 Task: Search for 'household essentials' on Amazon and add various items to the cart.
Action: Mouse moved to (371, 617)
Screenshot: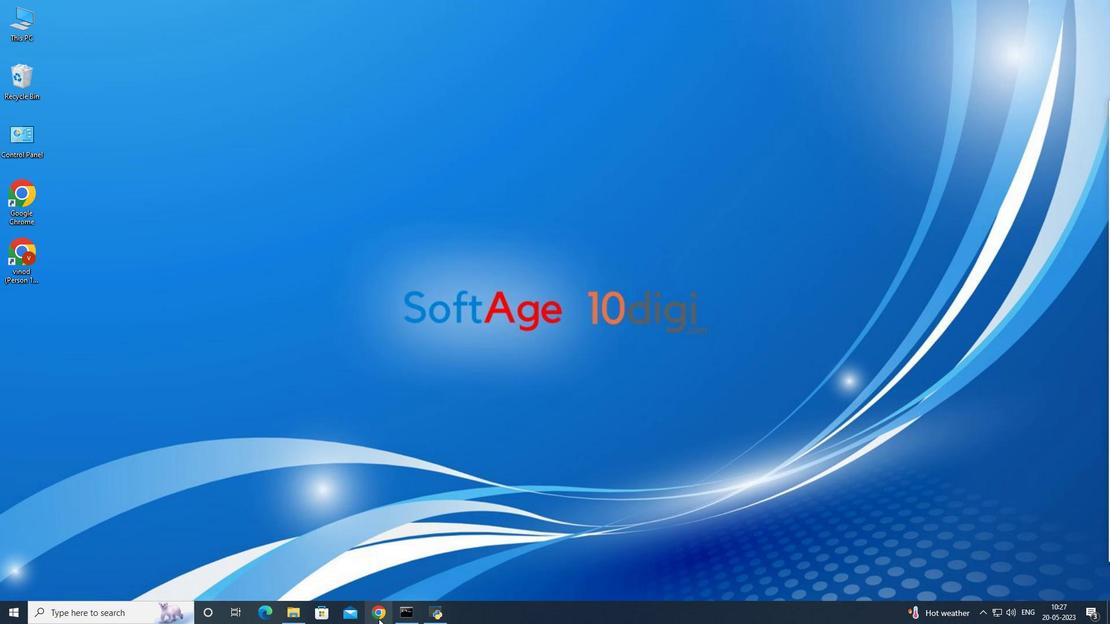 
Action: Mouse pressed left at (371, 617)
Screenshot: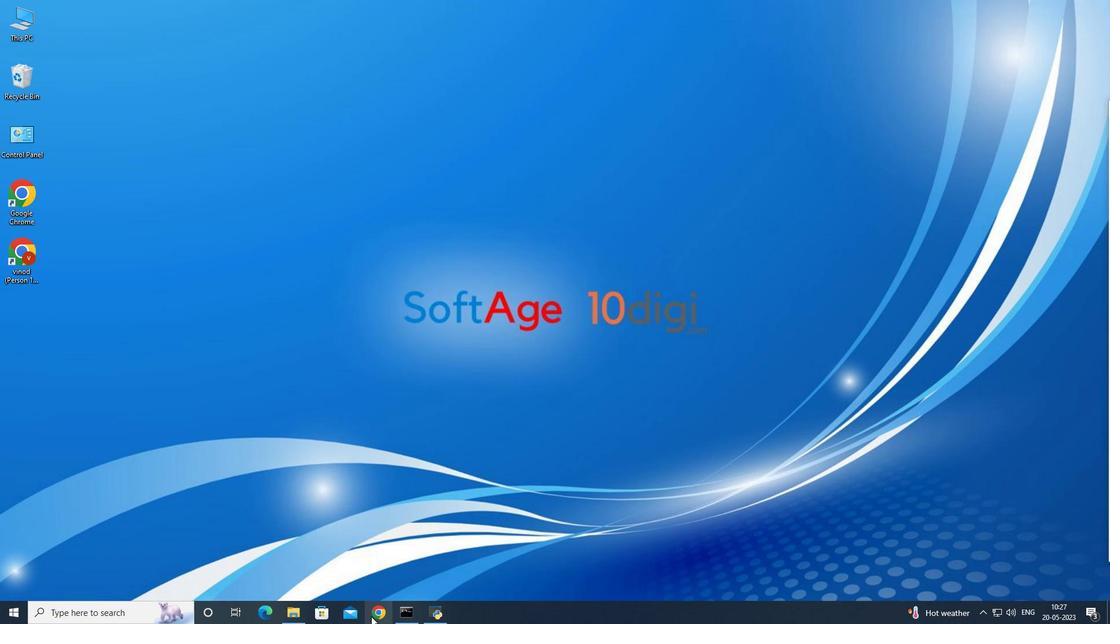 
Action: Mouse moved to (476, 378)
Screenshot: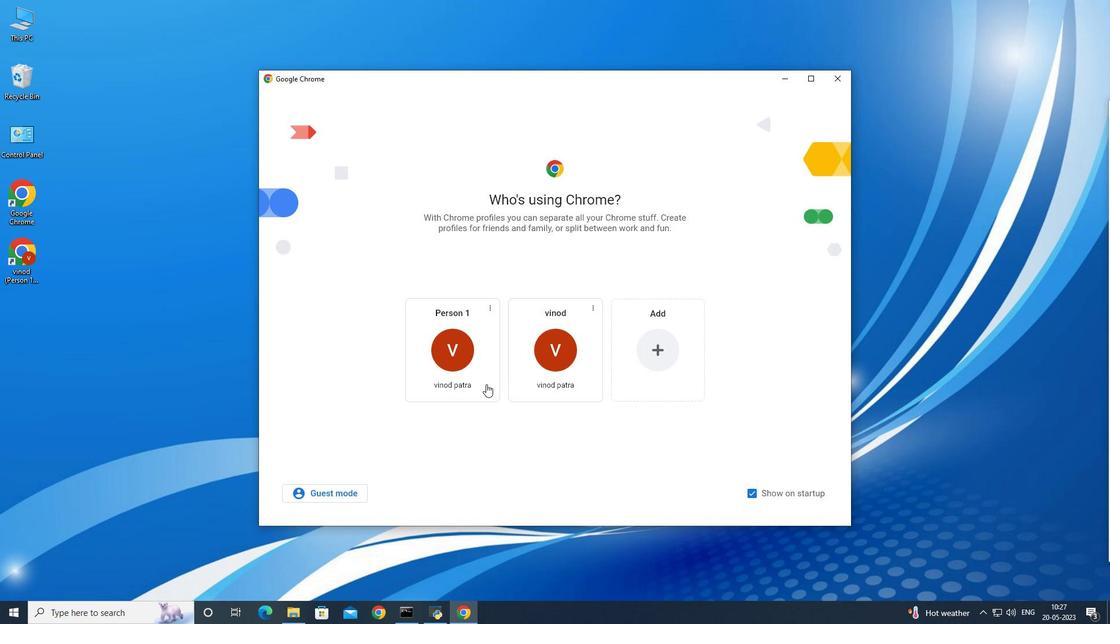 
Action: Mouse pressed left at (476, 378)
Screenshot: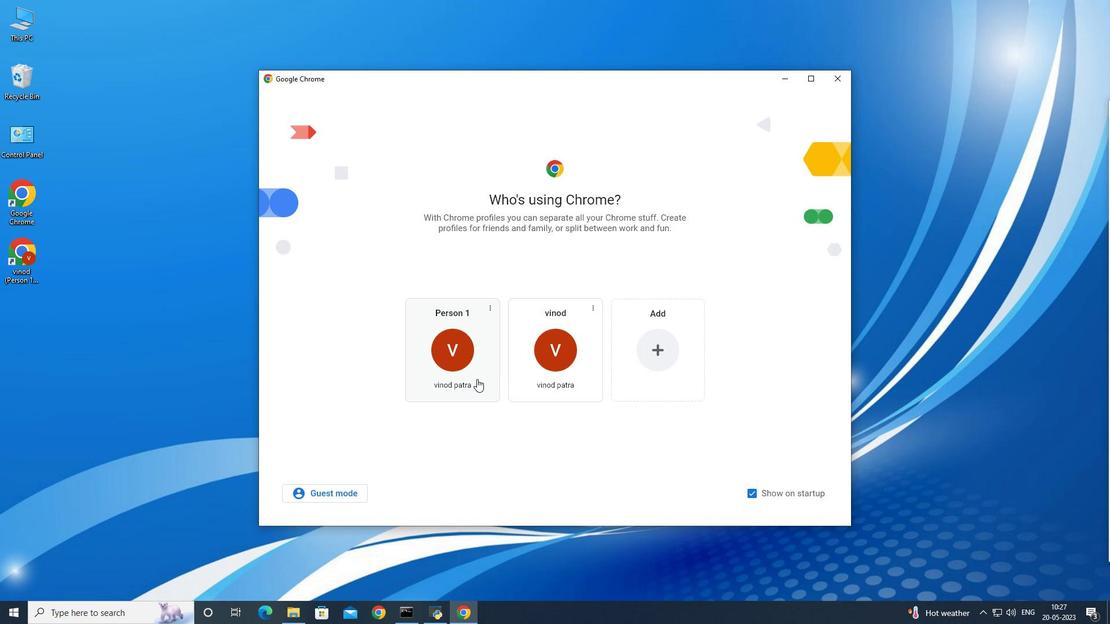 
Action: Mouse moved to (528, 249)
Screenshot: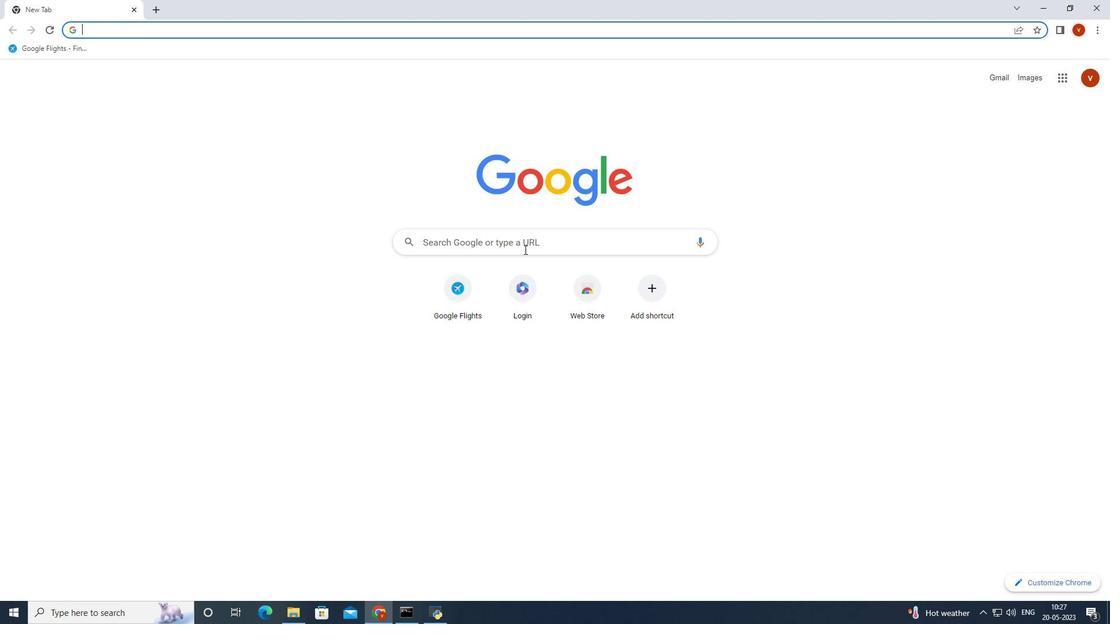
Action: Mouse pressed left at (528, 249)
Screenshot: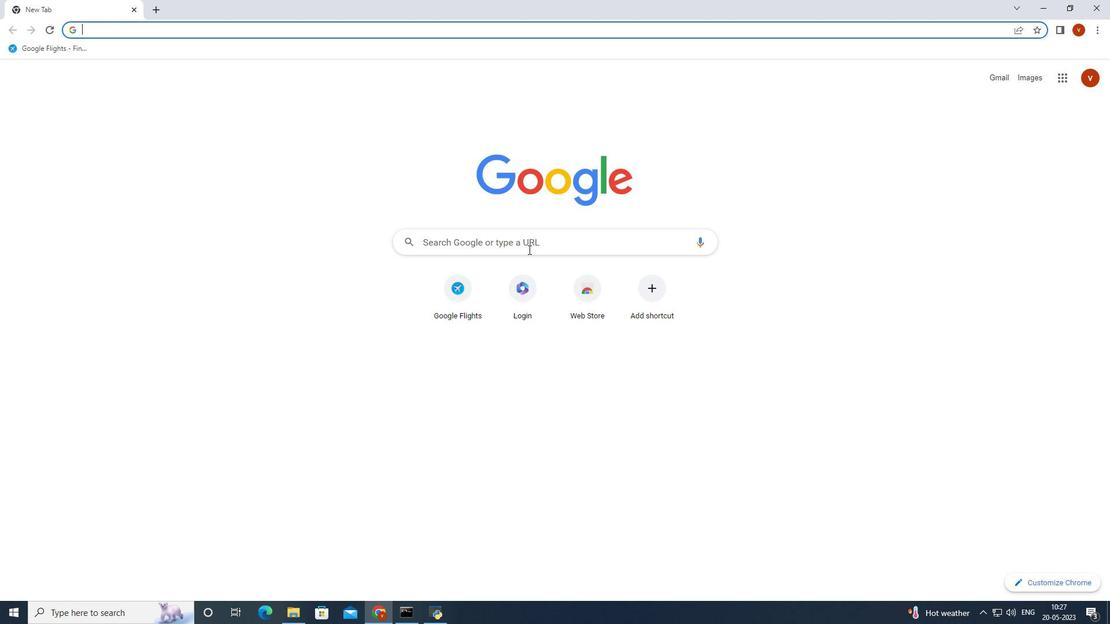 
Action: Mouse moved to (429, 266)
Screenshot: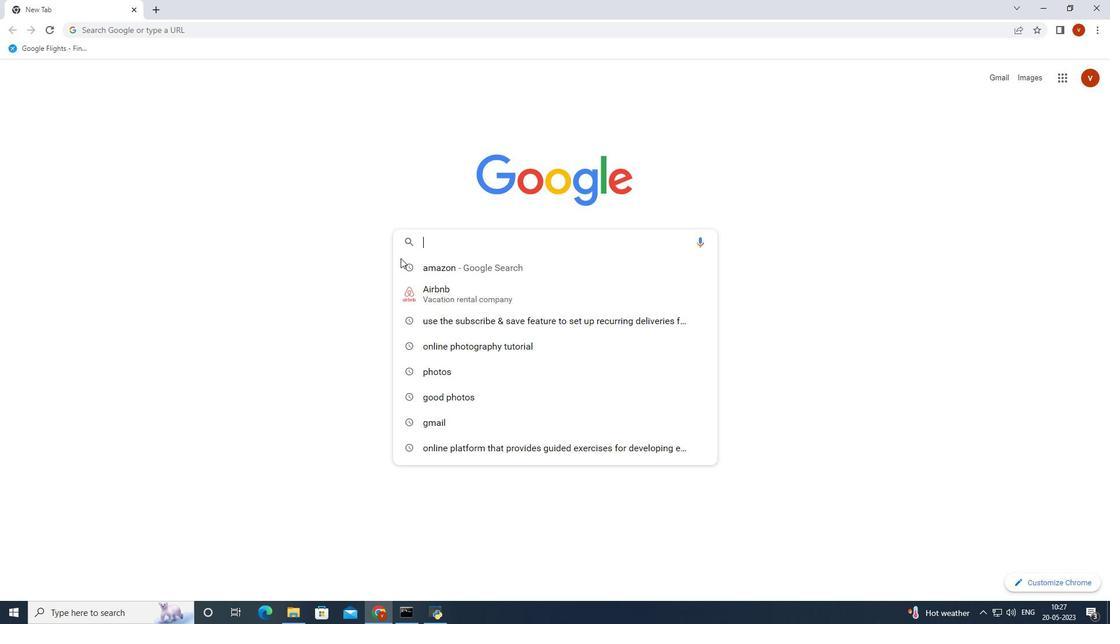 
Action: Mouse pressed left at (429, 266)
Screenshot: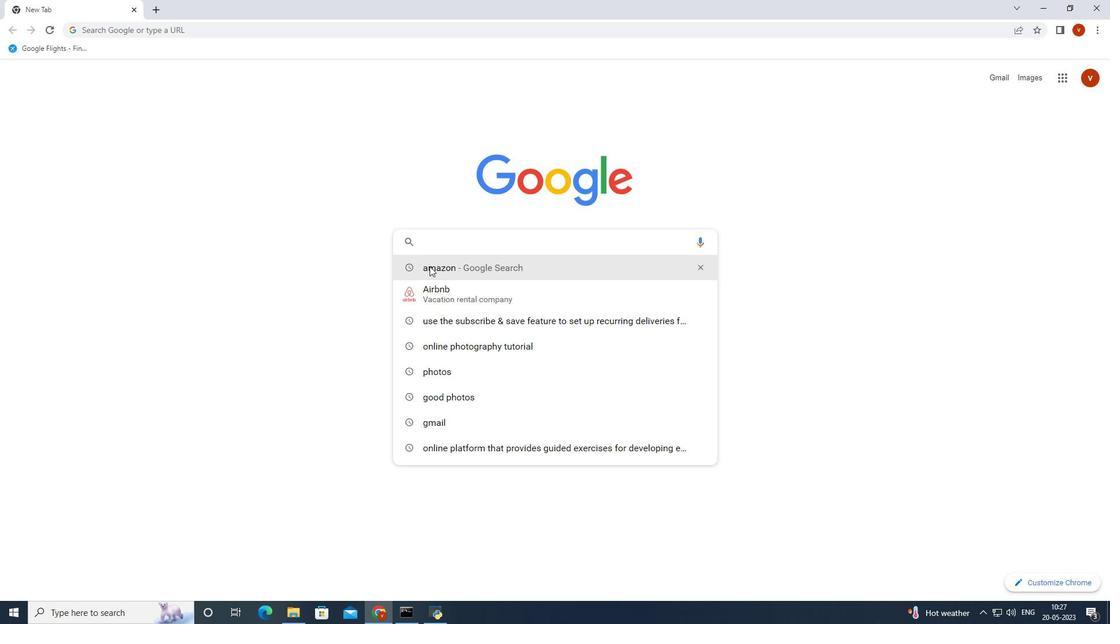 
Action: Mouse moved to (202, 192)
Screenshot: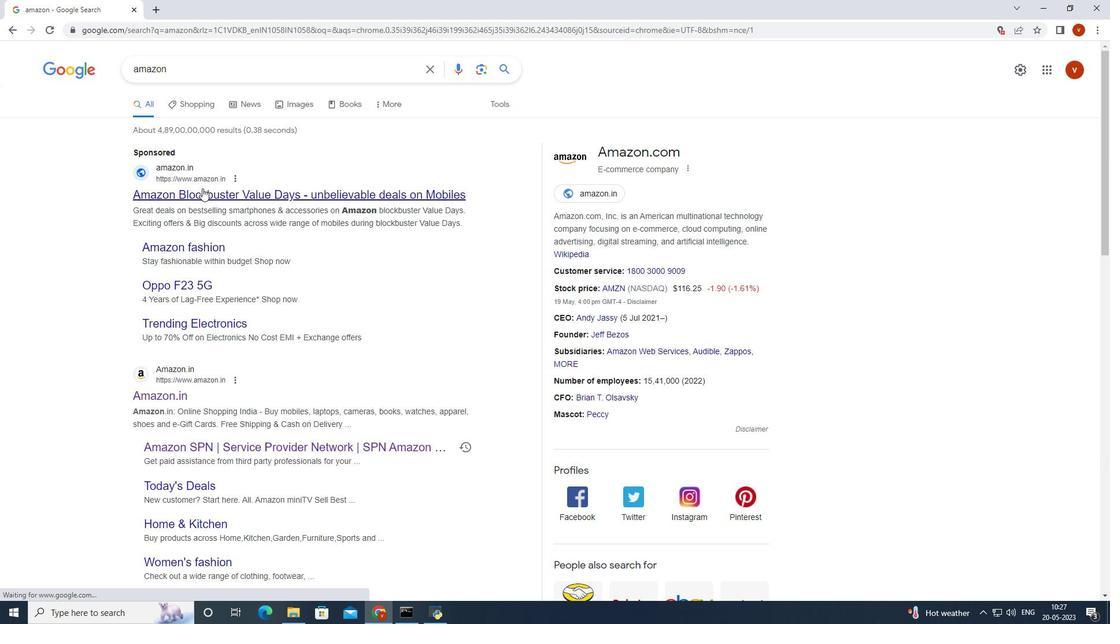 
Action: Mouse pressed left at (202, 192)
Screenshot: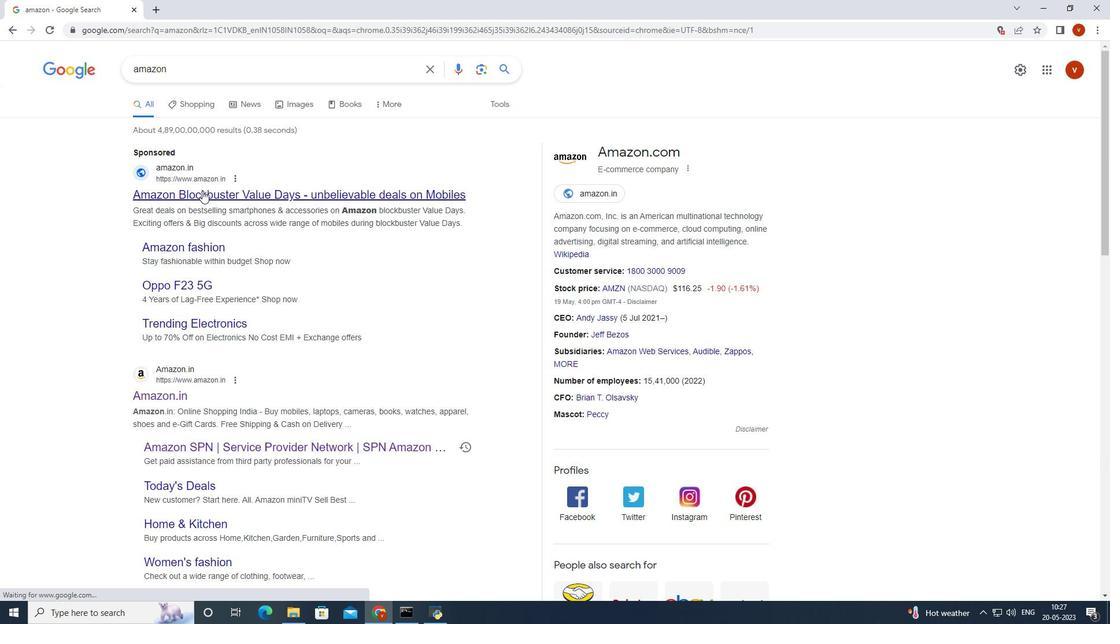 
Action: Mouse pressed left at (202, 192)
Screenshot: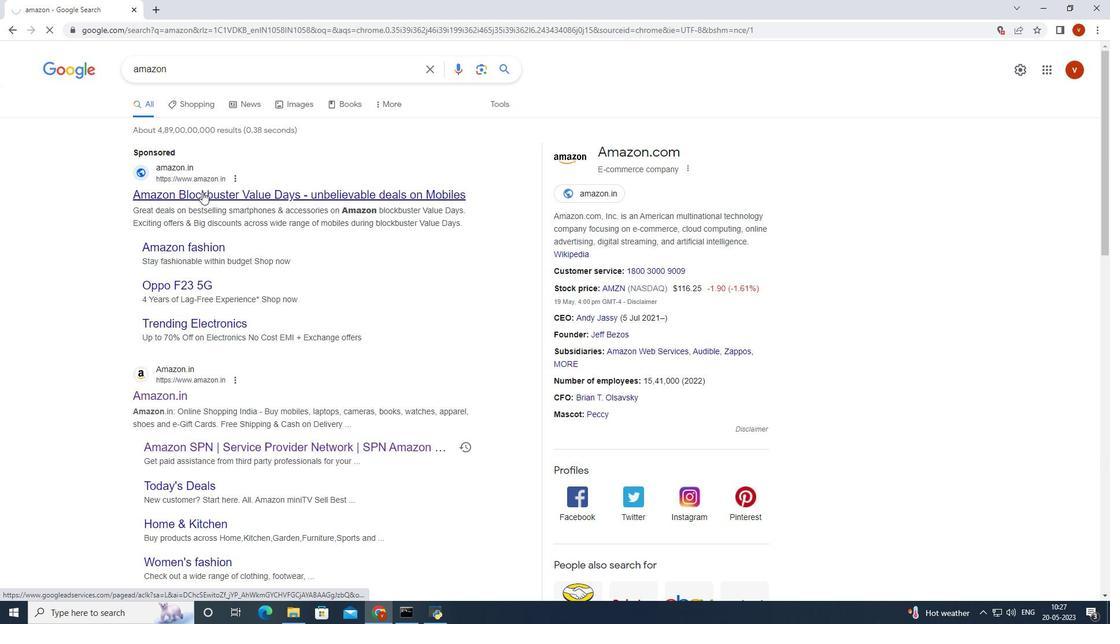 
Action: Mouse moved to (365, 63)
Screenshot: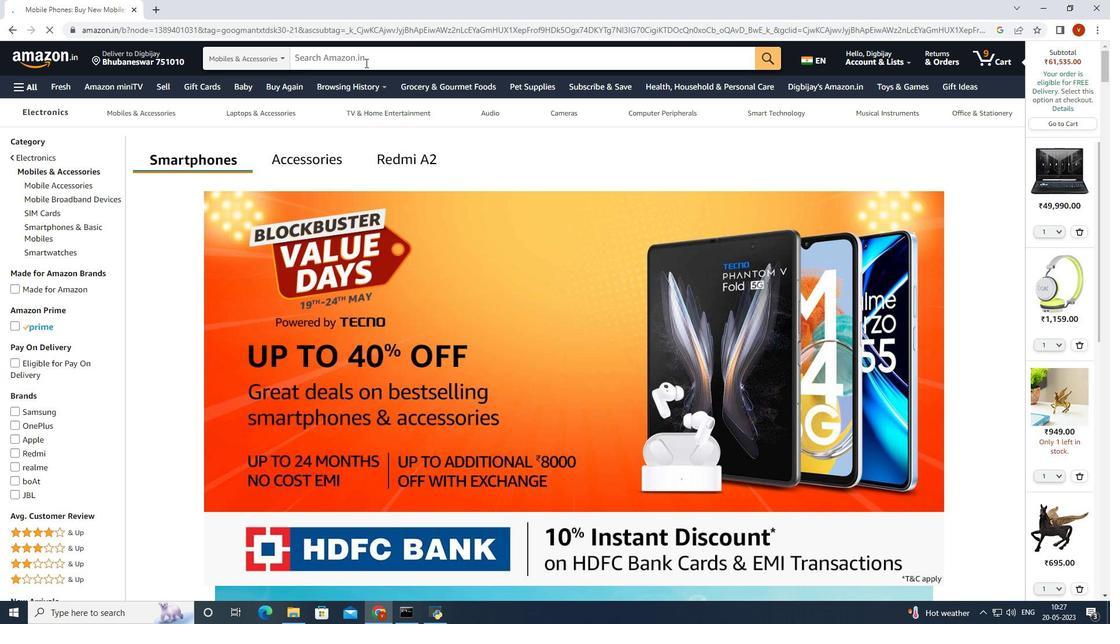 
Action: Mouse pressed left at (365, 63)
Screenshot: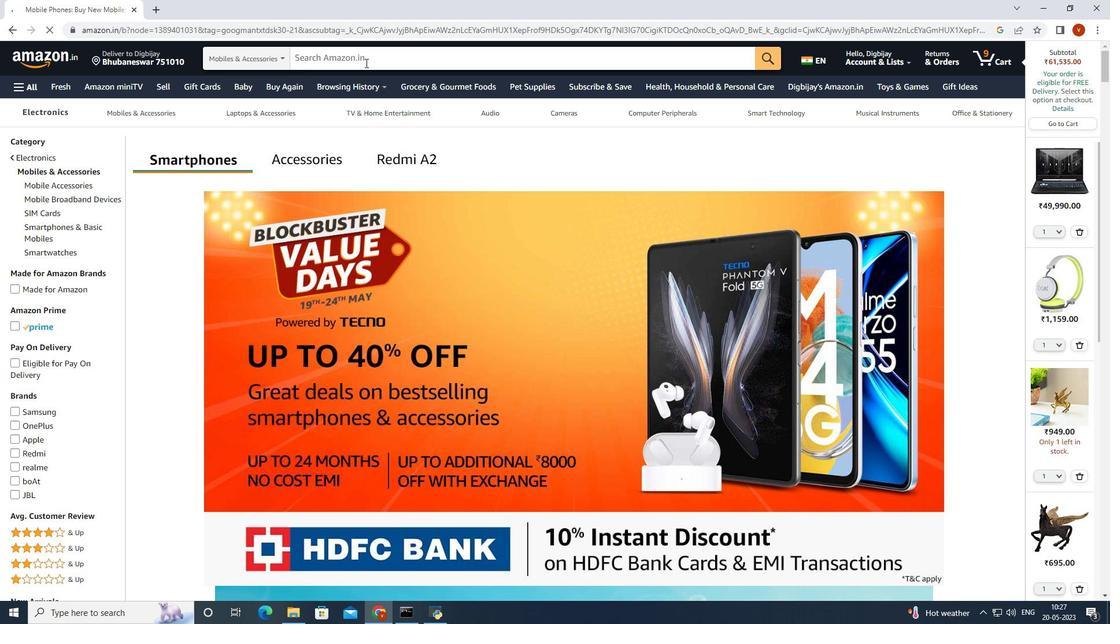 
Action: Mouse moved to (378, 81)
Screenshot: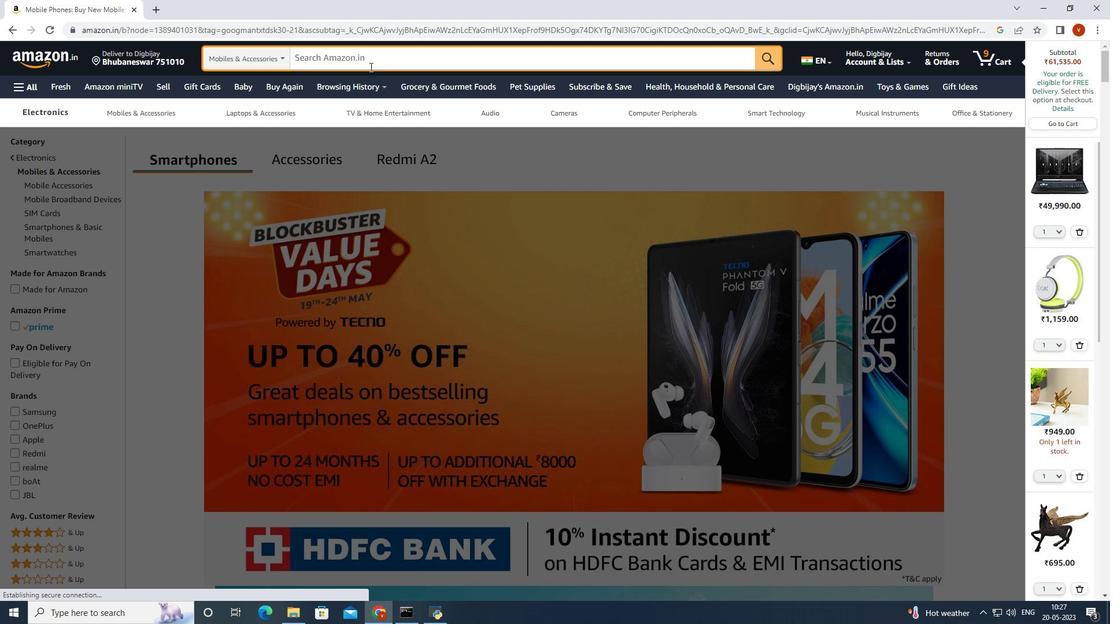 
Action: Key pressed house<Key.space>hold<Key.space>essentials<Key.enter>
Screenshot: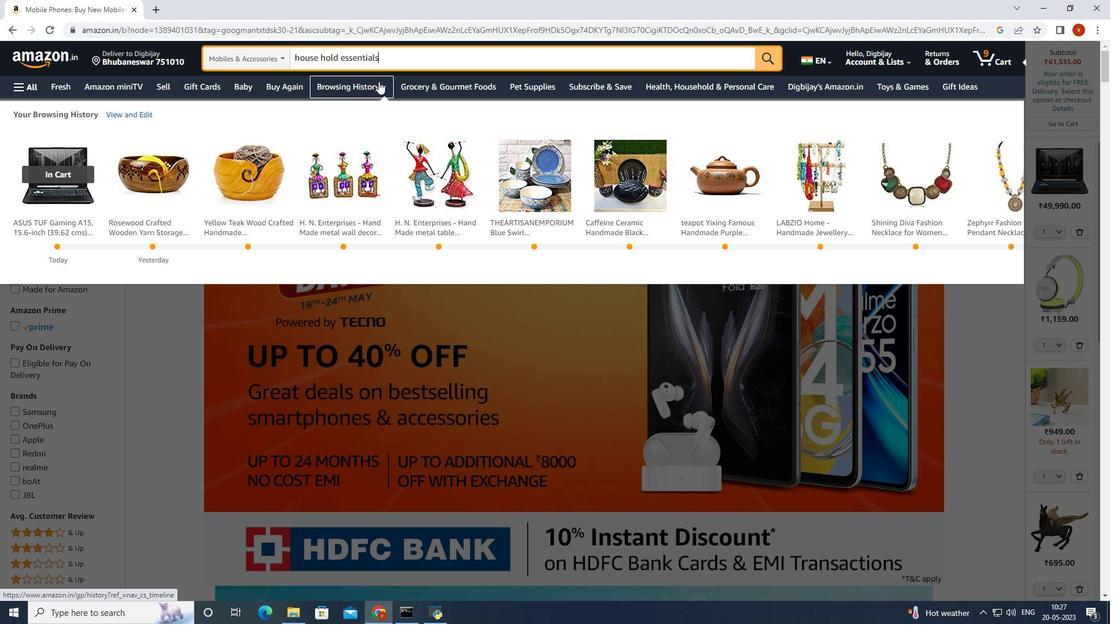 
Action: Mouse moved to (349, 63)
Screenshot: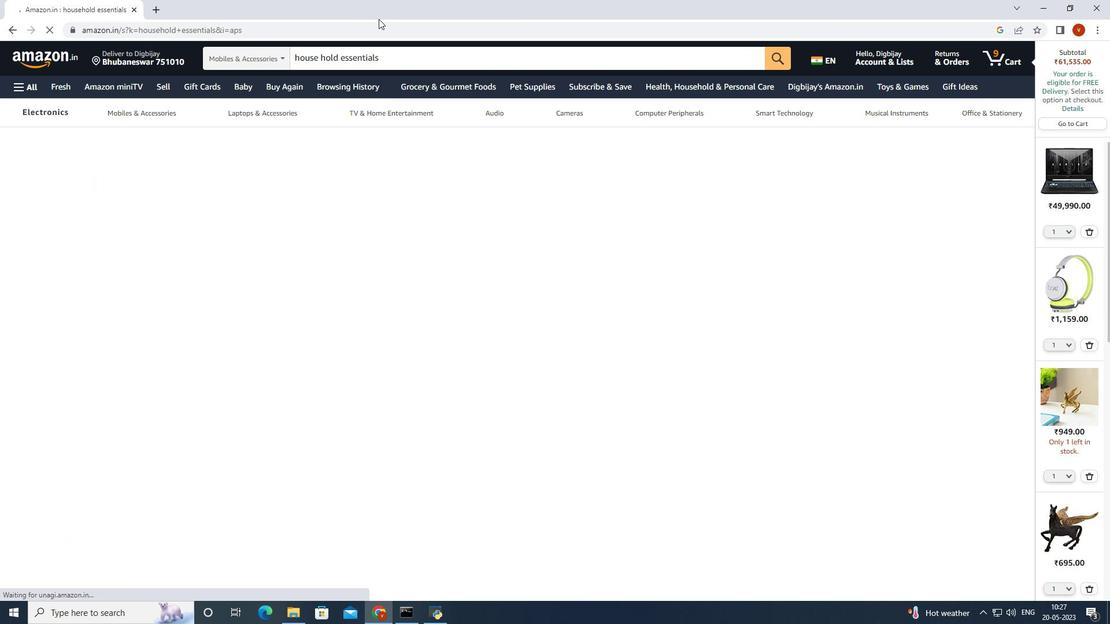 
Action: Mouse scrolled (349, 63) with delta (0, 0)
Screenshot: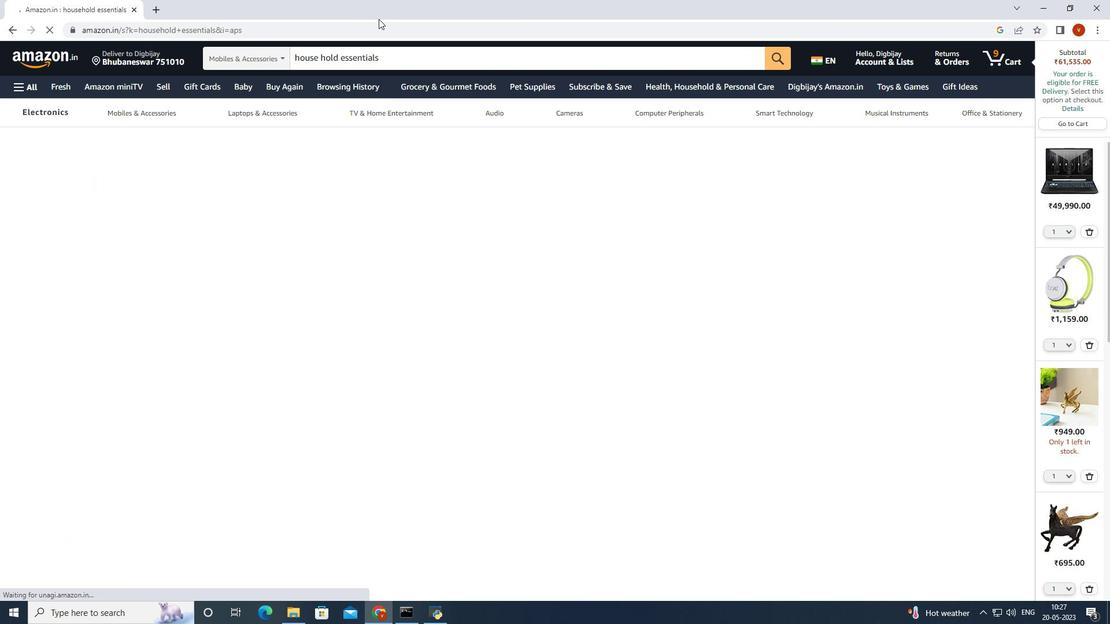 
Action: Mouse moved to (442, 235)
Screenshot: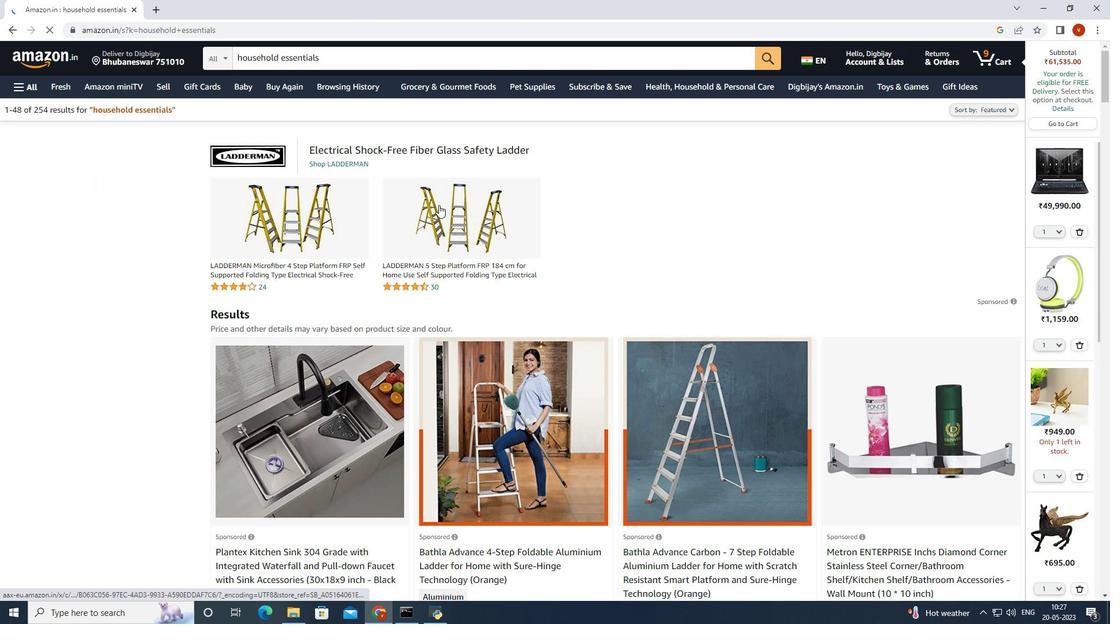 
Action: Mouse scrolled (442, 234) with delta (0, 0)
Screenshot: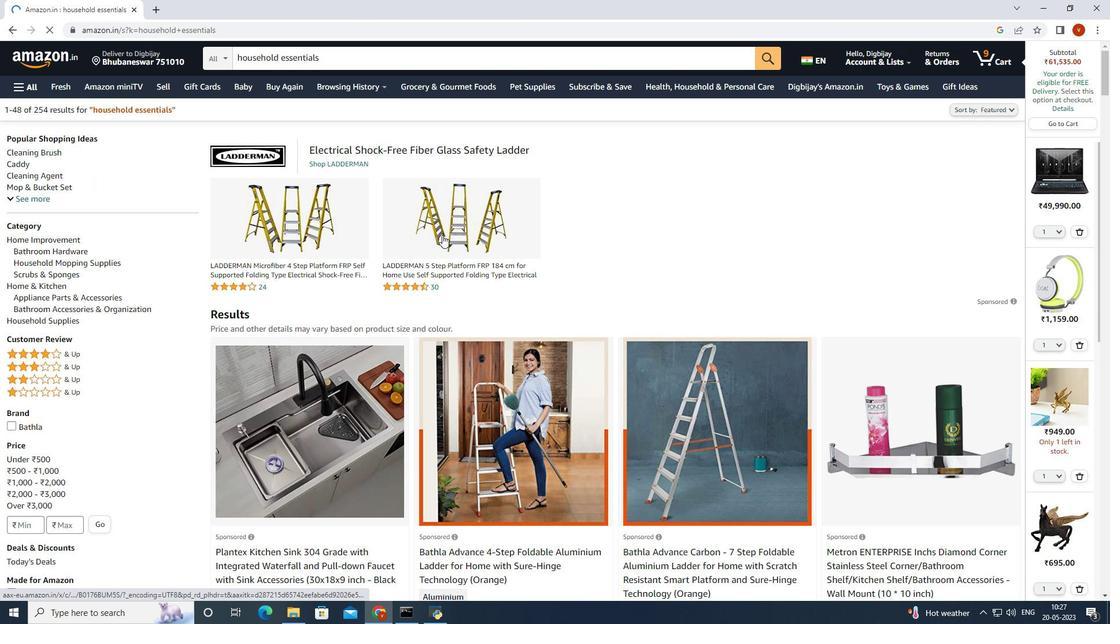 
Action: Mouse scrolled (442, 234) with delta (0, 0)
Screenshot: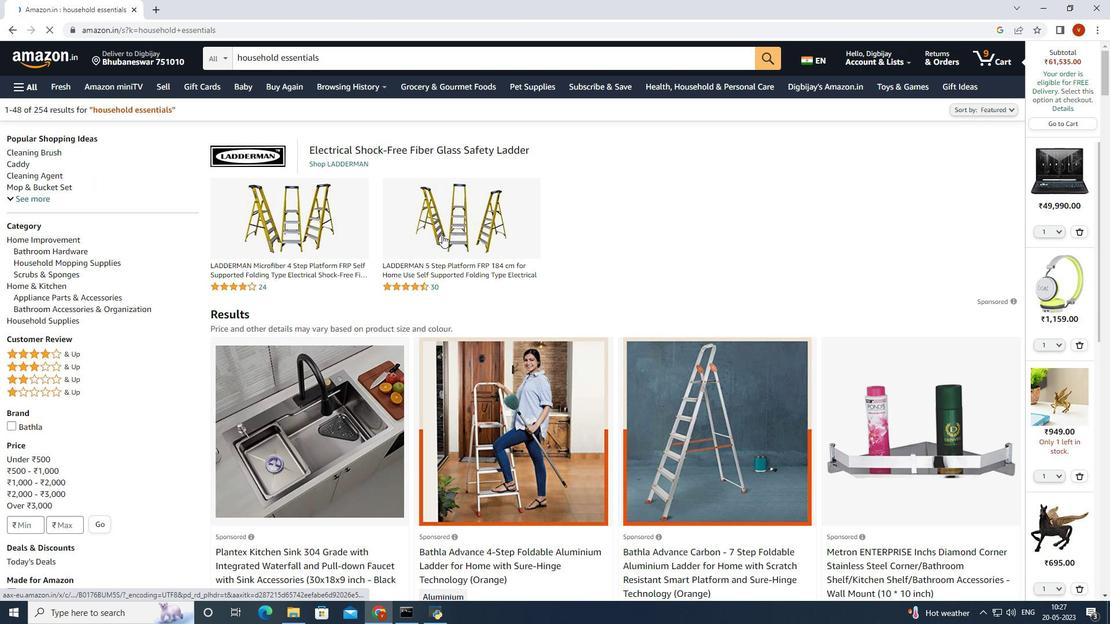 
Action: Mouse scrolled (442, 234) with delta (0, 0)
Screenshot: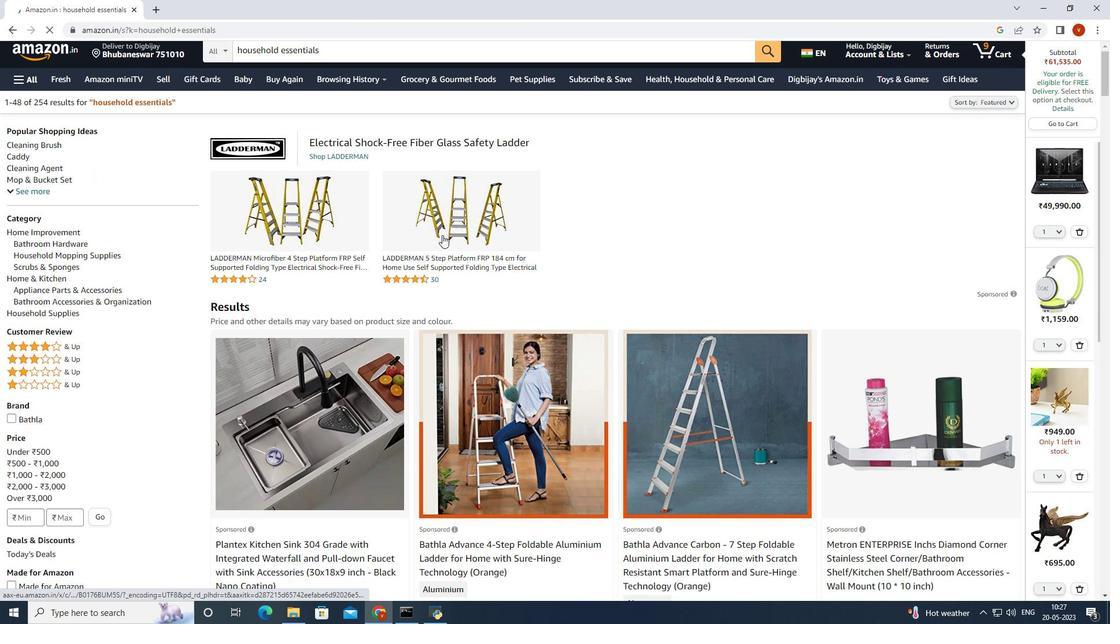 
Action: Mouse moved to (451, 268)
Screenshot: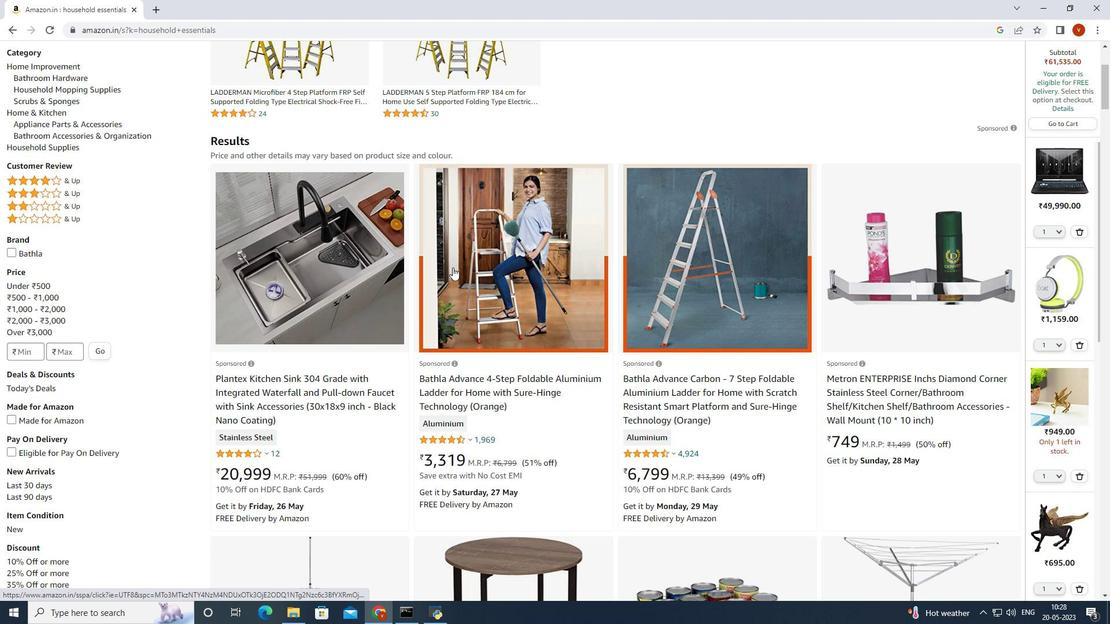 
Action: Mouse scrolled (451, 267) with delta (0, 0)
Screenshot: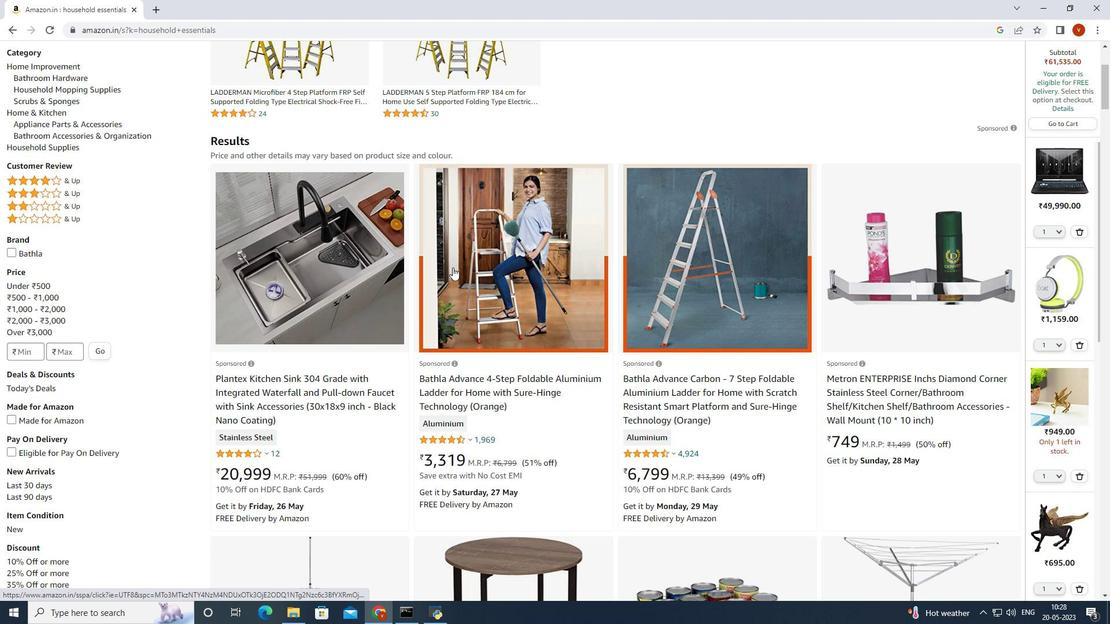 
Action: Mouse moved to (451, 268)
Screenshot: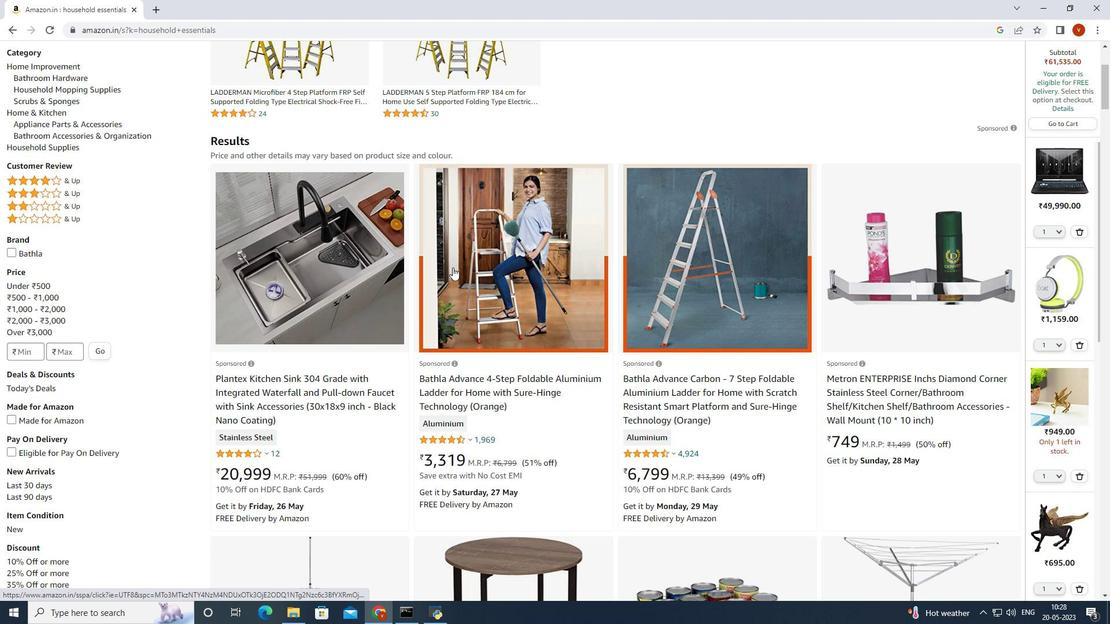 
Action: Mouse scrolled (451, 267) with delta (0, 0)
Screenshot: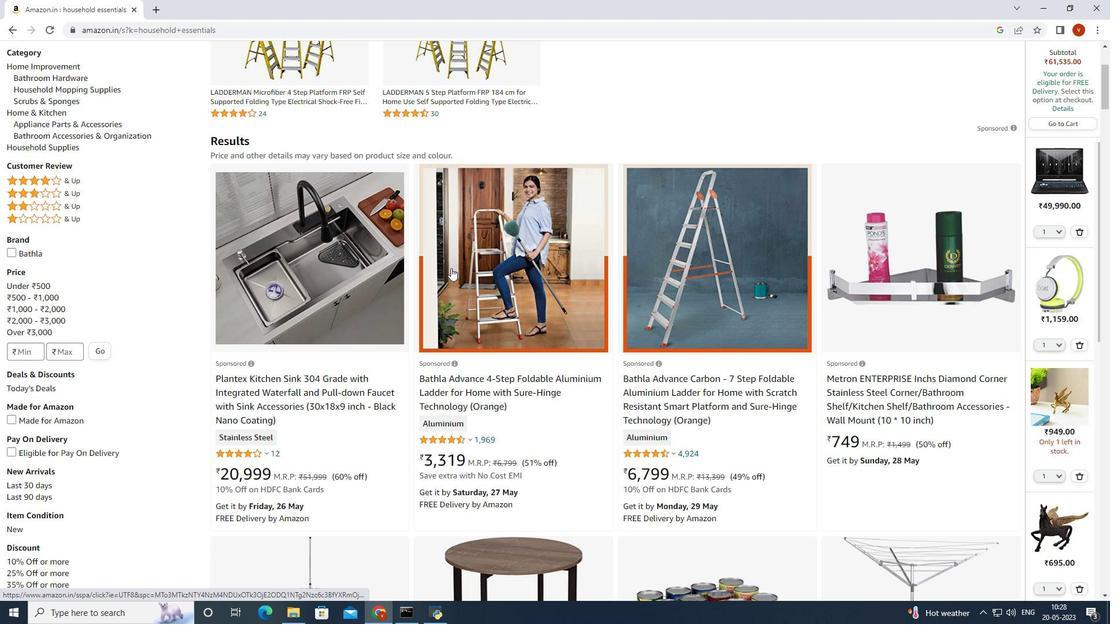 
Action: Mouse scrolled (451, 267) with delta (0, 0)
Screenshot: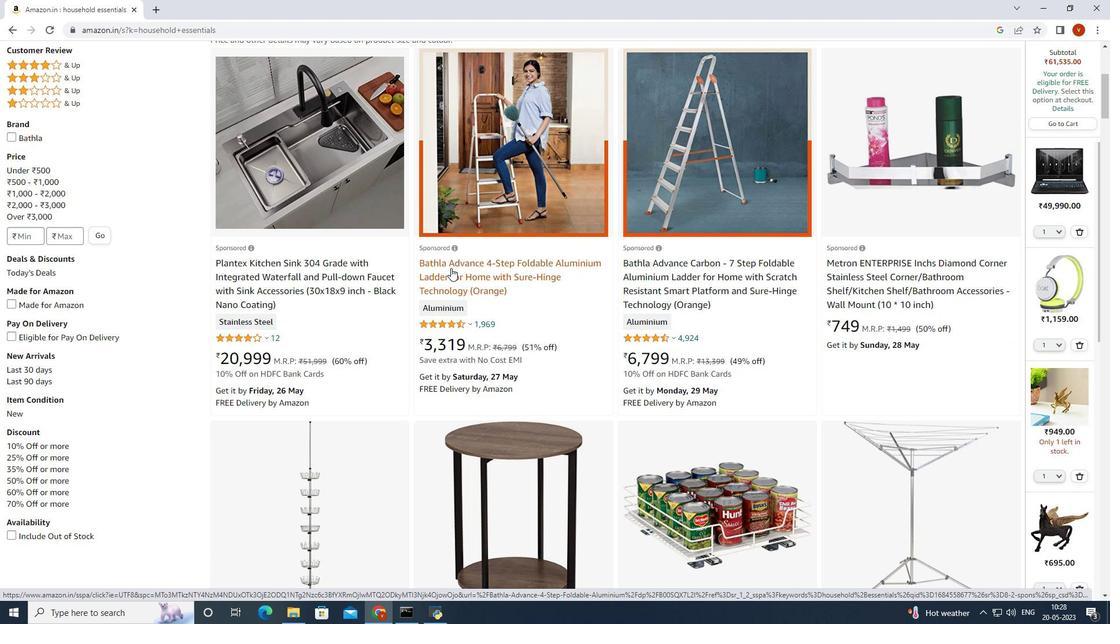 
Action: Mouse scrolled (451, 267) with delta (0, 0)
Screenshot: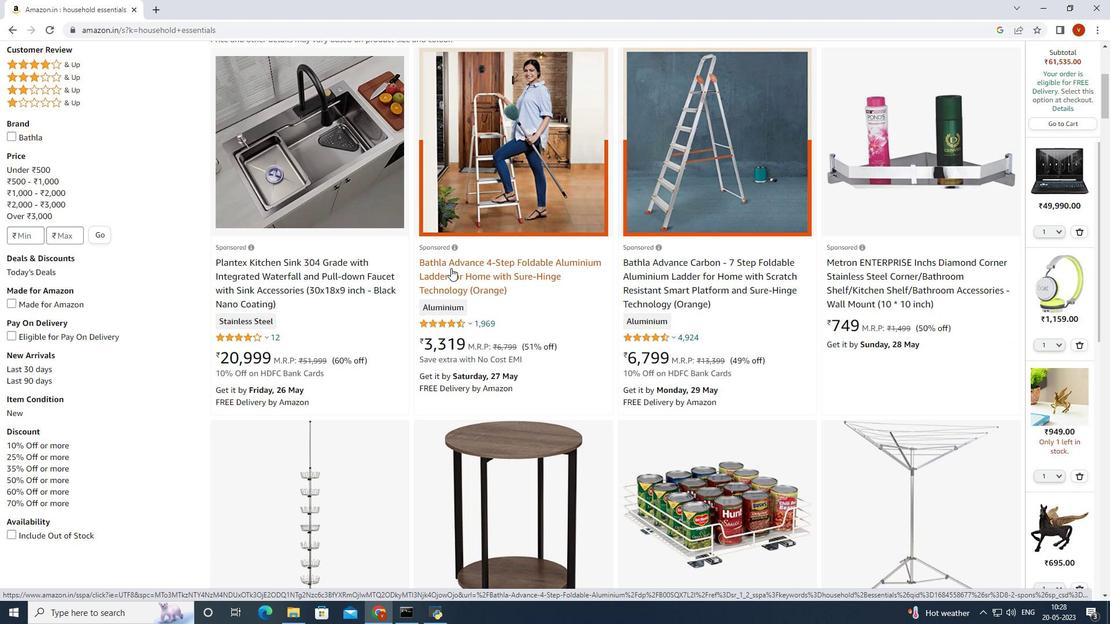 
Action: Mouse scrolled (451, 268) with delta (0, 0)
Screenshot: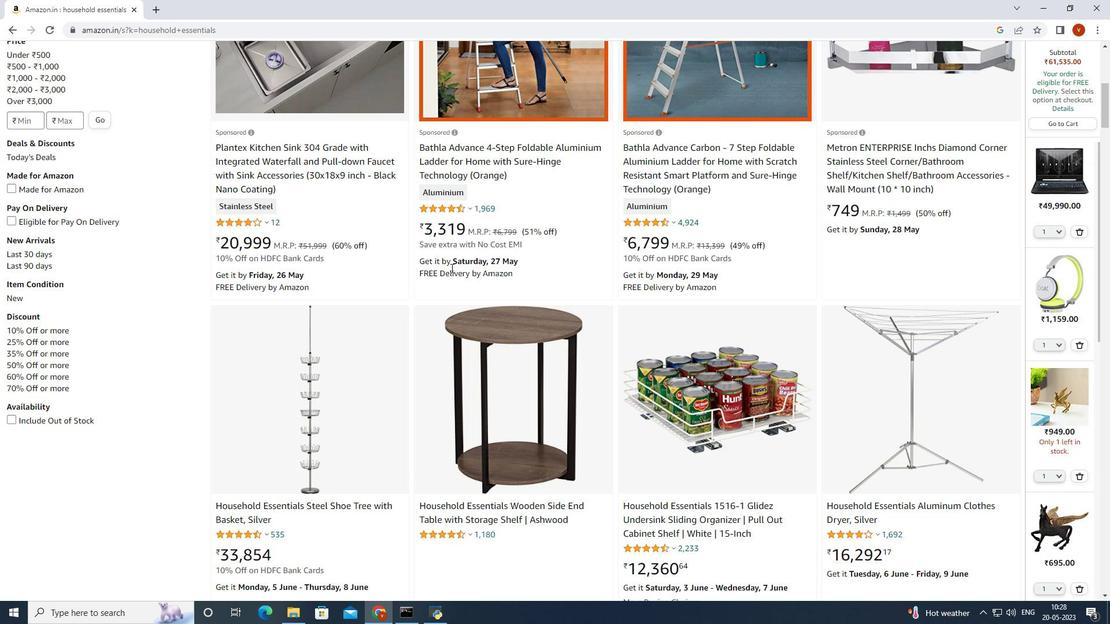 
Action: Mouse scrolled (451, 268) with delta (0, 0)
Screenshot: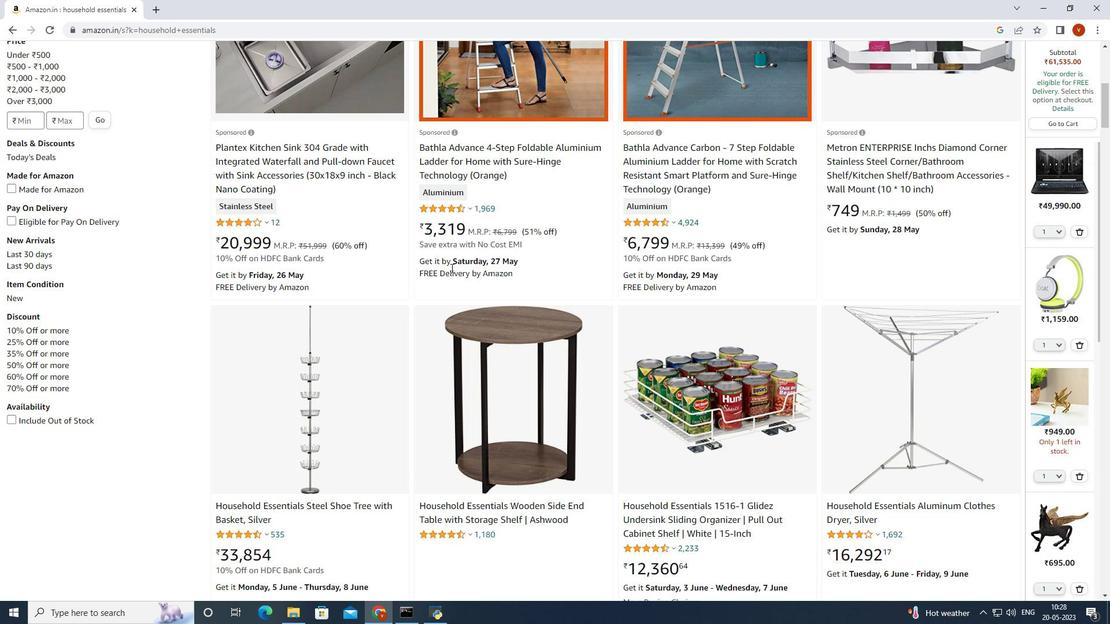 
Action: Mouse scrolled (451, 267) with delta (0, 0)
Screenshot: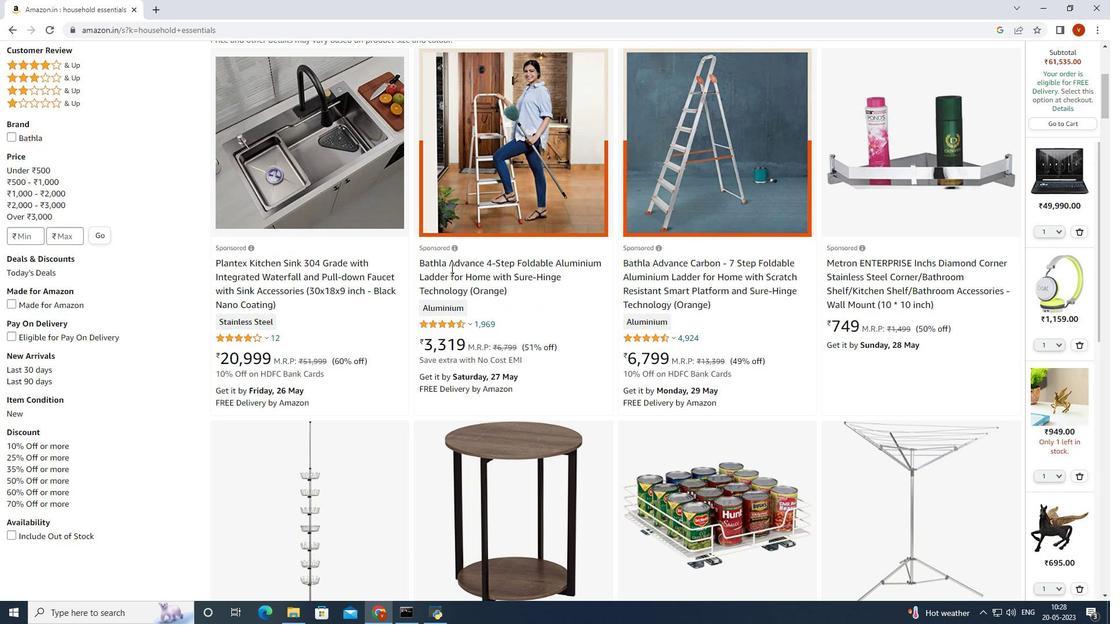 
Action: Mouse scrolled (451, 267) with delta (0, 0)
Screenshot: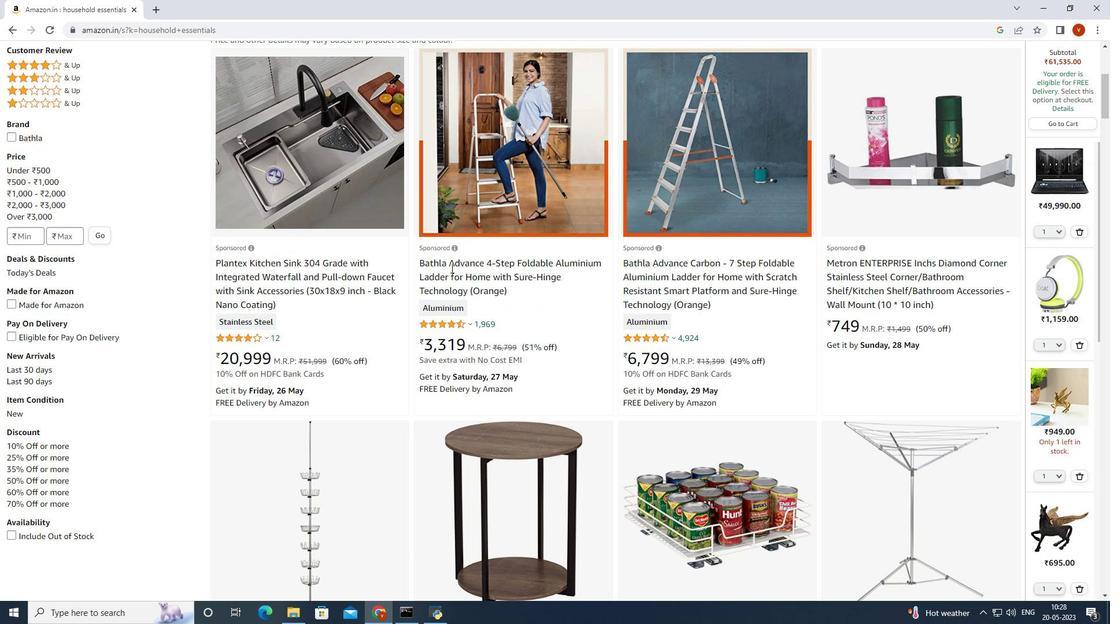 
Action: Mouse scrolled (451, 267) with delta (0, 0)
Screenshot: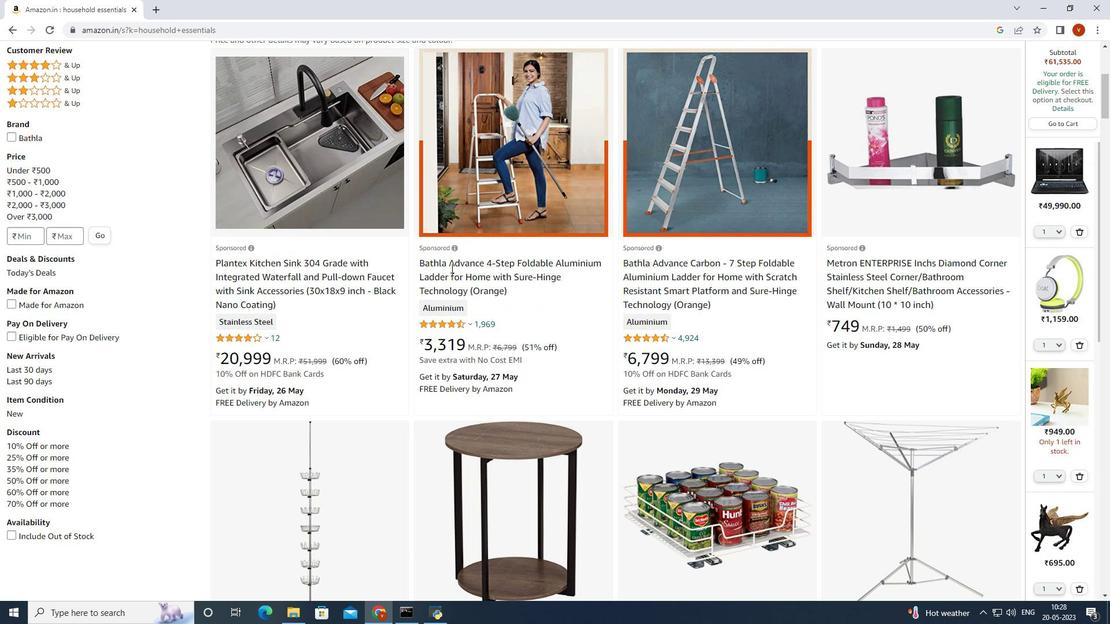 
Action: Mouse scrolled (451, 267) with delta (0, 0)
Screenshot: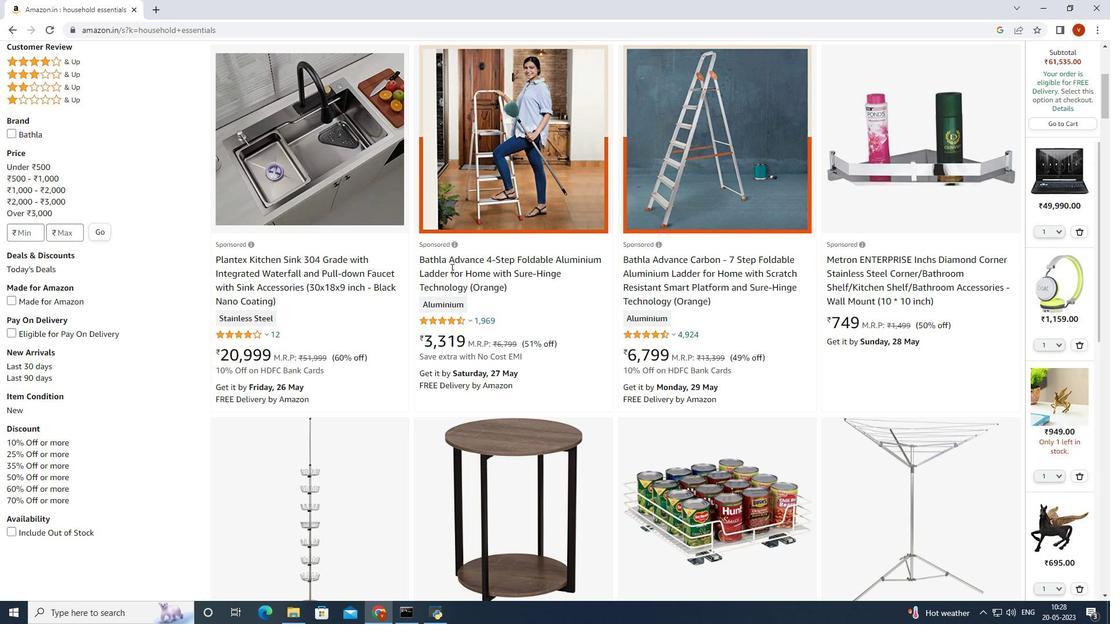 
Action: Mouse scrolled (451, 268) with delta (0, 0)
Screenshot: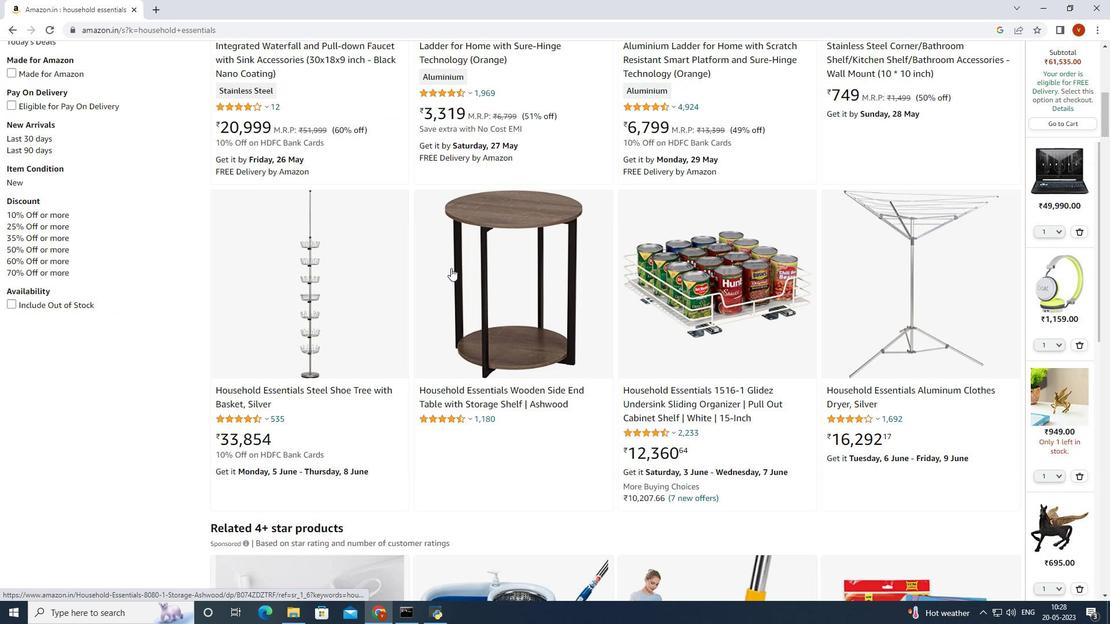 
Action: Mouse scrolled (451, 268) with delta (0, 0)
Screenshot: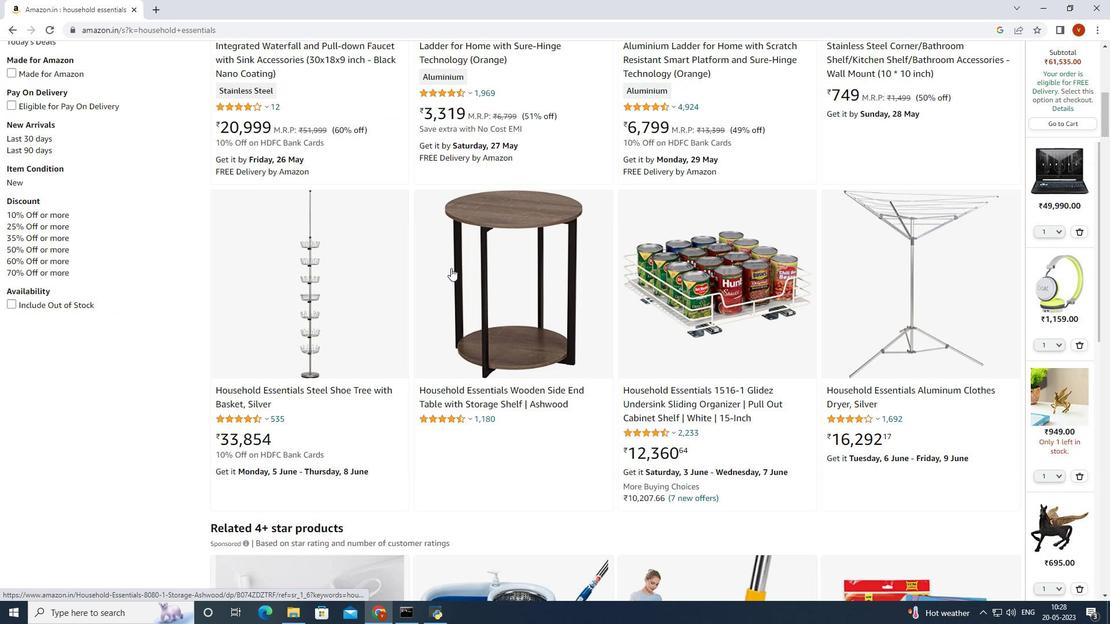 
Action: Mouse scrolled (451, 268) with delta (0, 0)
Screenshot: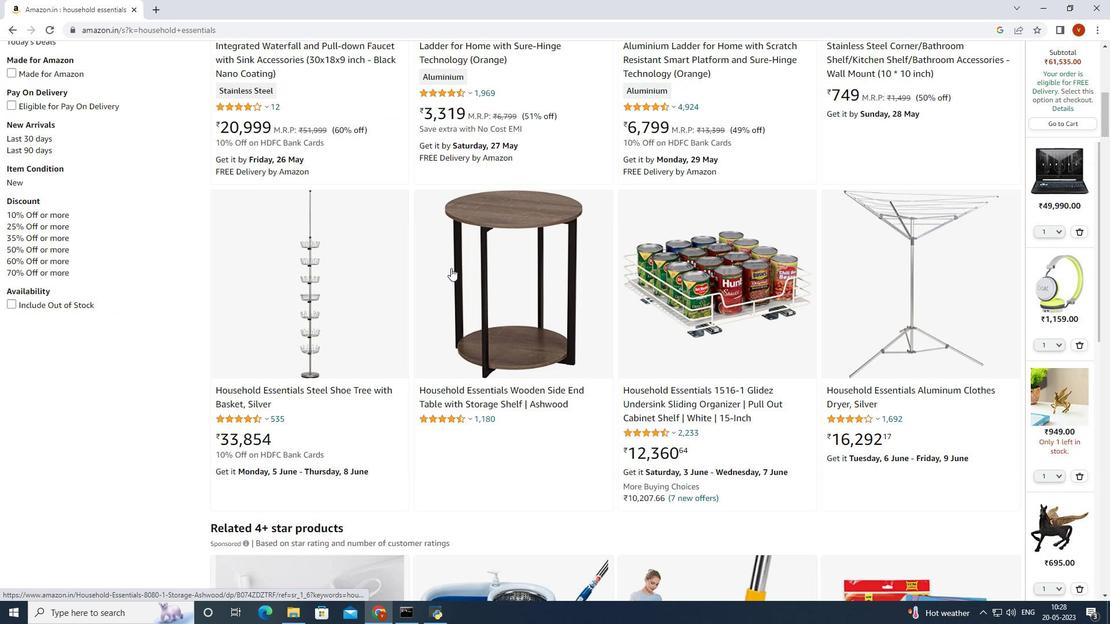 
Action: Mouse scrolled (451, 268) with delta (0, 0)
Screenshot: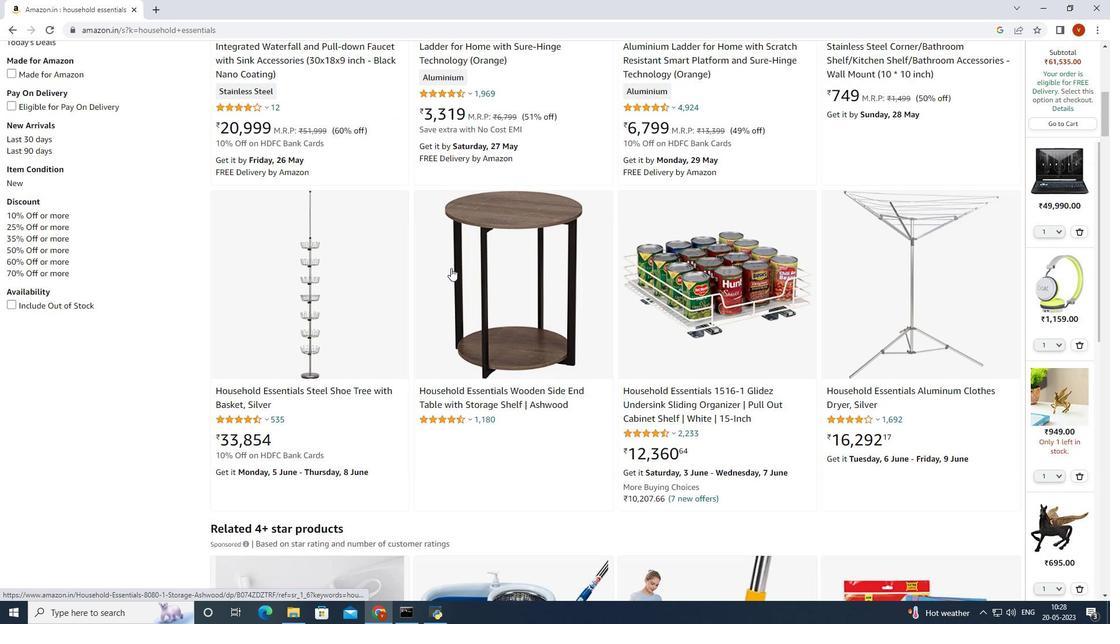 
Action: Mouse scrolled (451, 268) with delta (0, 0)
Screenshot: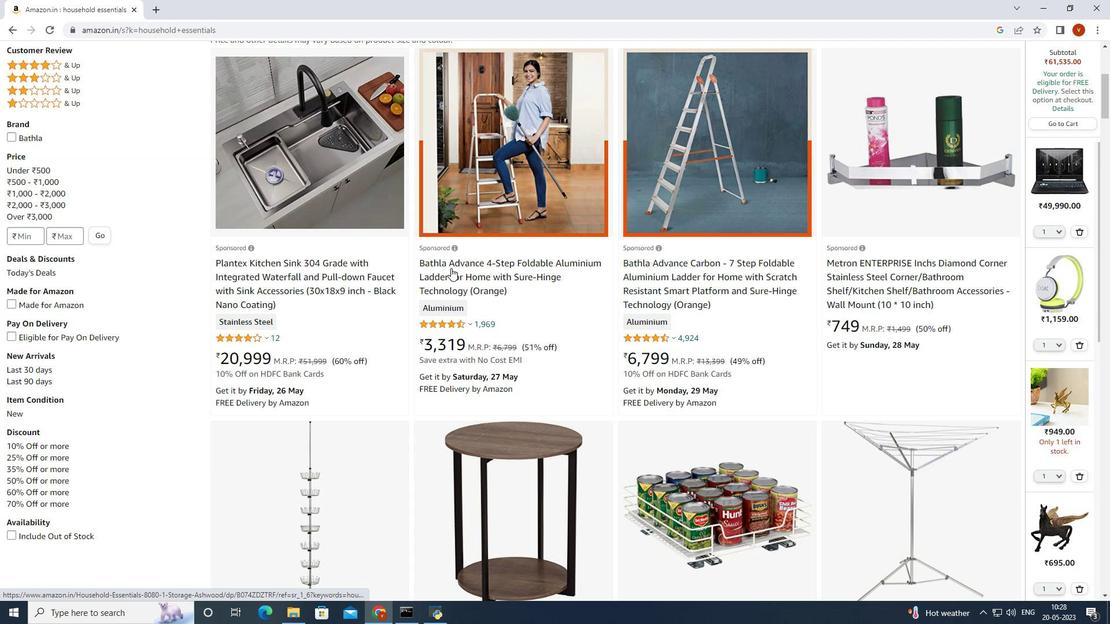 
Action: Mouse scrolled (451, 268) with delta (0, 0)
Screenshot: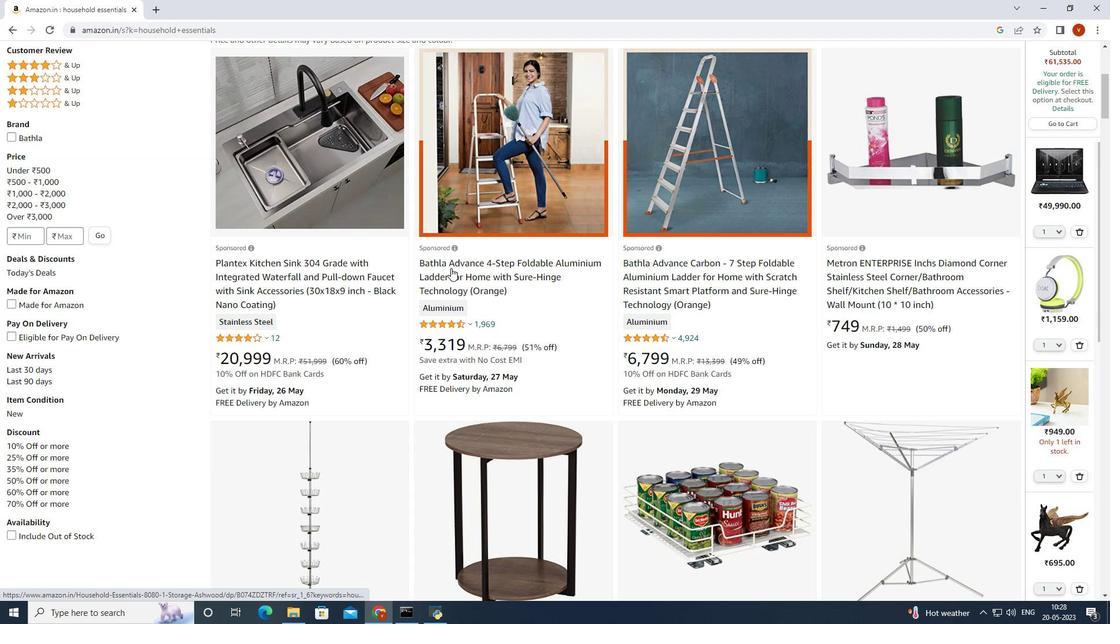 
Action: Mouse scrolled (451, 268) with delta (0, 0)
Screenshot: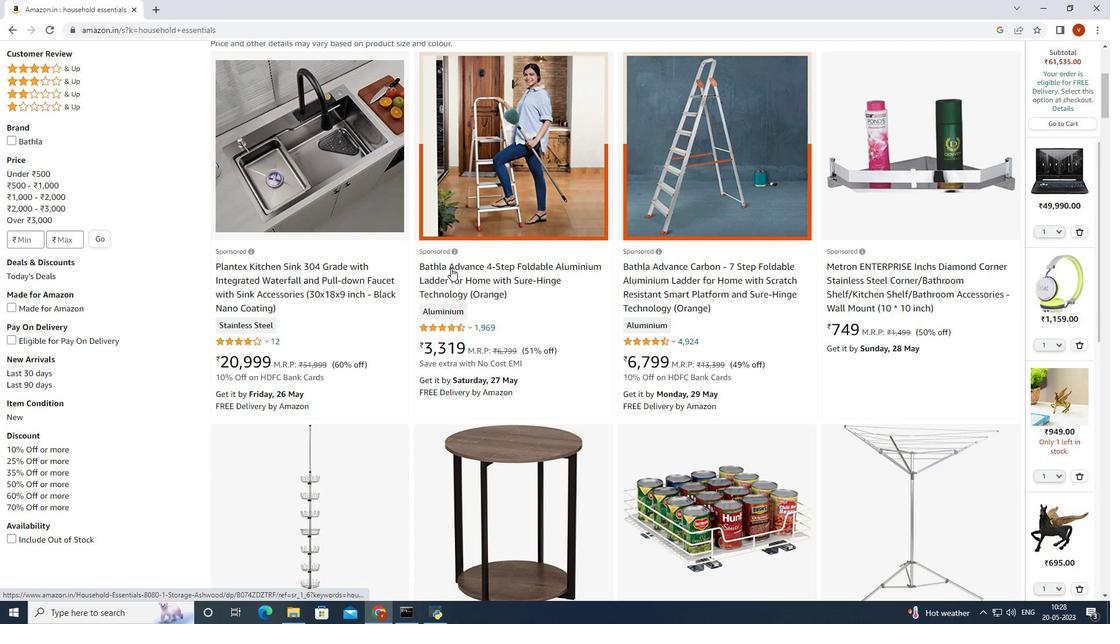 
Action: Mouse scrolled (451, 268) with delta (0, 0)
Screenshot: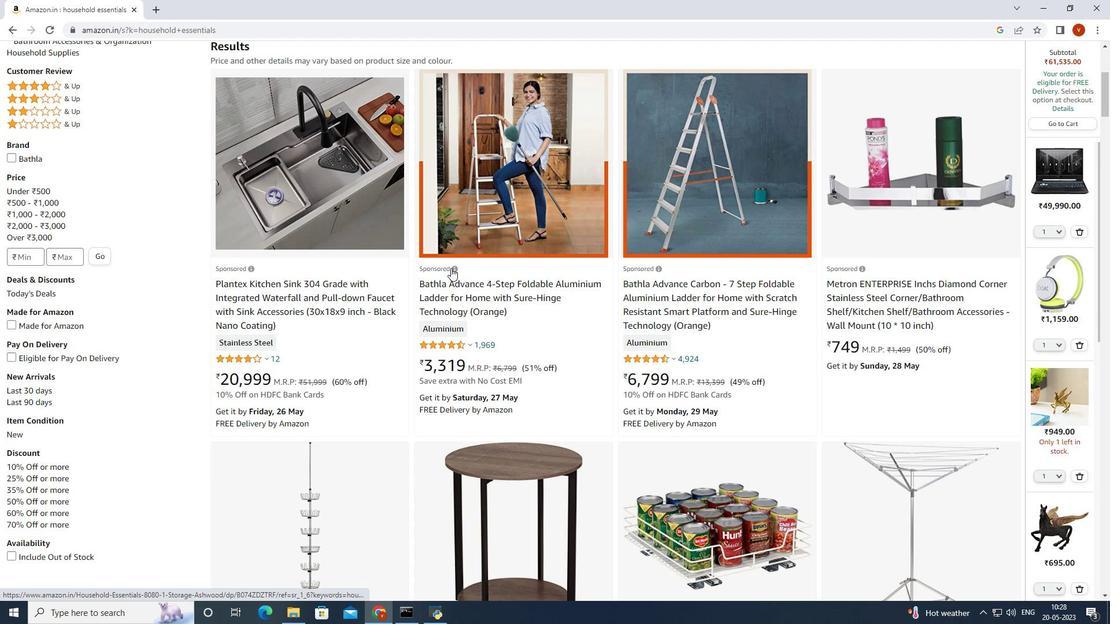 
Action: Mouse scrolled (451, 268) with delta (0, 0)
Screenshot: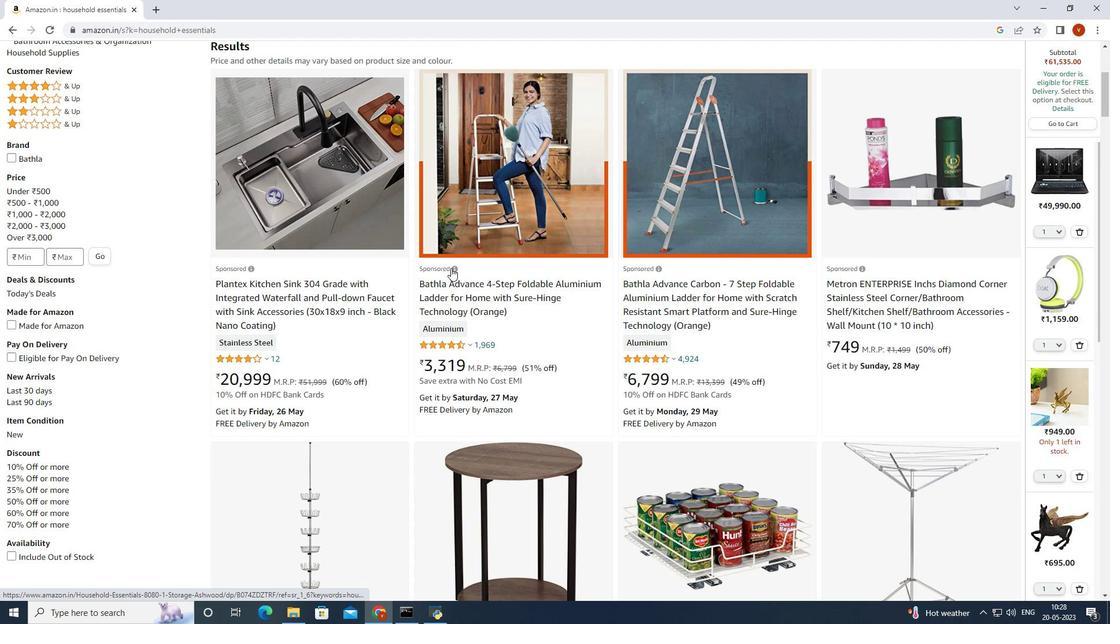 
Action: Mouse moved to (378, 411)
Screenshot: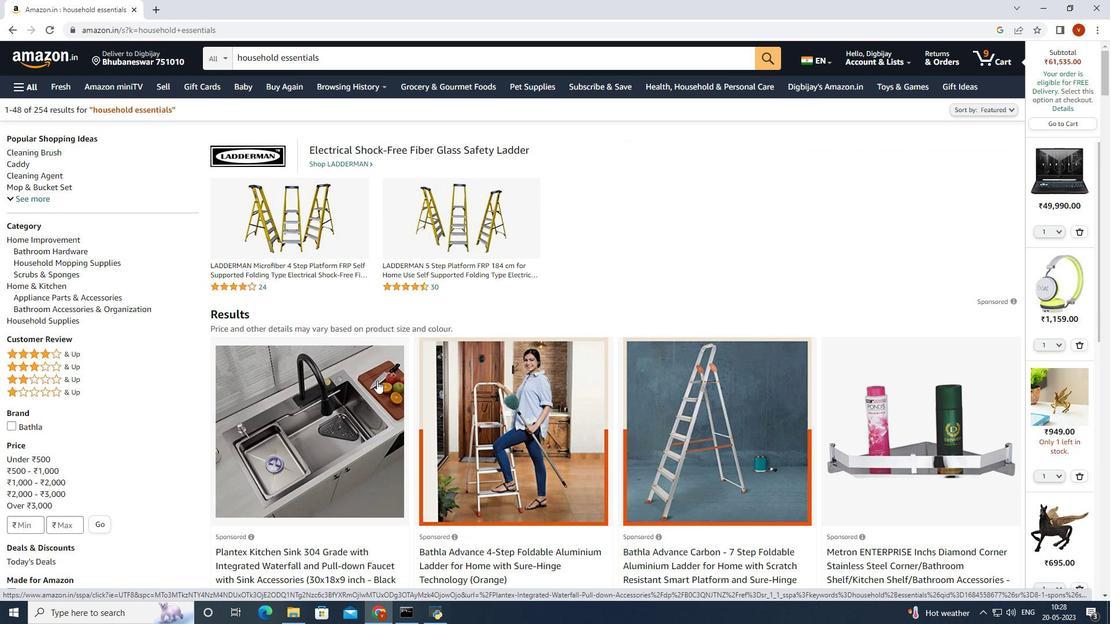 
Action: Mouse scrolled (378, 410) with delta (0, 0)
Screenshot: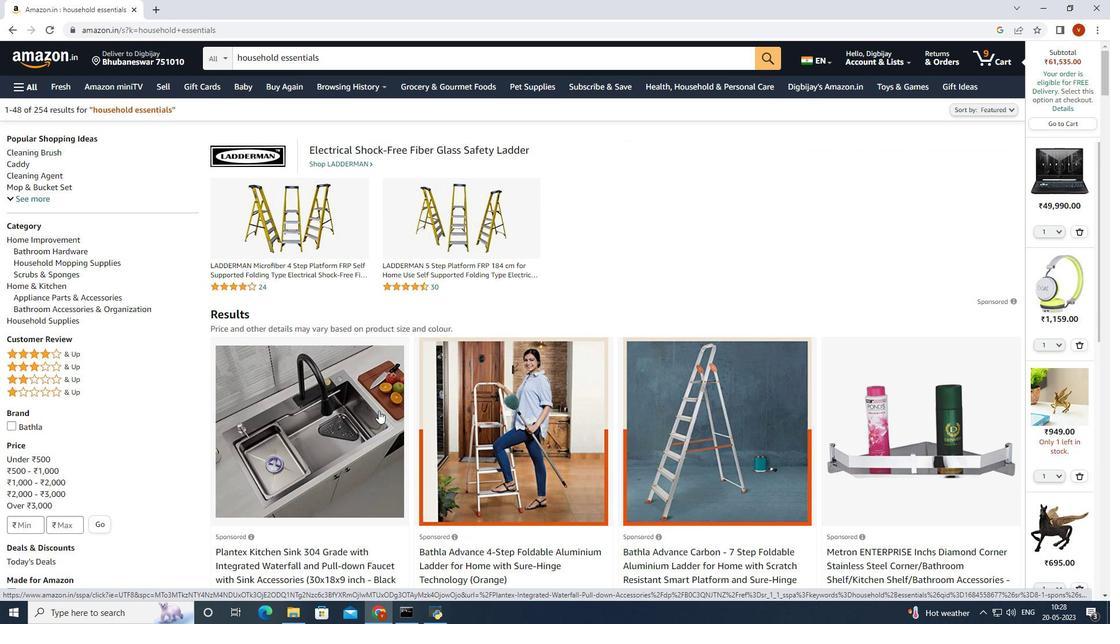 
Action: Mouse scrolled (378, 410) with delta (0, 0)
Screenshot: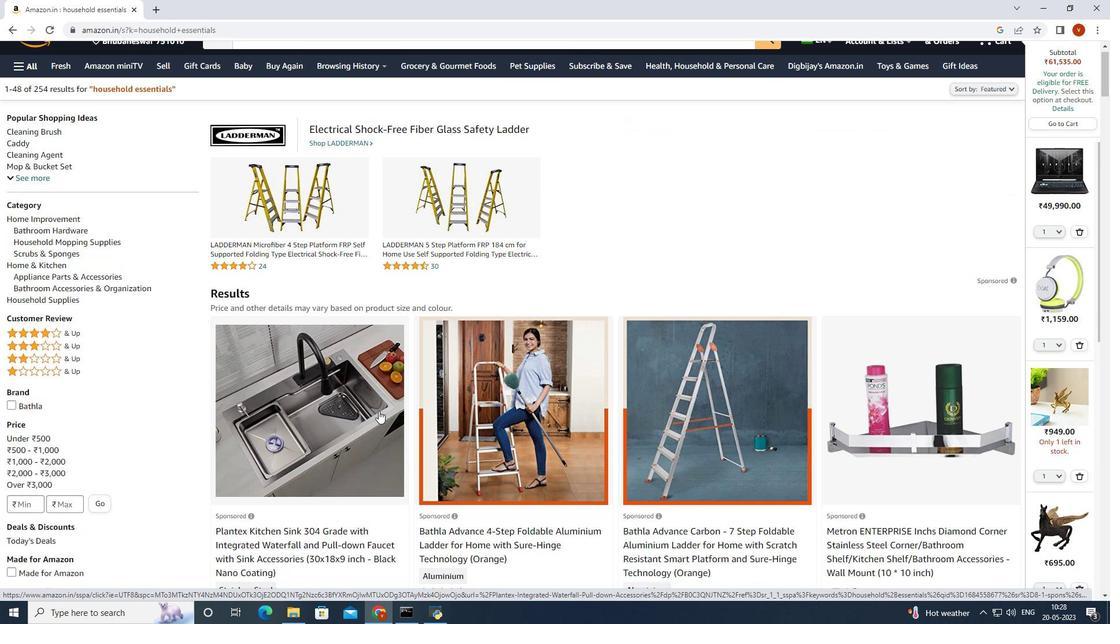 
Action: Mouse moved to (378, 410)
Screenshot: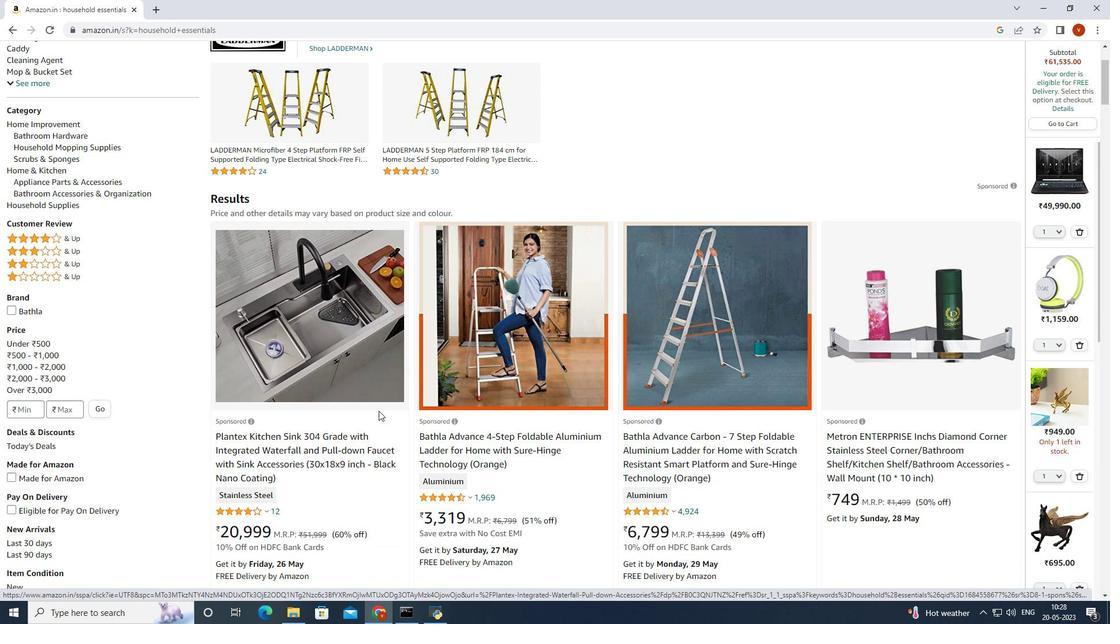 
Action: Mouse scrolled (378, 409) with delta (0, 0)
Screenshot: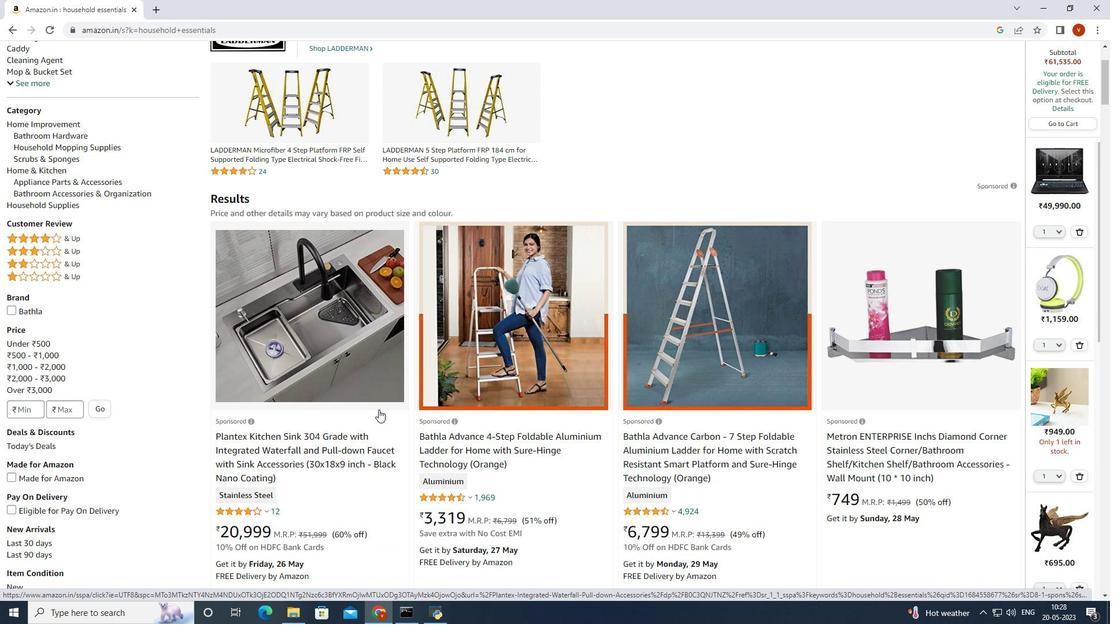 
Action: Mouse scrolled (378, 409) with delta (0, 0)
Screenshot: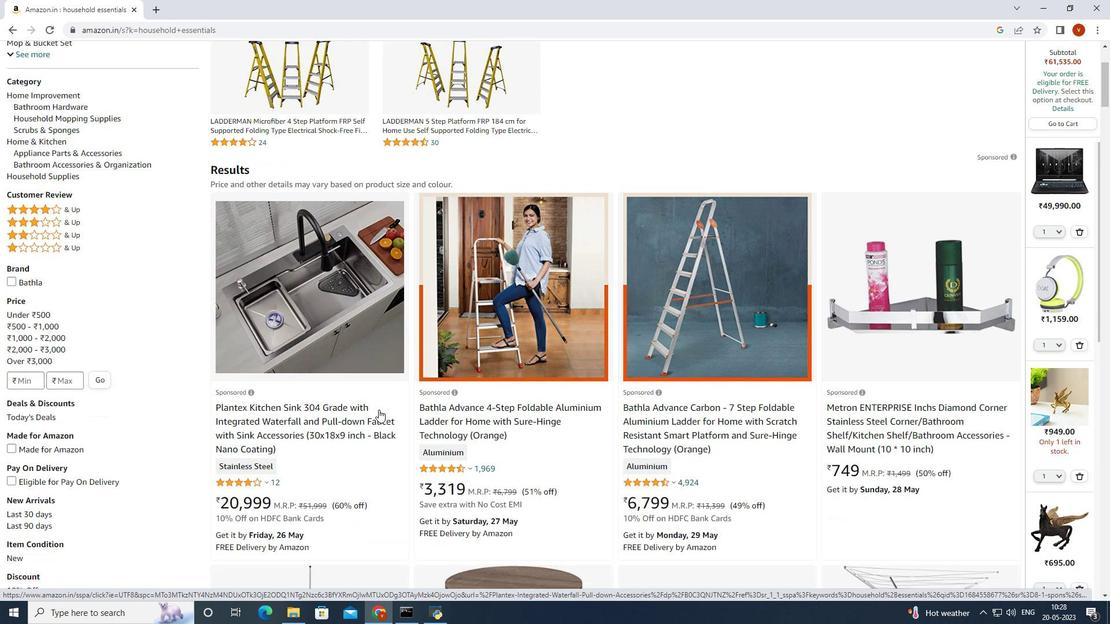
Action: Mouse scrolled (378, 409) with delta (0, 0)
Screenshot: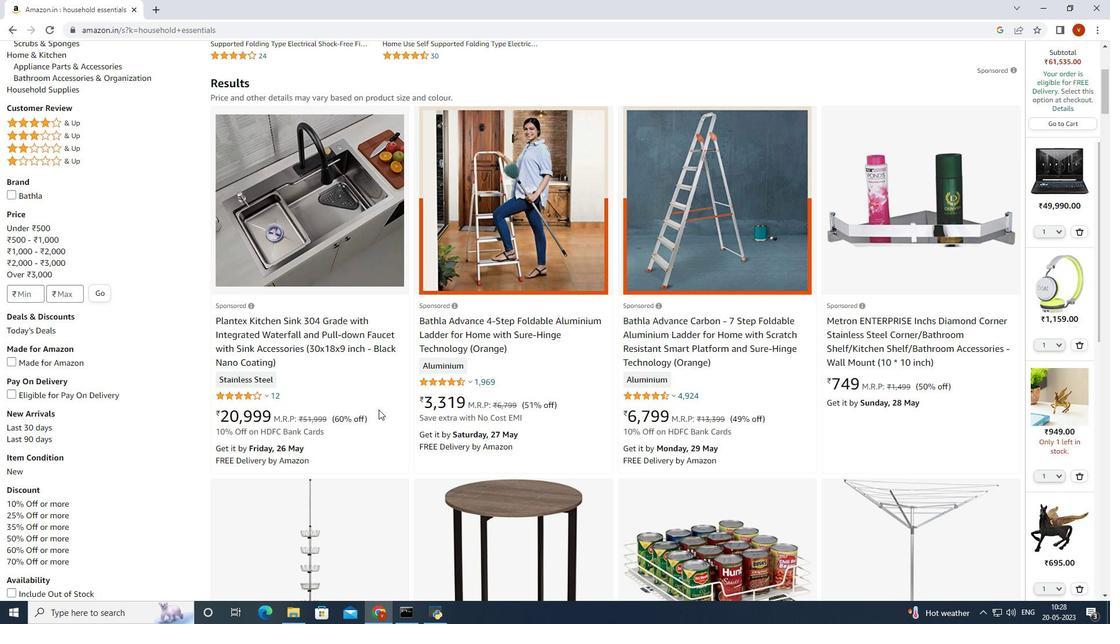 
Action: Mouse scrolled (378, 409) with delta (0, 0)
Screenshot: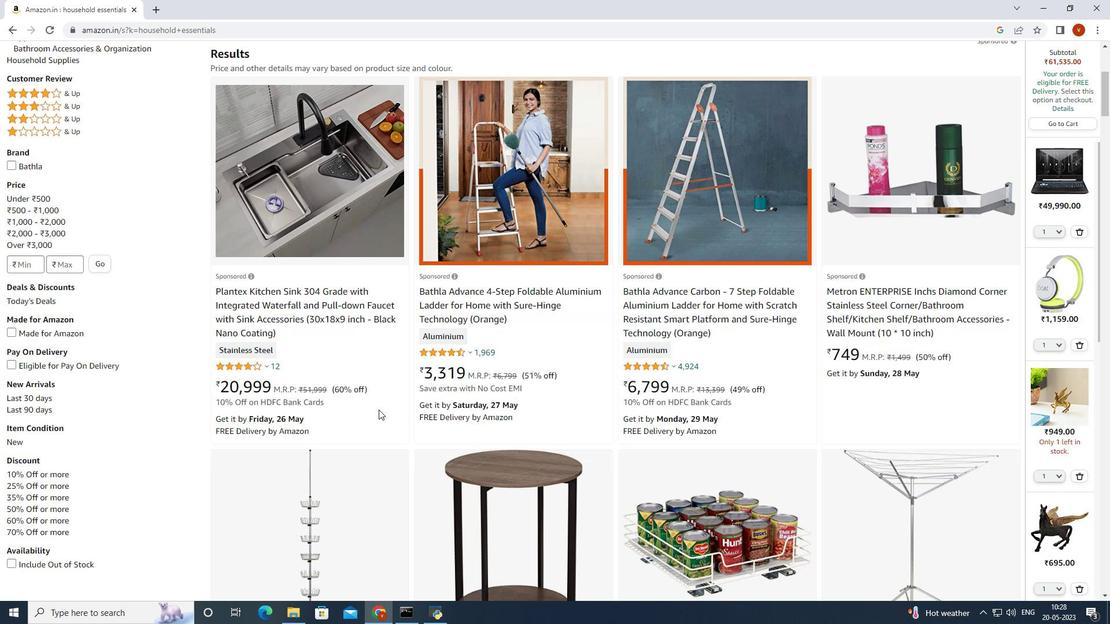 
Action: Mouse scrolled (378, 410) with delta (0, 0)
Screenshot: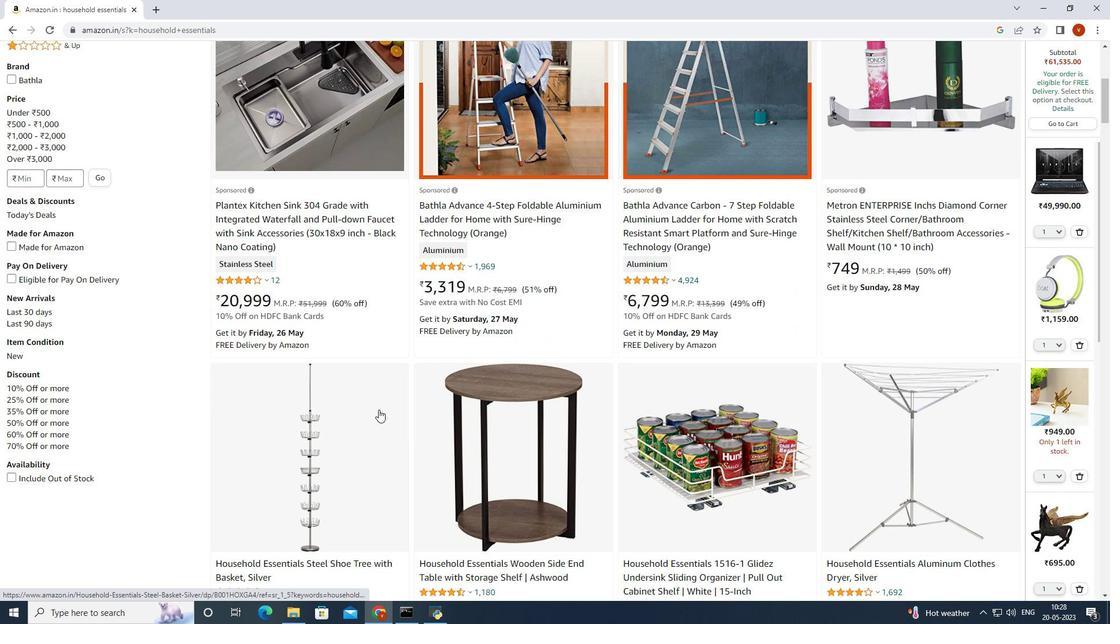 
Action: Mouse scrolled (378, 410) with delta (0, 0)
Screenshot: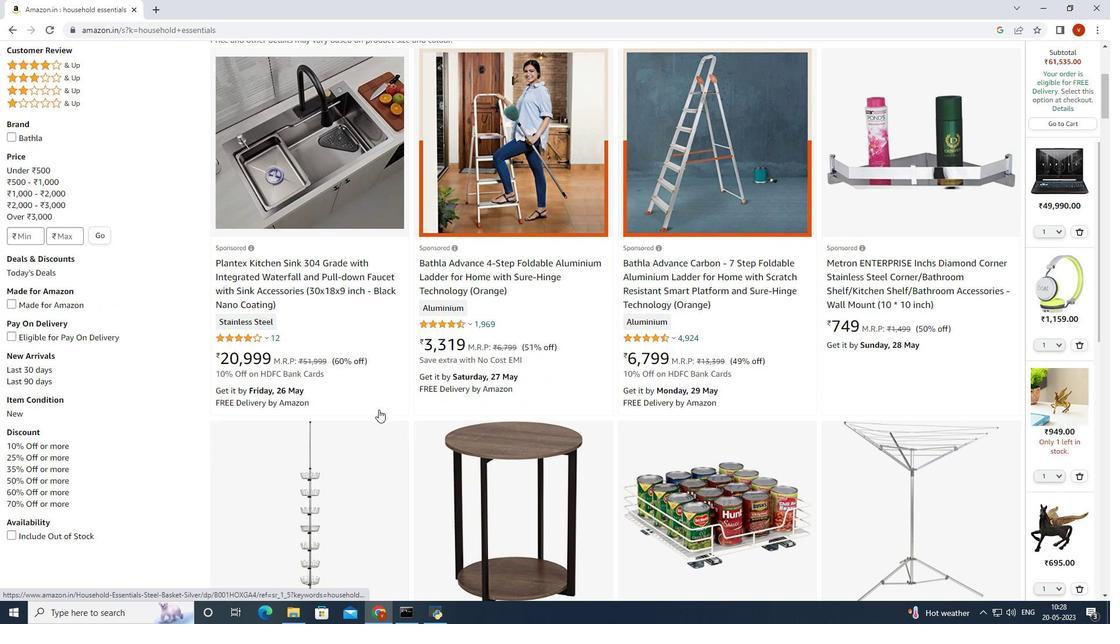 
Action: Mouse moved to (326, 292)
Screenshot: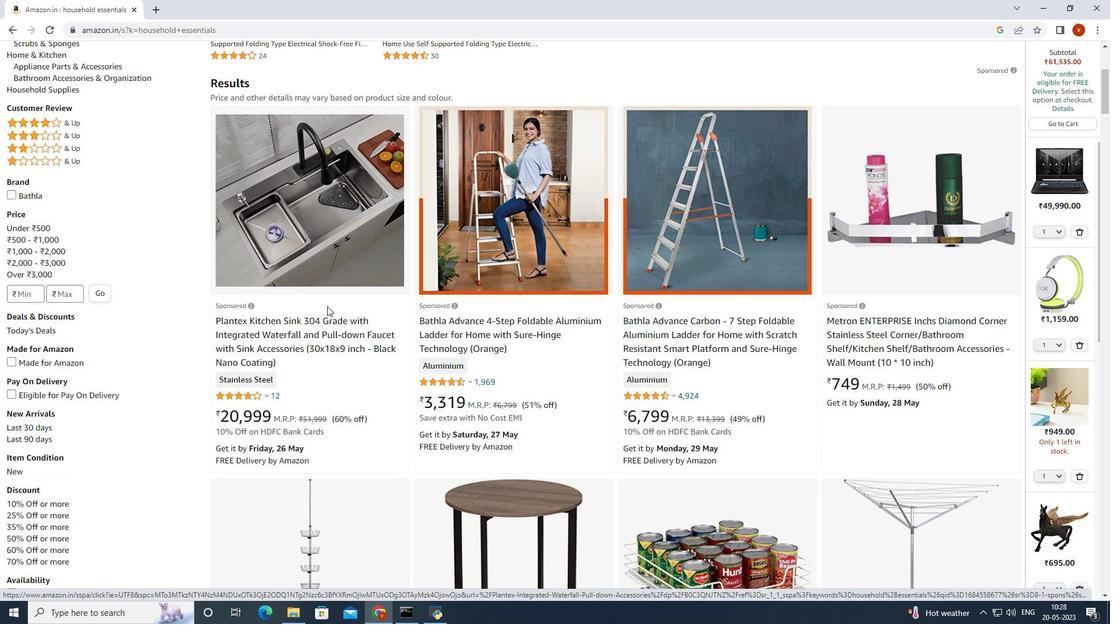 
Action: Mouse pressed left at (326, 292)
Screenshot: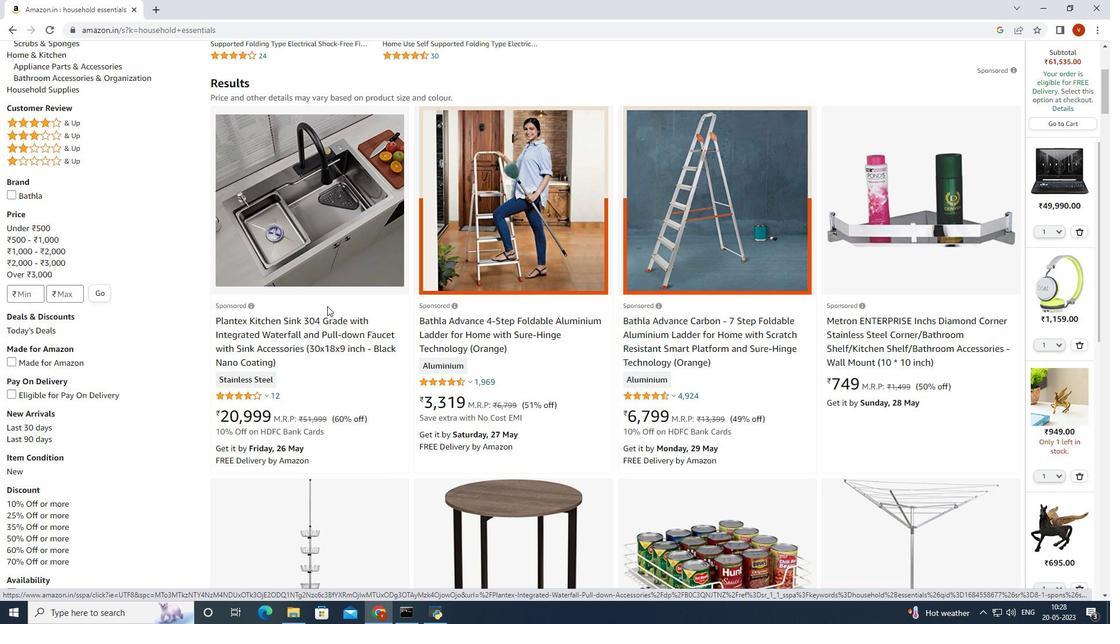 
Action: Mouse moved to (714, 410)
Screenshot: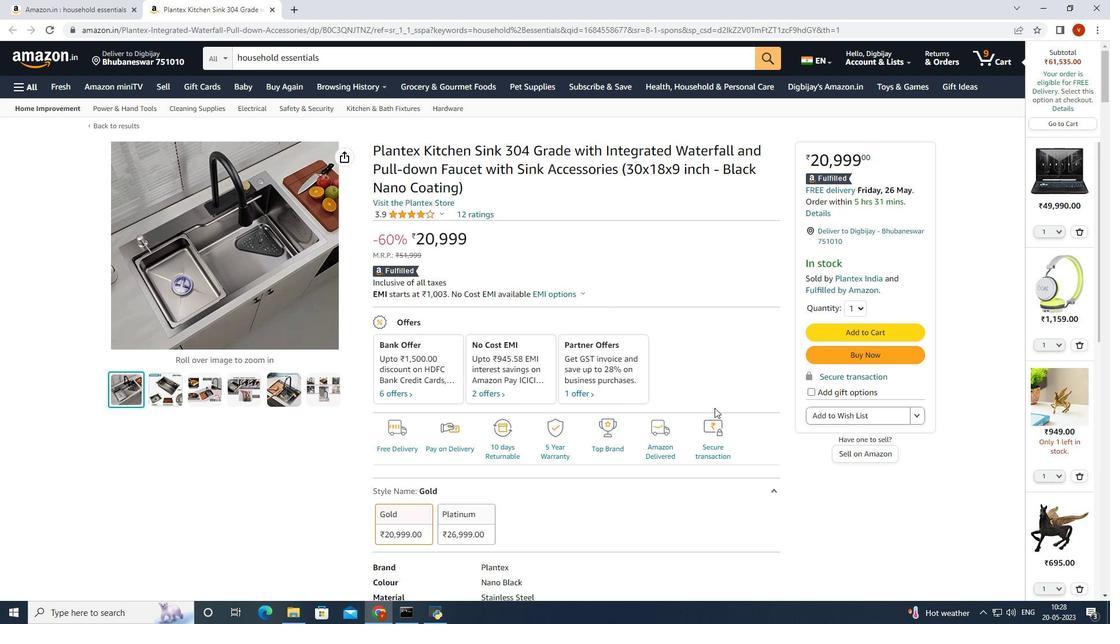 
Action: Mouse scrolled (714, 410) with delta (0, 0)
Screenshot: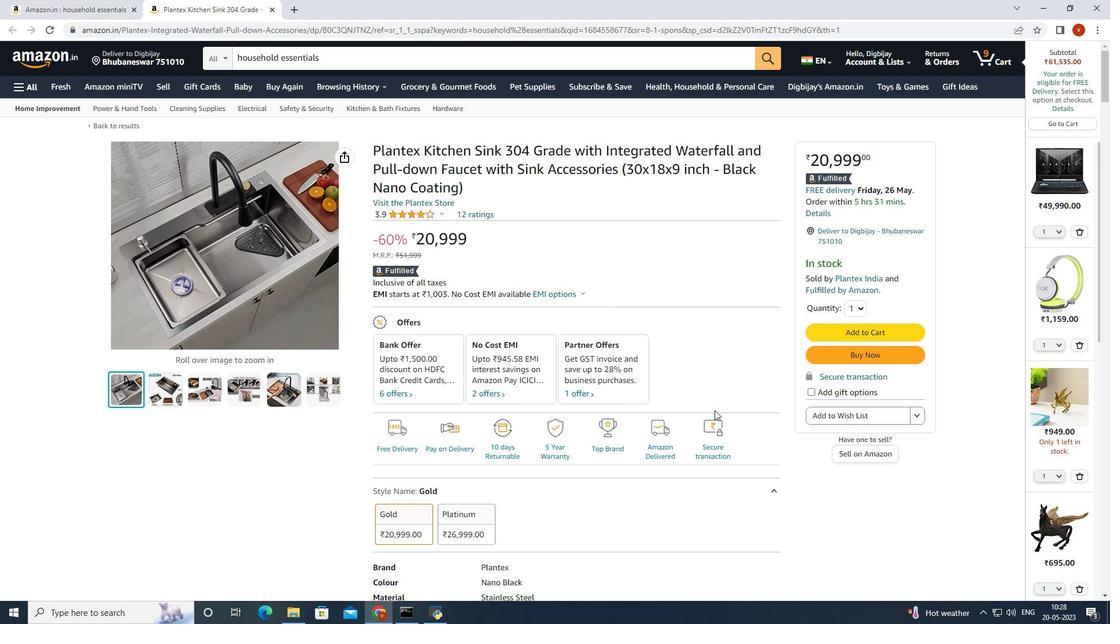 
Action: Mouse scrolled (714, 410) with delta (0, 0)
Screenshot: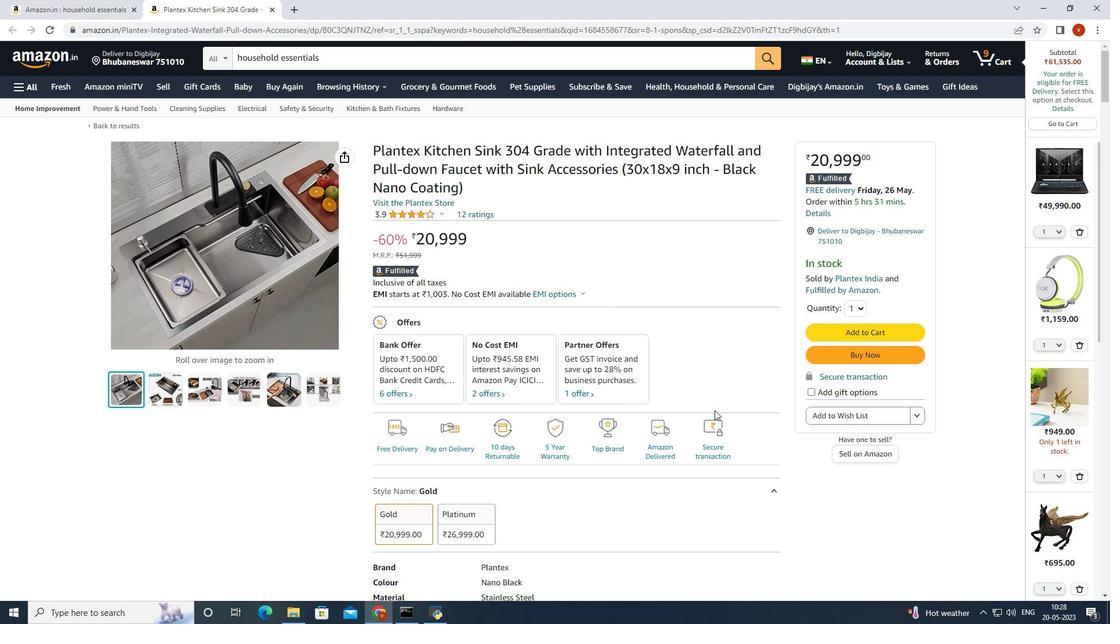 
Action: Mouse scrolled (714, 410) with delta (0, 0)
Screenshot: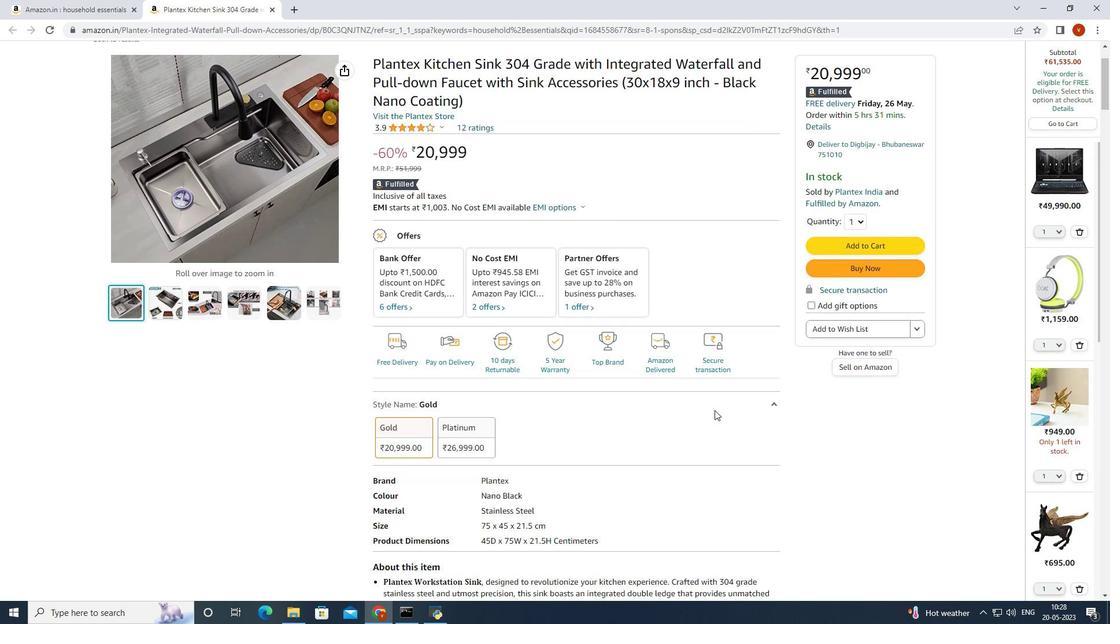 
Action: Mouse scrolled (714, 410) with delta (0, 0)
Screenshot: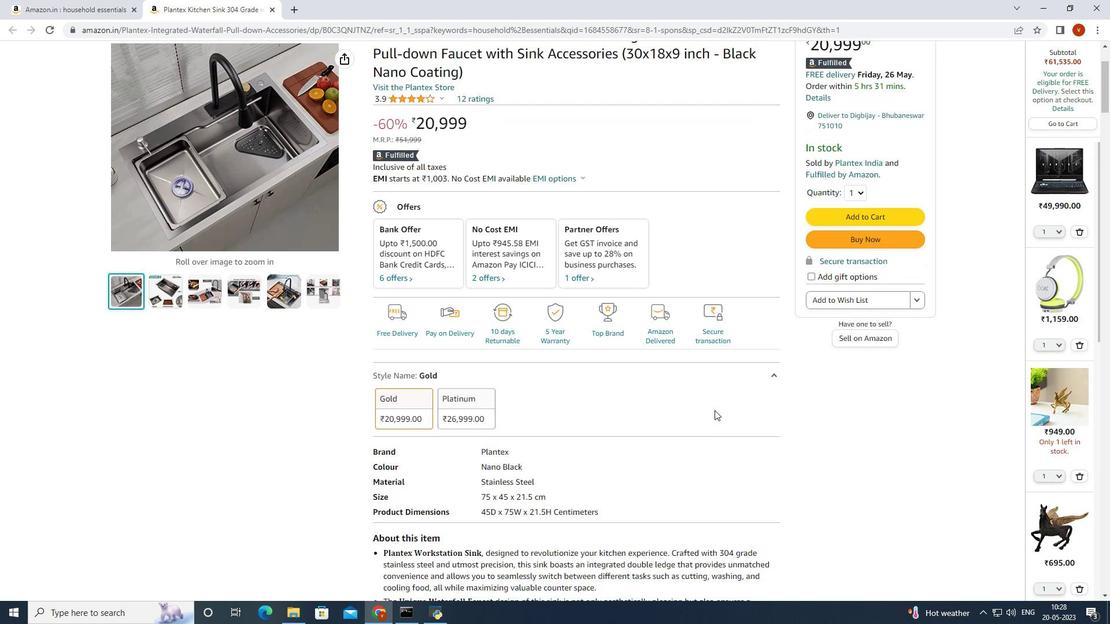 
Action: Mouse scrolled (714, 410) with delta (0, 0)
Screenshot: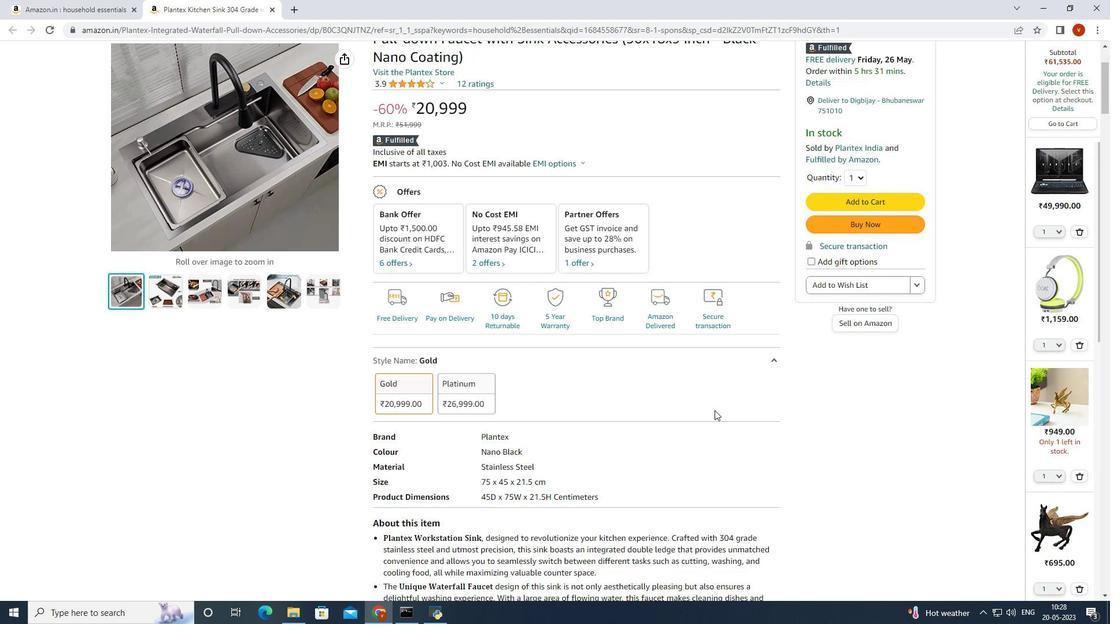 
Action: Mouse scrolled (714, 410) with delta (0, 0)
Screenshot: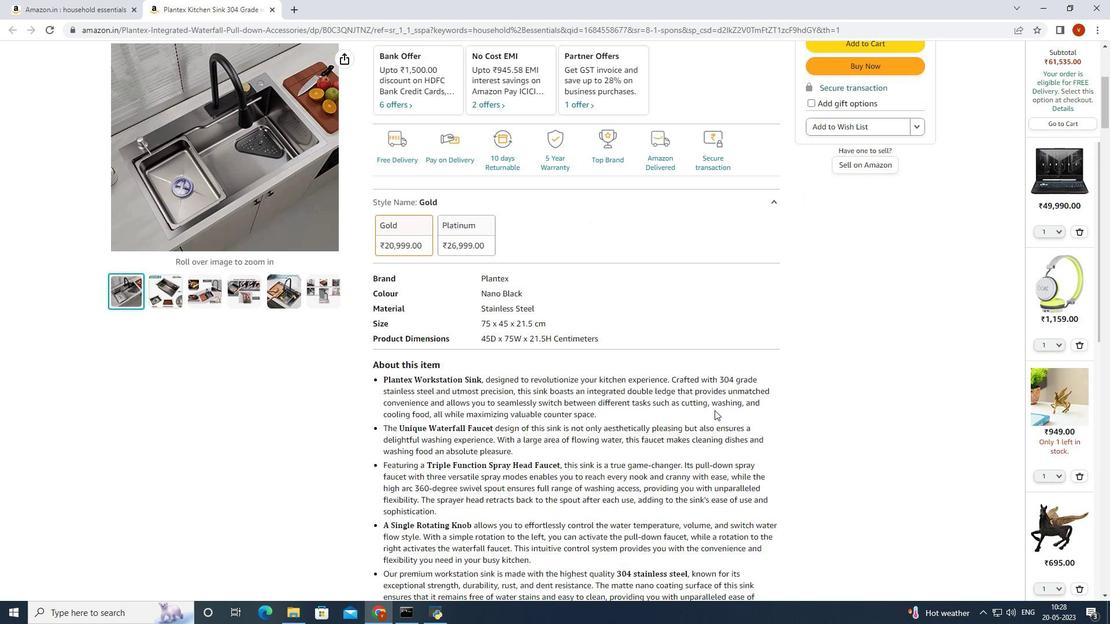 
Action: Mouse scrolled (714, 410) with delta (0, 0)
Screenshot: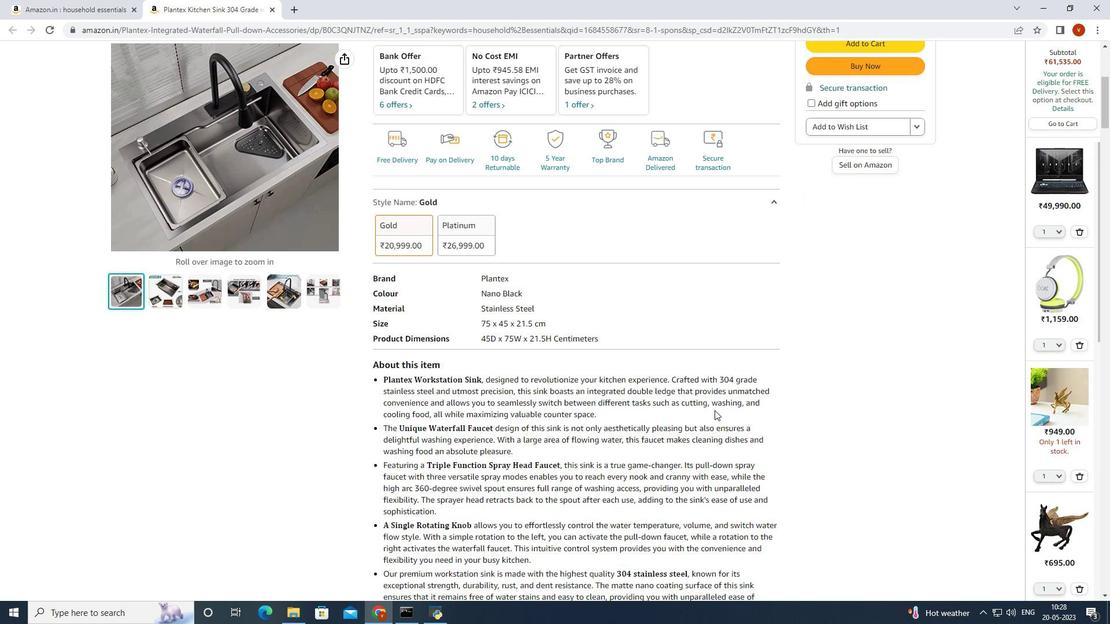 
Action: Mouse scrolled (714, 410) with delta (0, 0)
Screenshot: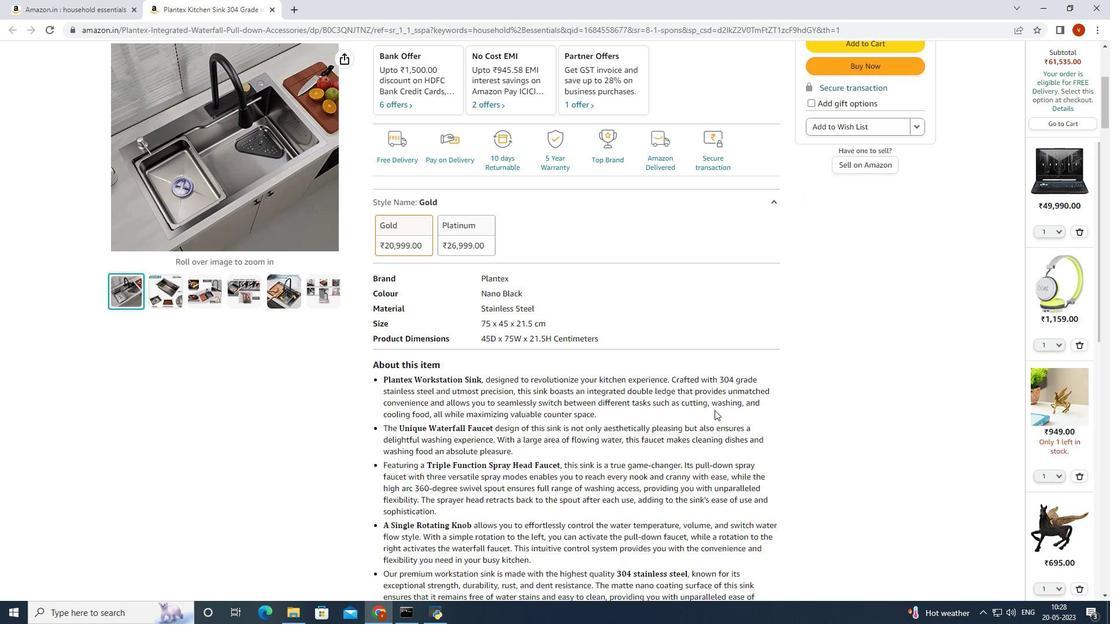 
Action: Mouse scrolled (714, 410) with delta (0, 0)
Screenshot: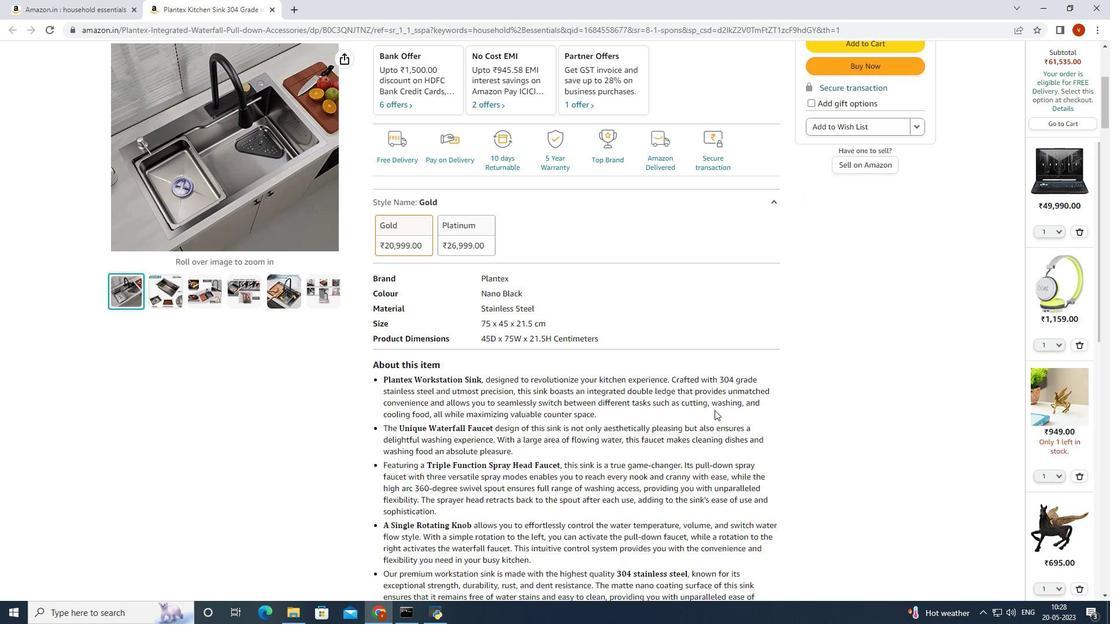 
Action: Mouse scrolled (714, 410) with delta (0, 0)
Screenshot: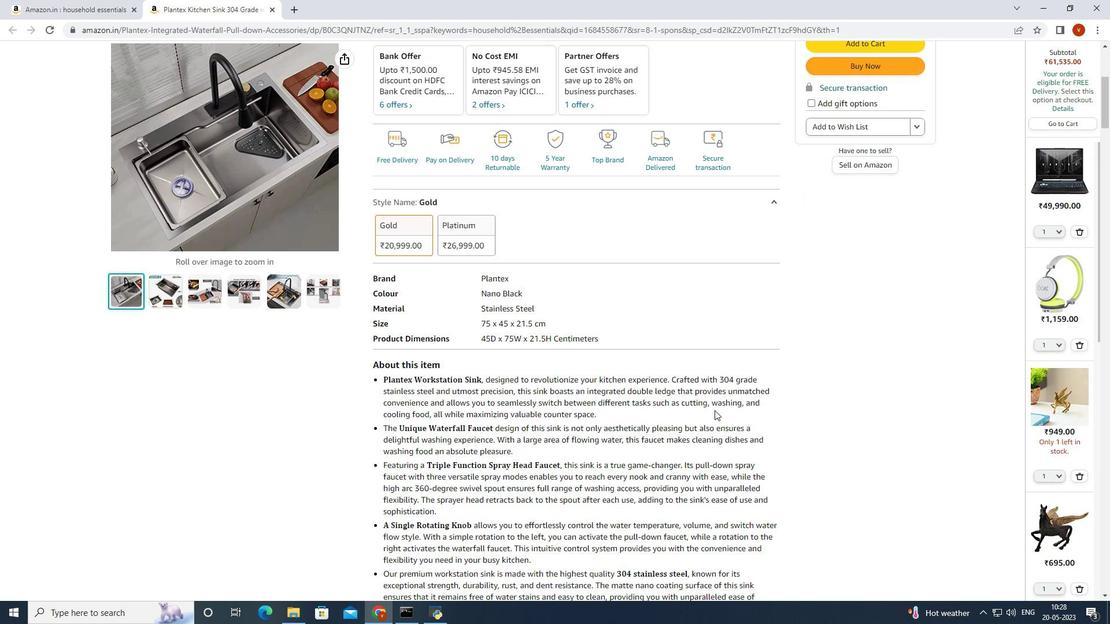 
Action: Mouse scrolled (714, 410) with delta (0, 0)
Screenshot: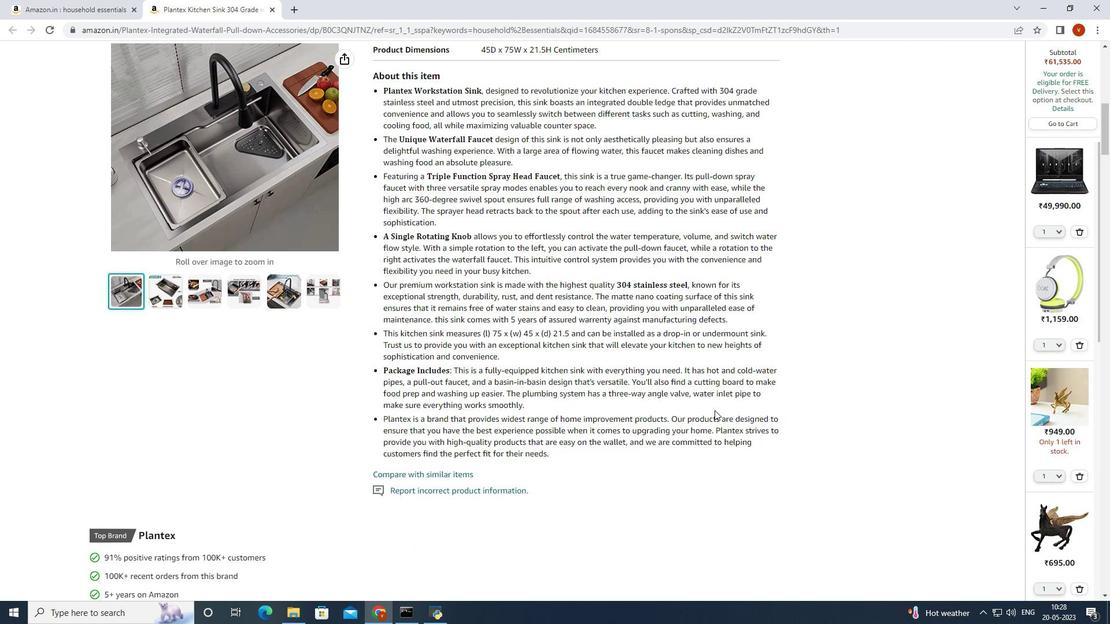 
Action: Mouse scrolled (714, 410) with delta (0, 0)
Screenshot: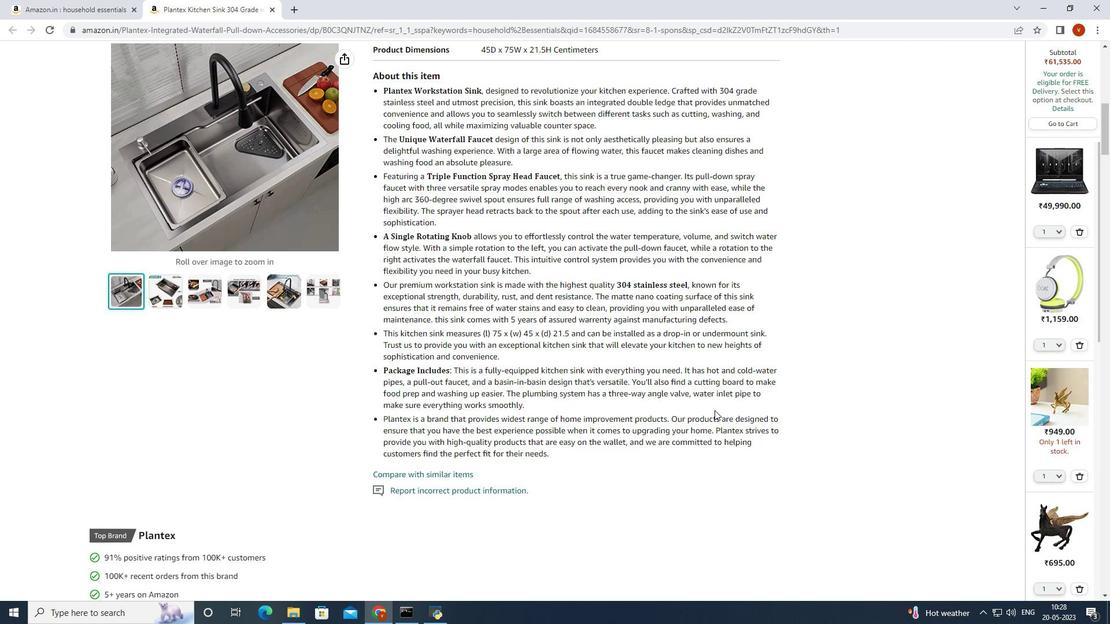 
Action: Mouse scrolled (714, 410) with delta (0, 0)
Screenshot: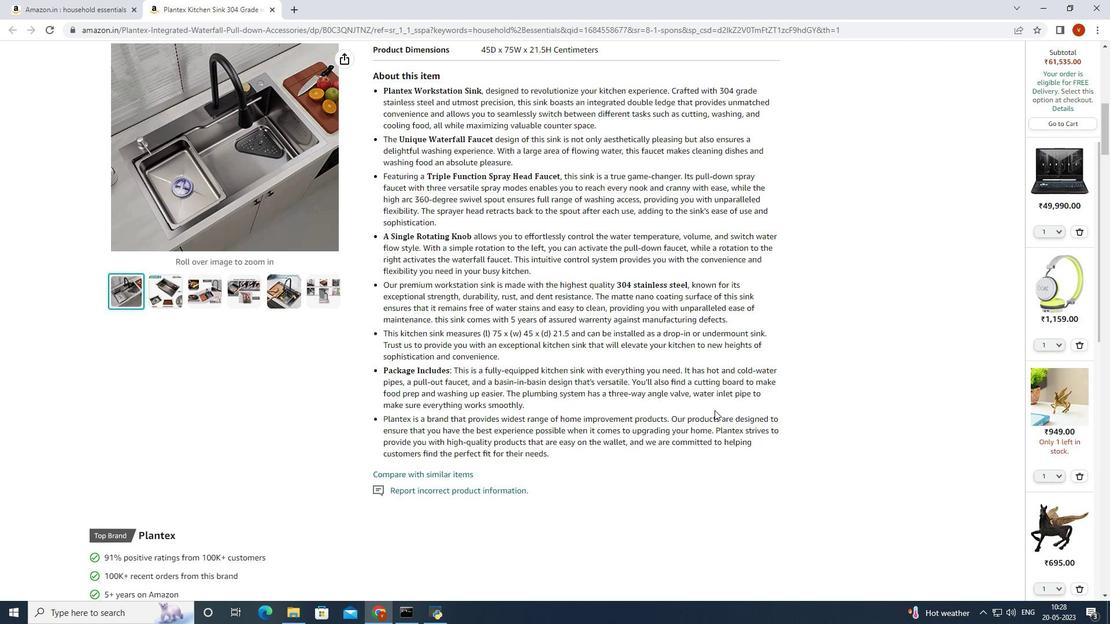 
Action: Mouse scrolled (714, 410) with delta (0, 0)
Screenshot: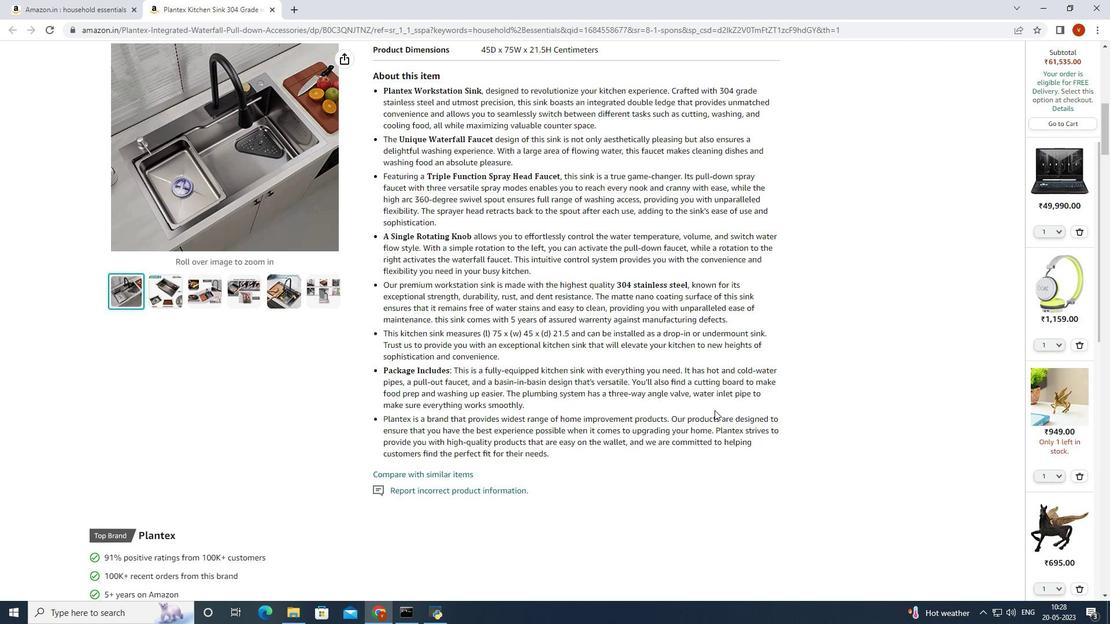 
Action: Mouse scrolled (714, 410) with delta (0, 0)
Screenshot: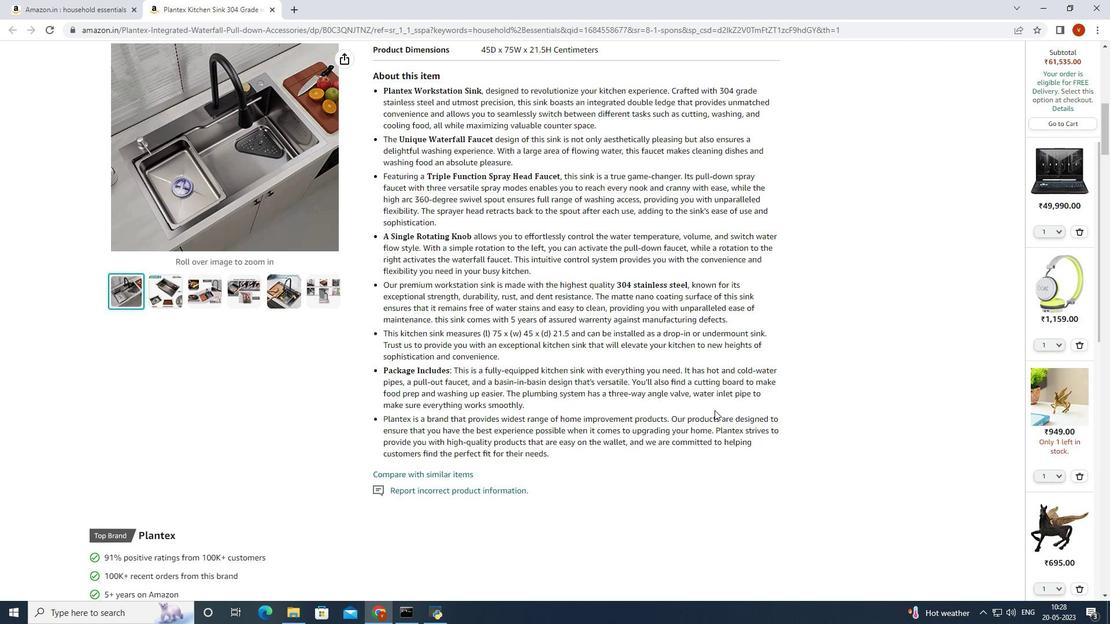 
Action: Mouse scrolled (714, 410) with delta (0, 0)
Screenshot: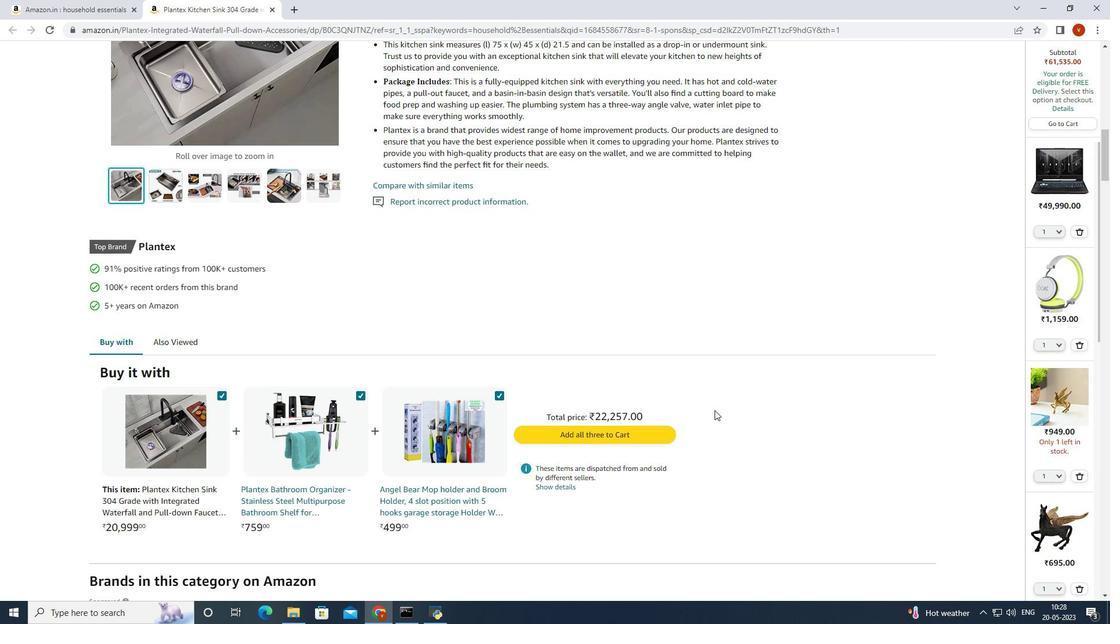
Action: Mouse scrolled (714, 410) with delta (0, 0)
Screenshot: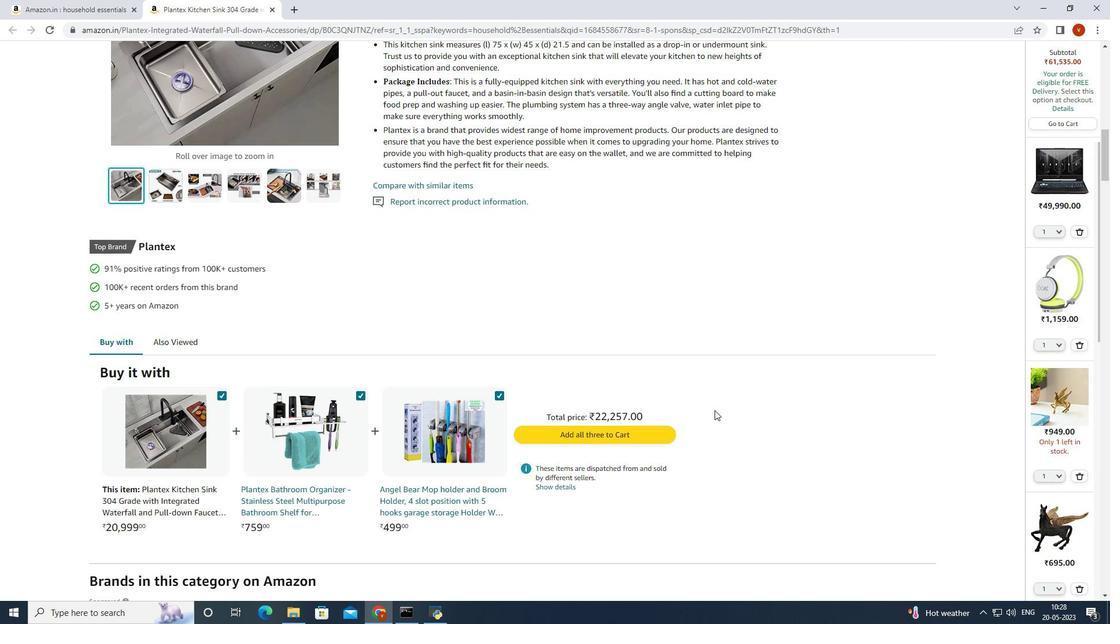 
Action: Mouse scrolled (714, 410) with delta (0, 0)
Screenshot: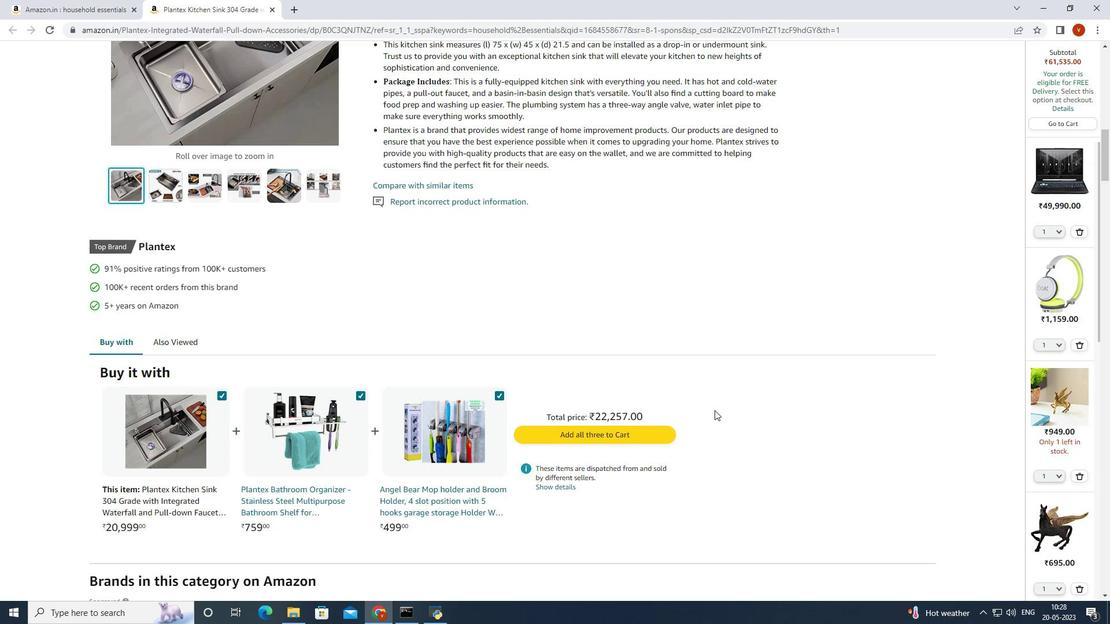 
Action: Mouse scrolled (714, 410) with delta (0, 0)
Screenshot: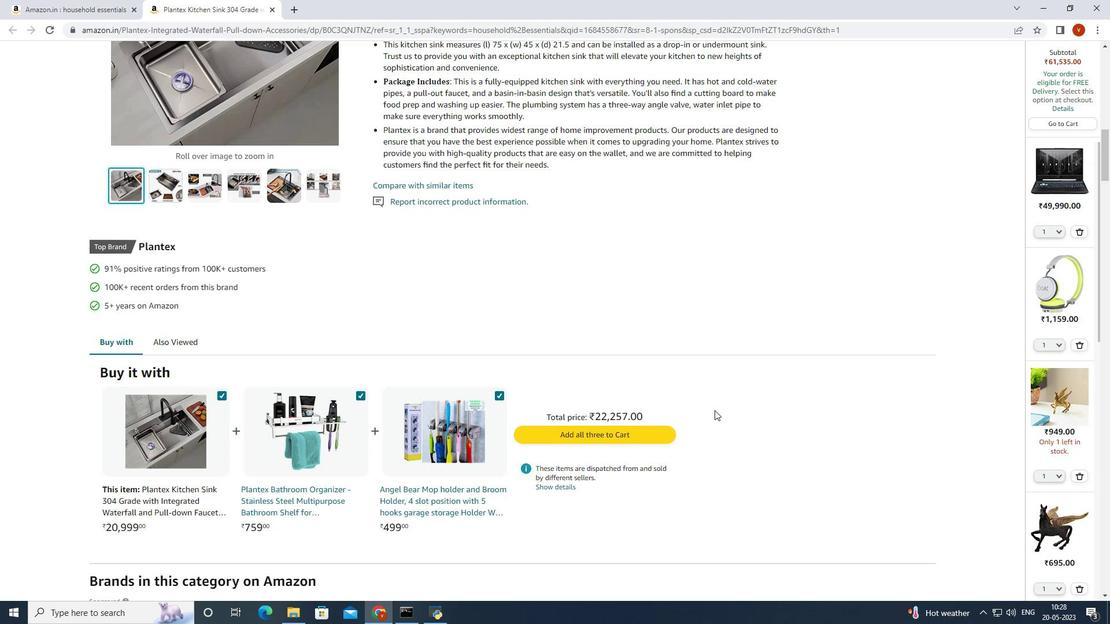 
Action: Mouse scrolled (714, 410) with delta (0, 0)
Screenshot: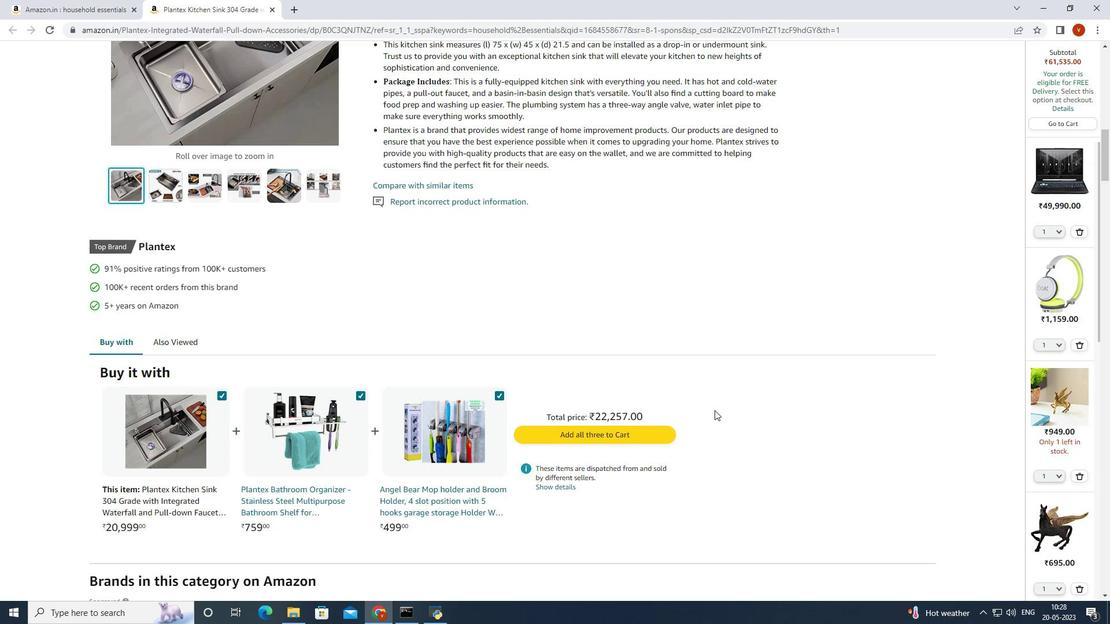 
Action: Mouse scrolled (714, 410) with delta (0, 0)
Screenshot: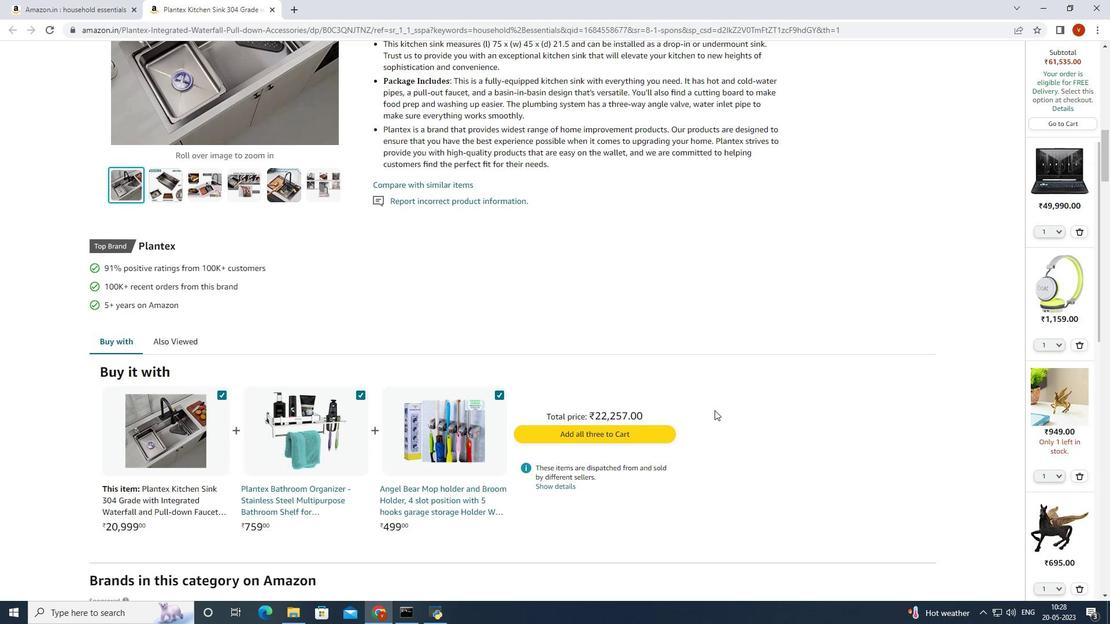 
Action: Mouse scrolled (714, 411) with delta (0, 0)
Screenshot: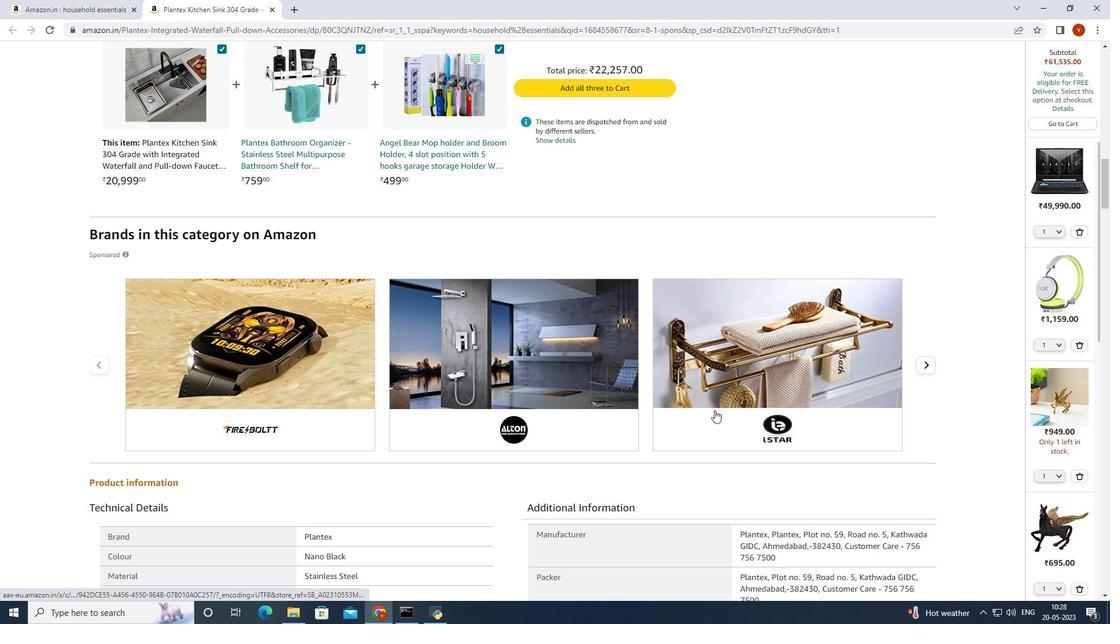 
Action: Mouse scrolled (714, 411) with delta (0, 0)
Screenshot: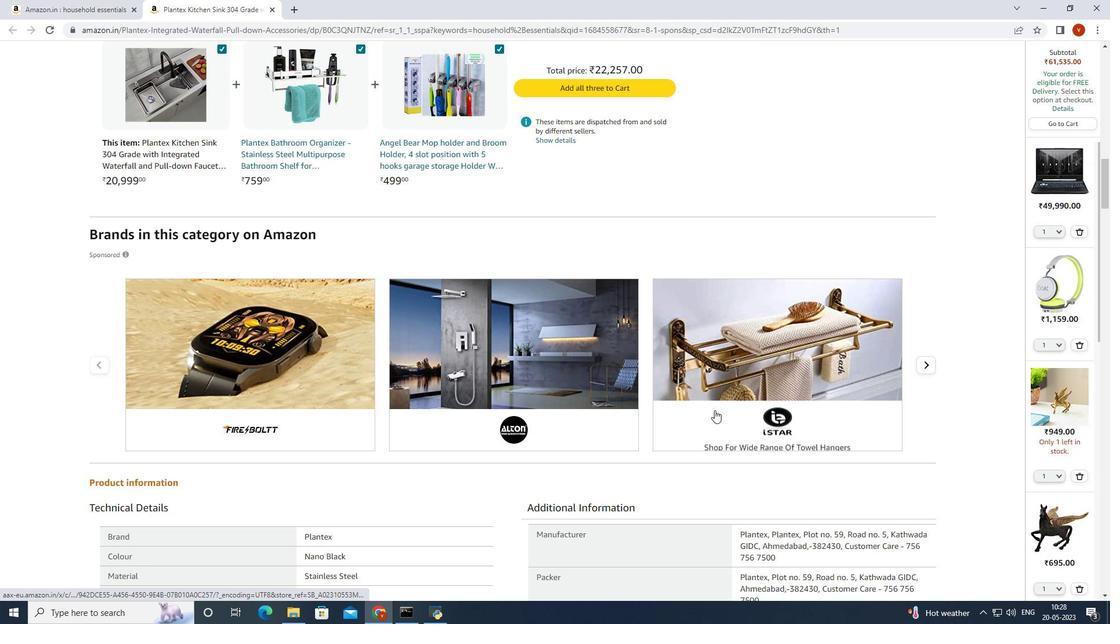 
Action: Mouse scrolled (714, 411) with delta (0, 0)
Screenshot: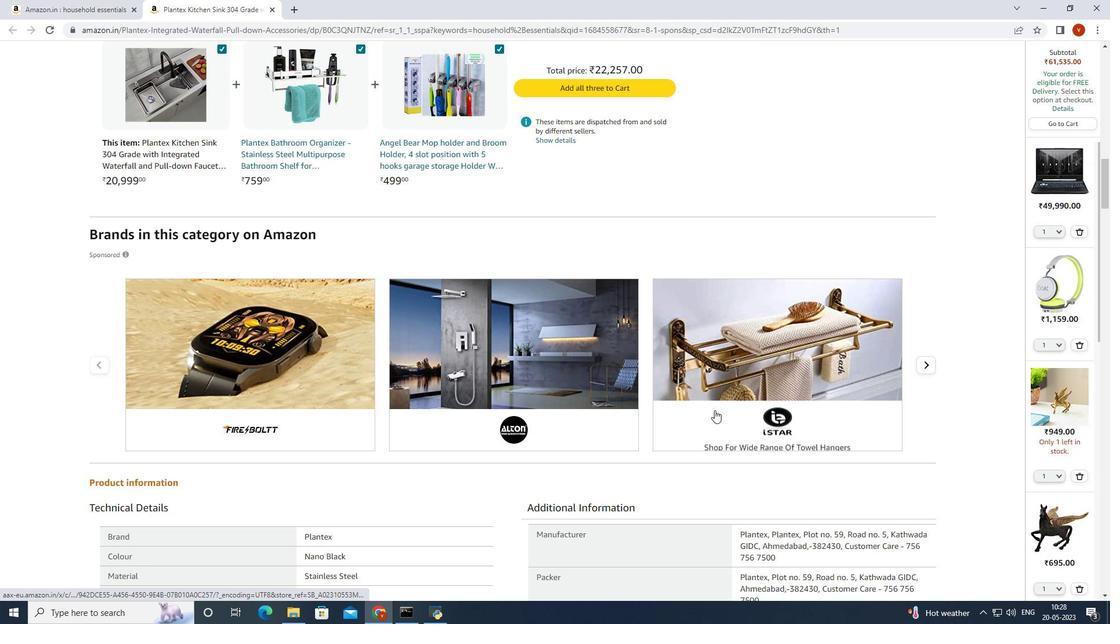 
Action: Mouse scrolled (714, 411) with delta (0, 0)
Screenshot: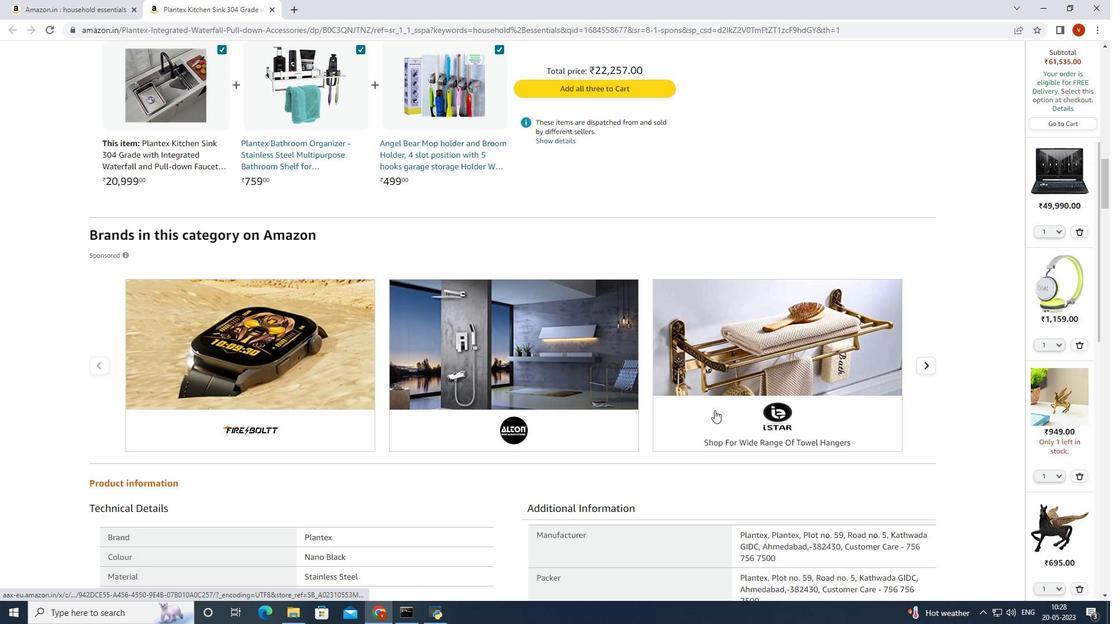 
Action: Mouse scrolled (714, 411) with delta (0, 0)
Screenshot: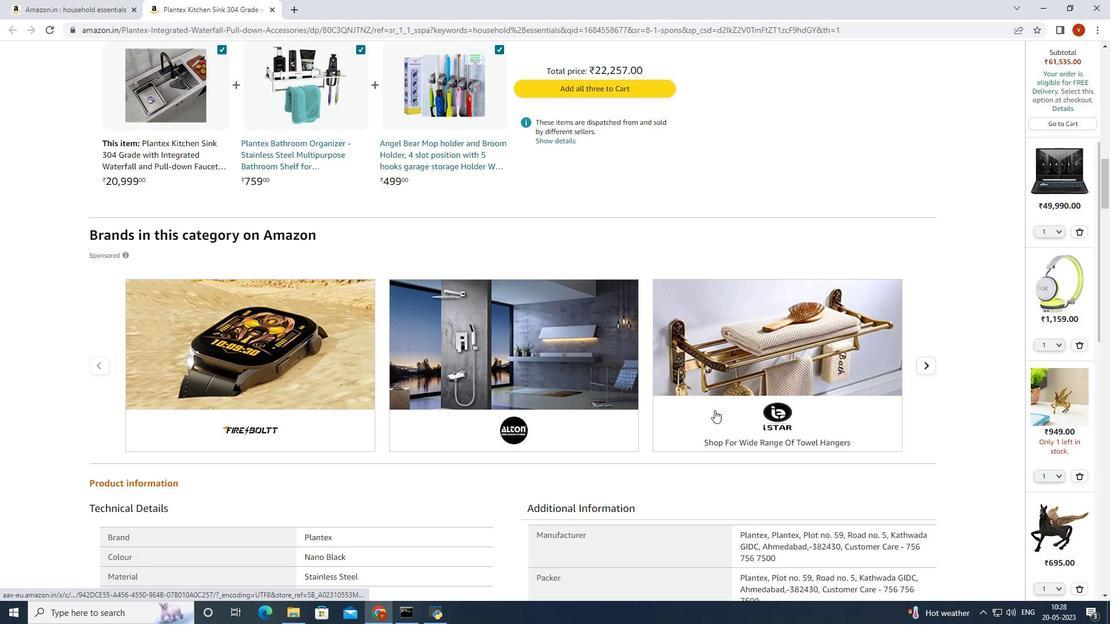 
Action: Mouse scrolled (714, 411) with delta (0, 0)
Screenshot: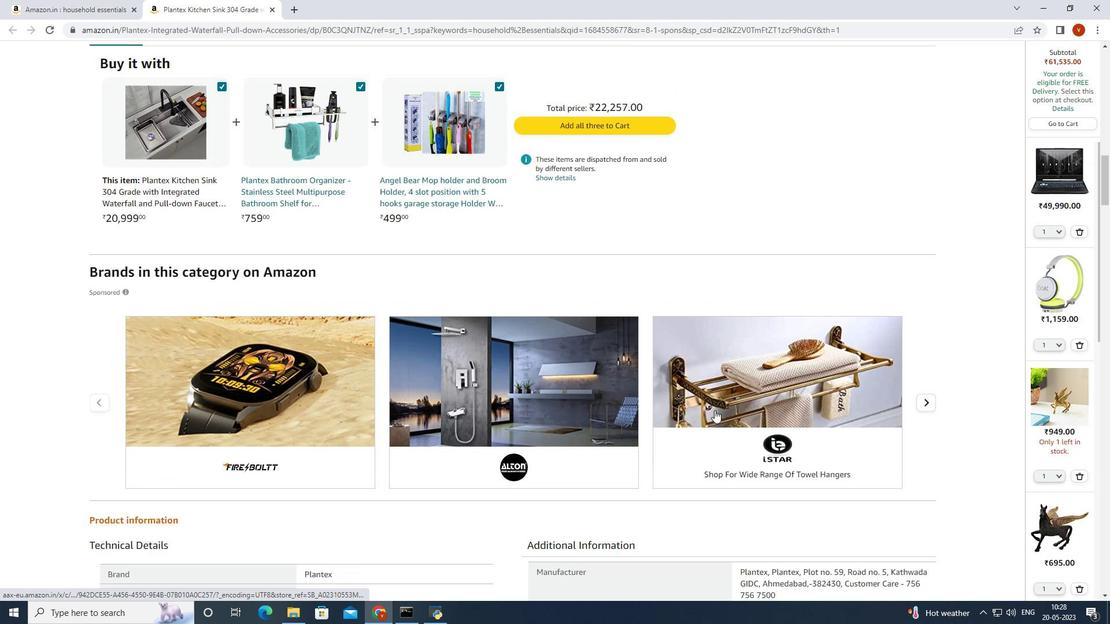 
Action: Mouse scrolled (714, 411) with delta (0, 0)
Screenshot: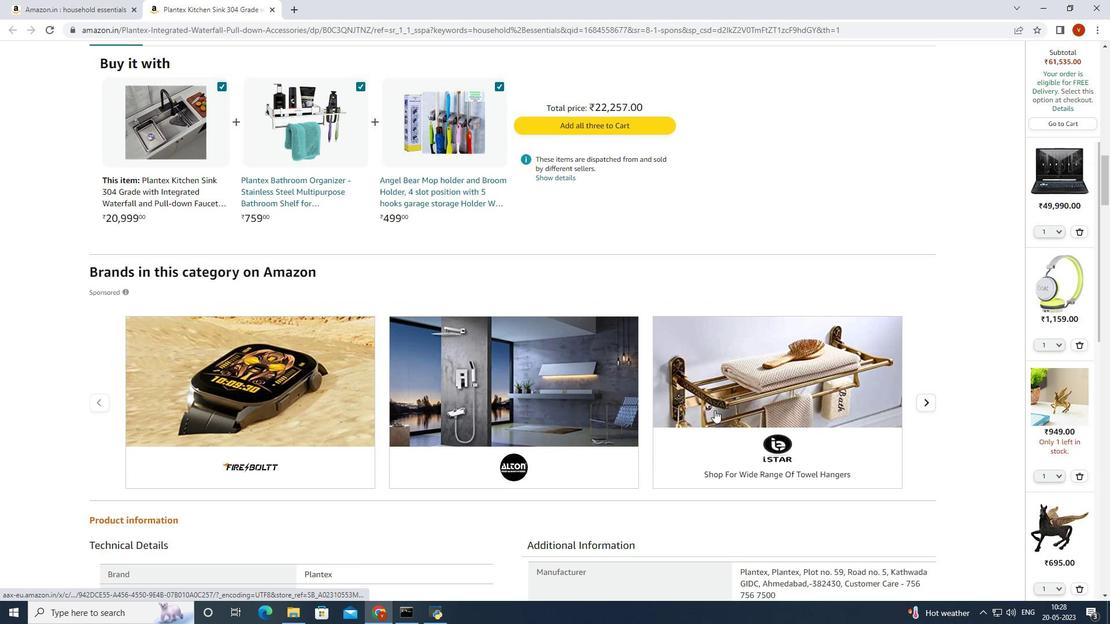 
Action: Mouse scrolled (714, 411) with delta (0, 0)
Screenshot: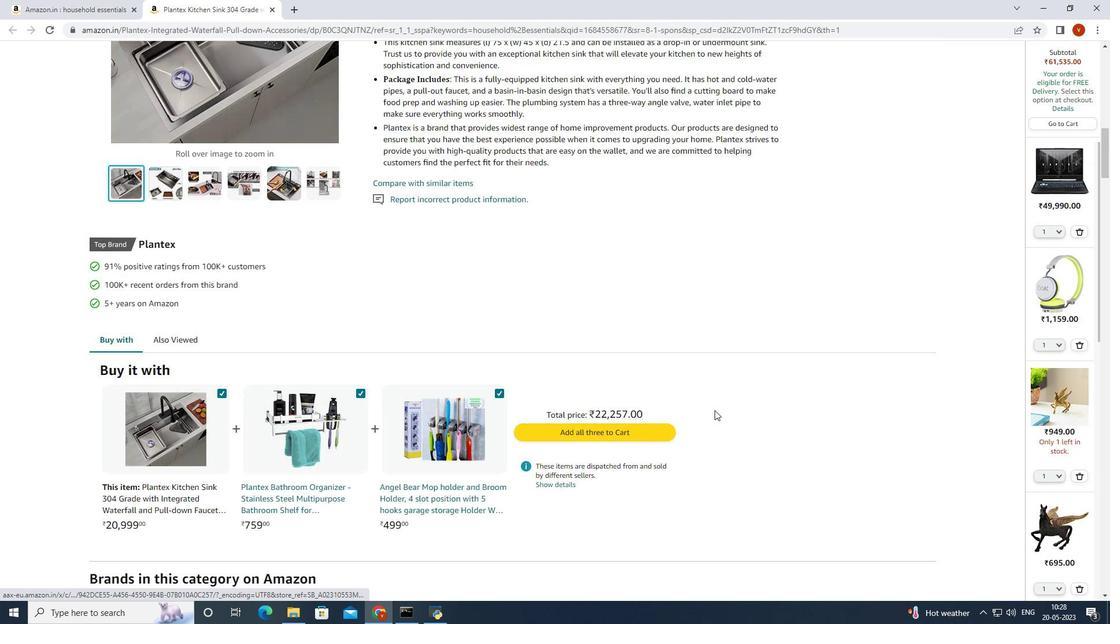 
Action: Mouse scrolled (714, 411) with delta (0, 0)
Screenshot: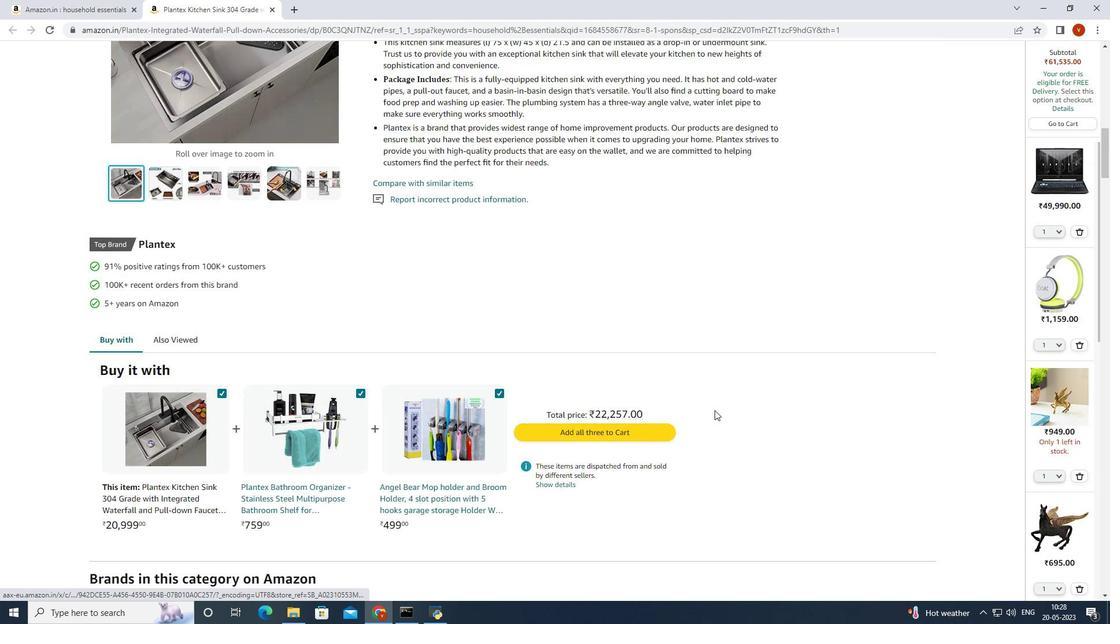 
Action: Mouse scrolled (714, 411) with delta (0, 0)
Screenshot: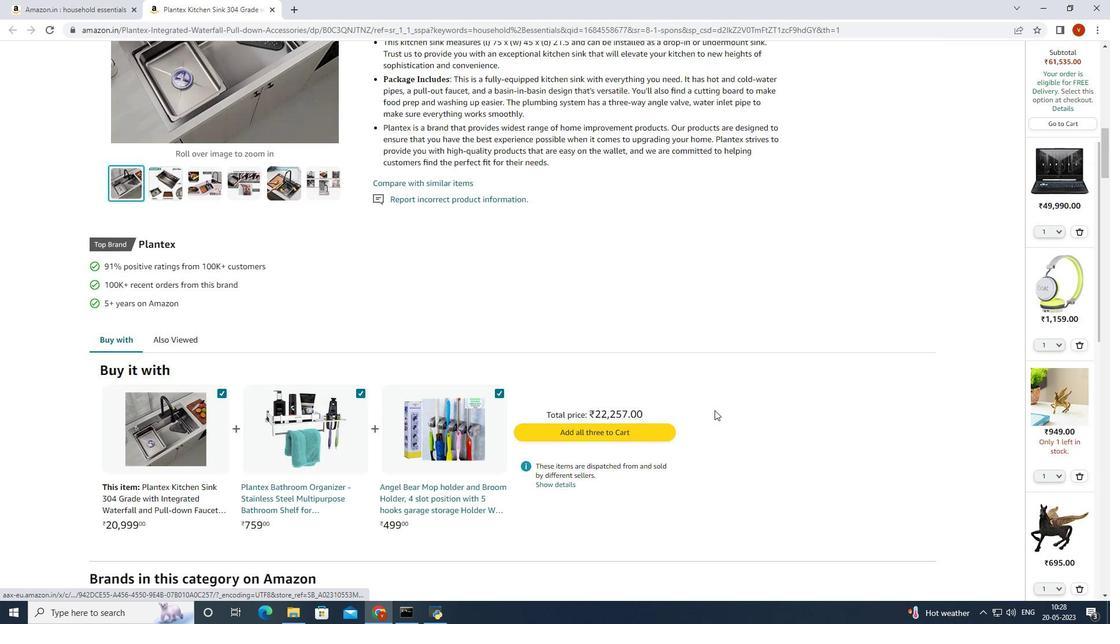 
Action: Mouse scrolled (714, 411) with delta (0, 0)
Screenshot: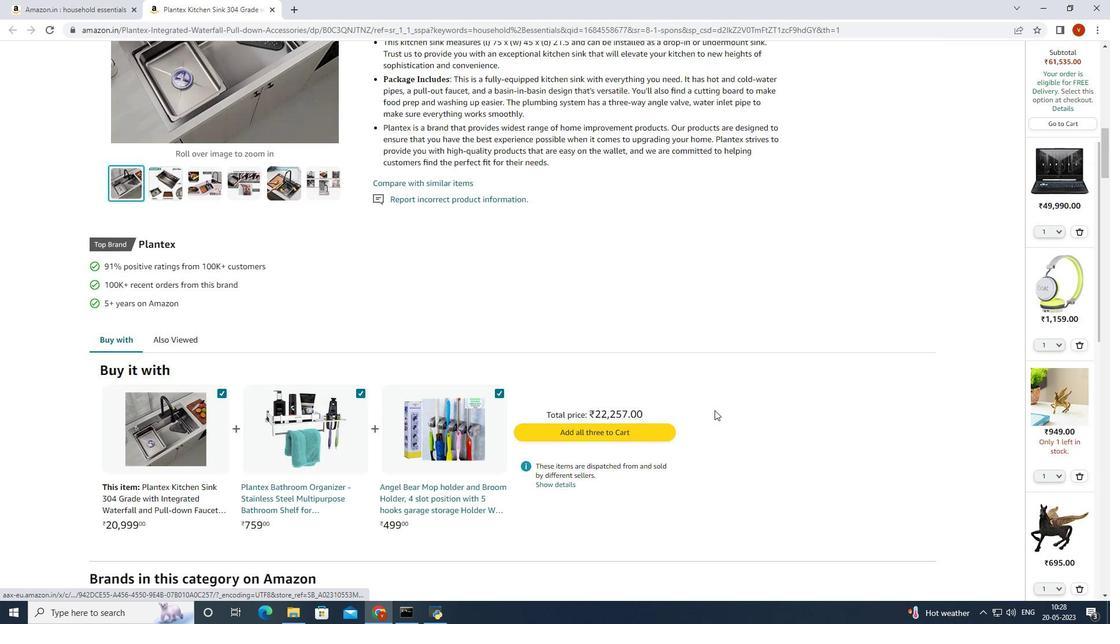 
Action: Mouse scrolled (714, 411) with delta (0, 0)
Screenshot: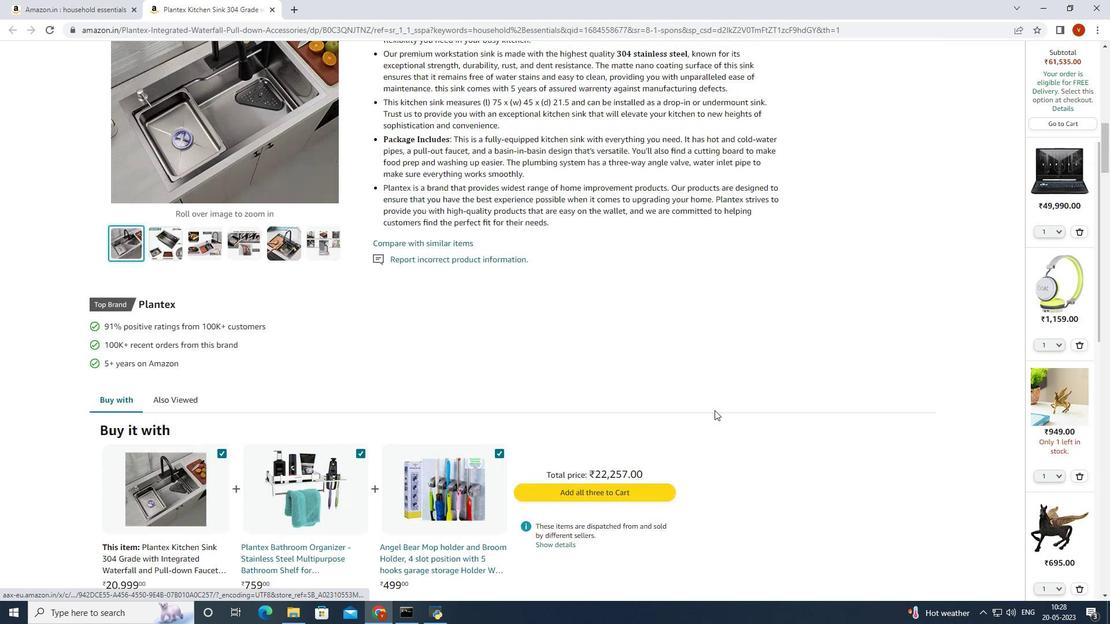 
Action: Mouse scrolled (714, 411) with delta (0, 0)
Screenshot: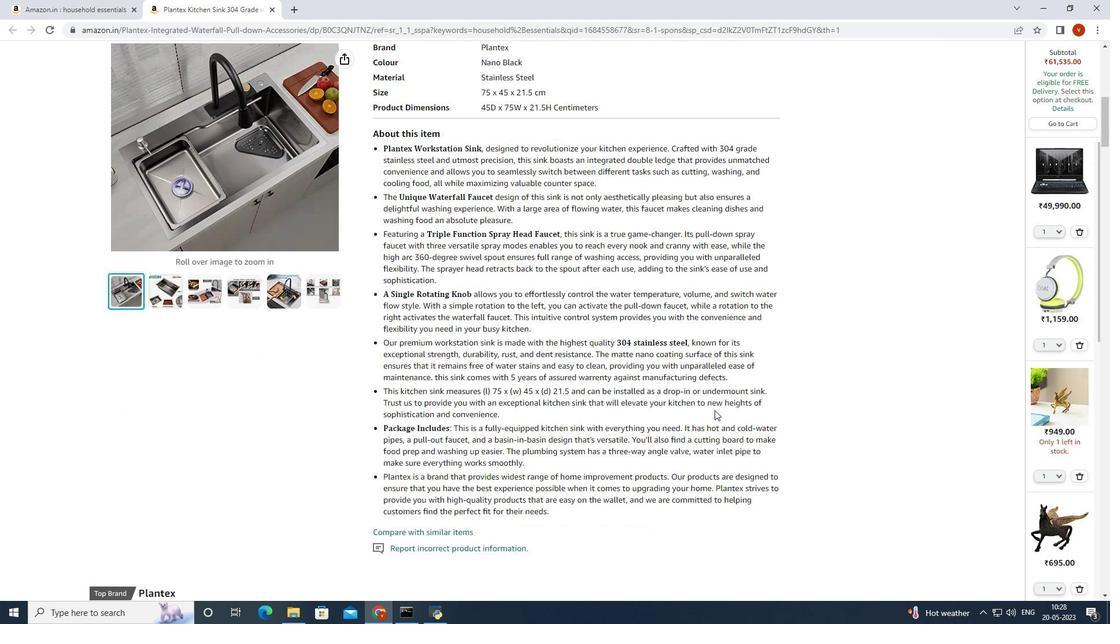 
Action: Mouse scrolled (714, 411) with delta (0, 0)
Screenshot: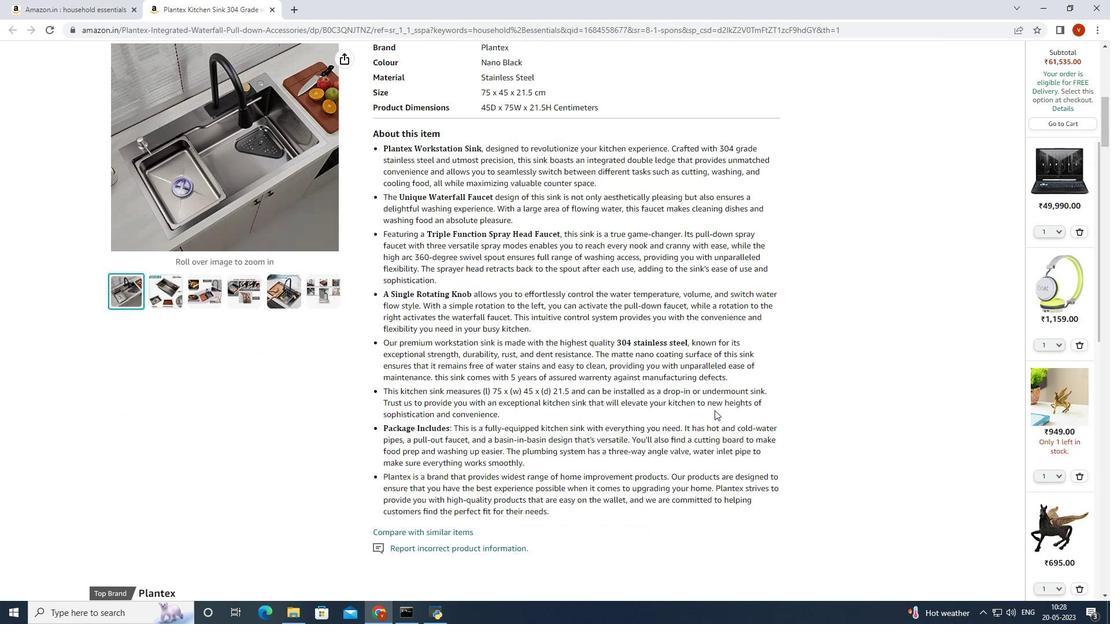 
Action: Mouse scrolled (714, 411) with delta (0, 0)
Screenshot: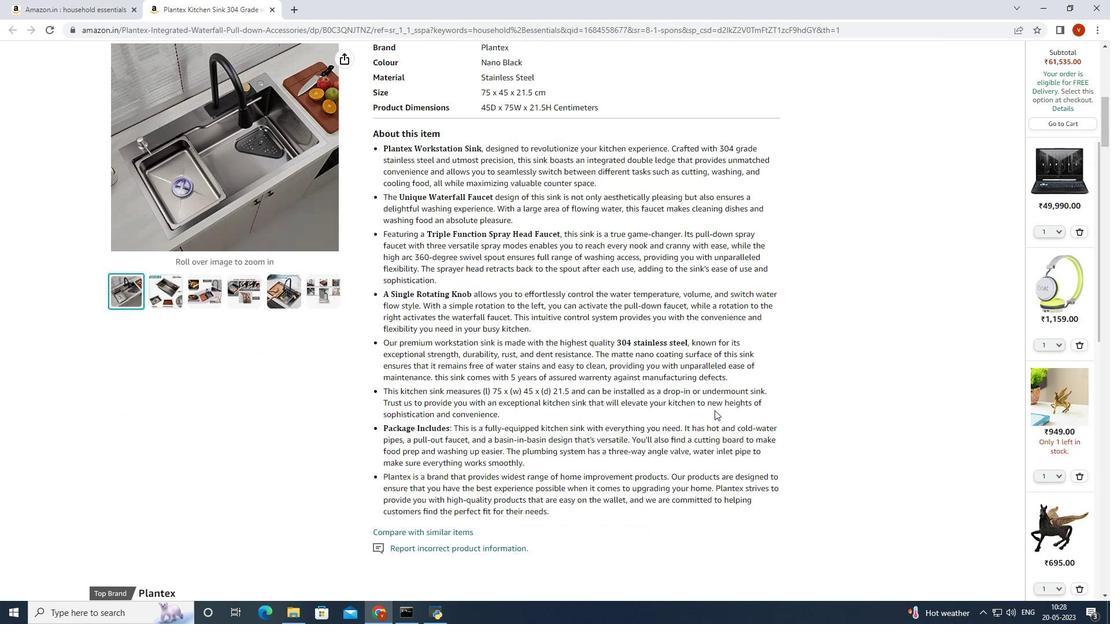 
Action: Mouse scrolled (714, 411) with delta (0, 0)
Screenshot: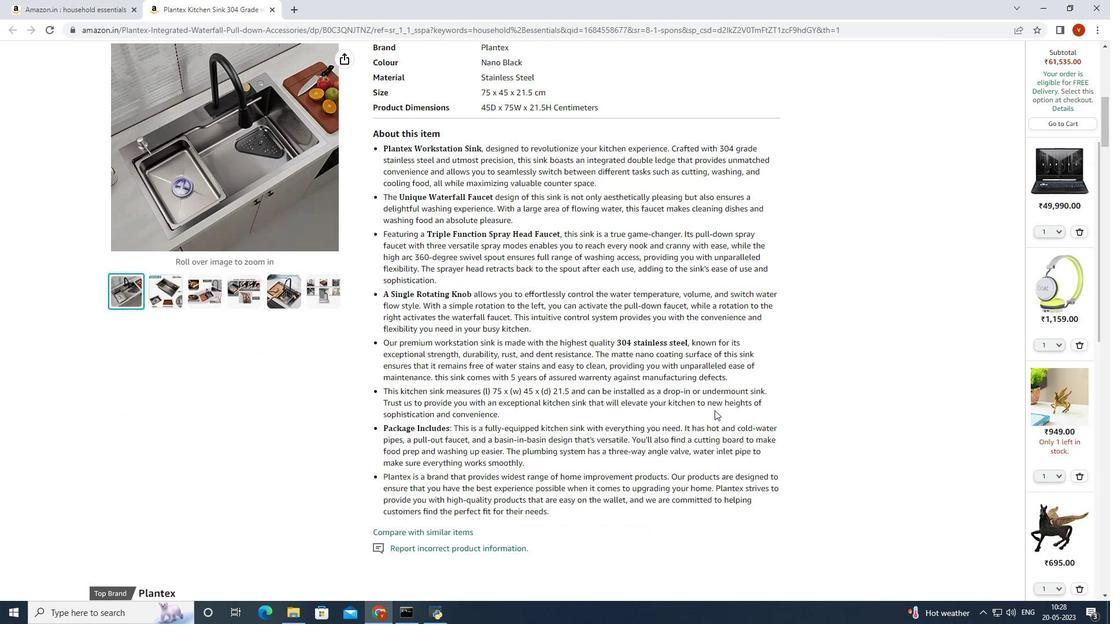 
Action: Mouse scrolled (714, 411) with delta (0, 0)
Screenshot: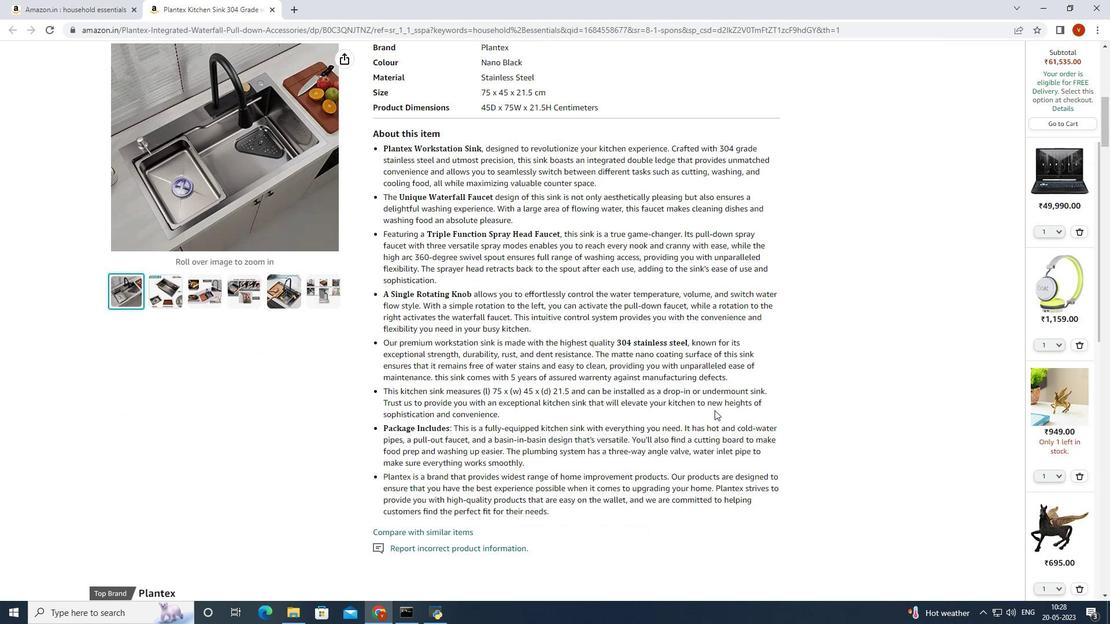 
Action: Mouse scrolled (714, 411) with delta (0, 0)
Screenshot: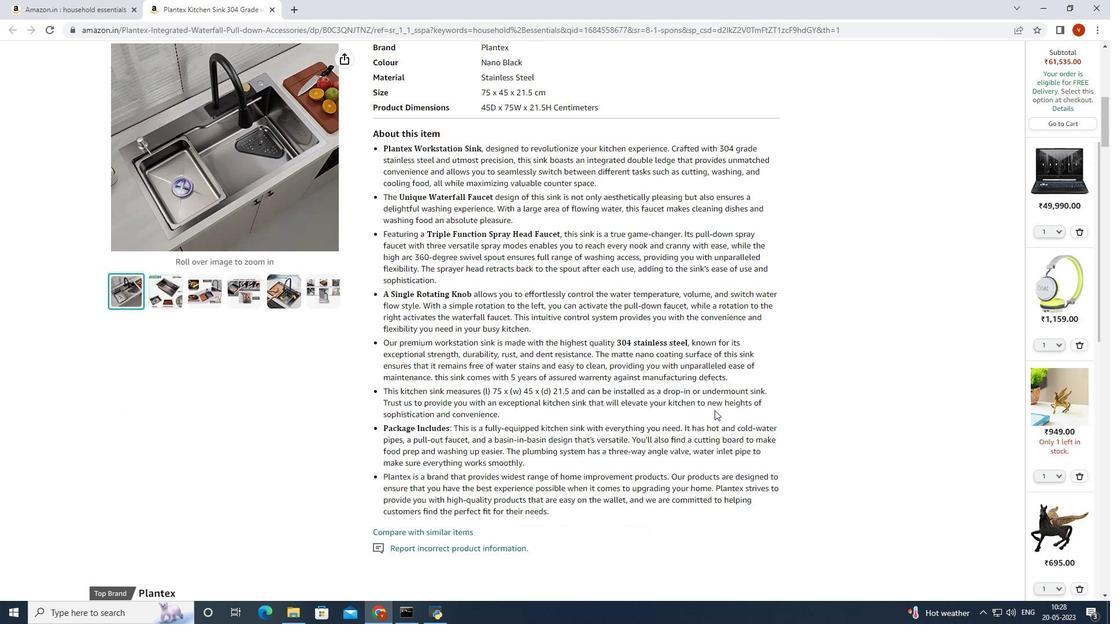 
Action: Mouse scrolled (714, 411) with delta (0, 0)
Screenshot: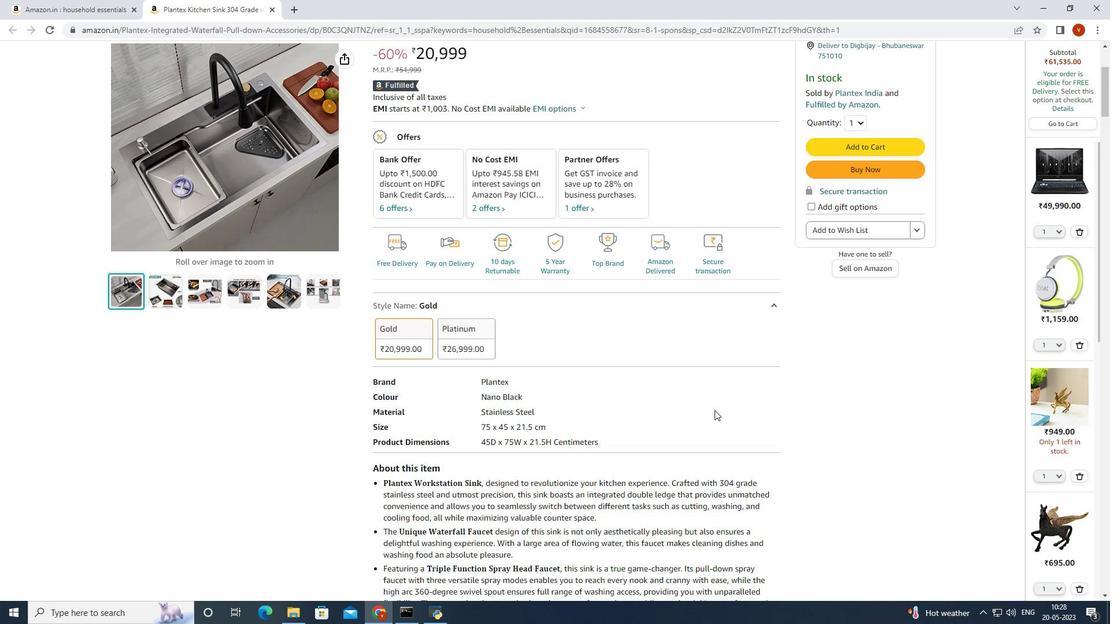 
Action: Mouse scrolled (714, 411) with delta (0, 0)
Screenshot: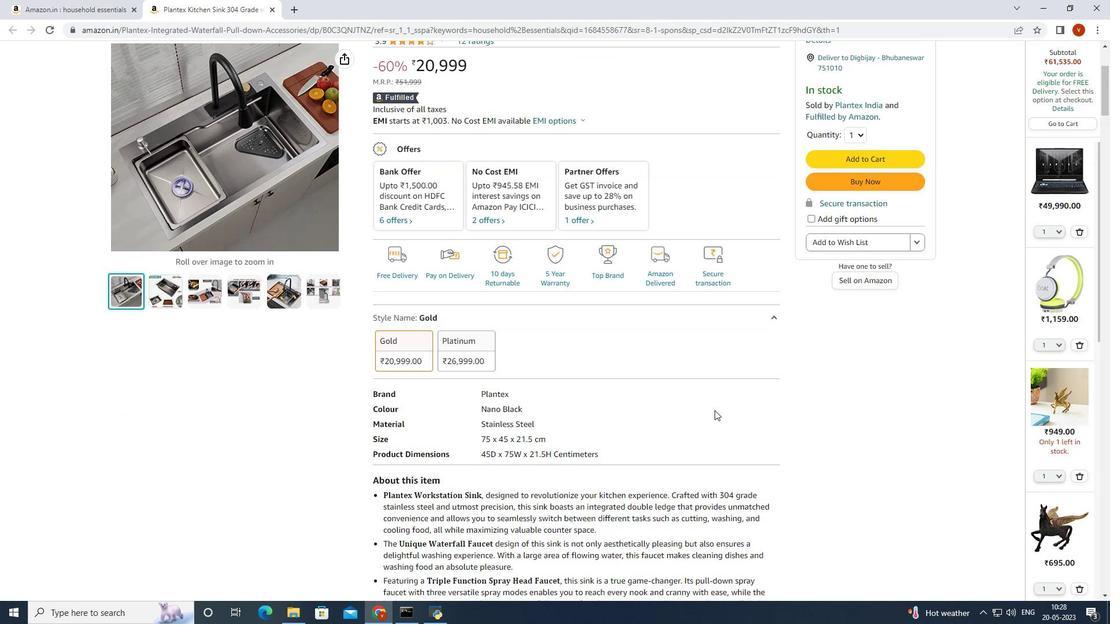 
Action: Mouse scrolled (714, 411) with delta (0, 0)
Screenshot: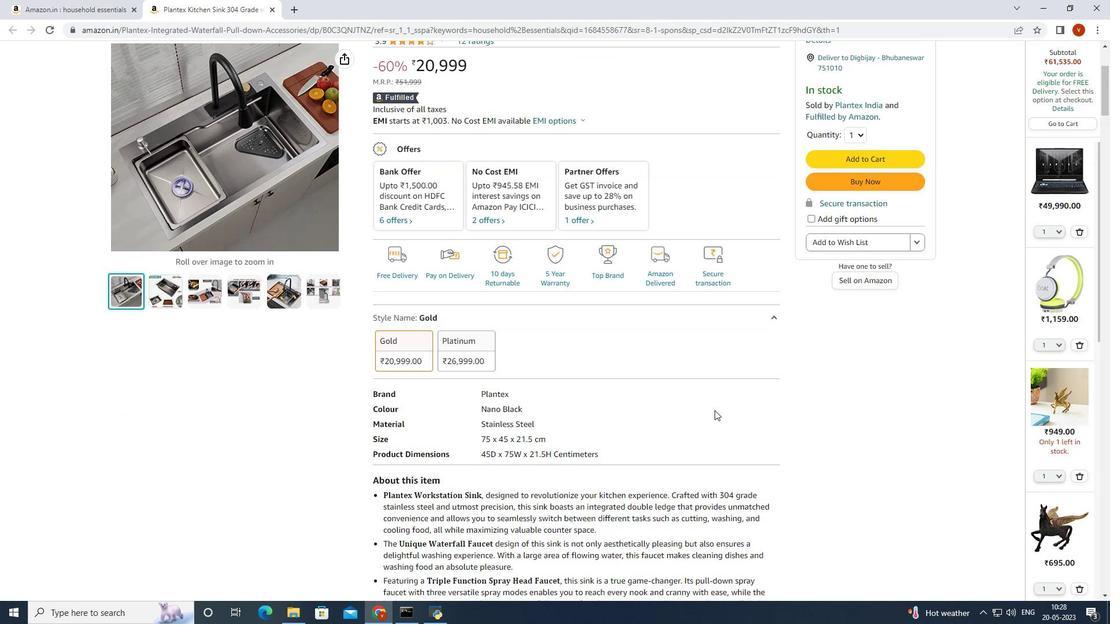 
Action: Mouse scrolled (714, 411) with delta (0, 0)
Screenshot: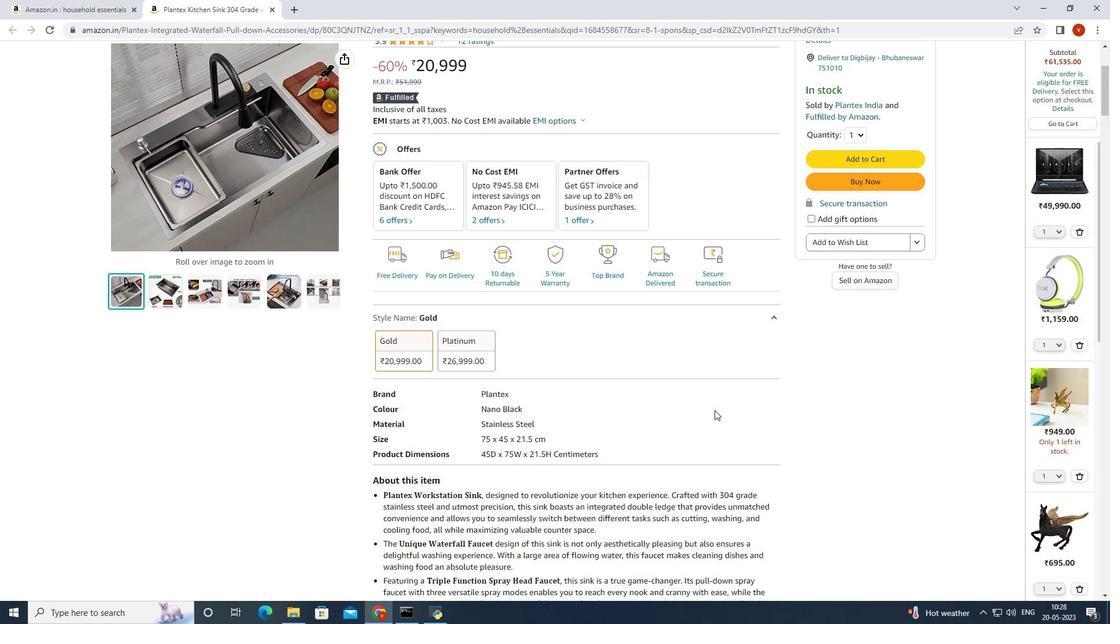 
Action: Mouse scrolled (714, 411) with delta (0, 0)
Screenshot: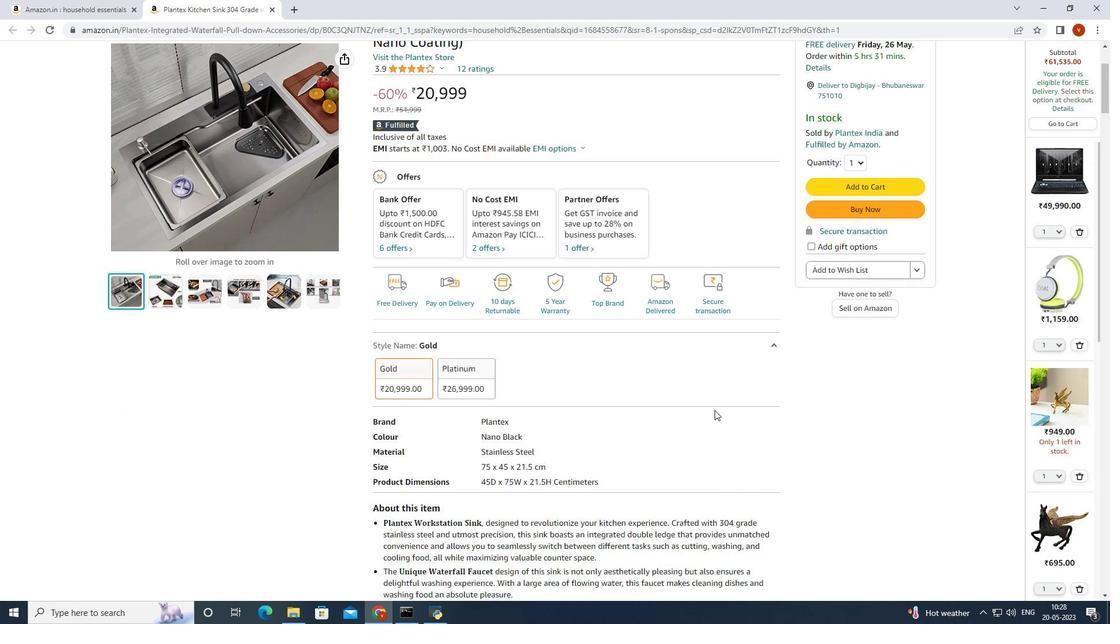 
Action: Mouse moved to (847, 334)
Screenshot: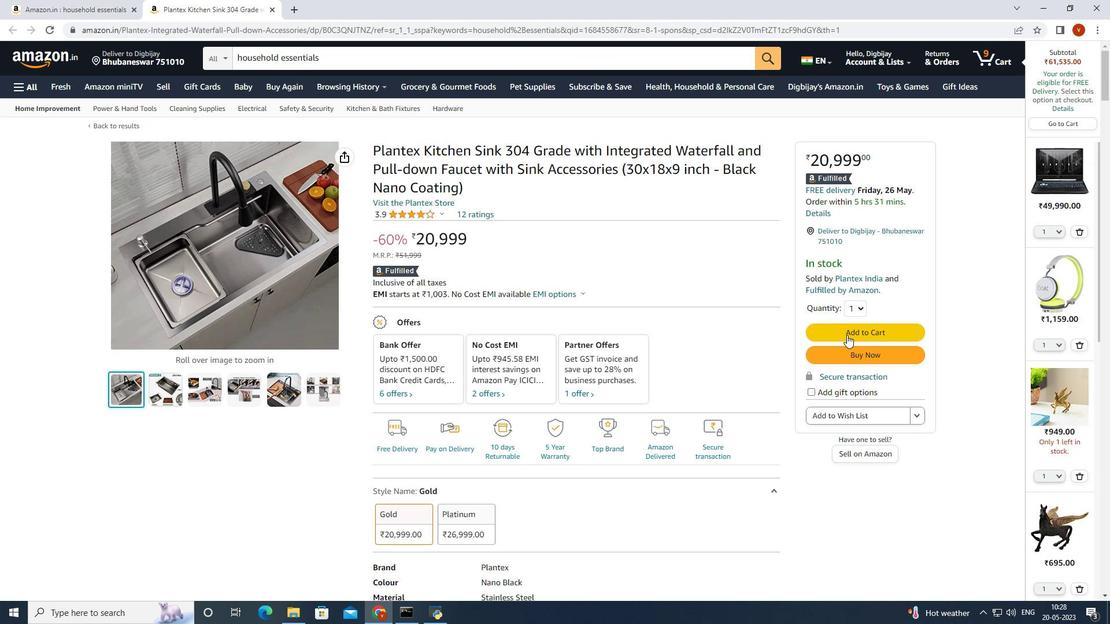 
Action: Mouse pressed left at (847, 334)
Screenshot: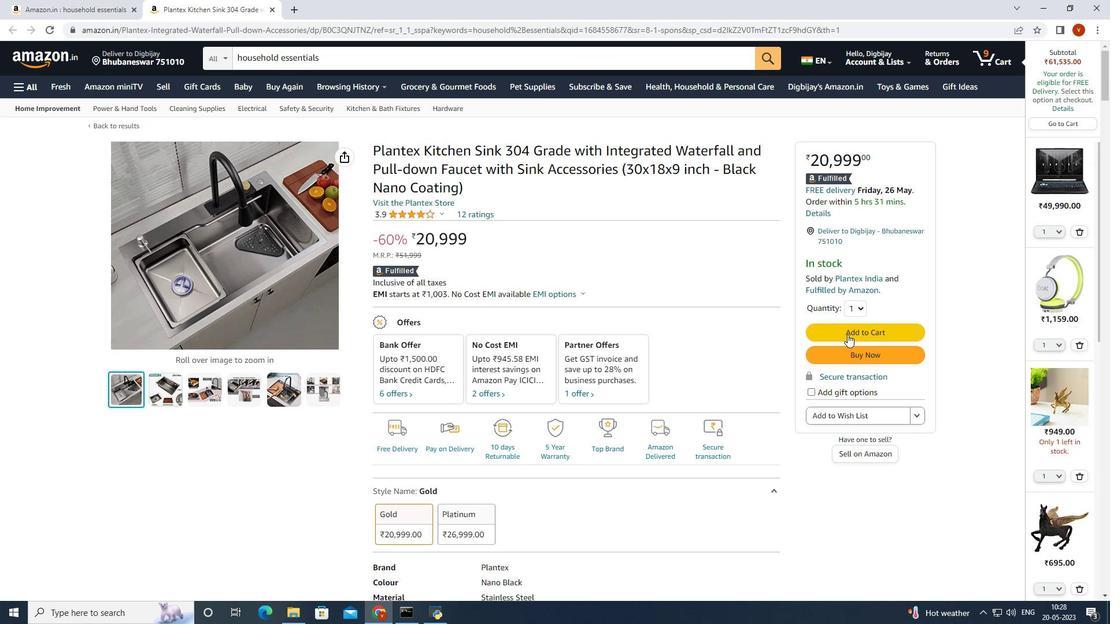 
Action: Mouse moved to (657, 419)
Screenshot: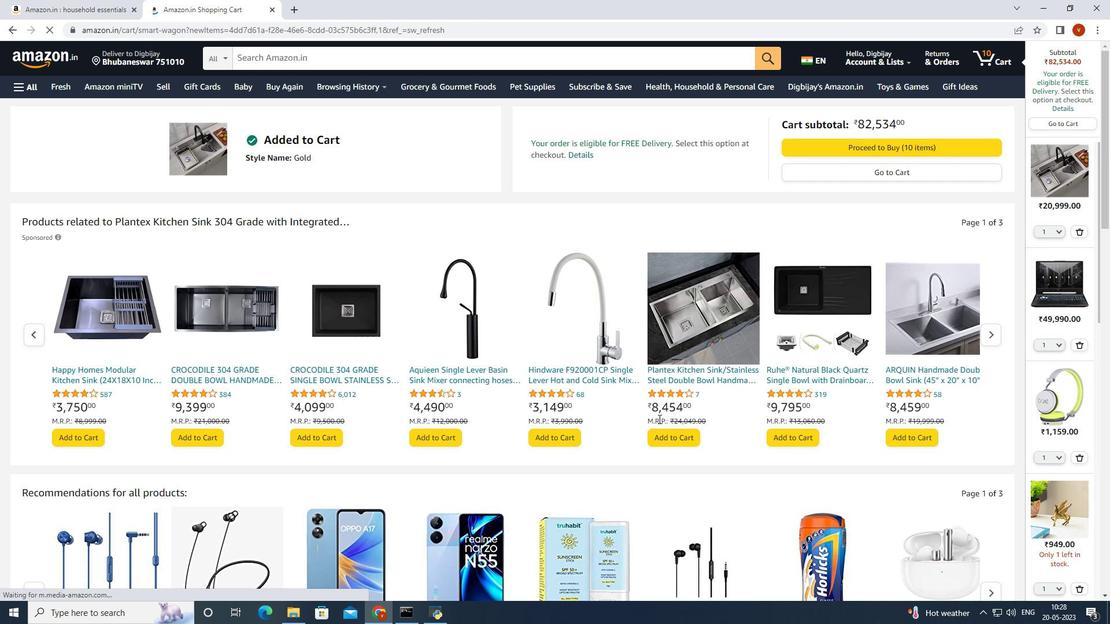 
Action: Mouse scrolled (657, 418) with delta (0, 0)
Screenshot: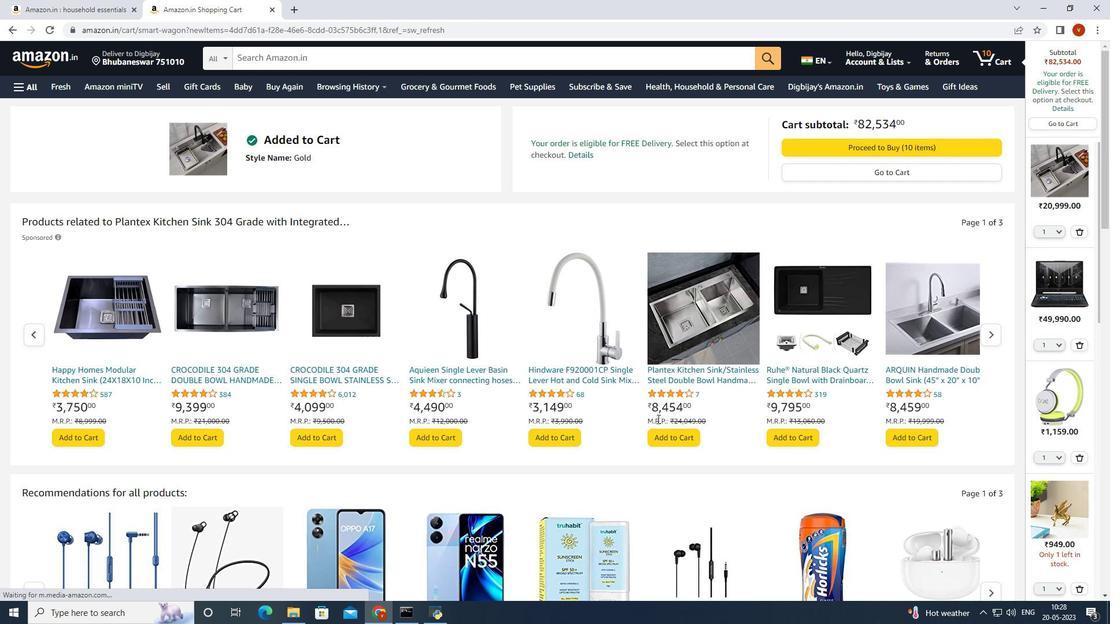 
Action: Mouse scrolled (657, 418) with delta (0, 0)
Screenshot: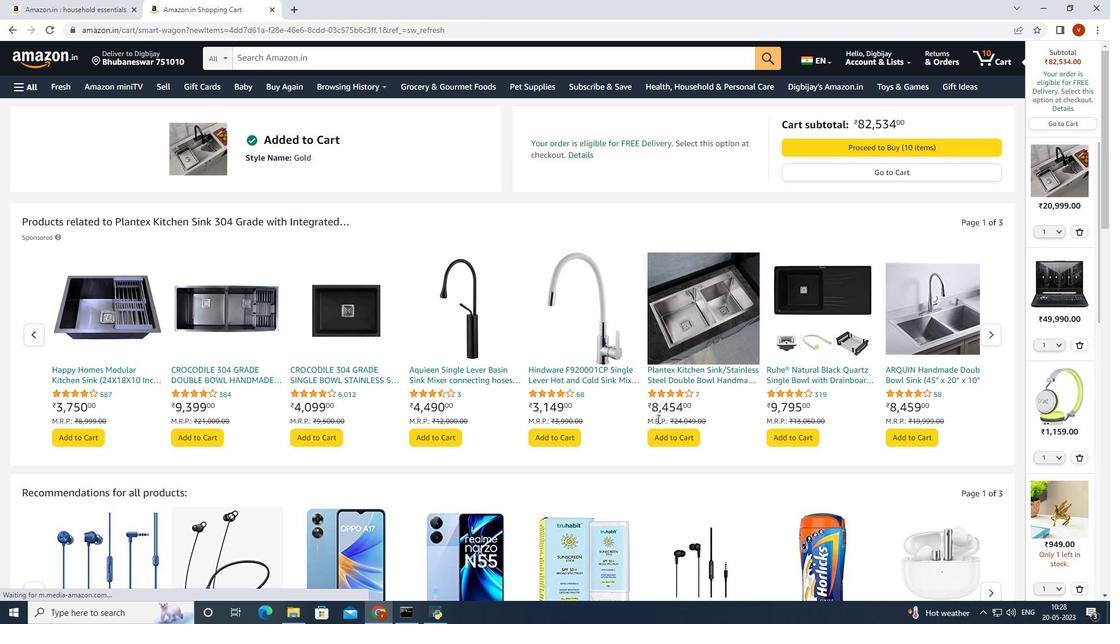 
Action: Mouse scrolled (657, 418) with delta (0, 0)
Screenshot: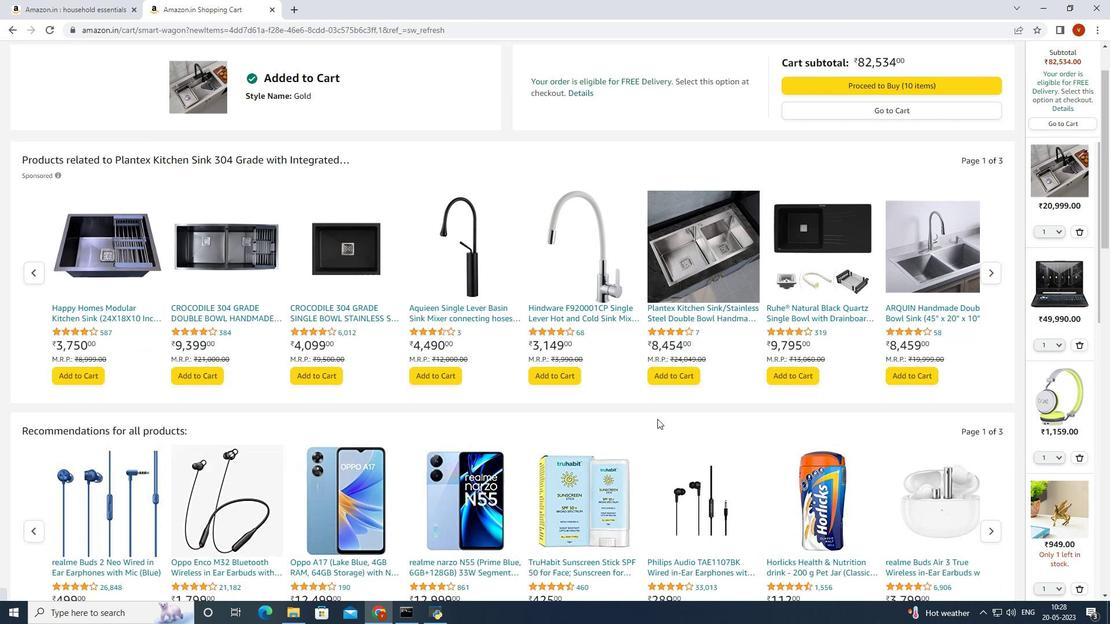 
Action: Mouse moved to (346, 384)
Screenshot: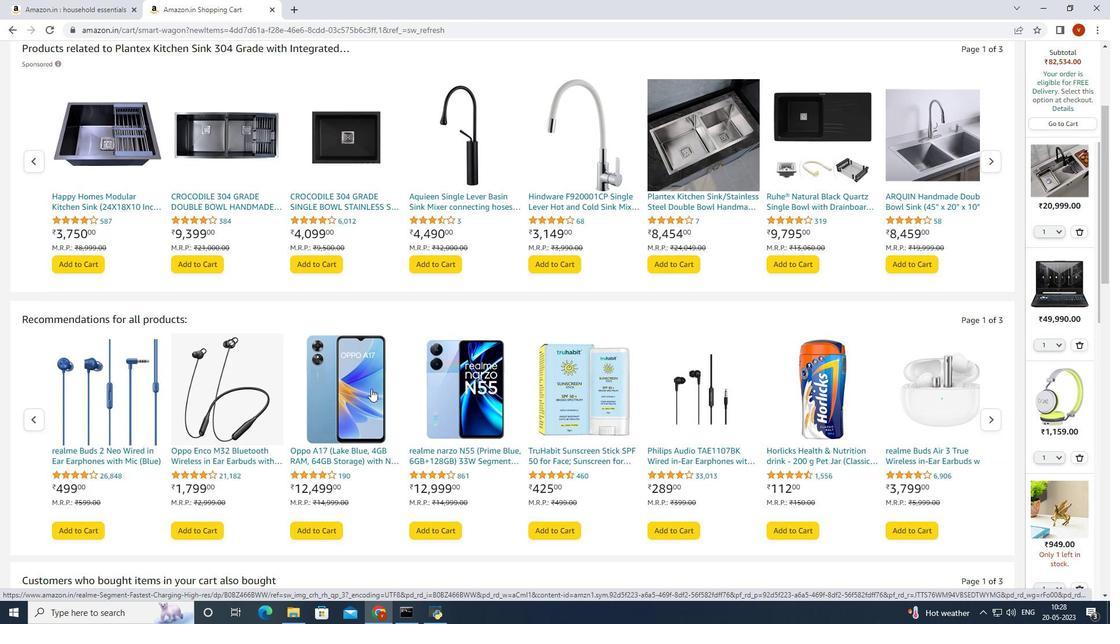 
Action: Mouse scrolled (346, 385) with delta (0, 0)
Screenshot: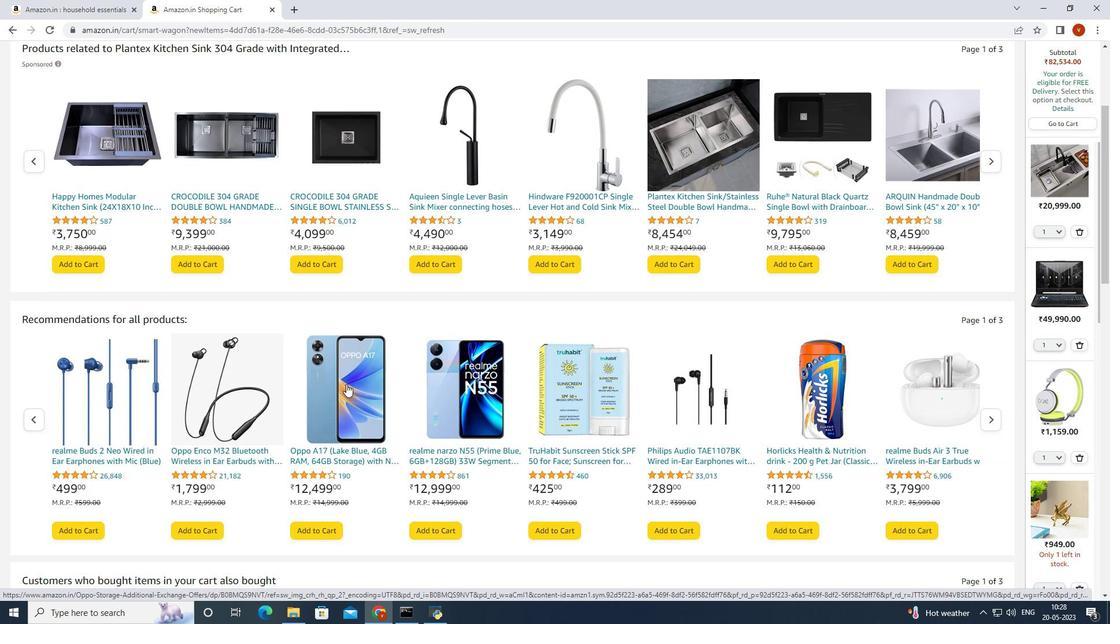 
Action: Mouse scrolled (346, 385) with delta (0, 0)
Screenshot: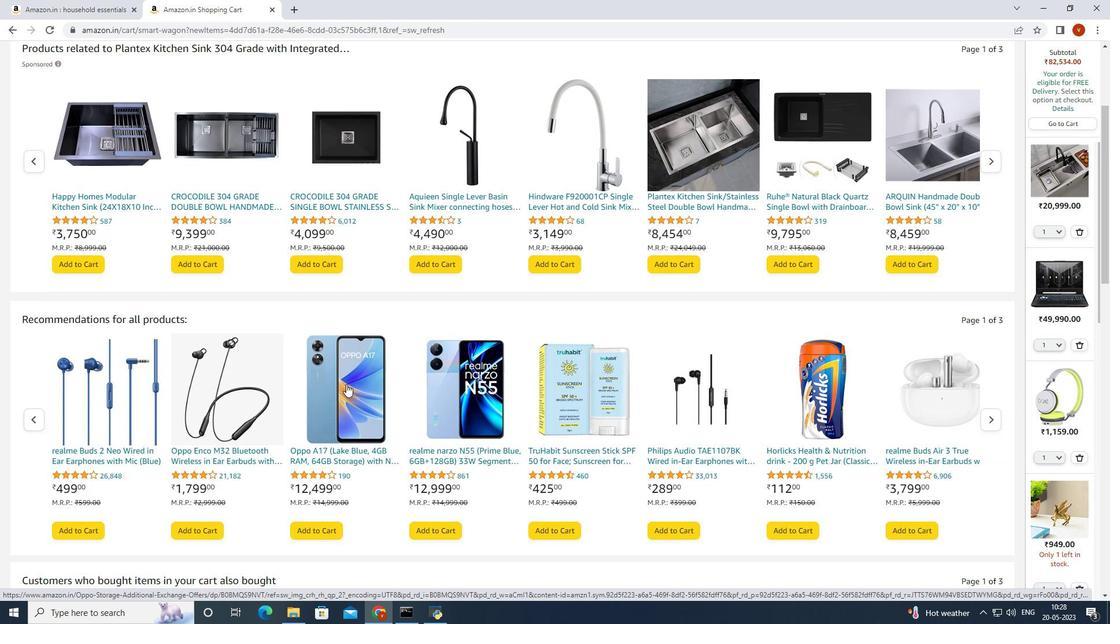 
Action: Mouse scrolled (346, 385) with delta (0, 0)
Screenshot: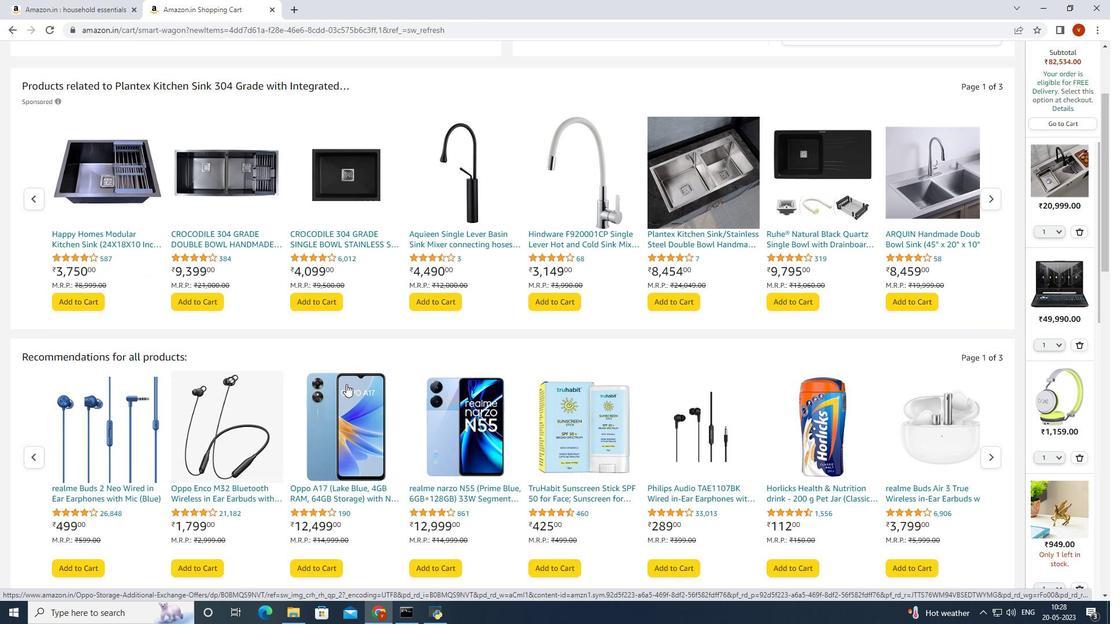 
Action: Mouse scrolled (346, 385) with delta (0, 0)
Screenshot: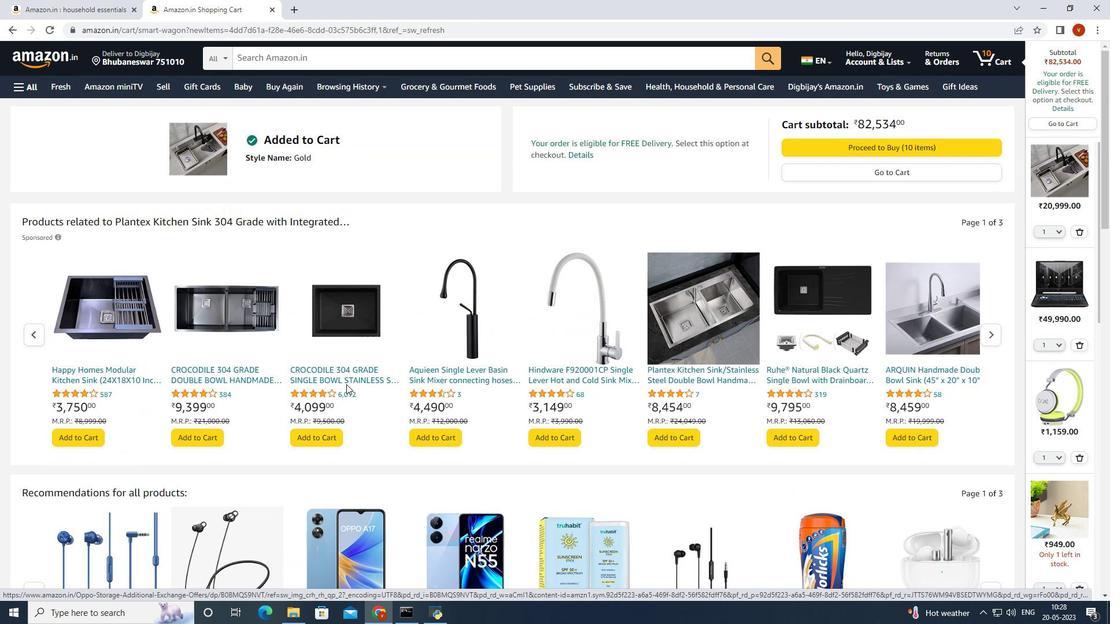 
Action: Mouse scrolled (346, 385) with delta (0, 0)
Screenshot: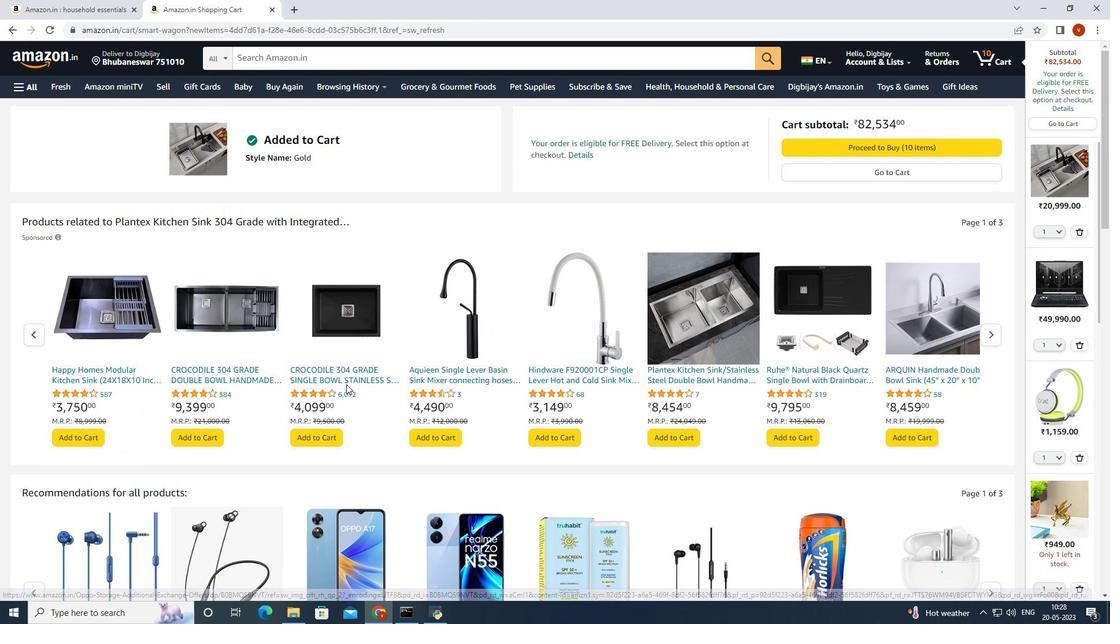 
Action: Mouse scrolled (346, 385) with delta (0, 0)
Screenshot: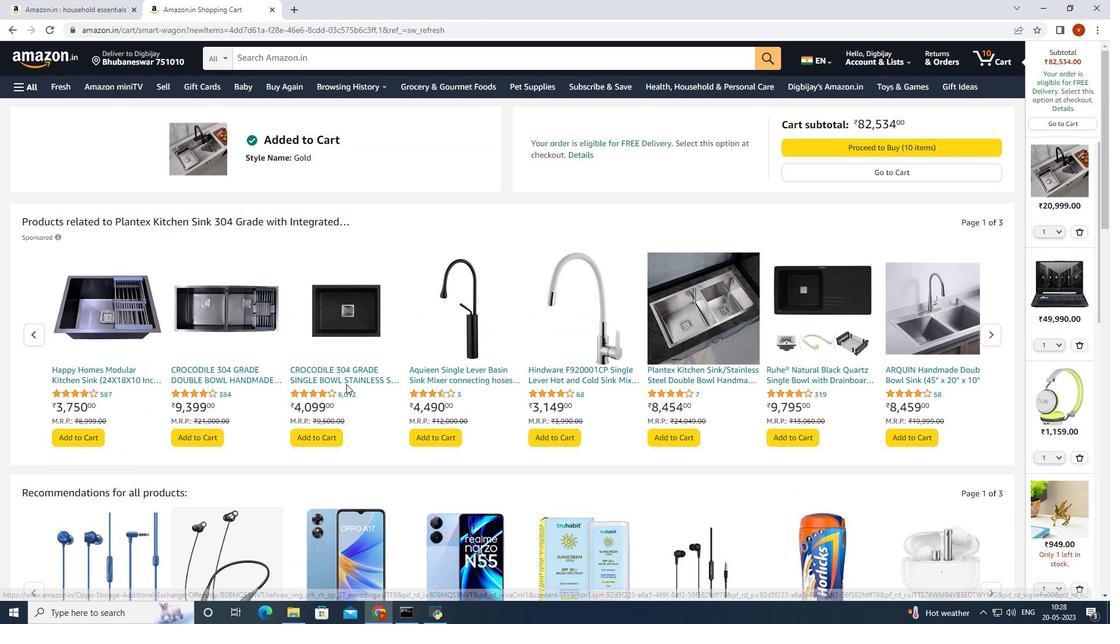 
Action: Mouse scrolled (346, 385) with delta (0, 0)
Screenshot: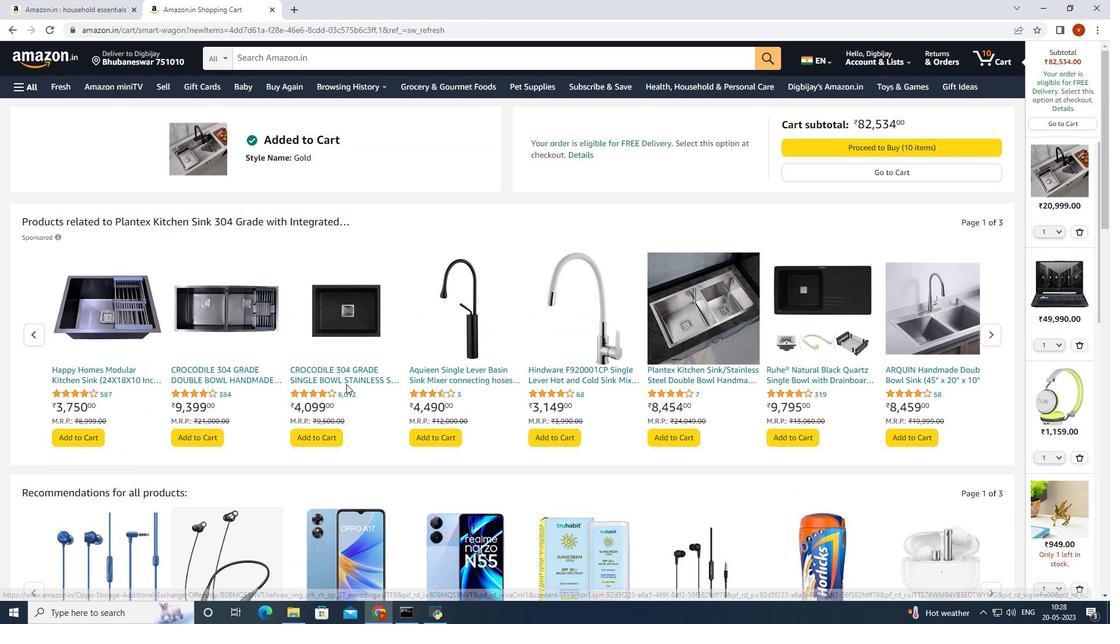 
Action: Mouse scrolled (346, 385) with delta (0, 0)
Screenshot: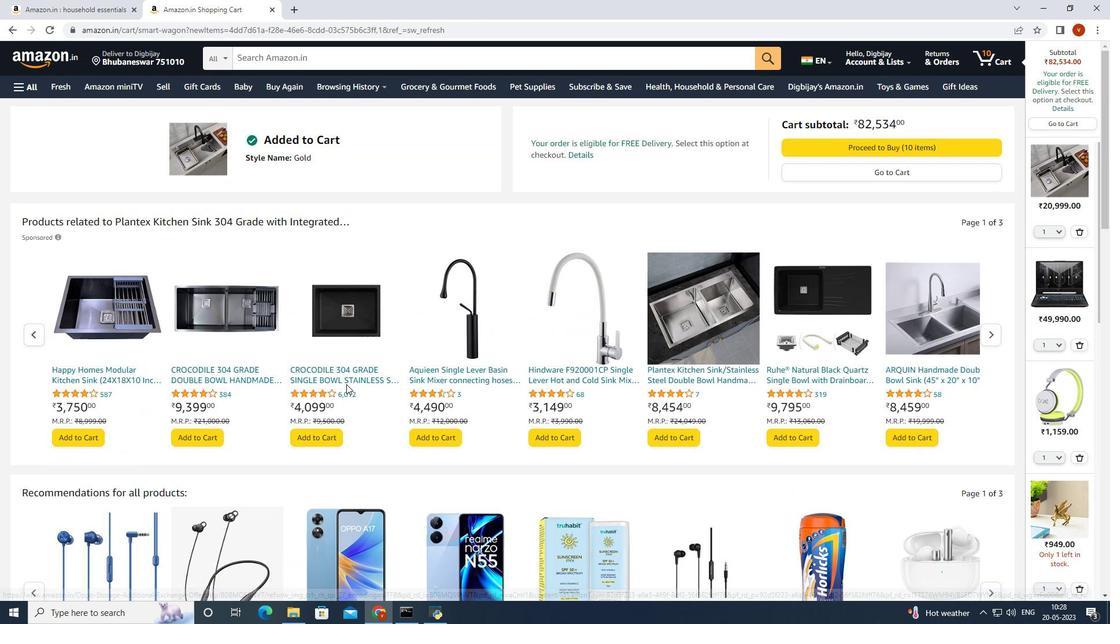 
Action: Mouse moved to (40, 8)
Screenshot: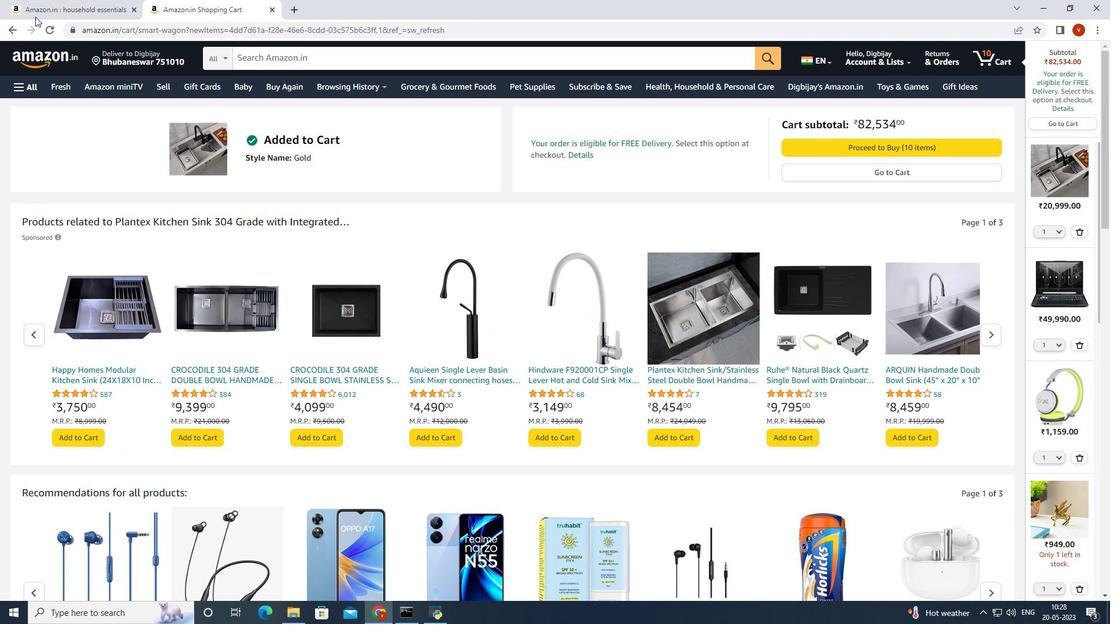 
Action: Mouse pressed left at (40, 8)
Screenshot: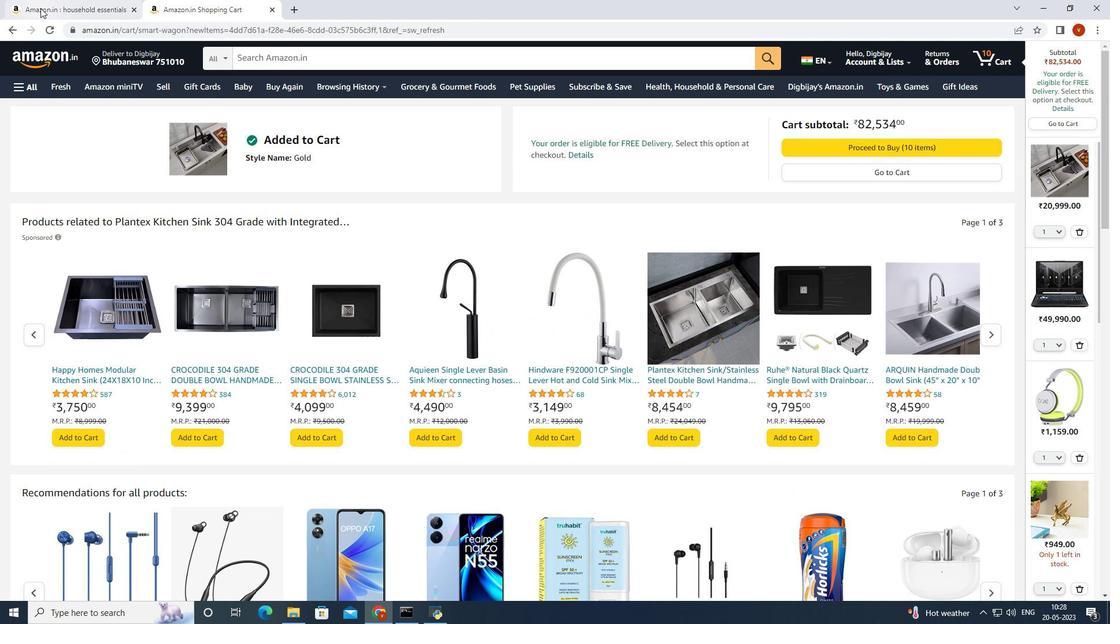 
Action: Mouse moved to (518, 281)
Screenshot: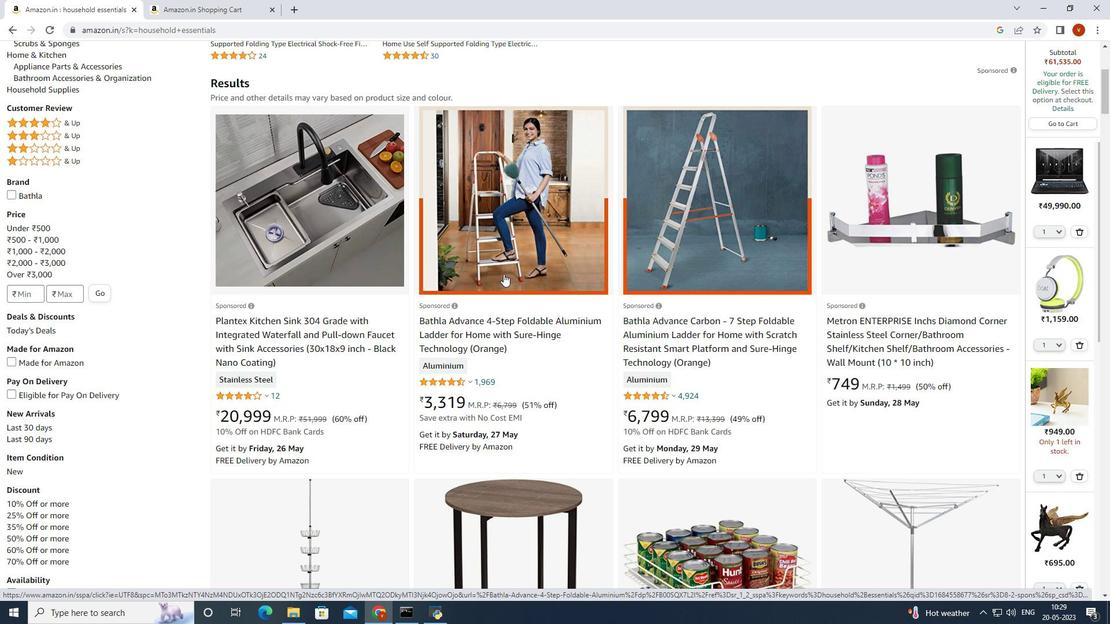 
Action: Mouse scrolled (518, 281) with delta (0, 0)
Screenshot: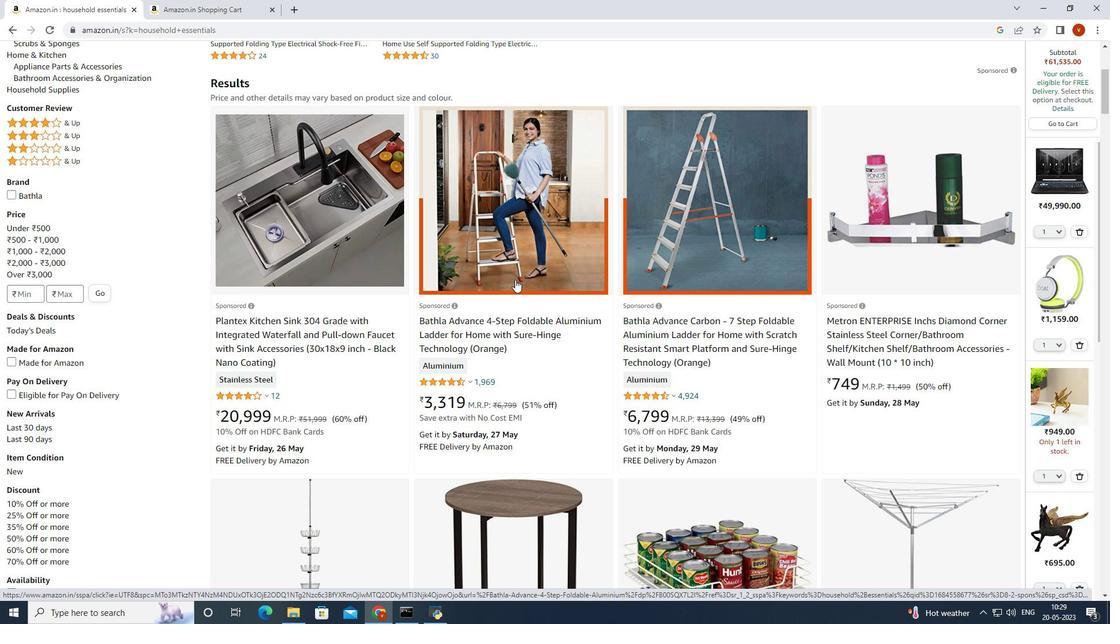
Action: Mouse scrolled (518, 281) with delta (0, 0)
Screenshot: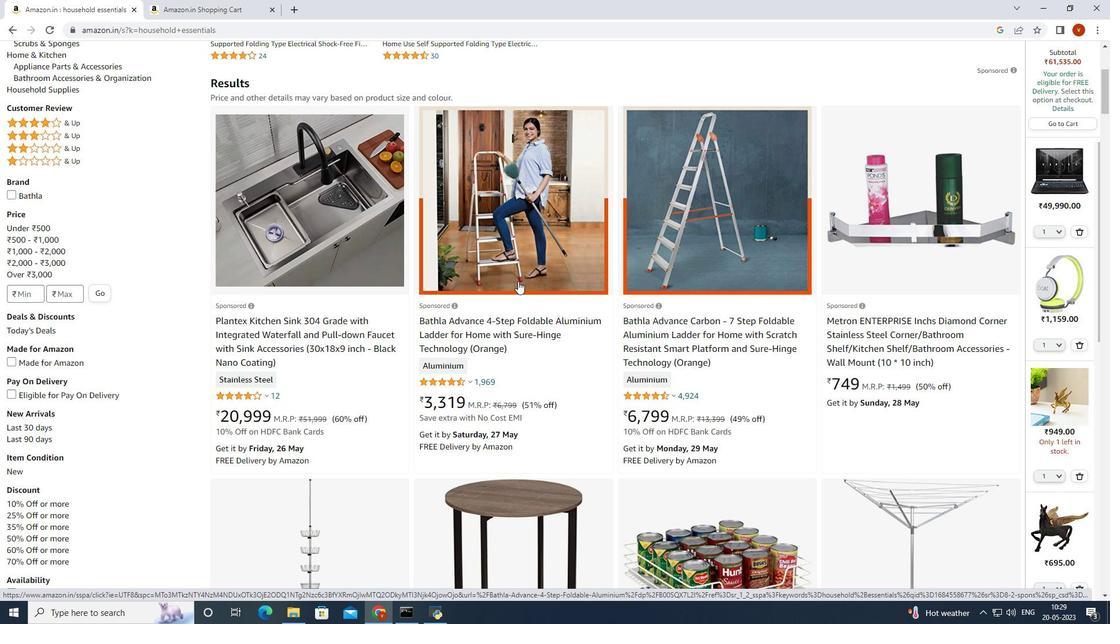 
Action: Mouse scrolled (518, 281) with delta (0, 0)
Screenshot: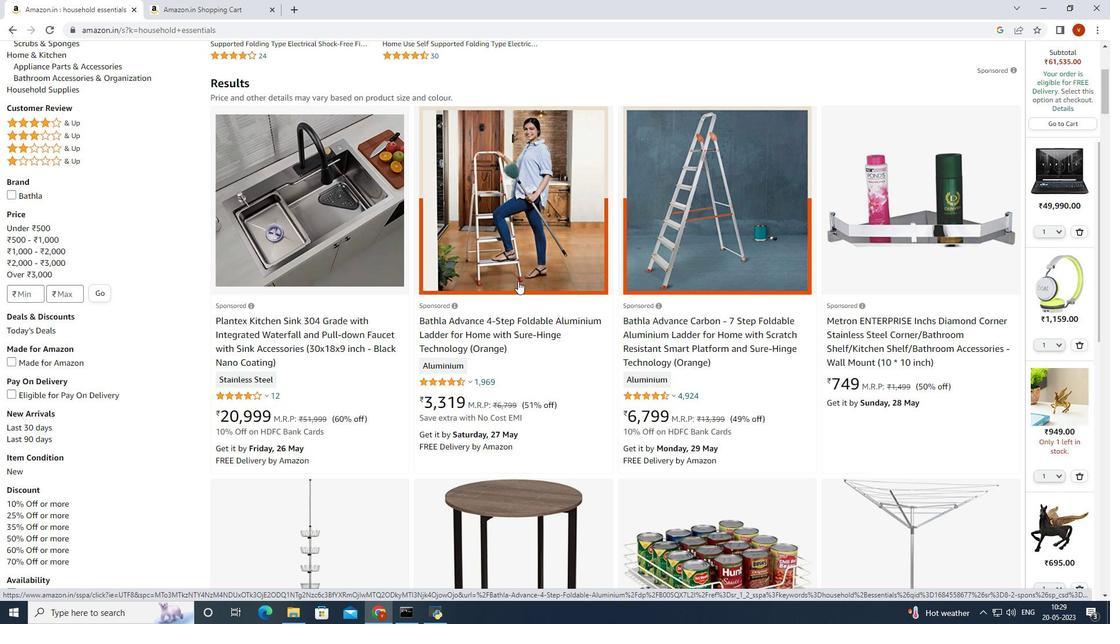 
Action: Mouse scrolled (518, 281) with delta (0, 0)
Screenshot: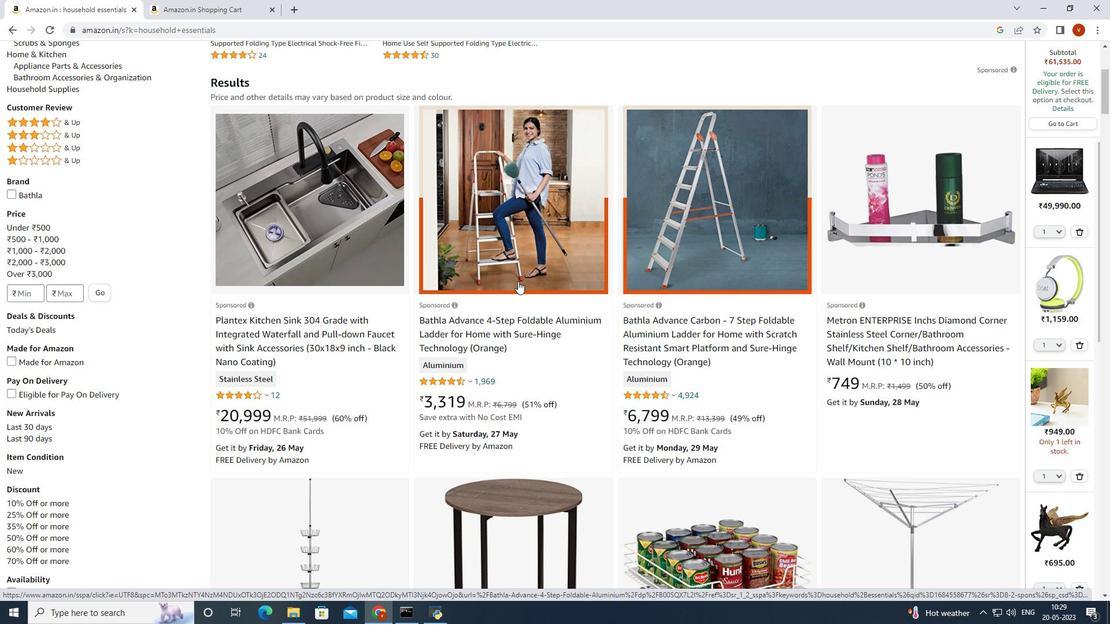 
Action: Mouse moved to (507, 289)
Screenshot: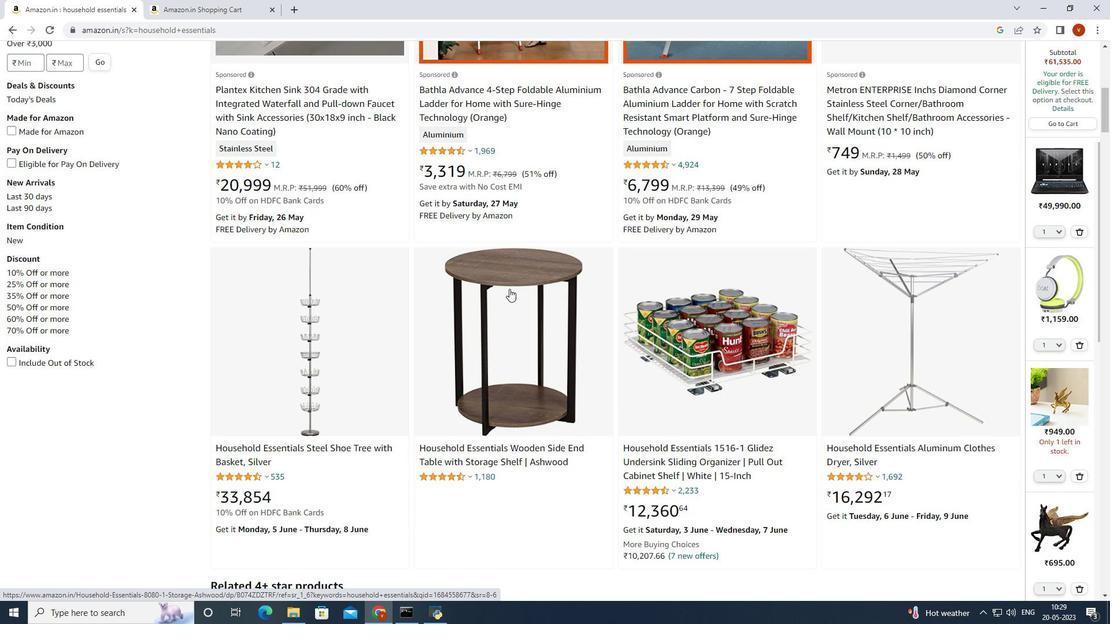 
Action: Mouse pressed left at (507, 289)
Screenshot: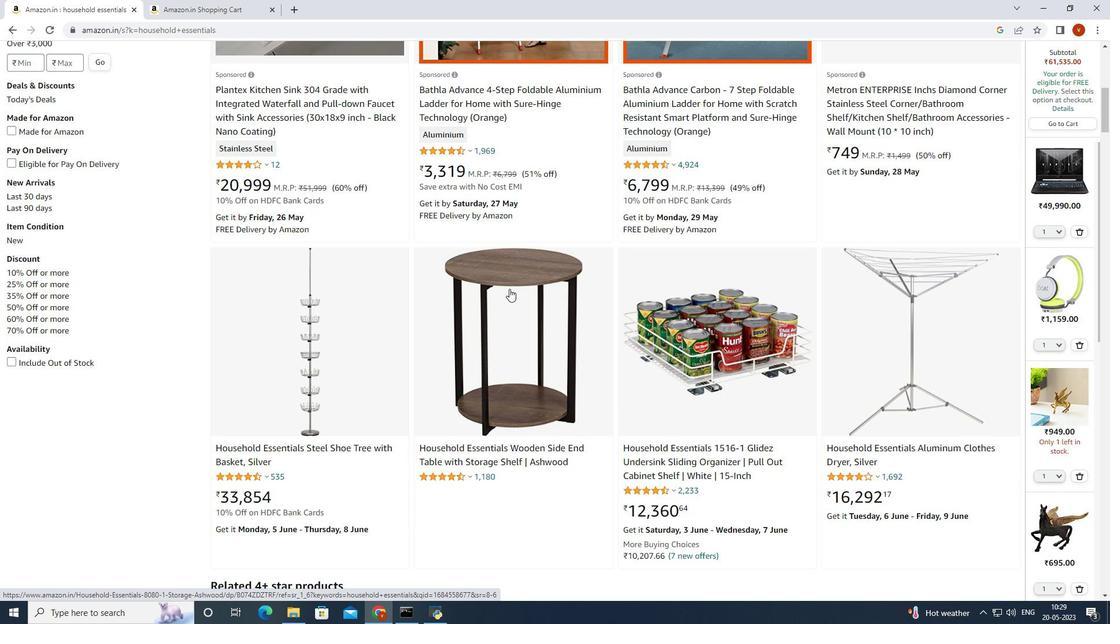 
Action: Mouse moved to (477, 362)
Screenshot: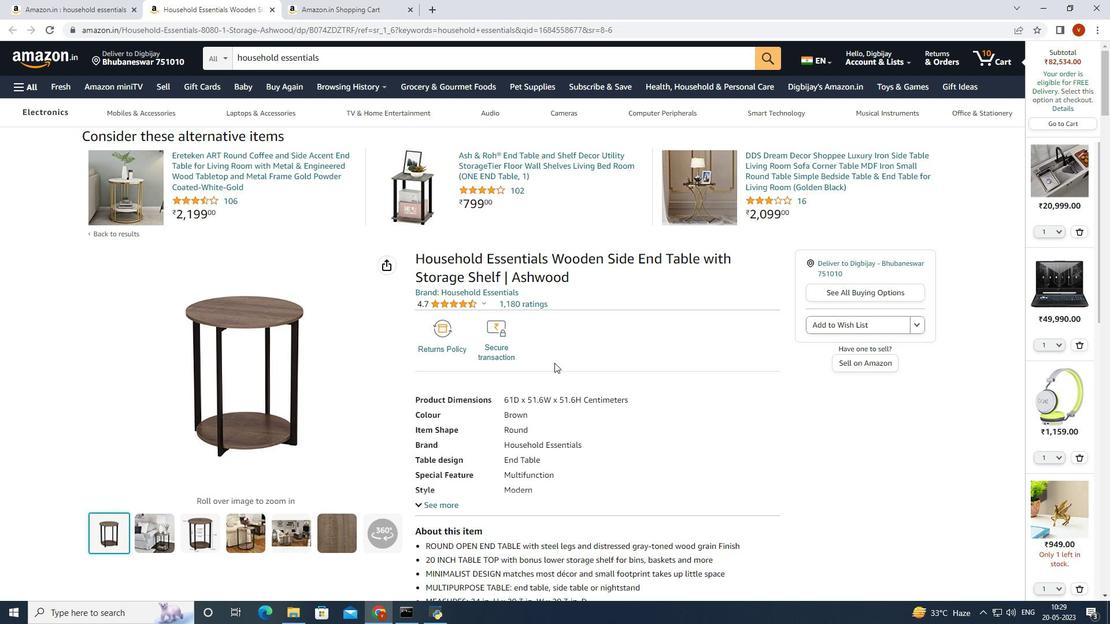 
Action: Mouse scrolled (477, 361) with delta (0, 0)
Screenshot: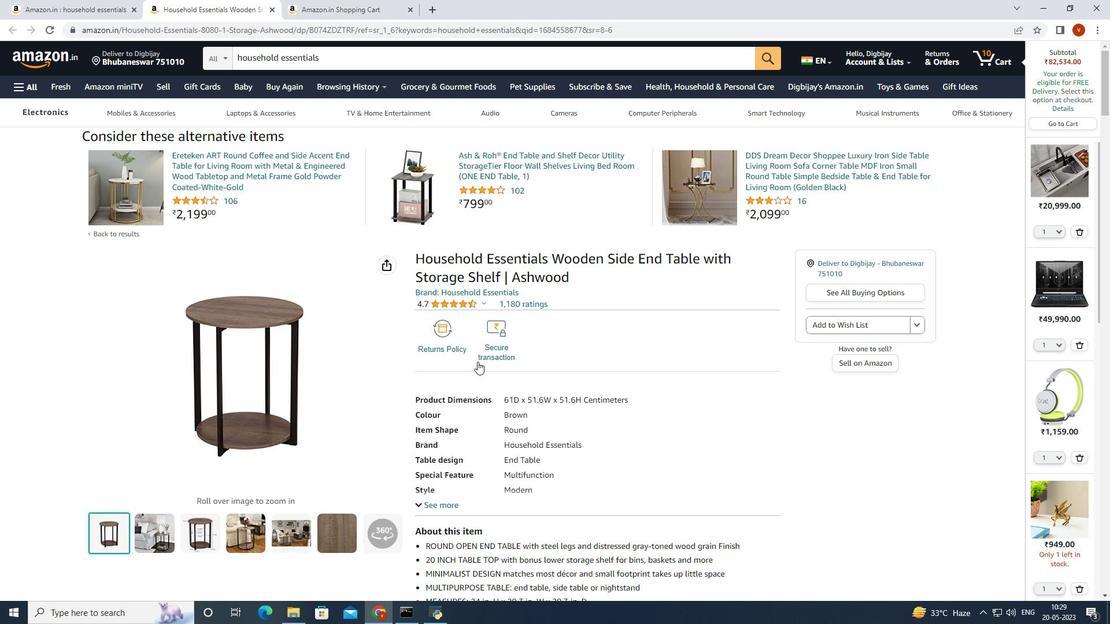 
Action: Mouse scrolled (477, 361) with delta (0, 0)
Screenshot: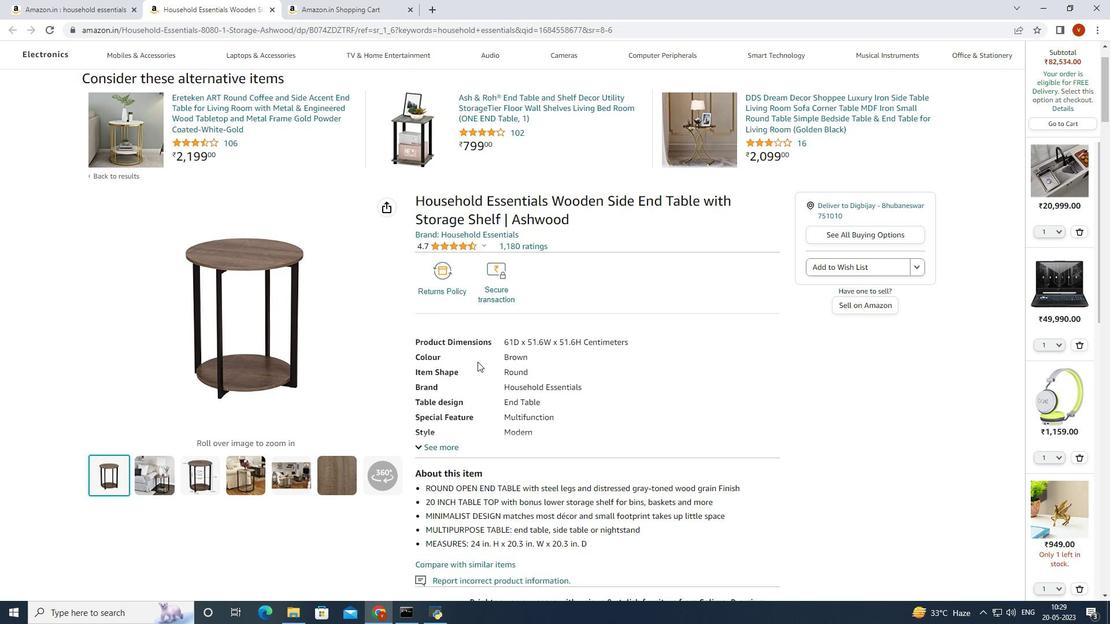 
Action: Mouse scrolled (477, 361) with delta (0, 0)
Screenshot: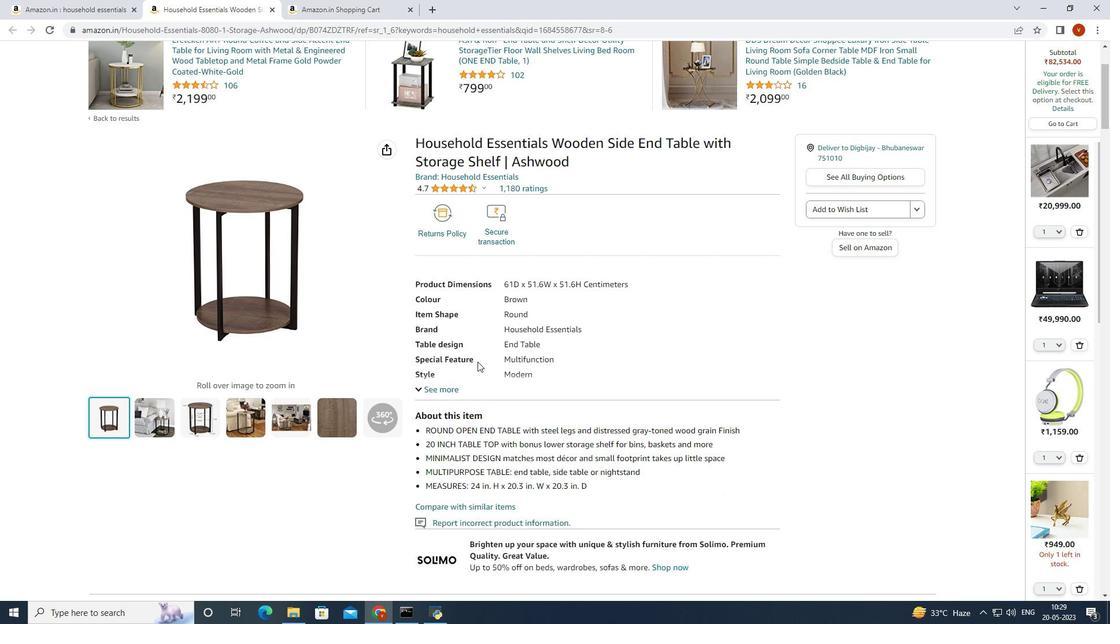 
Action: Mouse scrolled (477, 361) with delta (0, 0)
Screenshot: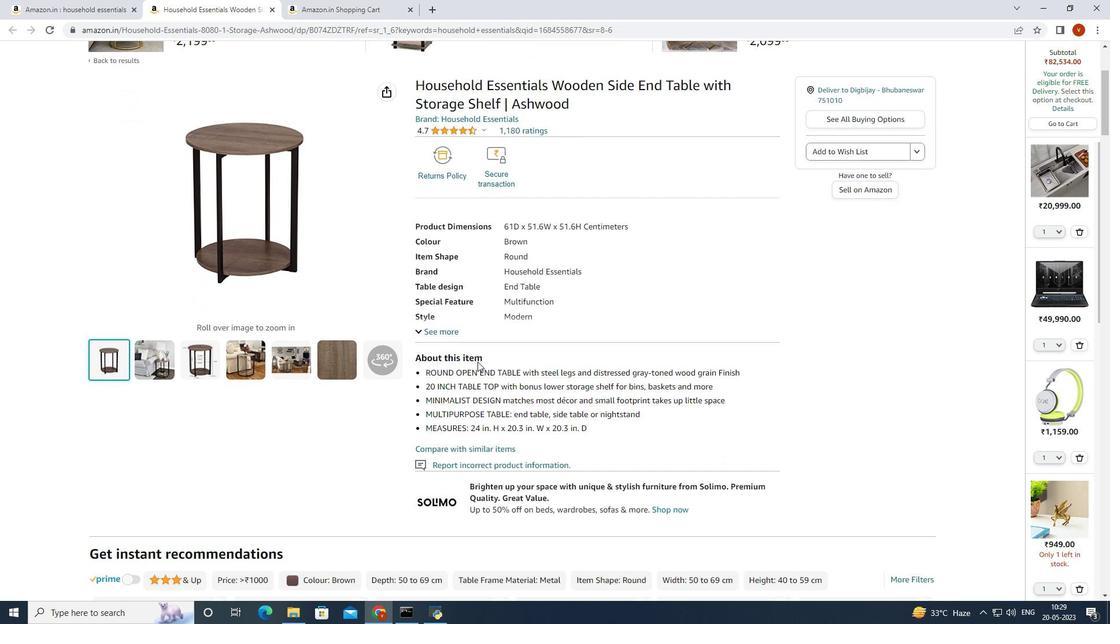 
Action: Mouse scrolled (477, 361) with delta (0, 0)
Screenshot: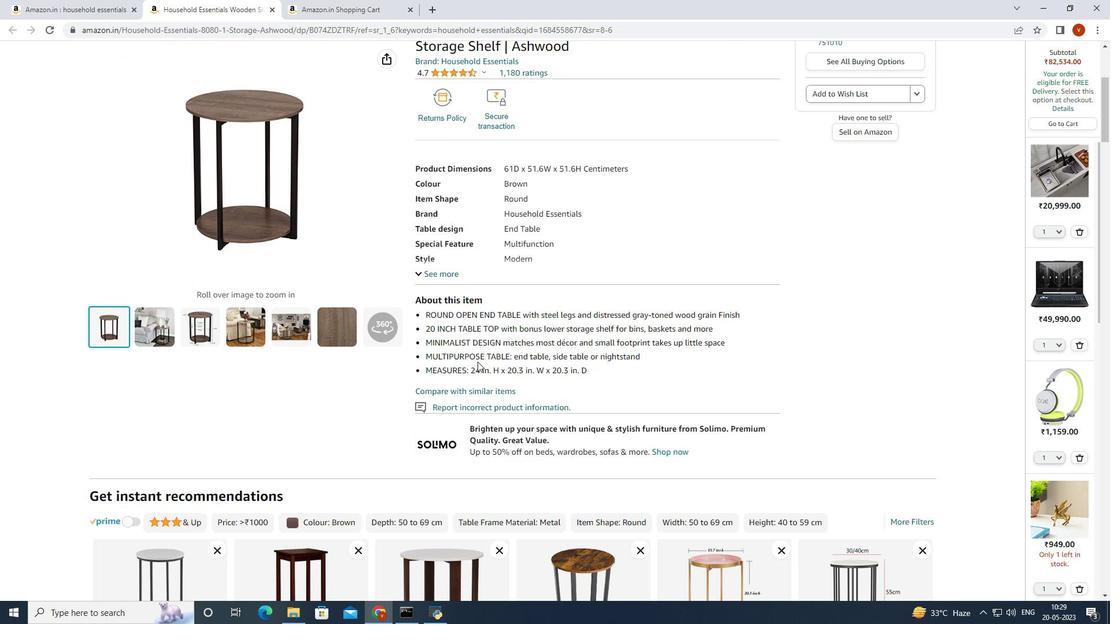 
Action: Mouse scrolled (477, 361) with delta (0, 0)
Screenshot: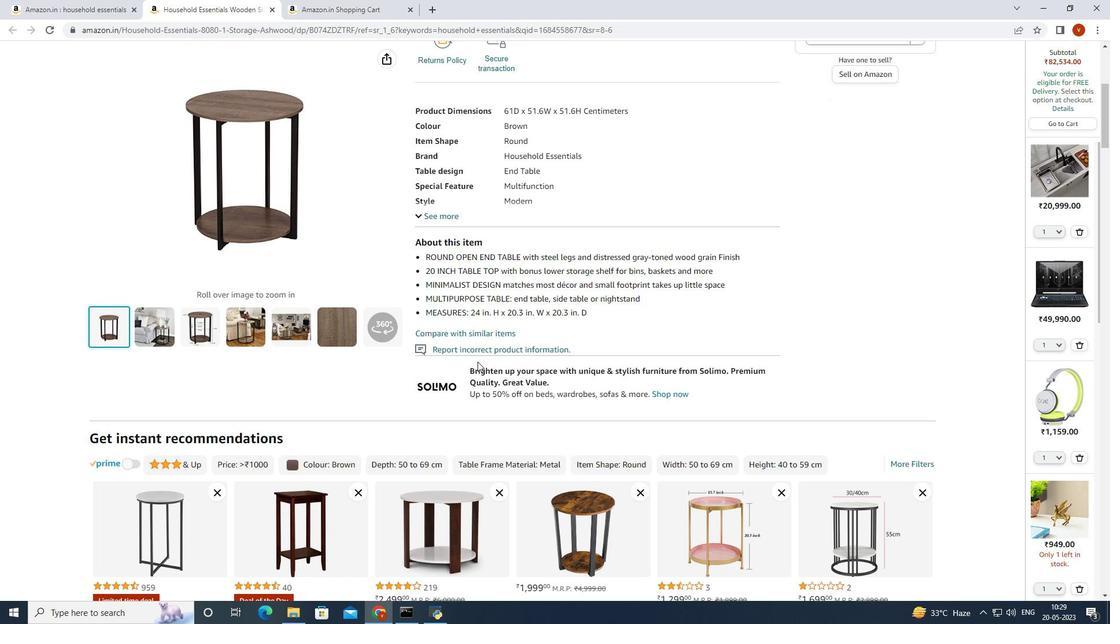 
Action: Mouse scrolled (477, 361) with delta (0, 0)
Screenshot: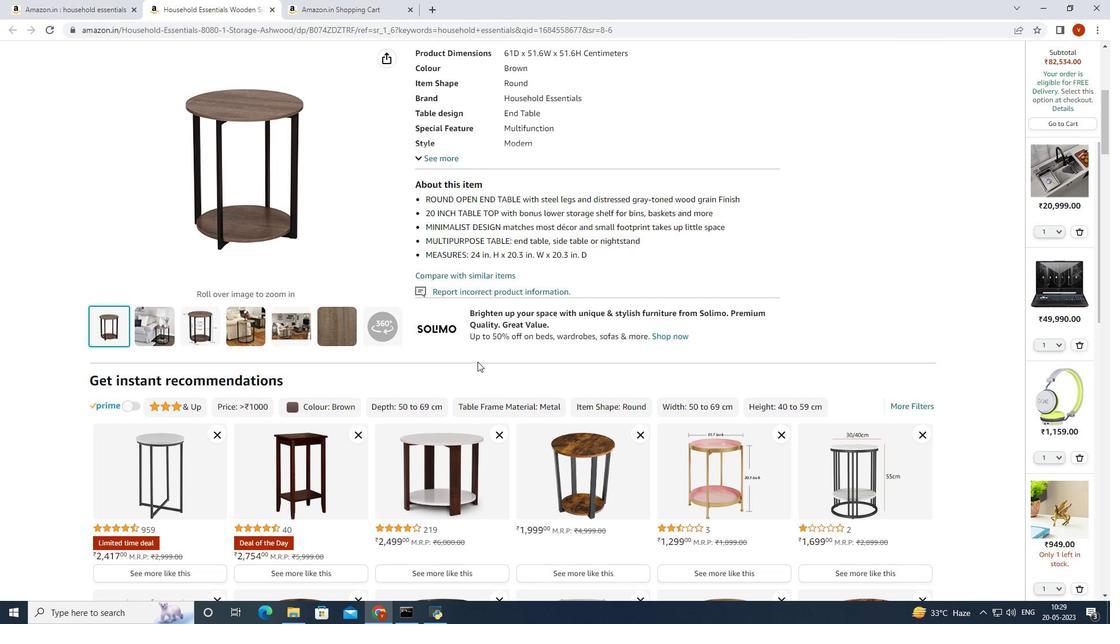 
Action: Mouse scrolled (477, 362) with delta (0, 0)
Screenshot: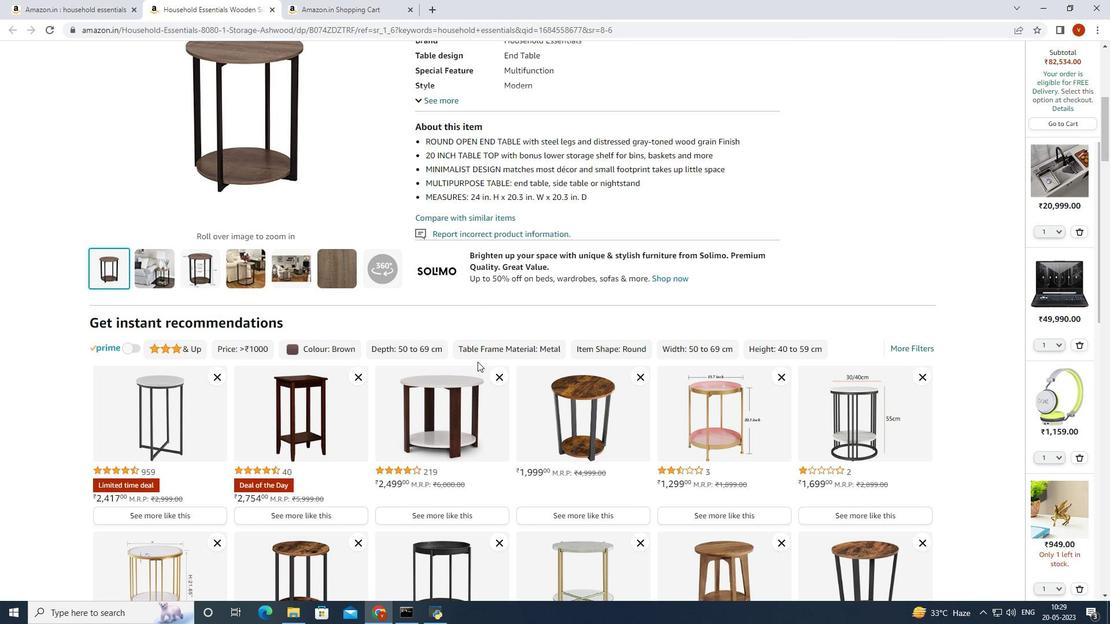
Action: Mouse scrolled (477, 362) with delta (0, 0)
Screenshot: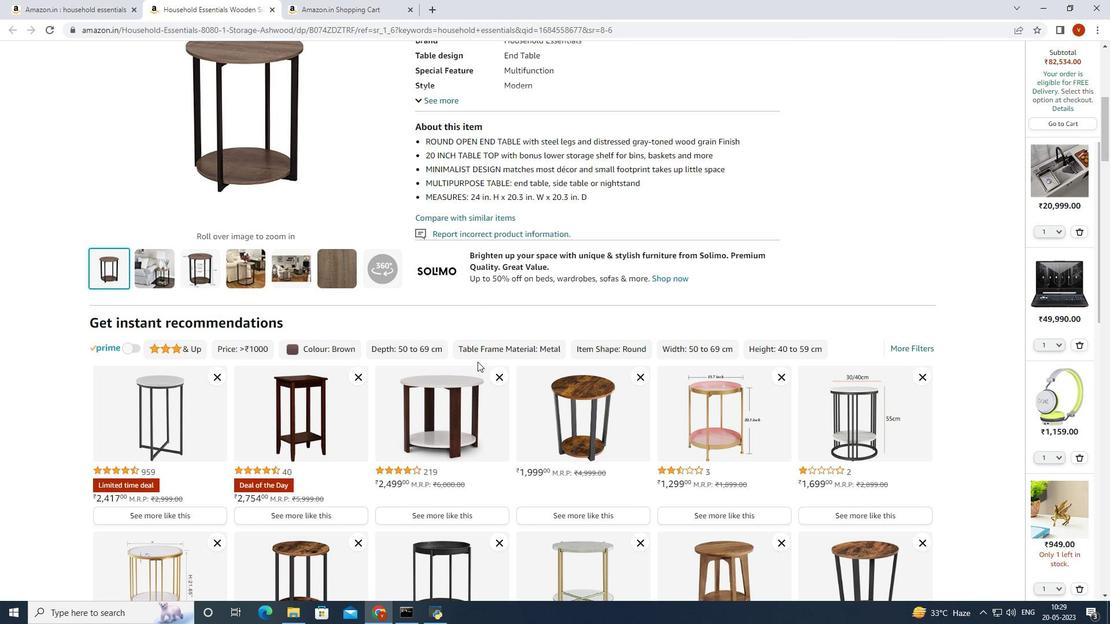 
Action: Mouse moved to (555, 273)
Screenshot: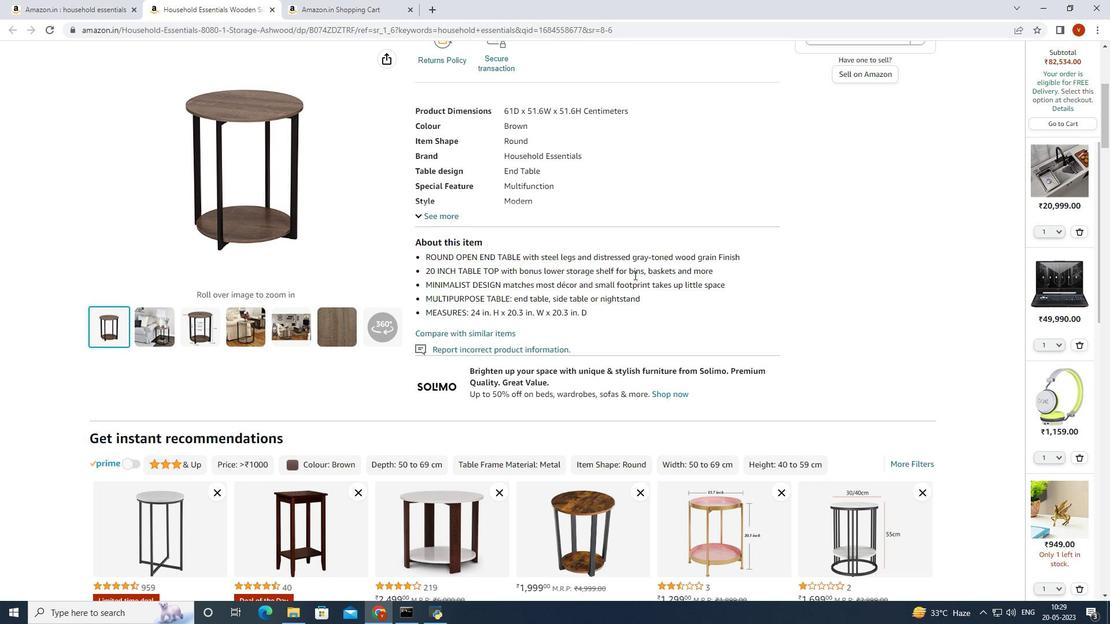 
Action: Mouse scrolled (555, 274) with delta (0, 0)
Screenshot: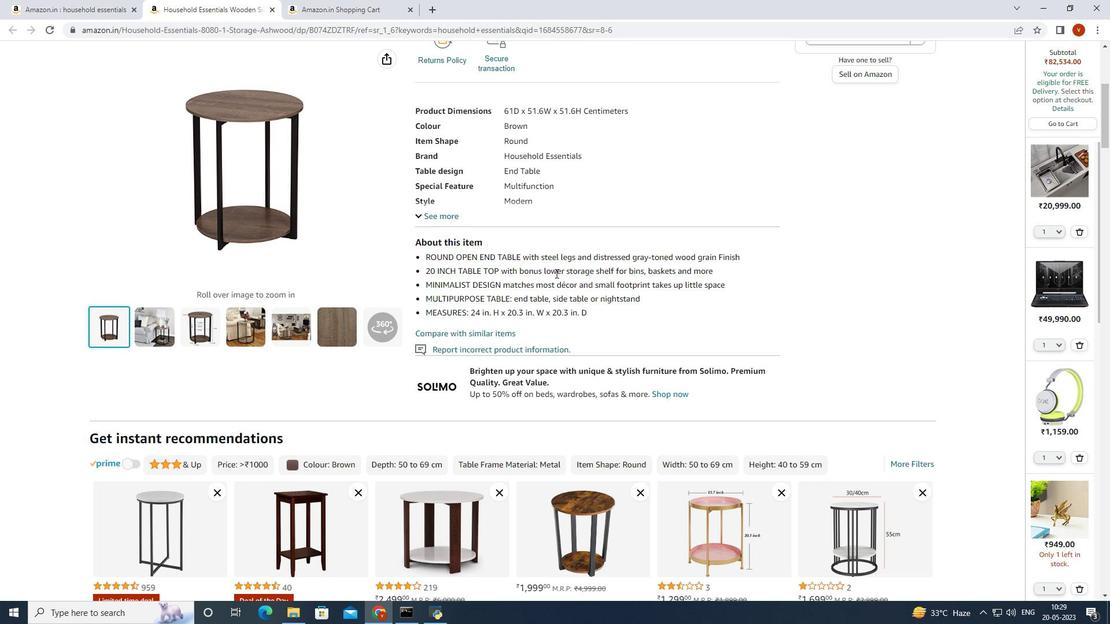 
Action: Mouse scrolled (555, 274) with delta (0, 0)
Screenshot: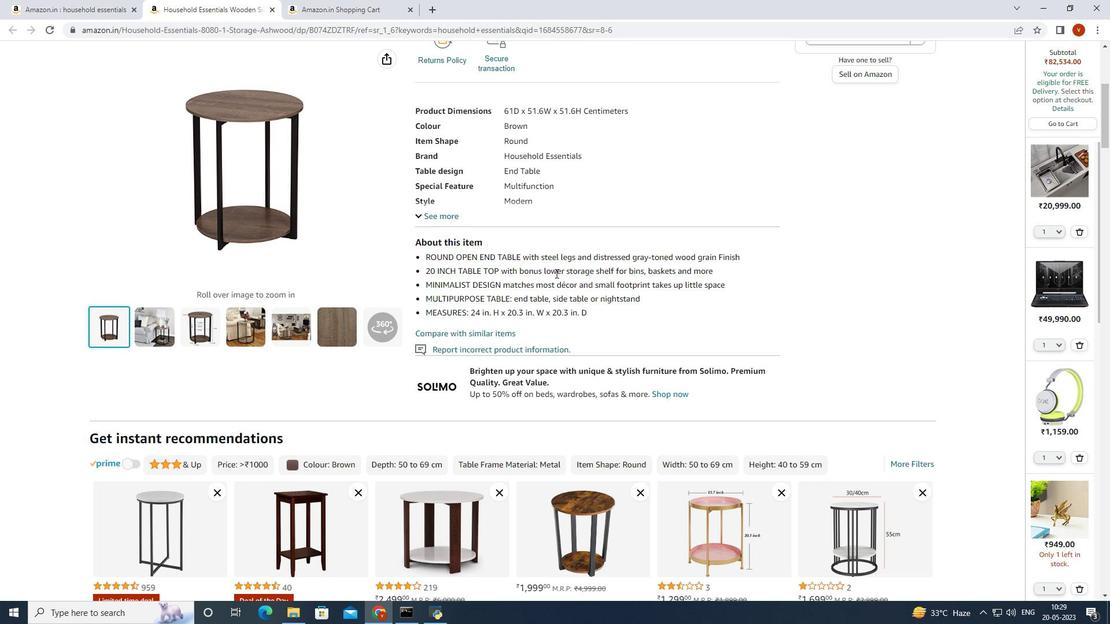 
Action: Mouse scrolled (555, 274) with delta (0, 0)
Screenshot: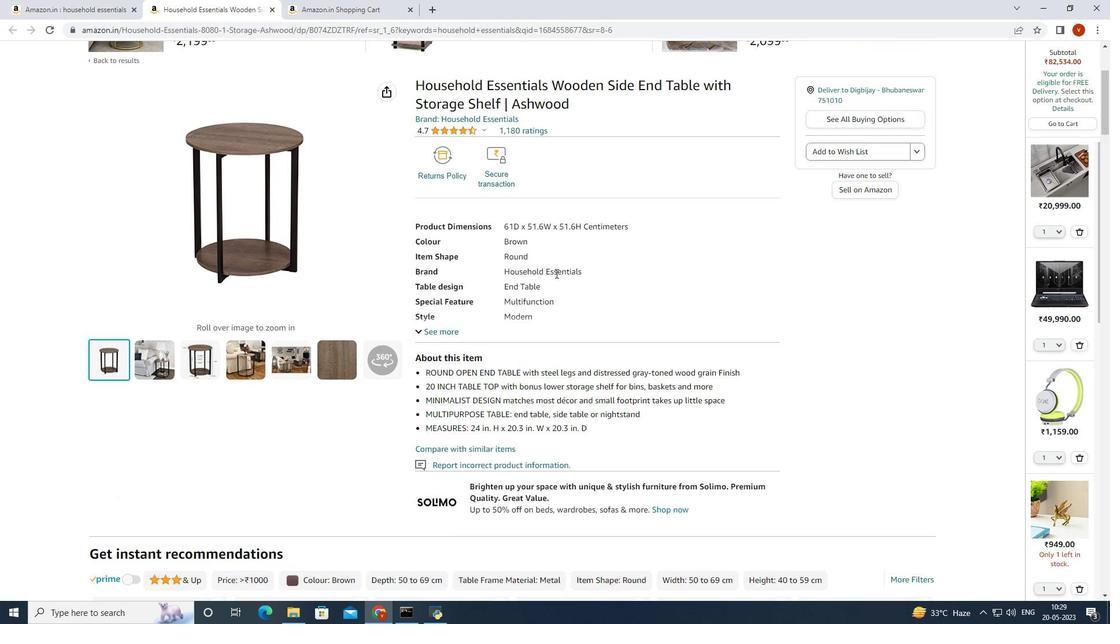 
Action: Mouse scrolled (555, 274) with delta (0, 0)
Screenshot: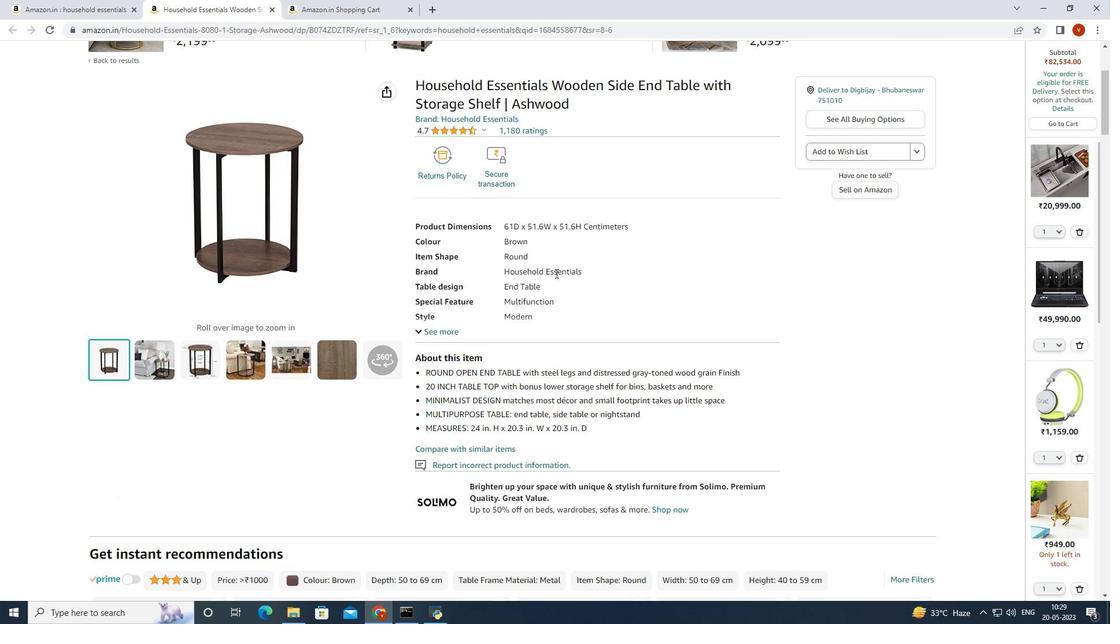 
Action: Mouse scrolled (555, 274) with delta (0, 0)
Screenshot: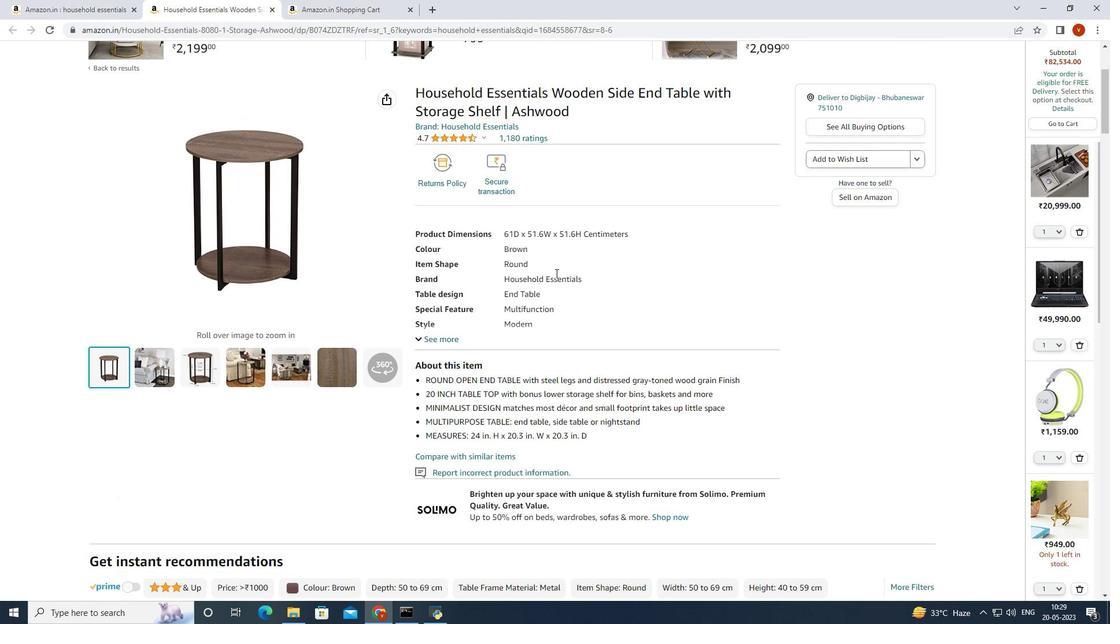 
Action: Mouse scrolled (555, 274) with delta (0, 0)
Screenshot: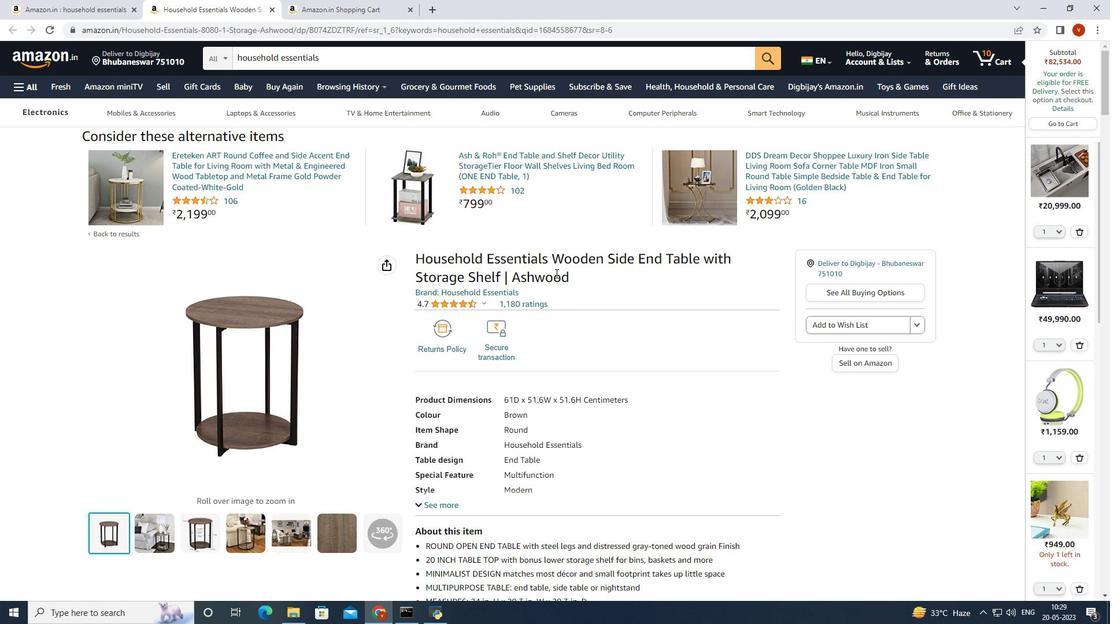 
Action: Mouse scrolled (555, 274) with delta (0, 0)
Screenshot: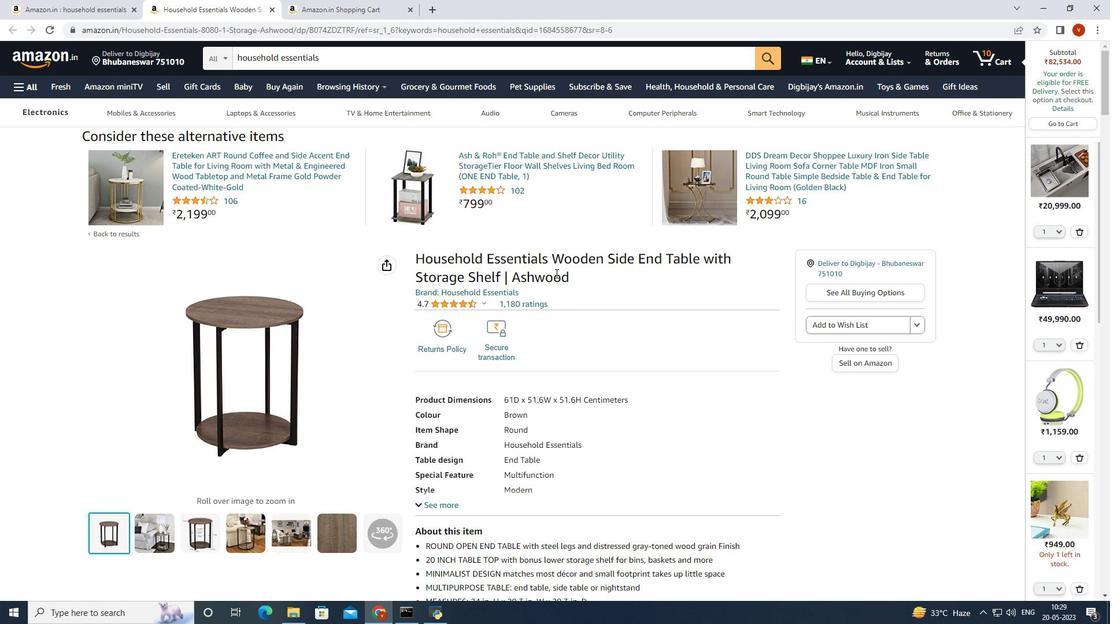 
Action: Mouse moved to (695, 268)
Screenshot: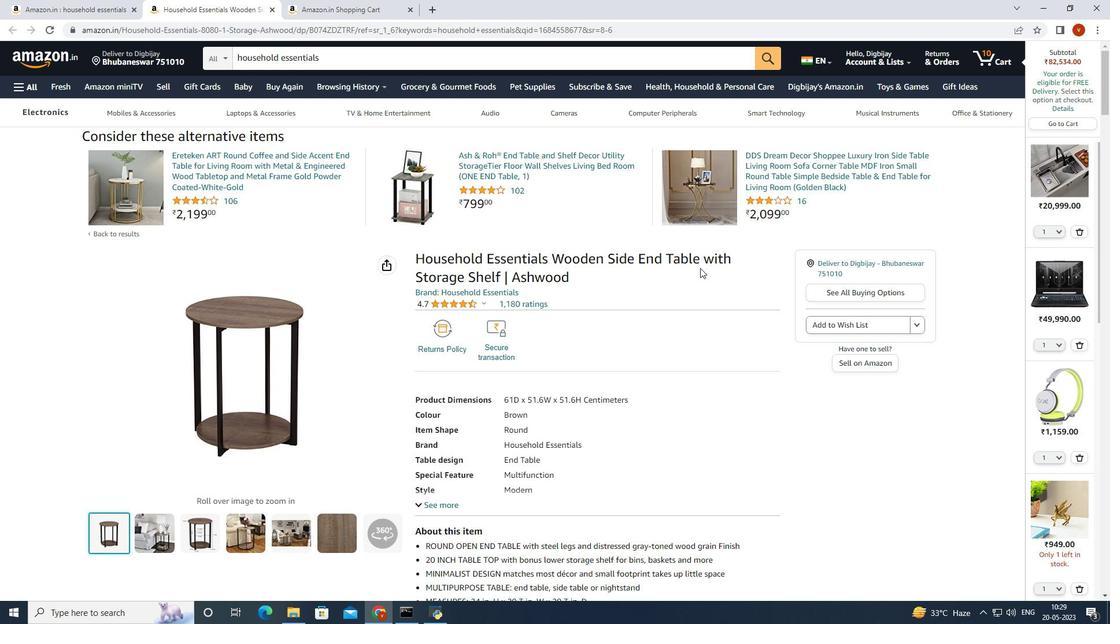 
Action: Mouse scrolled (695, 268) with delta (0, 0)
Screenshot: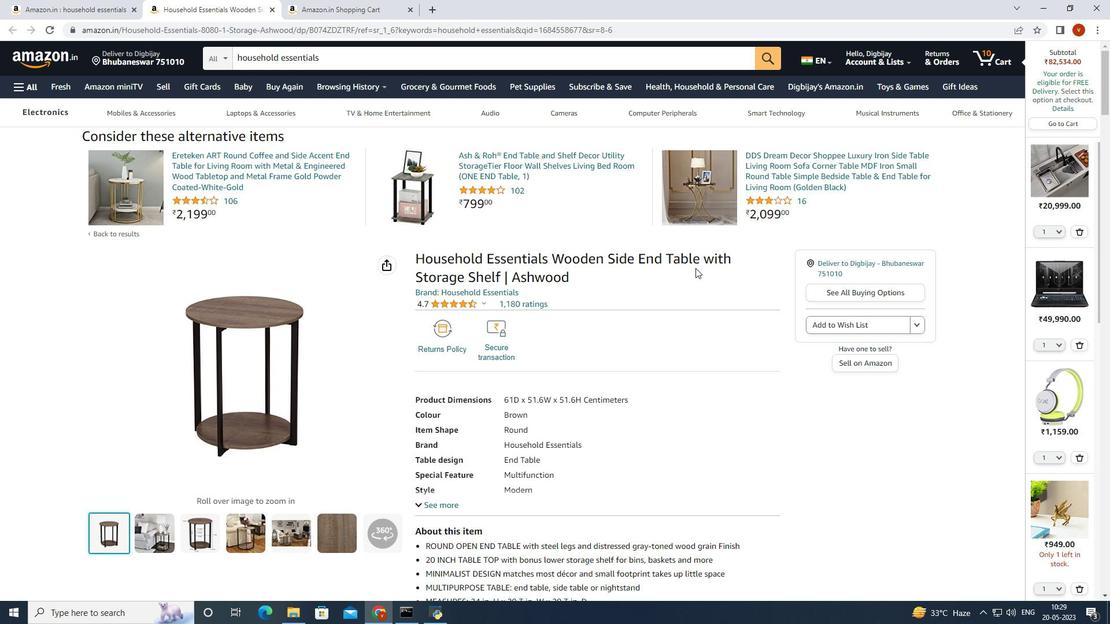 
Action: Mouse scrolled (695, 268) with delta (0, 0)
Screenshot: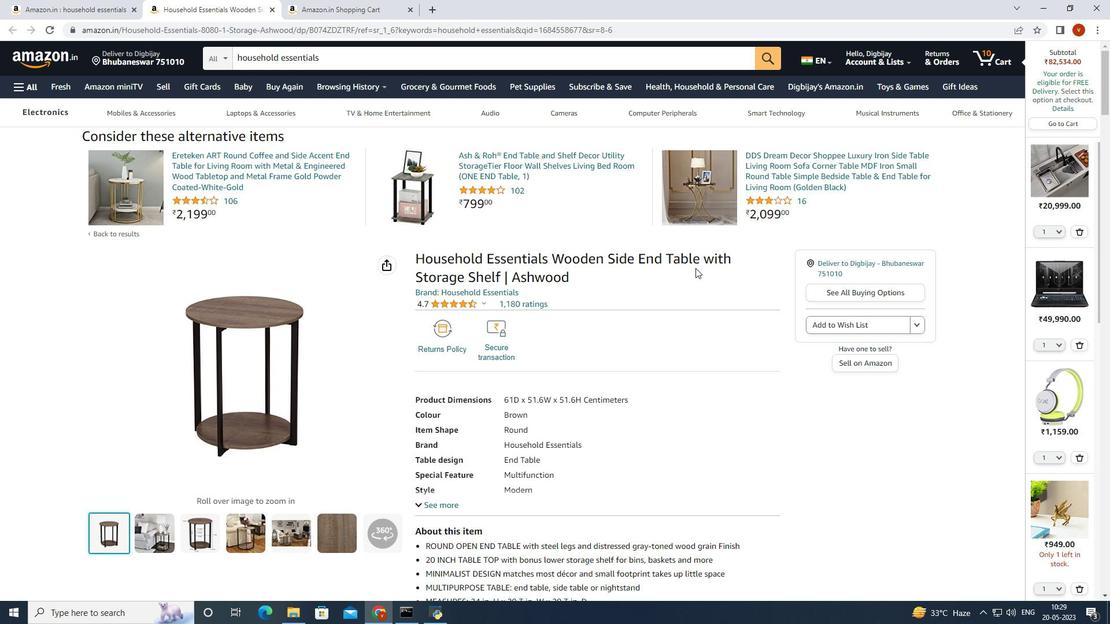 
Action: Mouse scrolled (695, 268) with delta (0, 0)
Screenshot: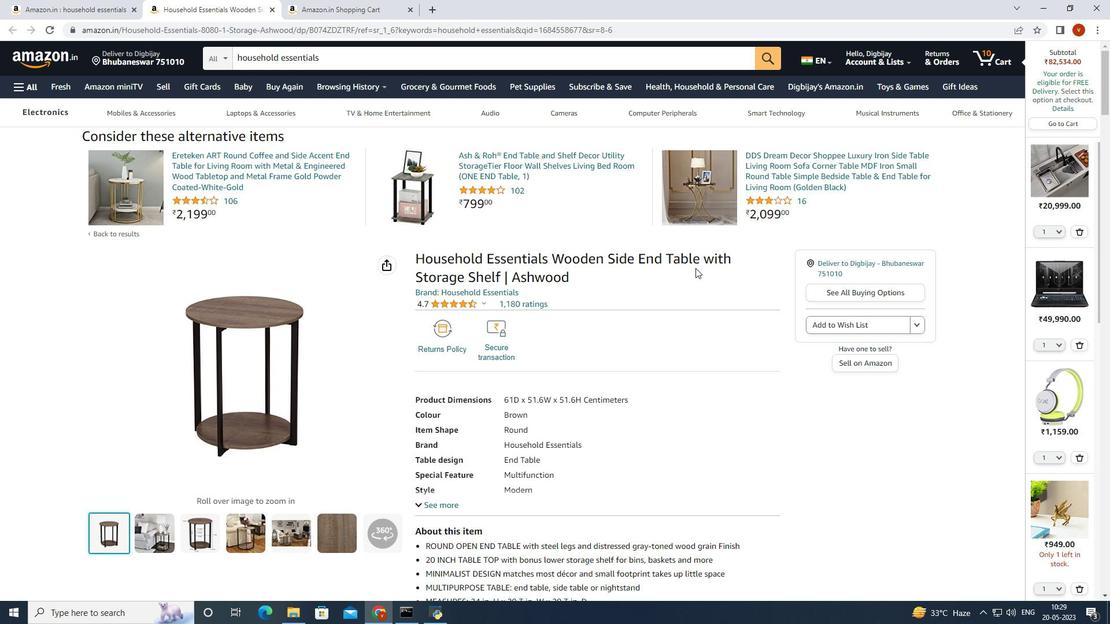 
Action: Mouse scrolled (695, 267) with delta (0, 0)
Screenshot: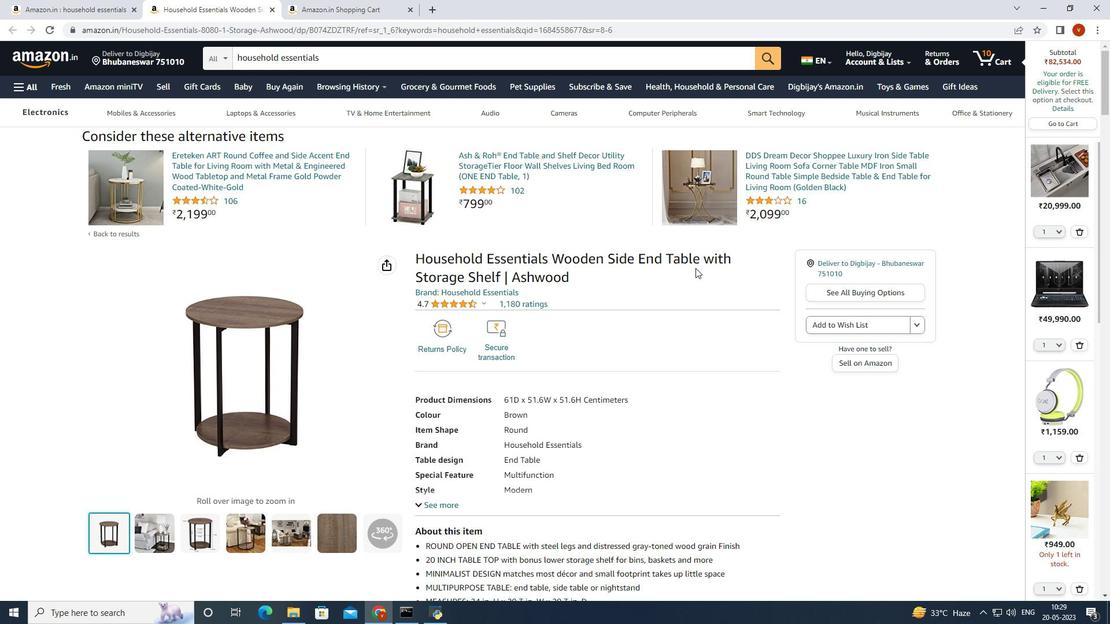 
Action: Mouse scrolled (695, 267) with delta (0, 0)
Screenshot: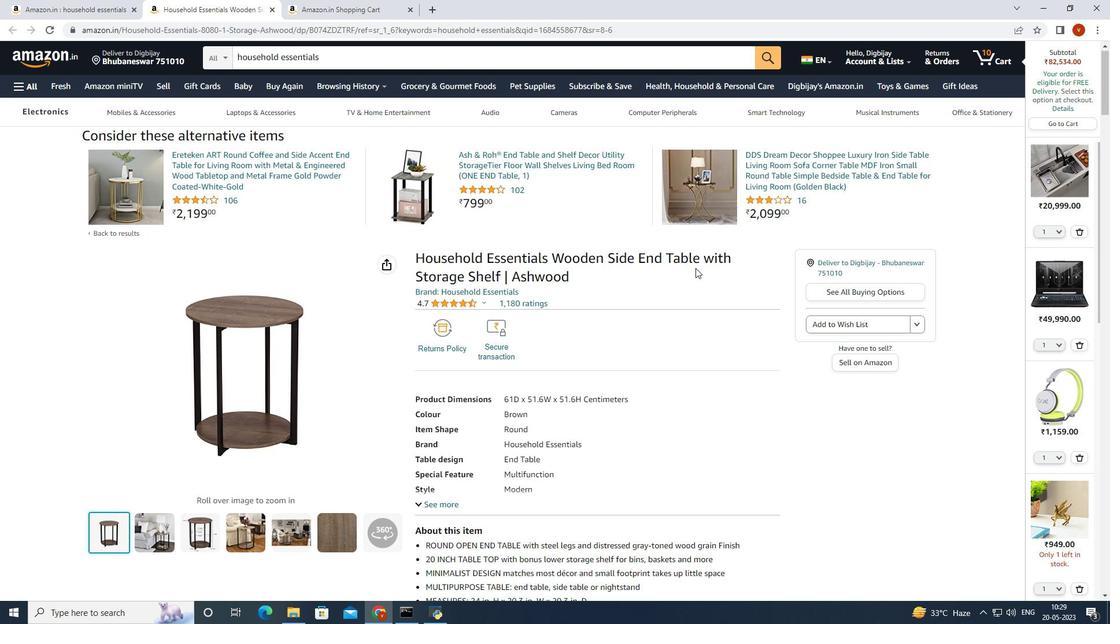 
Action: Mouse scrolled (695, 267) with delta (0, 0)
Screenshot: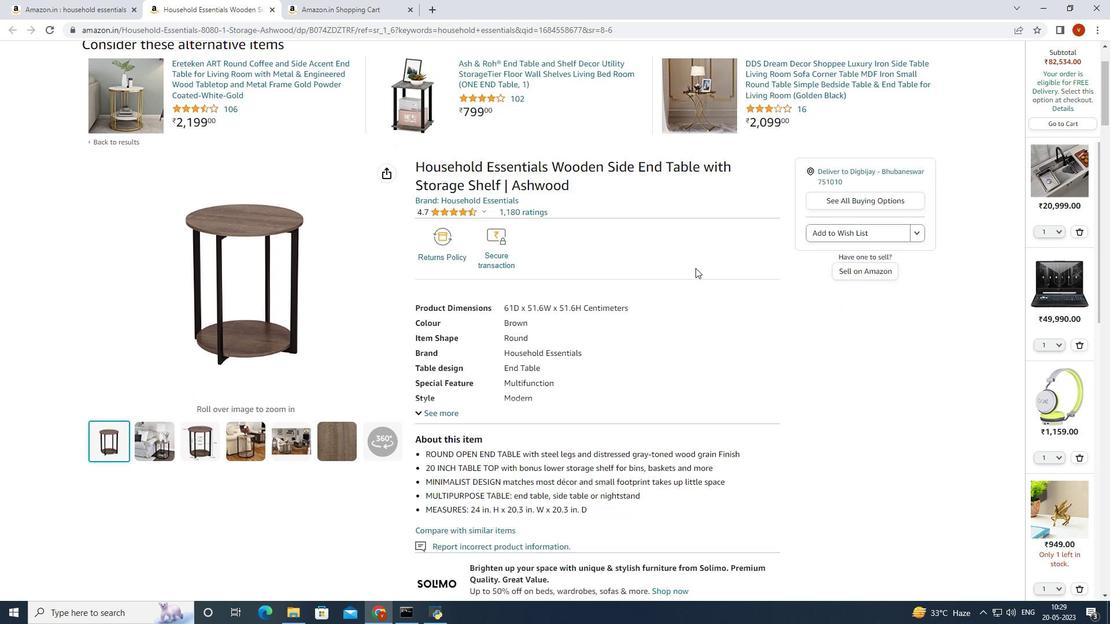 
Action: Mouse scrolled (695, 267) with delta (0, 0)
Screenshot: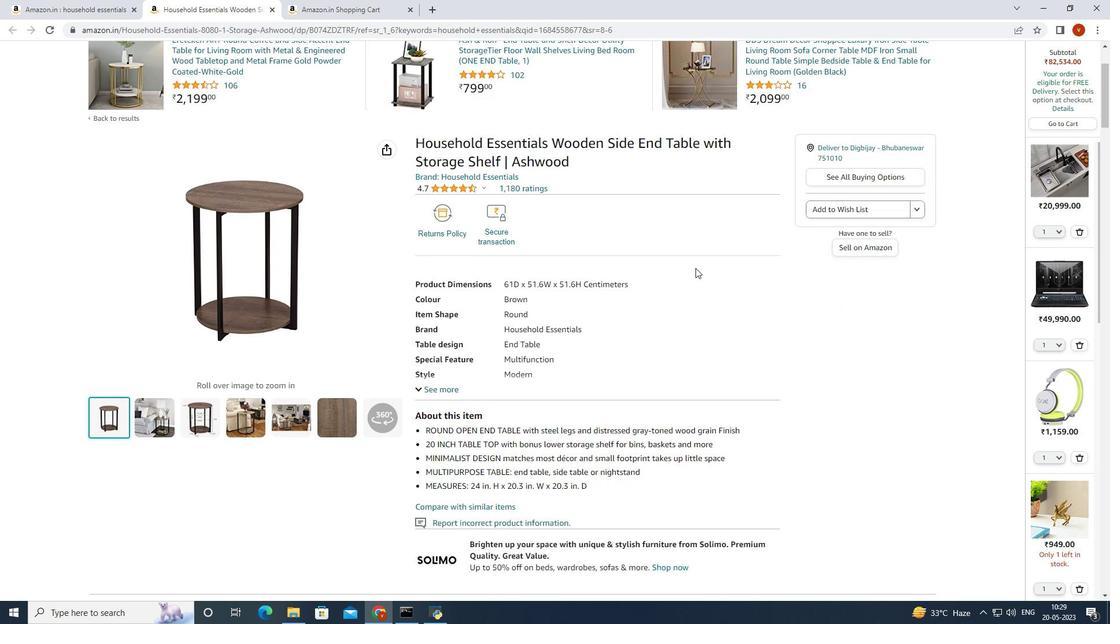 
Action: Mouse moved to (682, 272)
Screenshot: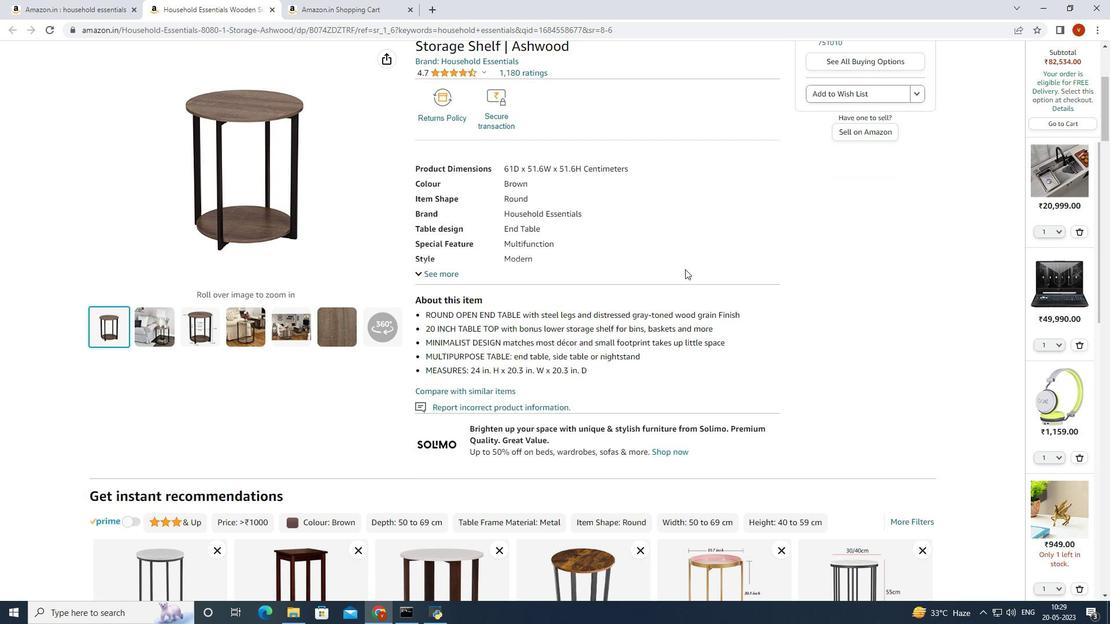 
Action: Mouse scrolled (682, 271) with delta (0, 0)
Screenshot: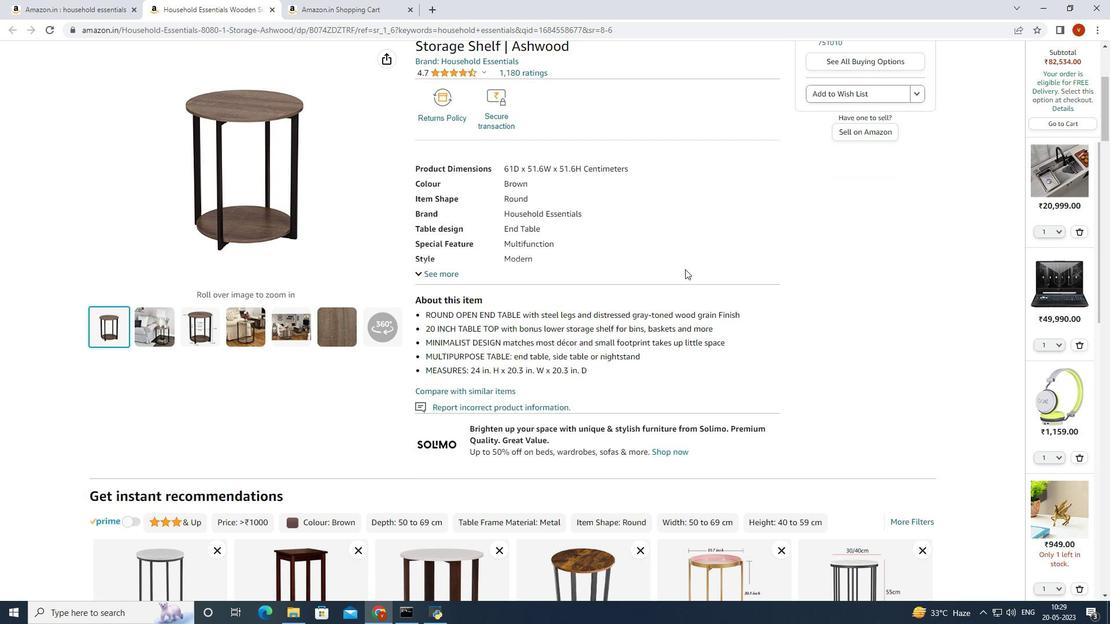
Action: Mouse moved to (675, 277)
Screenshot: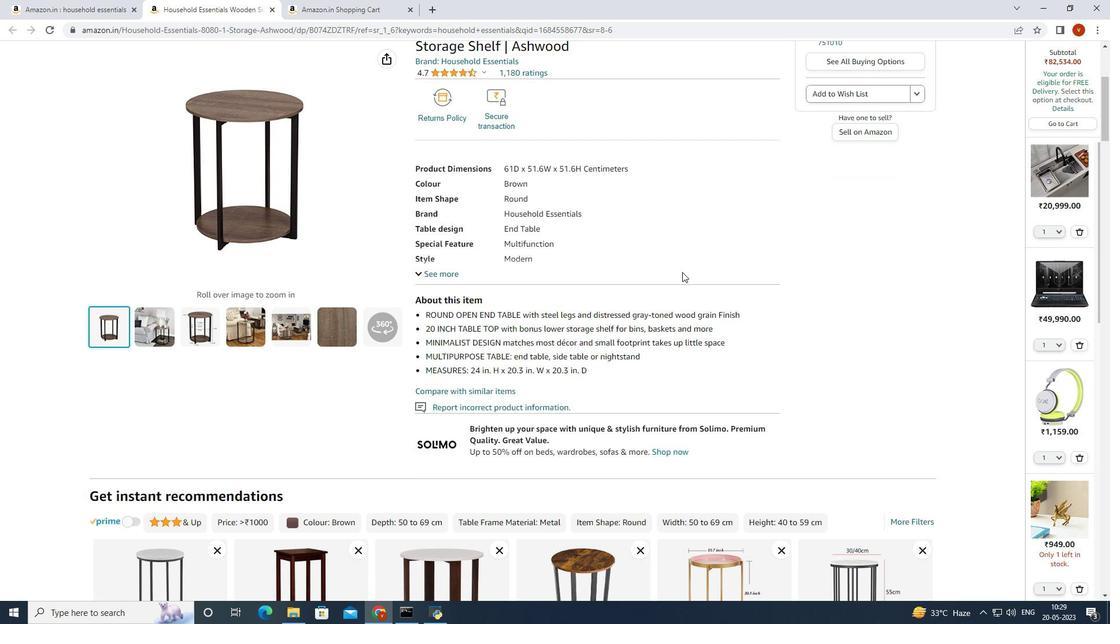
Action: Mouse scrolled (675, 277) with delta (0, 0)
Screenshot: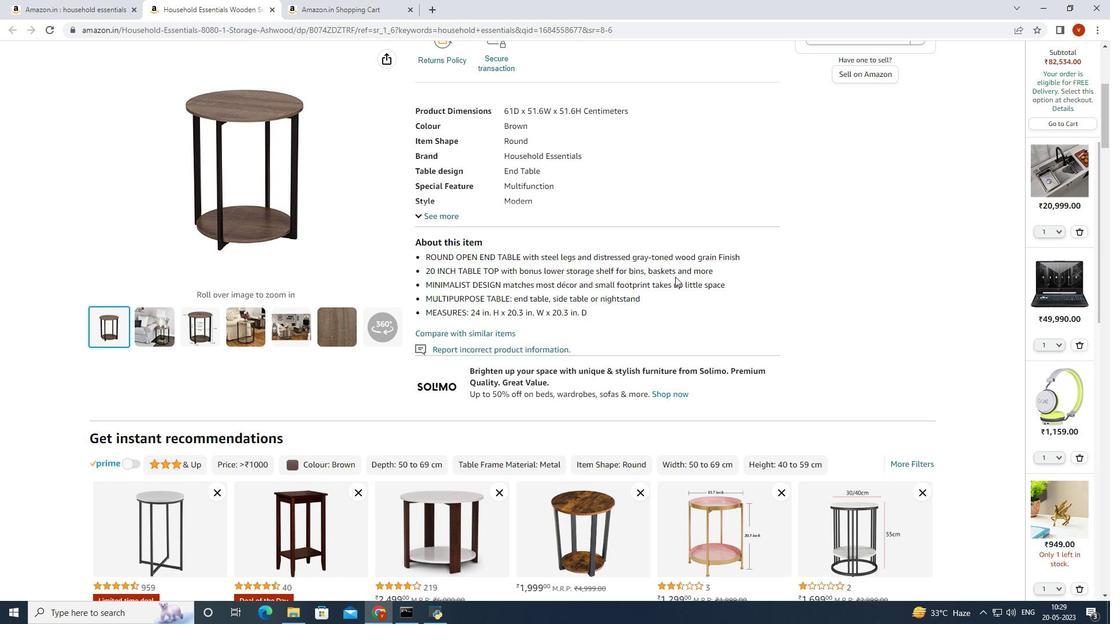 
Action: Mouse scrolled (675, 277) with delta (0, 0)
Screenshot: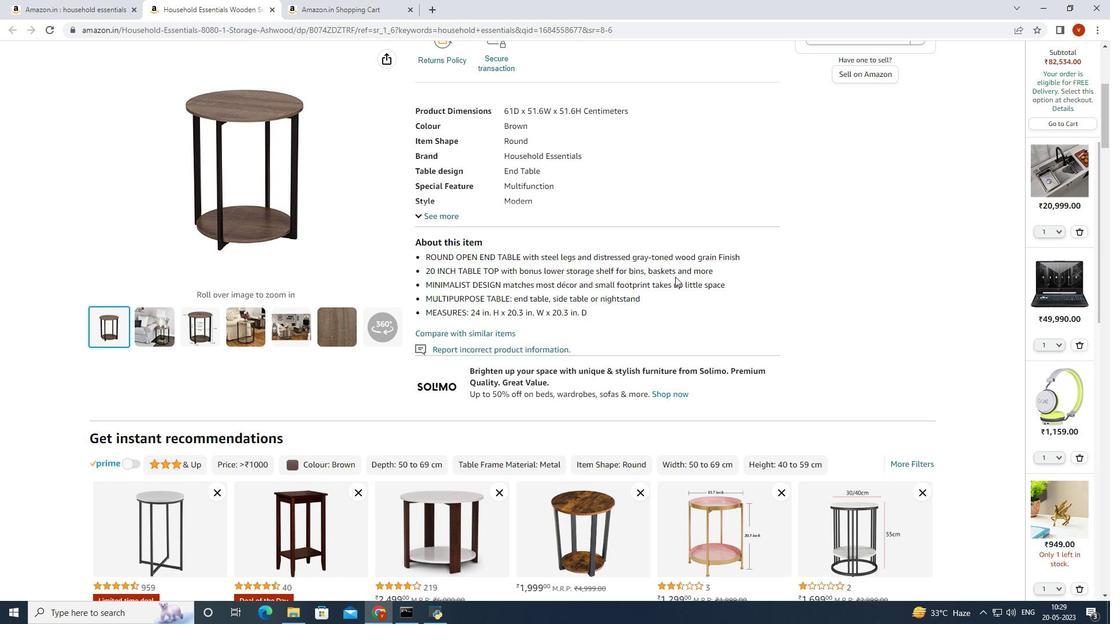 
Action: Mouse scrolled (675, 277) with delta (0, 0)
Screenshot: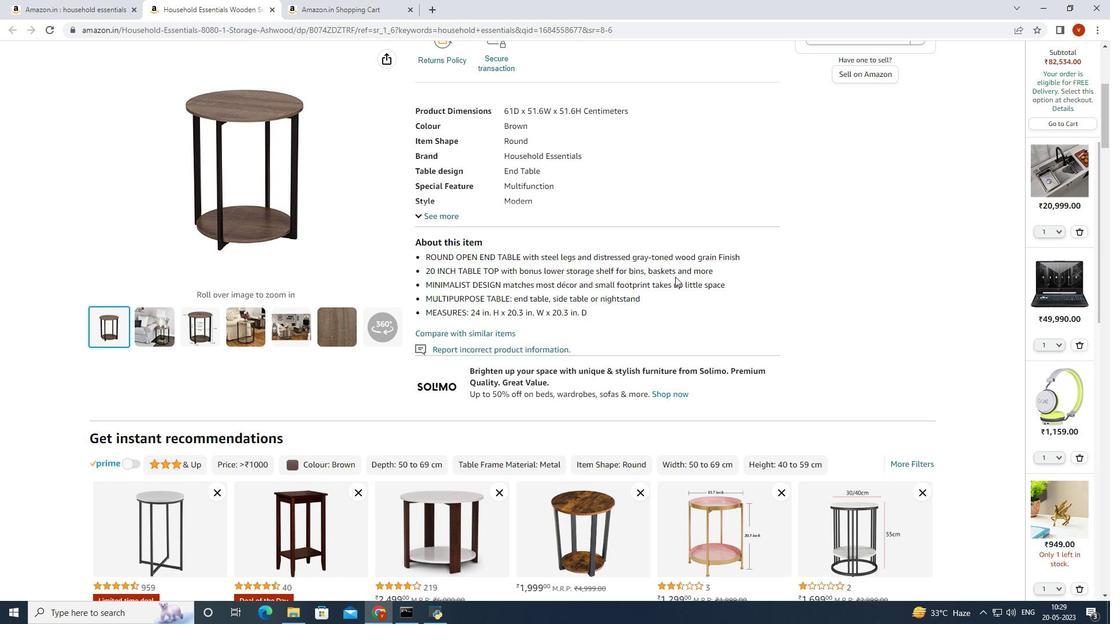 
Action: Mouse scrolled (675, 277) with delta (0, 0)
Screenshot: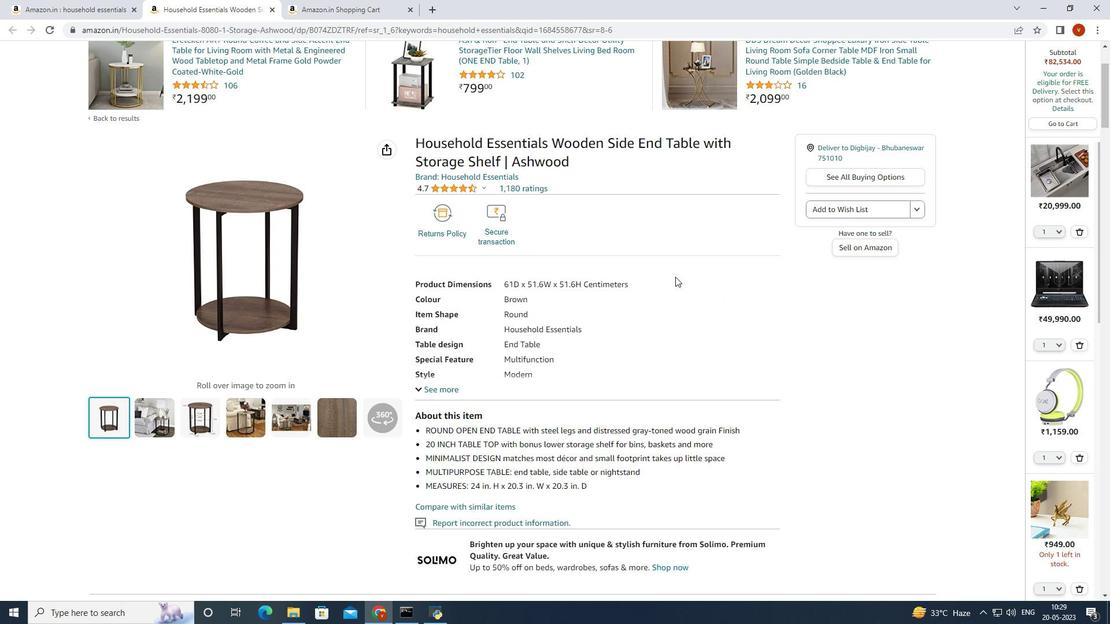 
Action: Mouse scrolled (675, 277) with delta (0, 0)
Screenshot: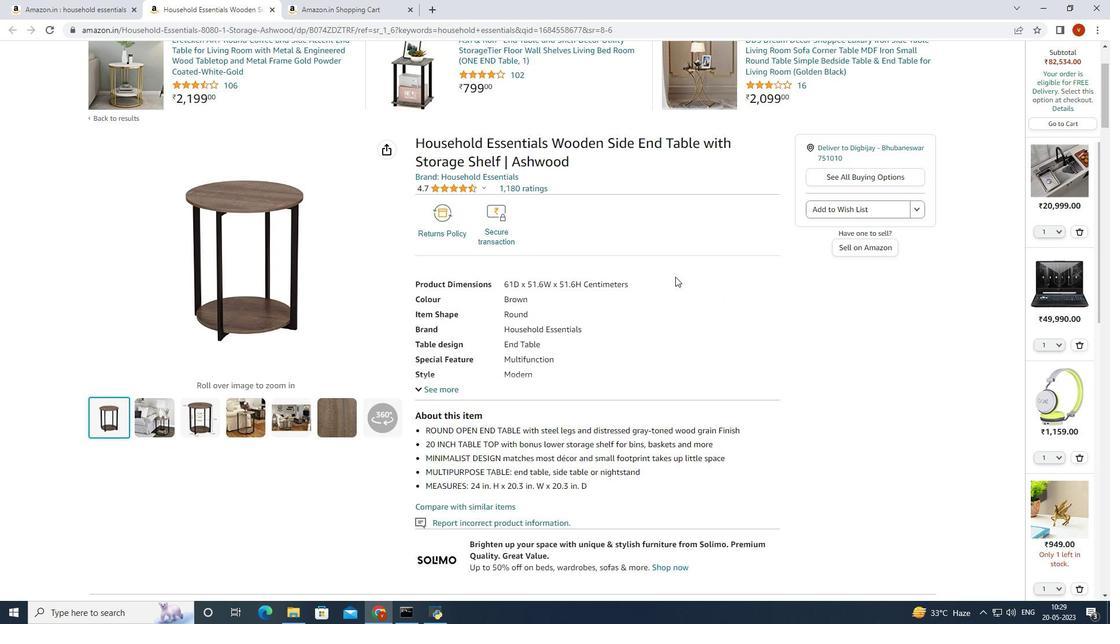 
Action: Mouse scrolled (675, 277) with delta (0, 0)
Screenshot: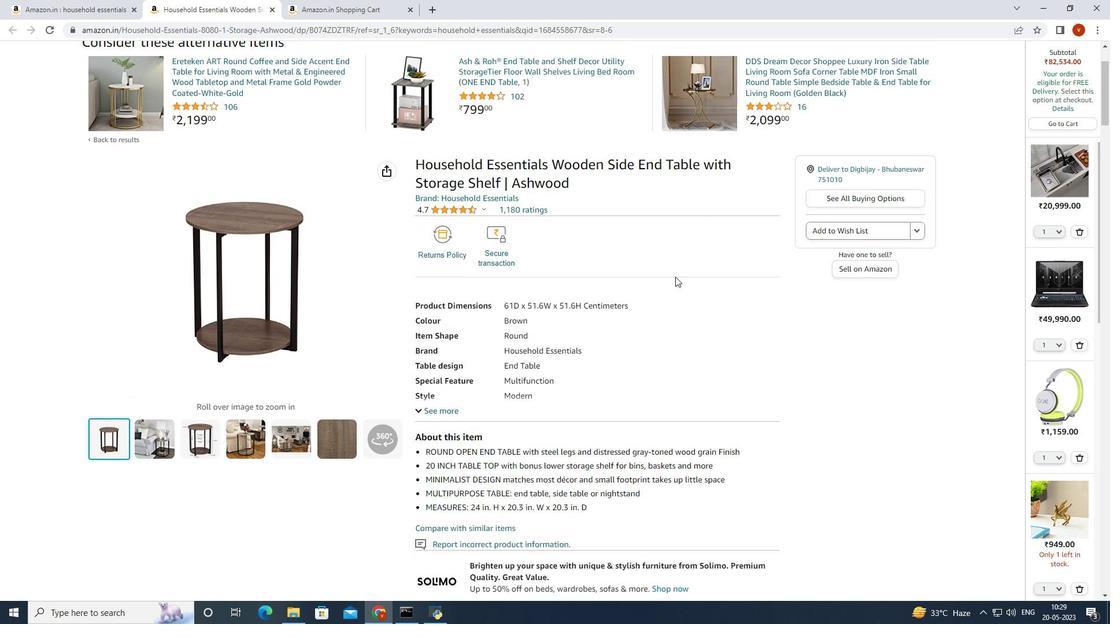 
Action: Mouse moved to (602, 465)
Screenshot: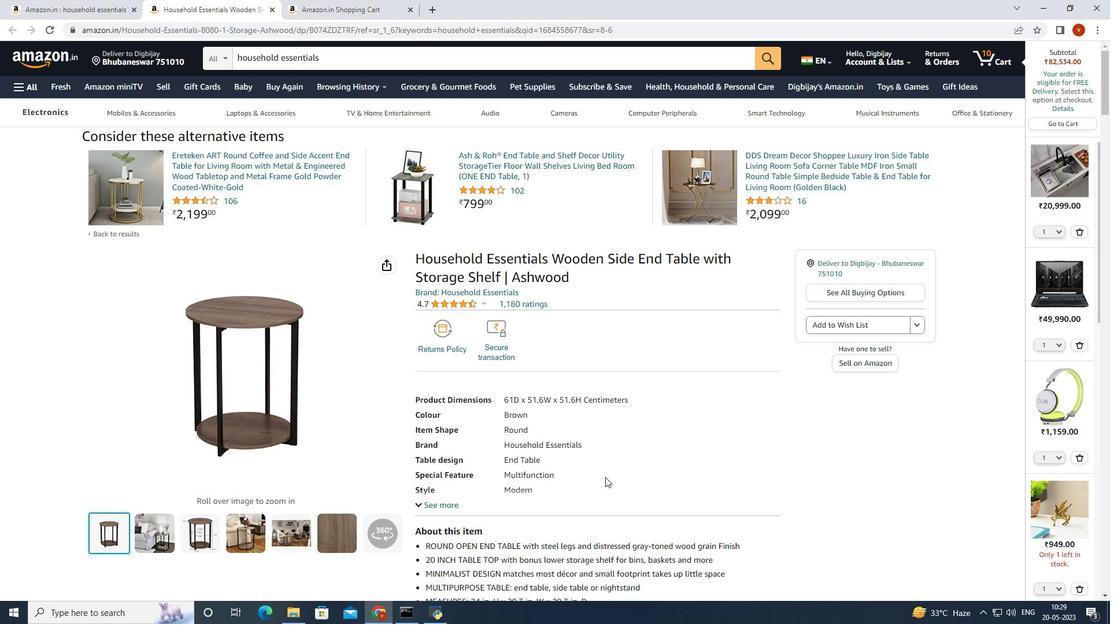 
Action: Mouse scrolled (602, 464) with delta (0, 0)
Screenshot: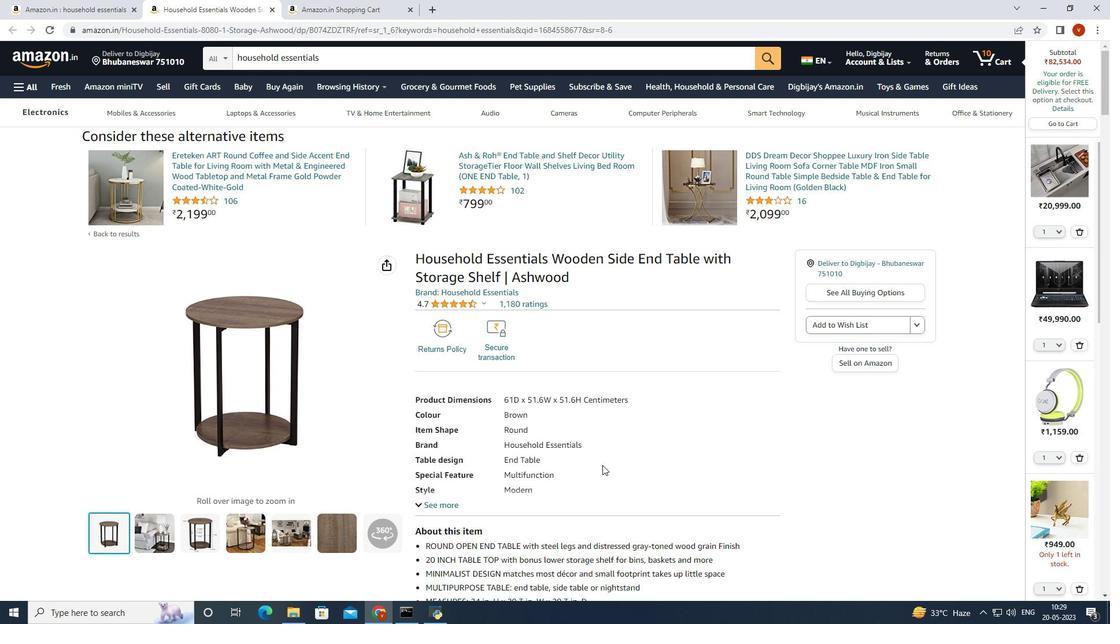 
Action: Mouse scrolled (602, 464) with delta (0, 0)
Screenshot: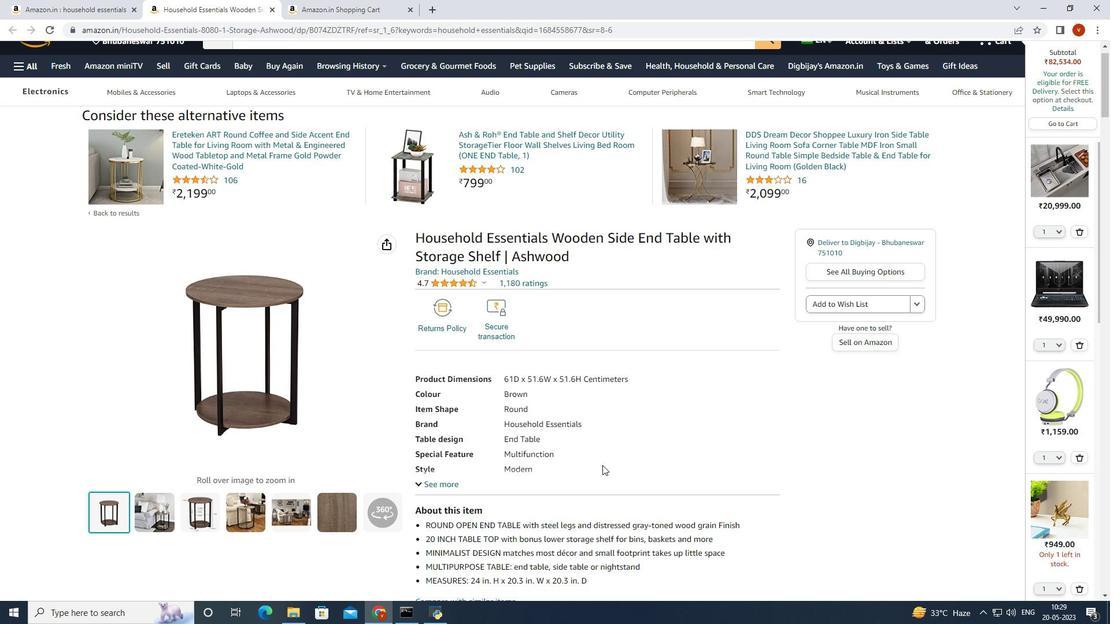 
Action: Mouse moved to (603, 465)
Screenshot: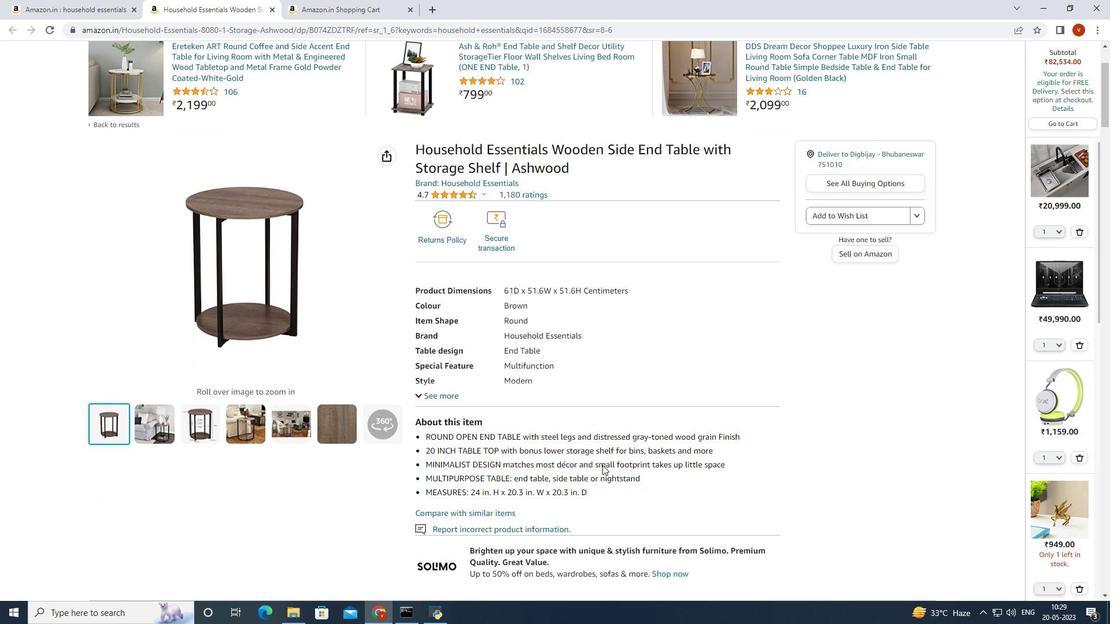 
Action: Mouse scrolled (603, 466) with delta (0, 0)
Screenshot: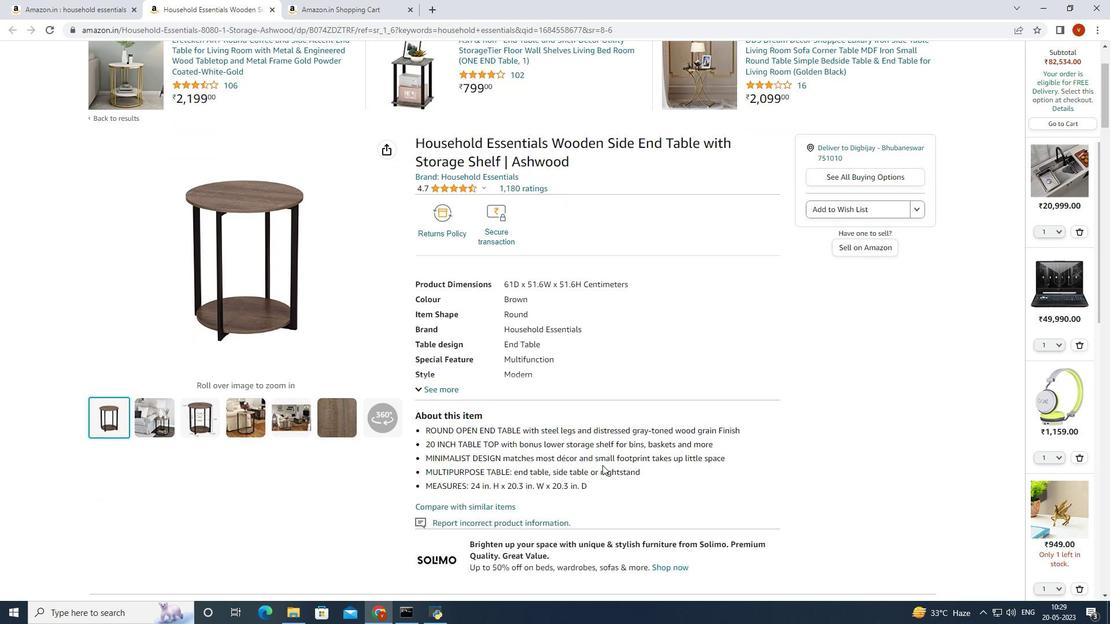 
Action: Mouse scrolled (603, 466) with delta (0, 0)
Screenshot: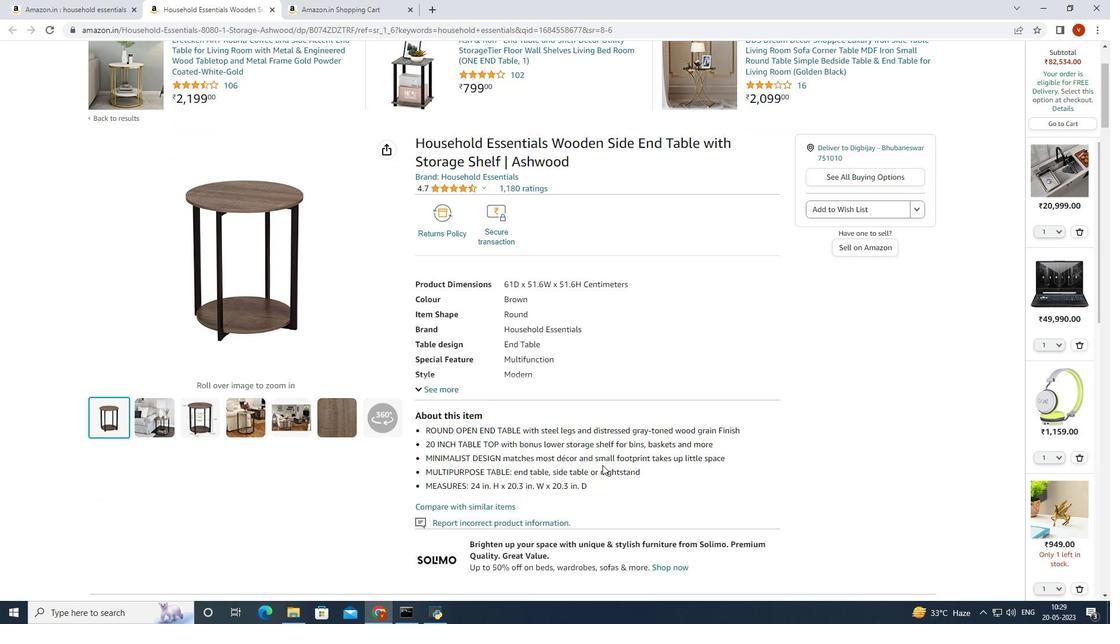 
Action: Mouse scrolled (603, 466) with delta (0, 0)
Screenshot: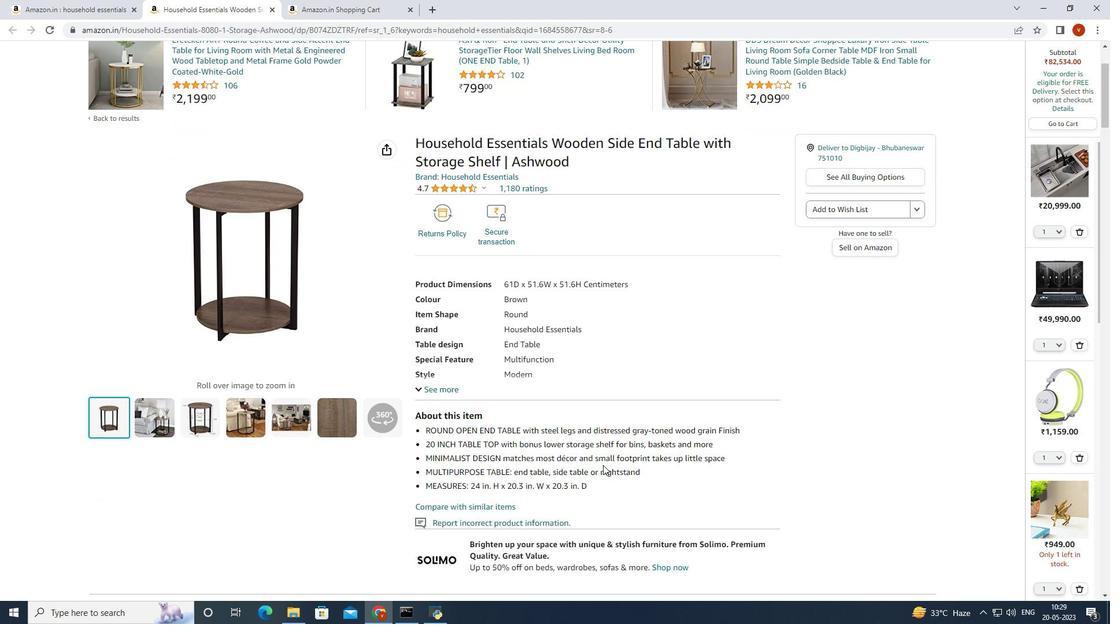 
Action: Mouse scrolled (603, 466) with delta (0, 0)
Screenshot: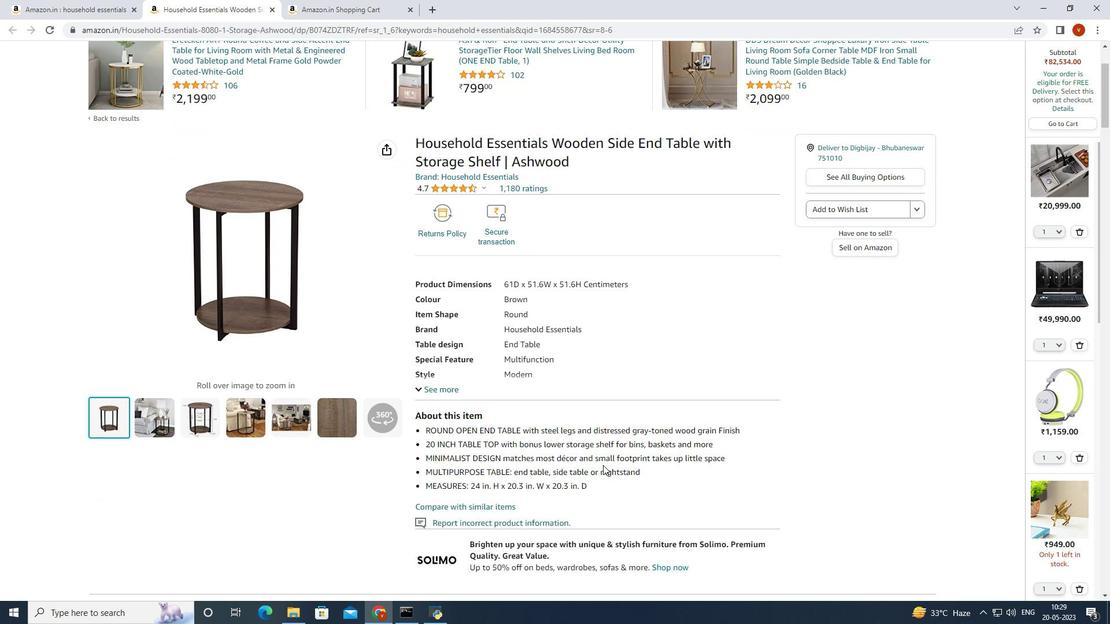 
Action: Mouse scrolled (603, 466) with delta (0, 0)
Screenshot: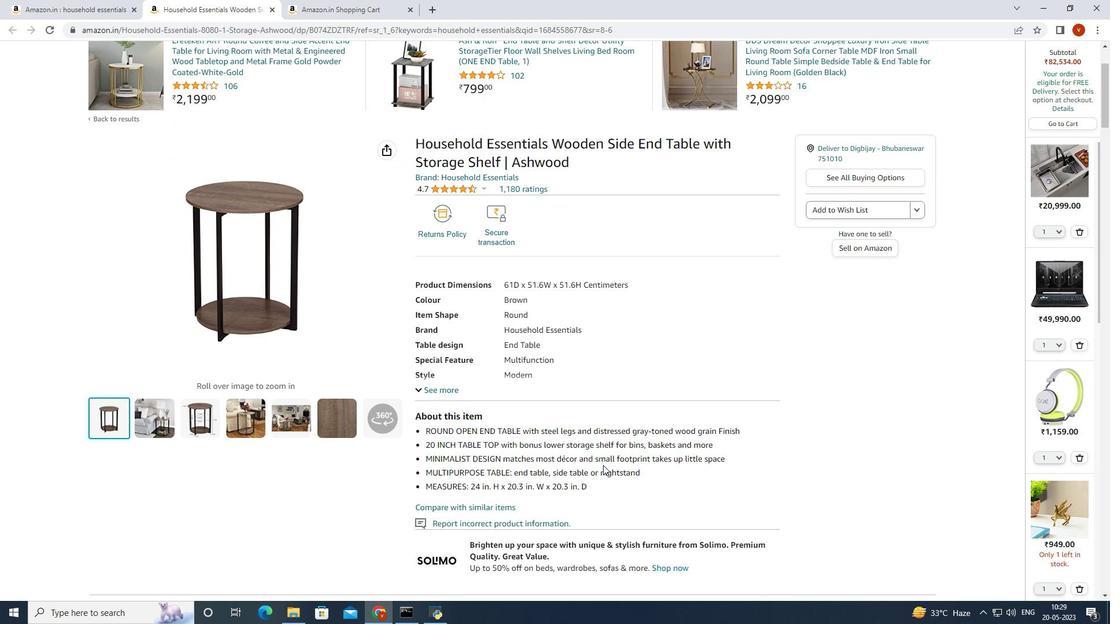 
Action: Mouse moved to (867, 329)
Screenshot: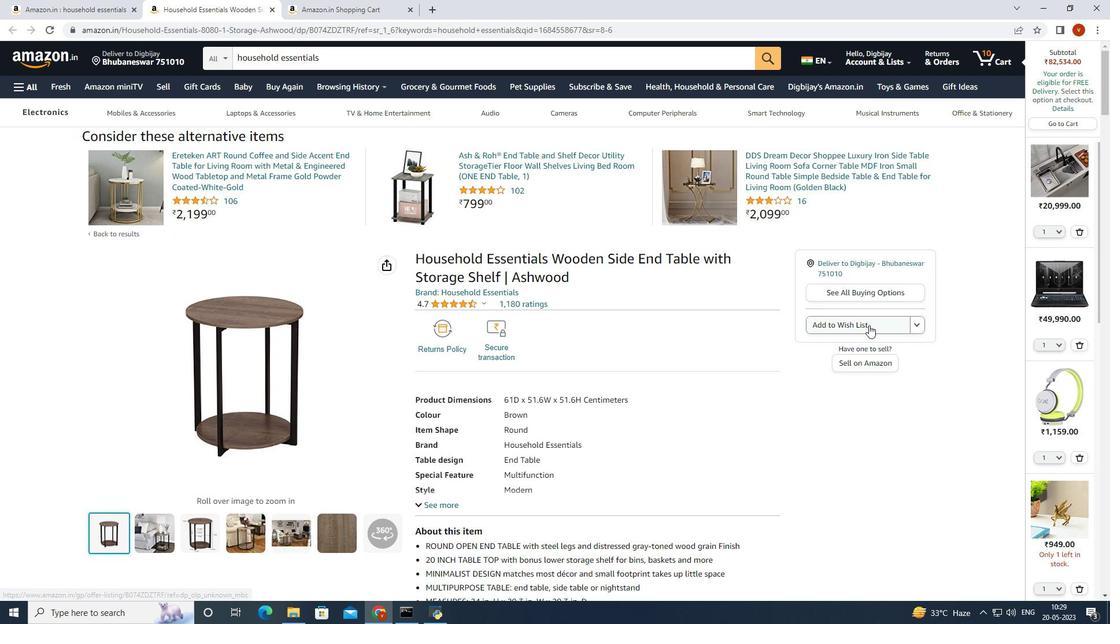 
Action: Mouse pressed left at (867, 329)
Screenshot: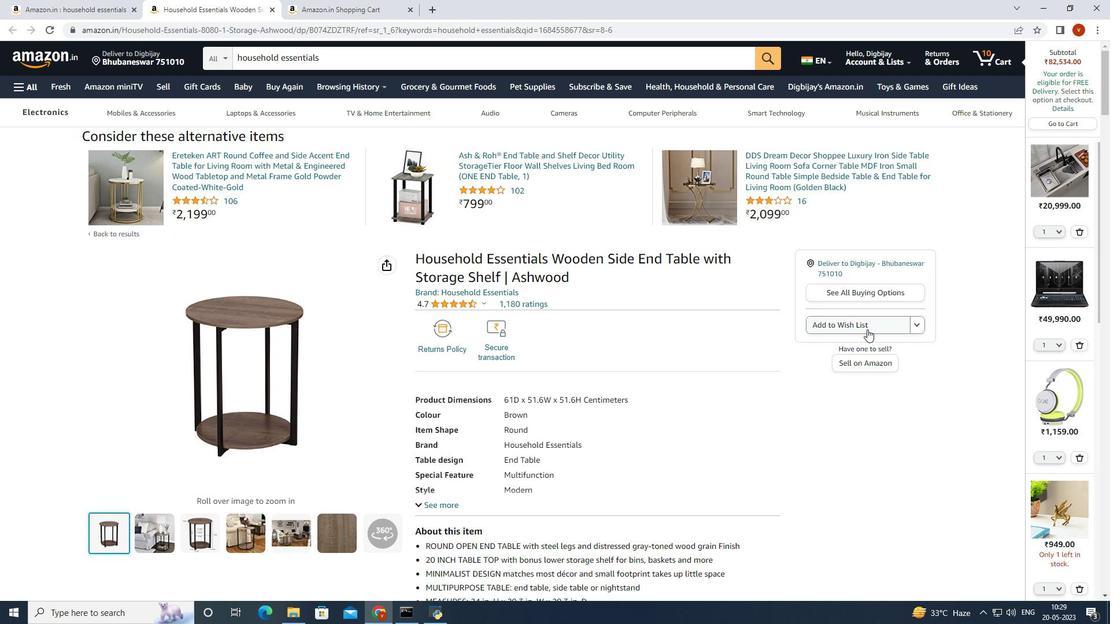 
Action: Mouse moved to (741, 203)
Screenshot: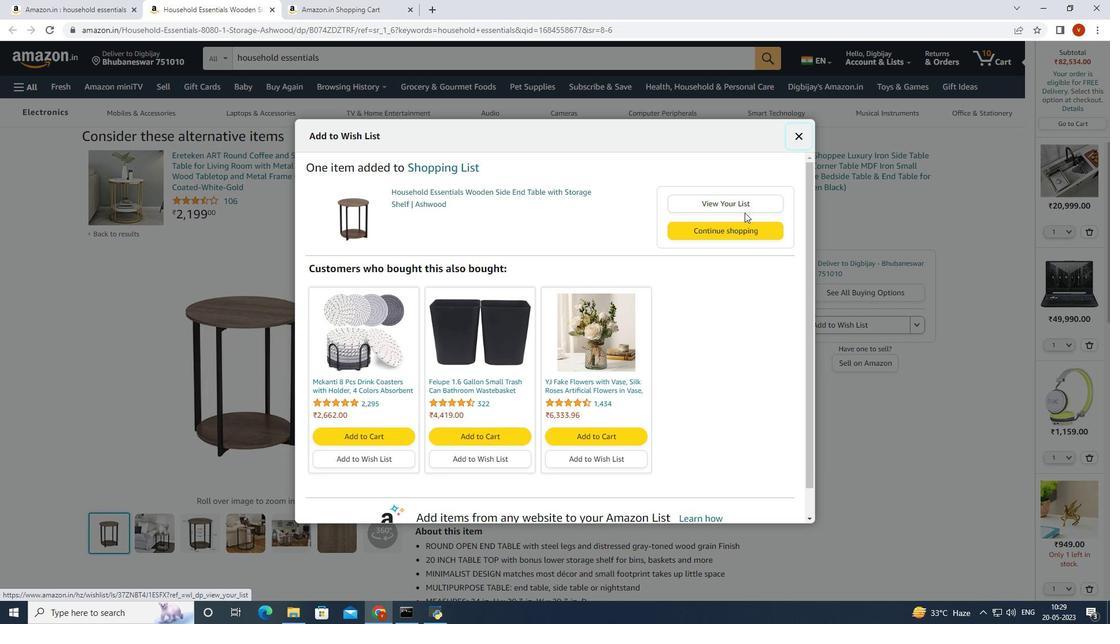
Action: Mouse pressed left at (741, 203)
Screenshot: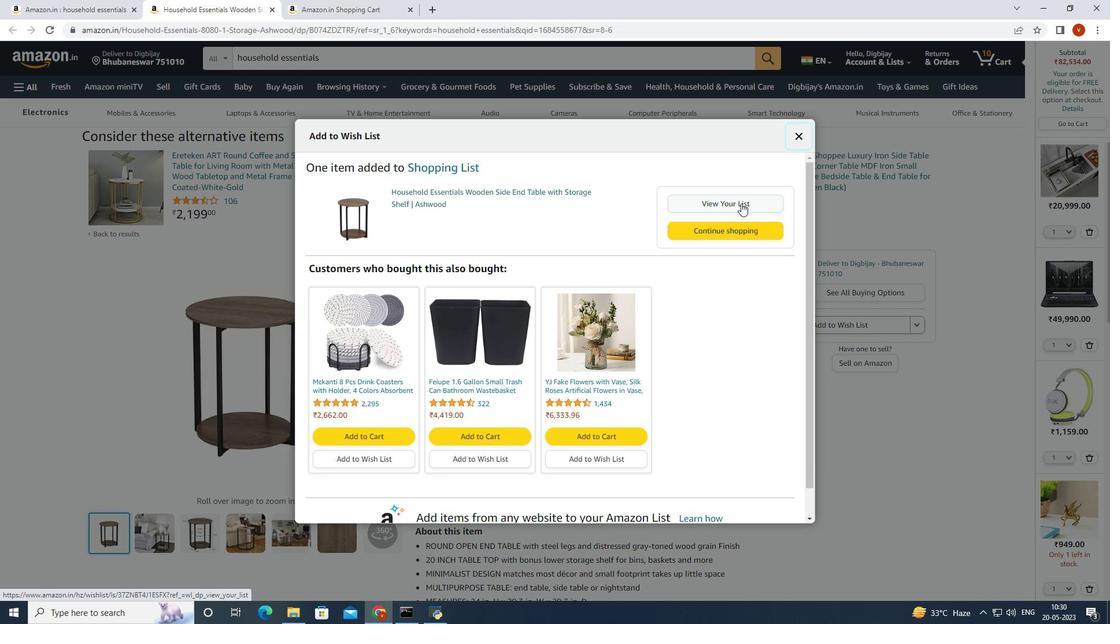 
Action: Mouse moved to (69, 10)
Screenshot: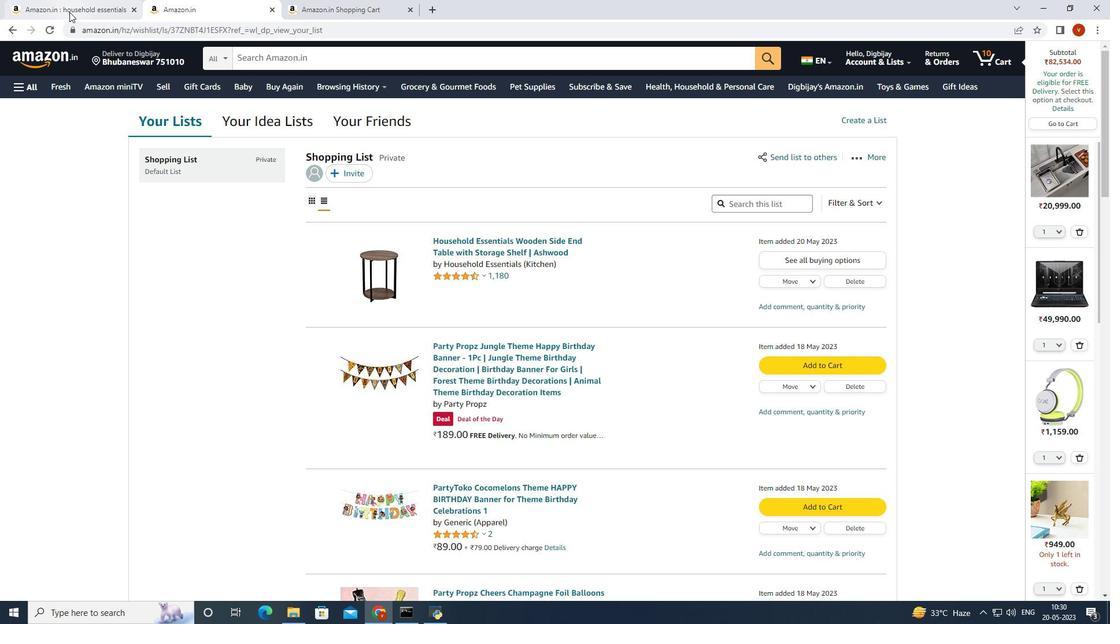 
Action: Mouse pressed left at (69, 10)
Screenshot: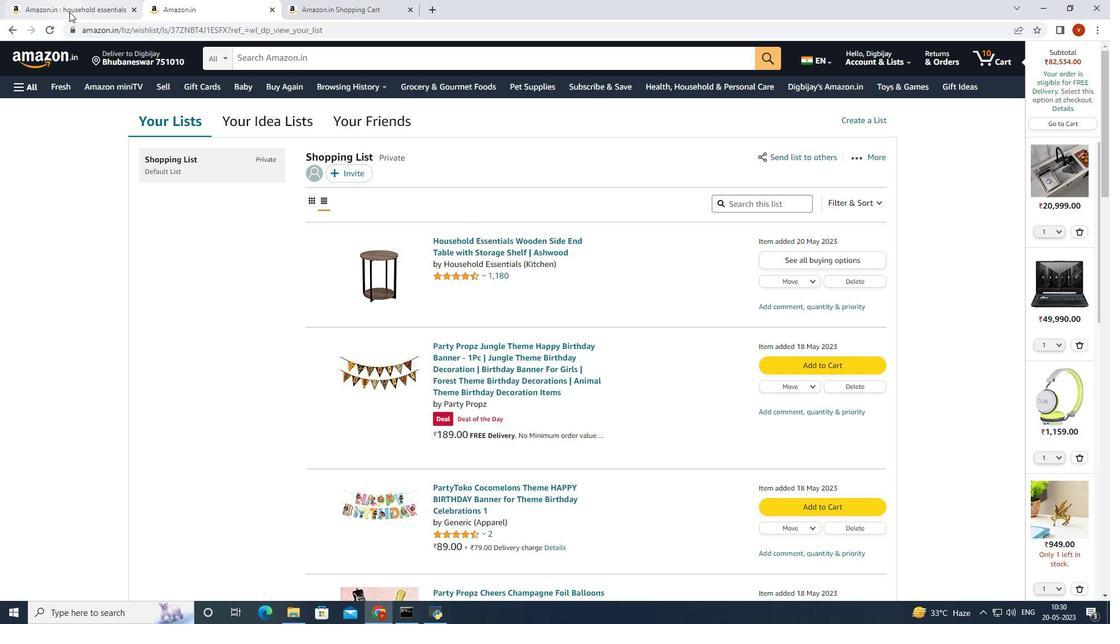 
Action: Mouse moved to (503, 312)
Screenshot: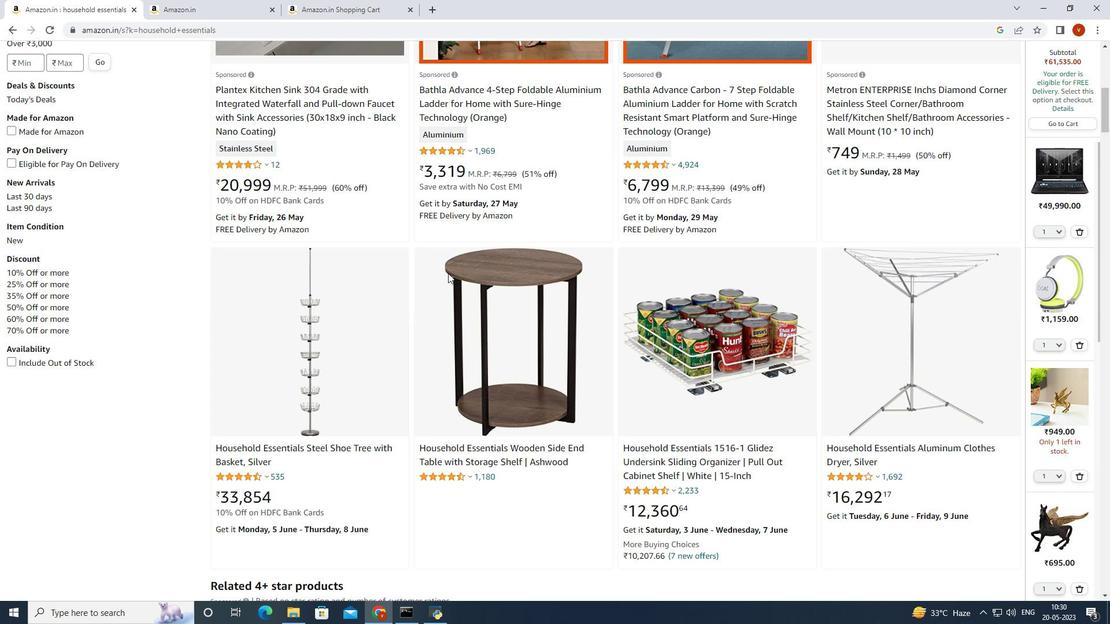 
Action: Mouse scrolled (503, 312) with delta (0, 0)
Screenshot: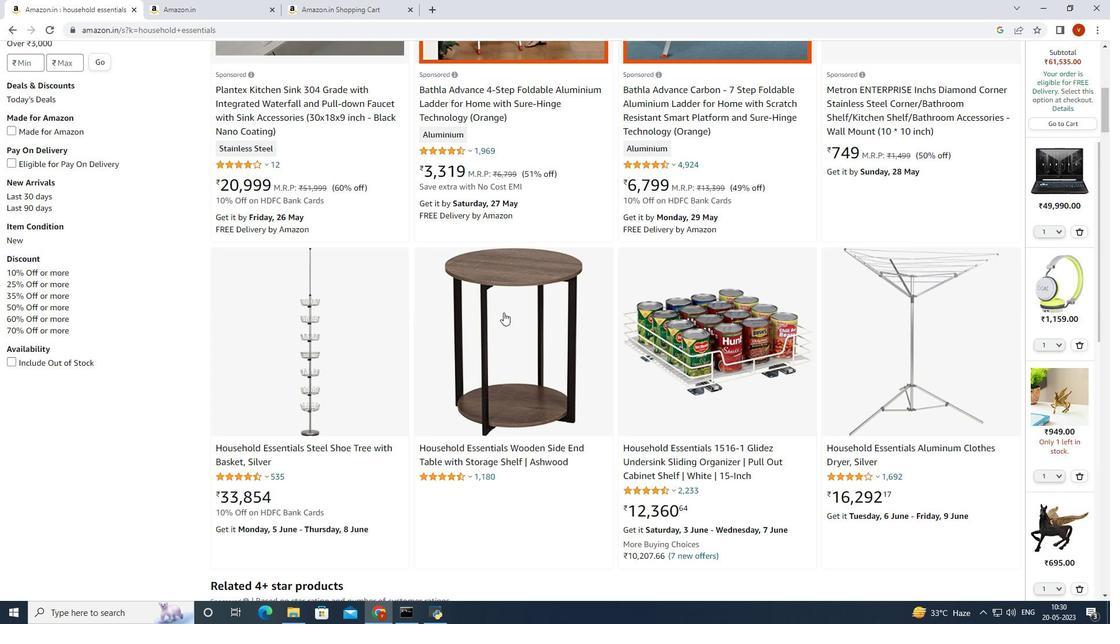 
Action: Mouse scrolled (503, 312) with delta (0, 0)
Screenshot: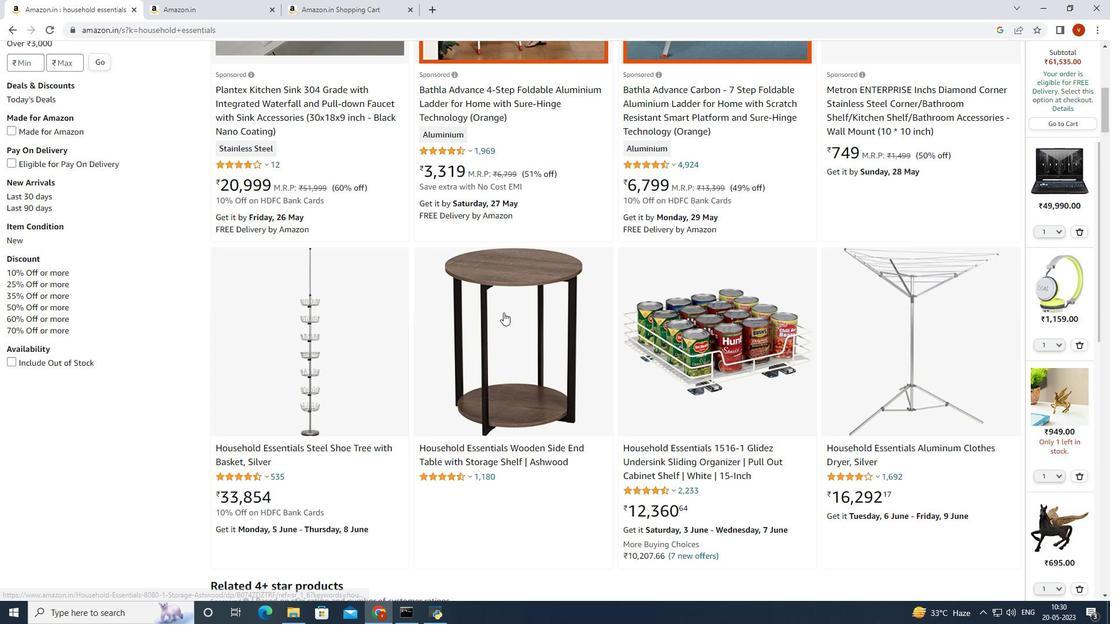 
Action: Mouse scrolled (503, 312) with delta (0, 0)
Screenshot: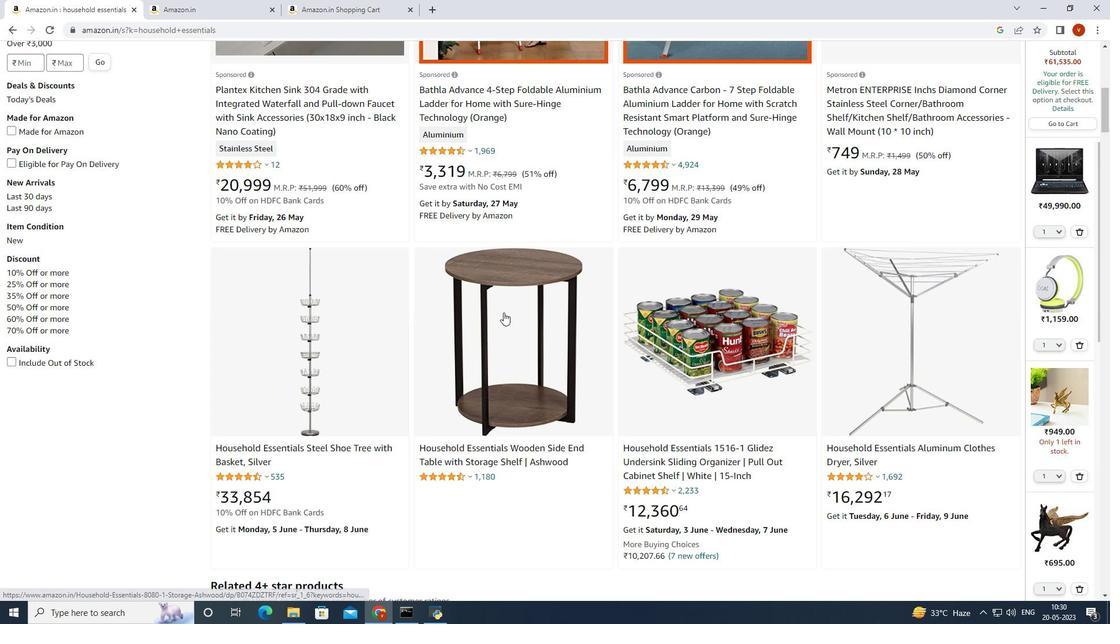 
Action: Mouse scrolled (503, 312) with delta (0, 0)
Screenshot: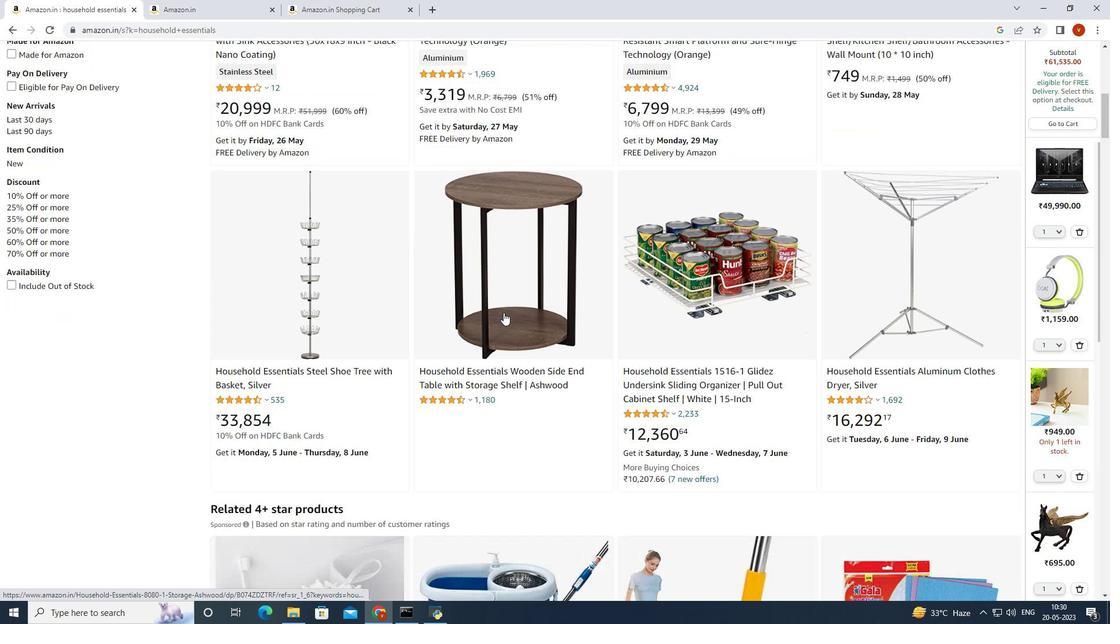 
Action: Mouse scrolled (503, 312) with delta (0, 0)
Screenshot: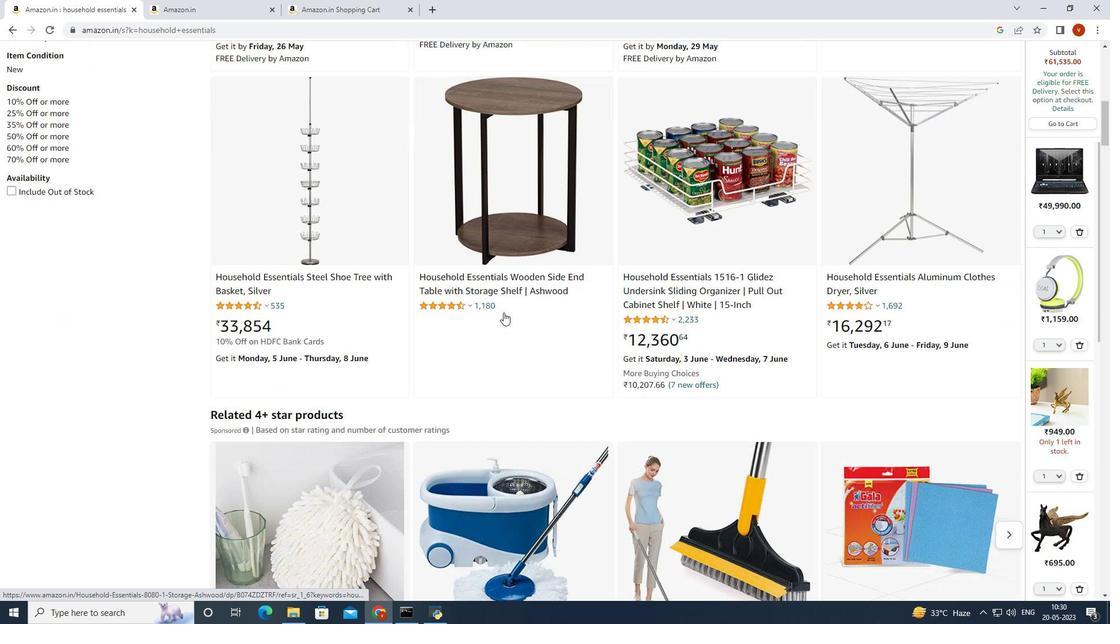
Action: Mouse scrolled (503, 312) with delta (0, 0)
Screenshot: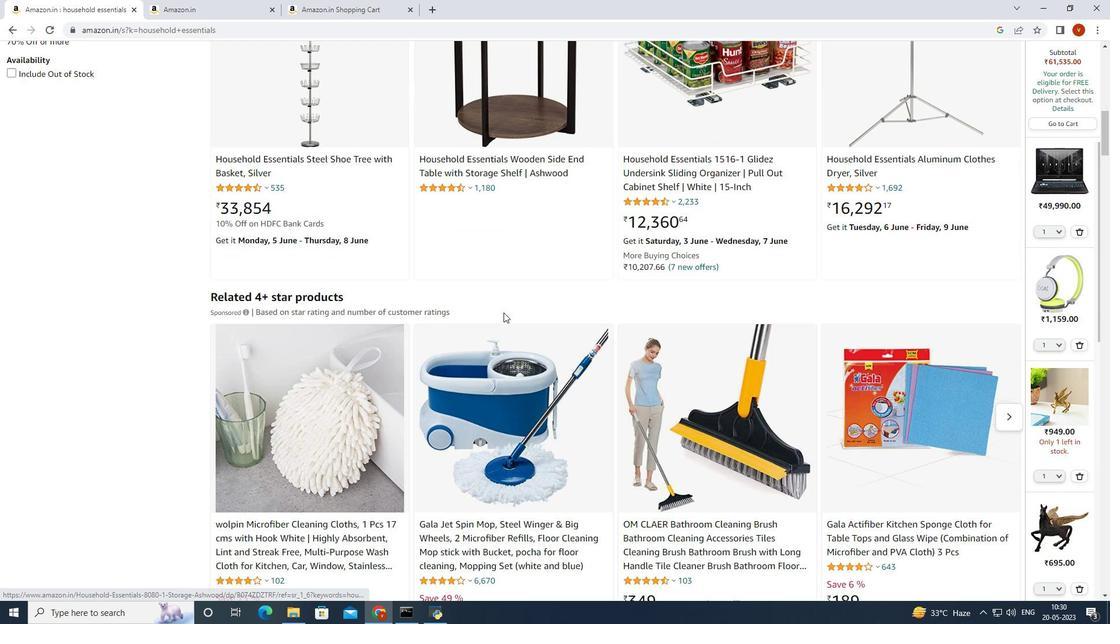 
Action: Mouse moved to (503, 312)
Screenshot: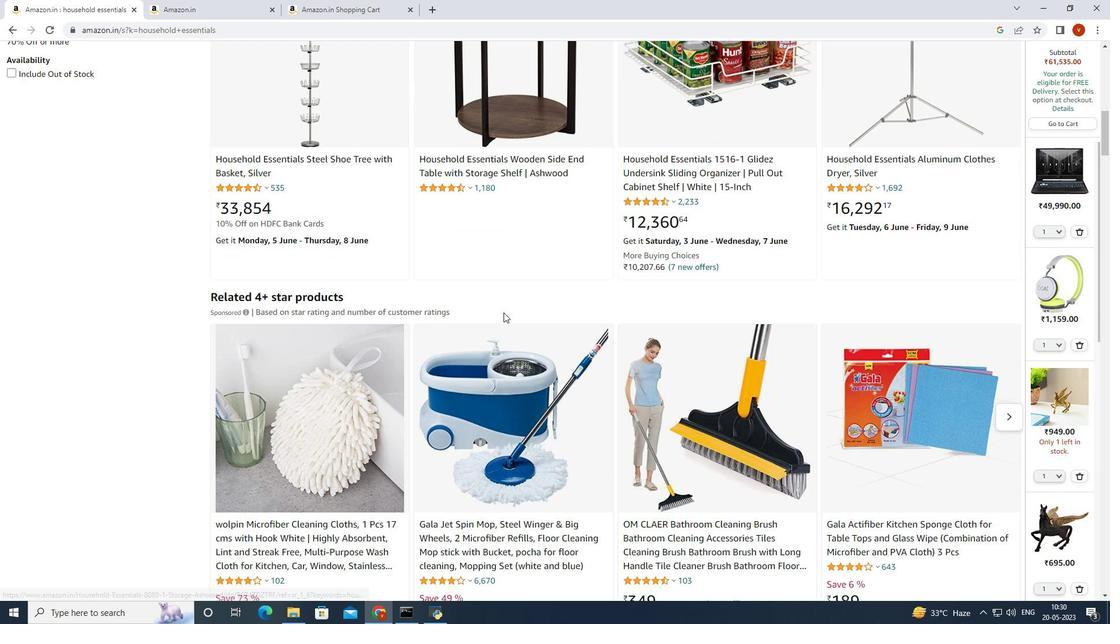 
Action: Mouse scrolled (503, 312) with delta (0, 0)
Screenshot: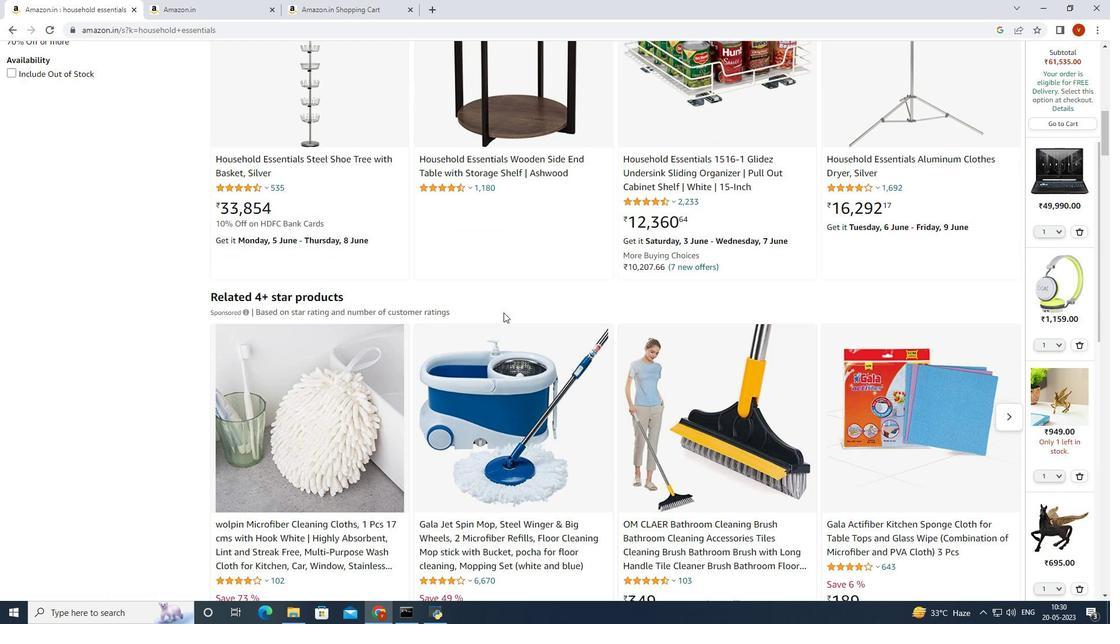 
Action: Mouse scrolled (503, 312) with delta (0, 0)
Screenshot: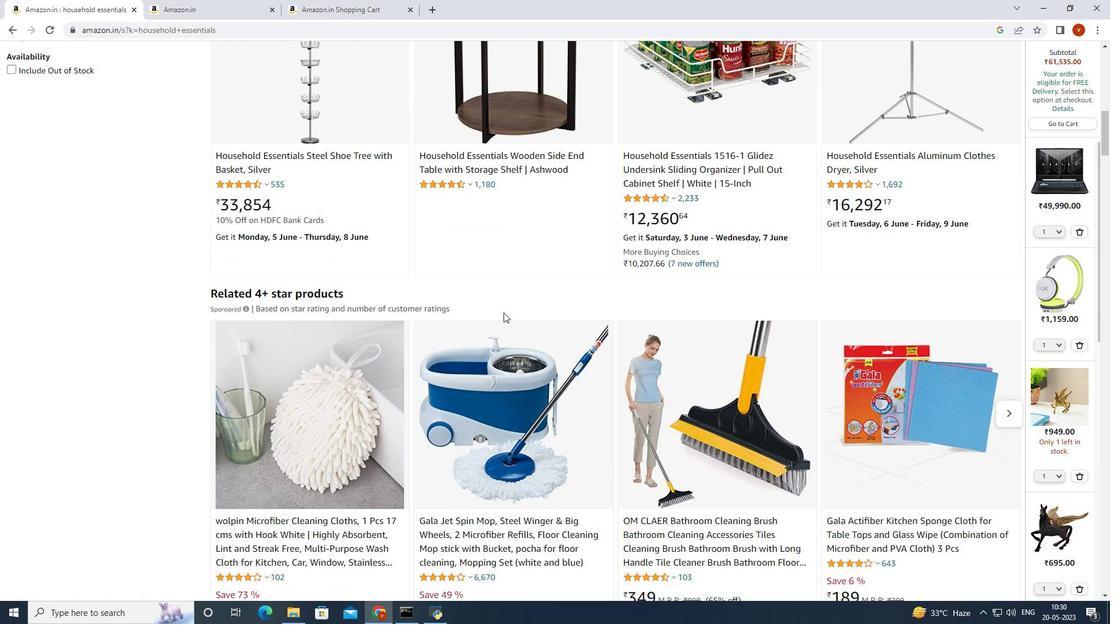 
Action: Mouse scrolled (503, 312) with delta (0, 0)
Screenshot: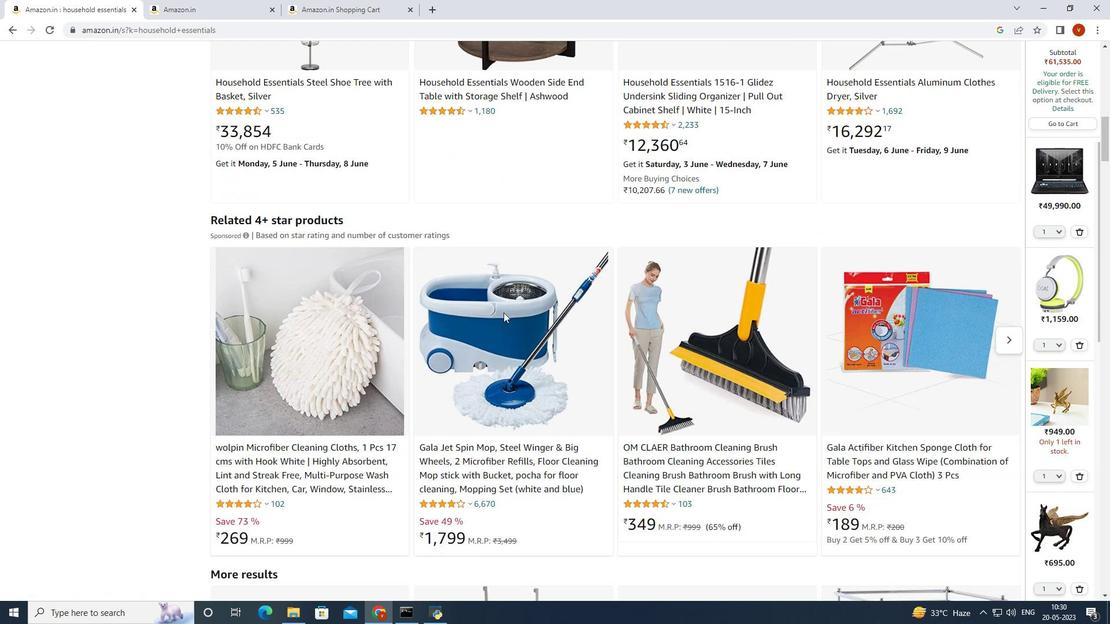 
Action: Mouse moved to (692, 252)
Screenshot: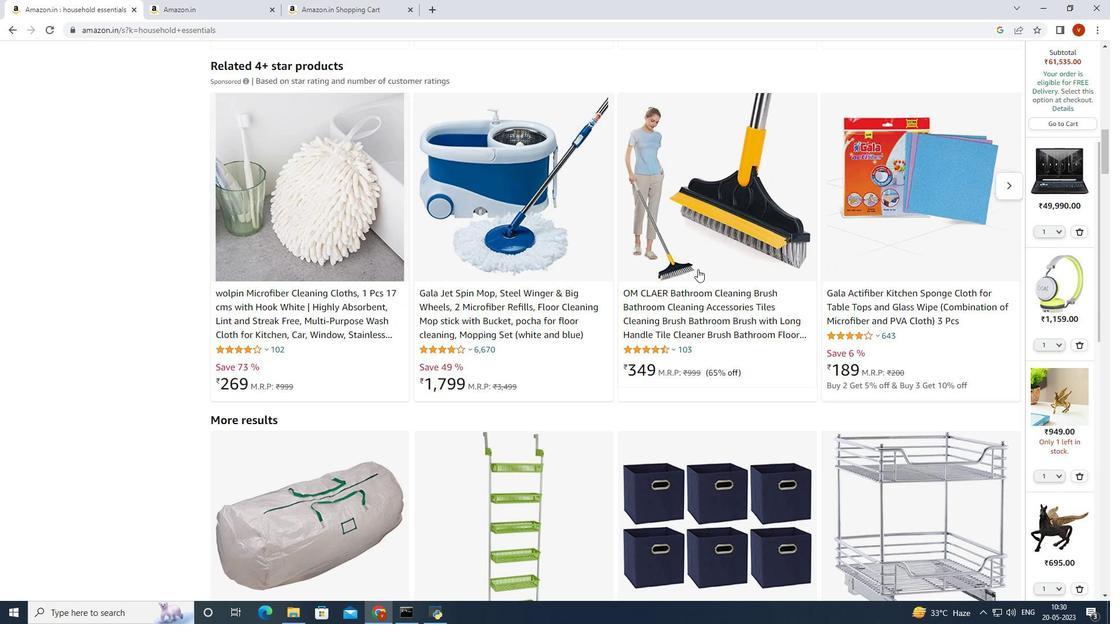 
Action: Mouse pressed left at (692, 252)
Screenshot: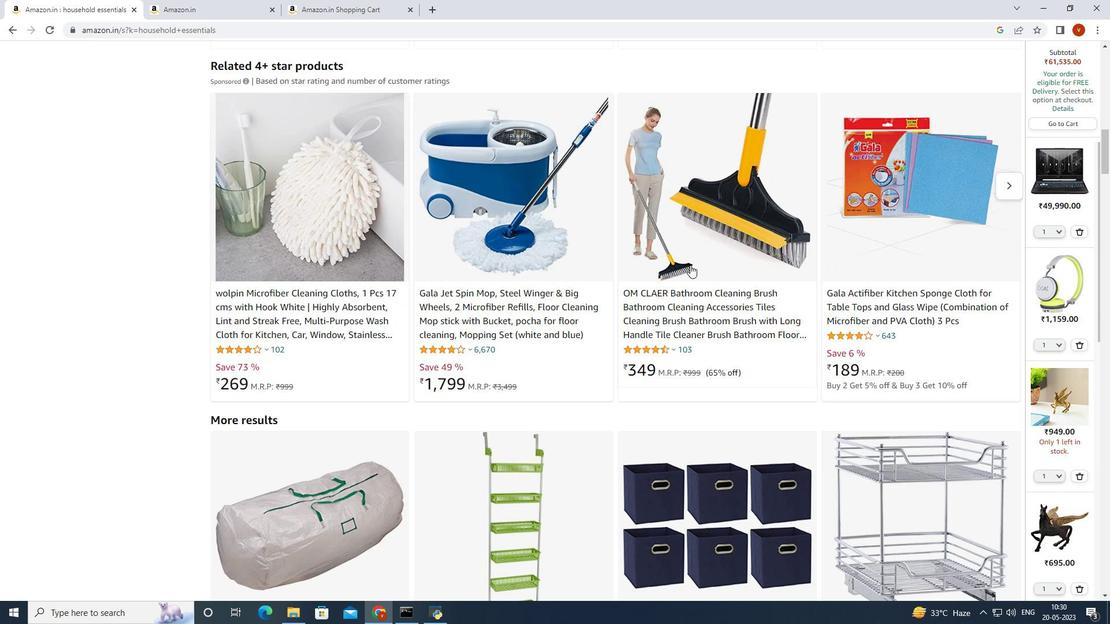 
Action: Mouse moved to (714, 316)
Screenshot: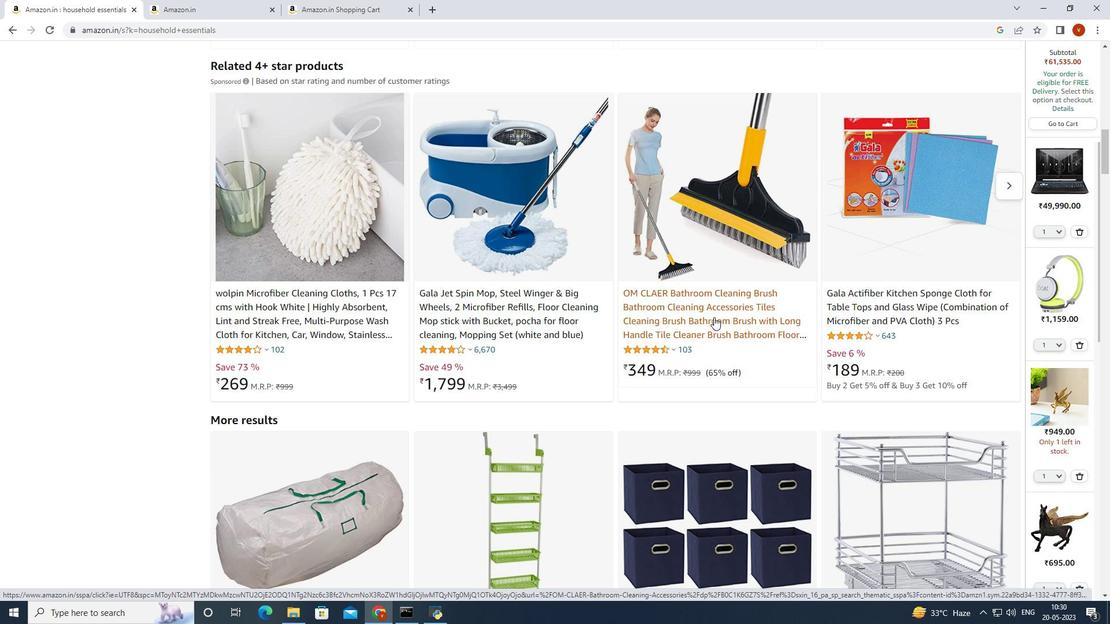 
Action: Mouse pressed left at (714, 316)
Screenshot: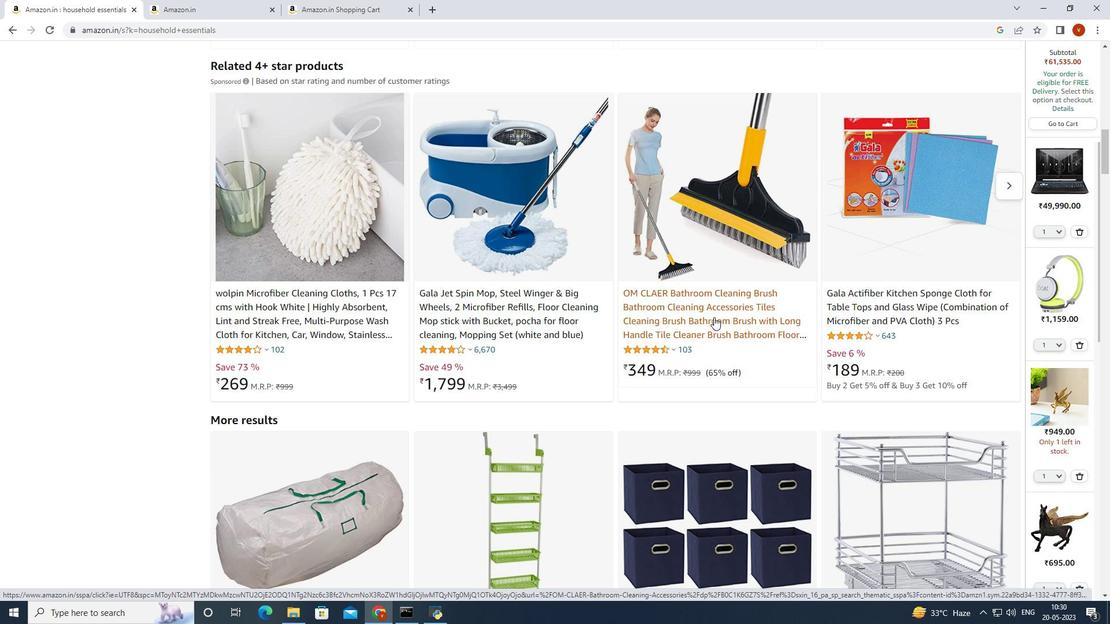 
Action: Mouse scrolled (714, 316) with delta (0, 0)
Screenshot: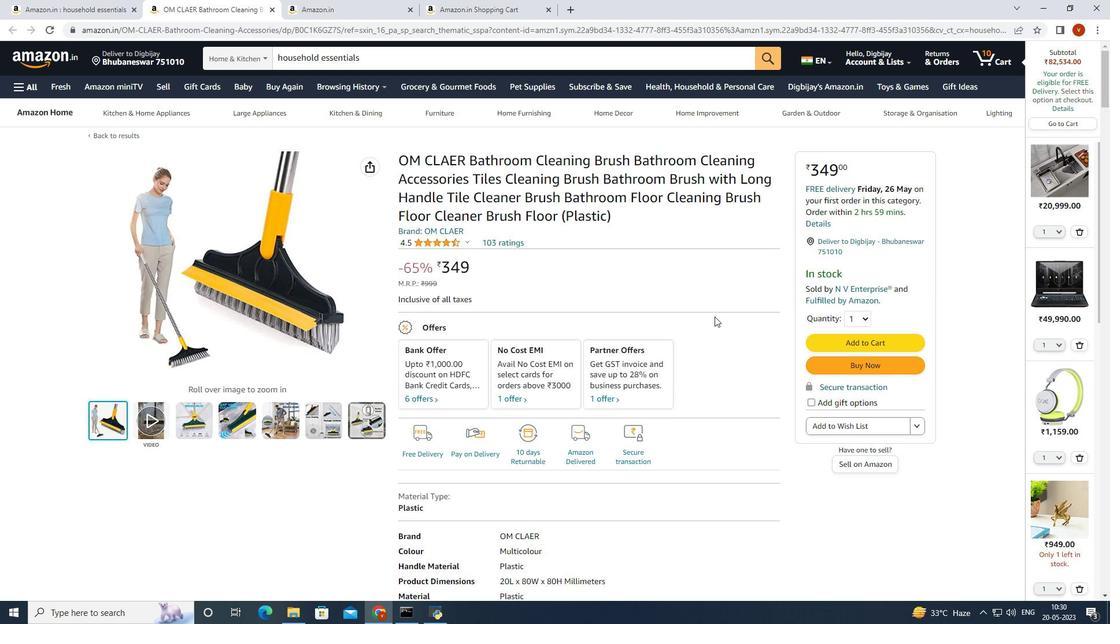 
Action: Mouse scrolled (714, 316) with delta (0, 0)
Screenshot: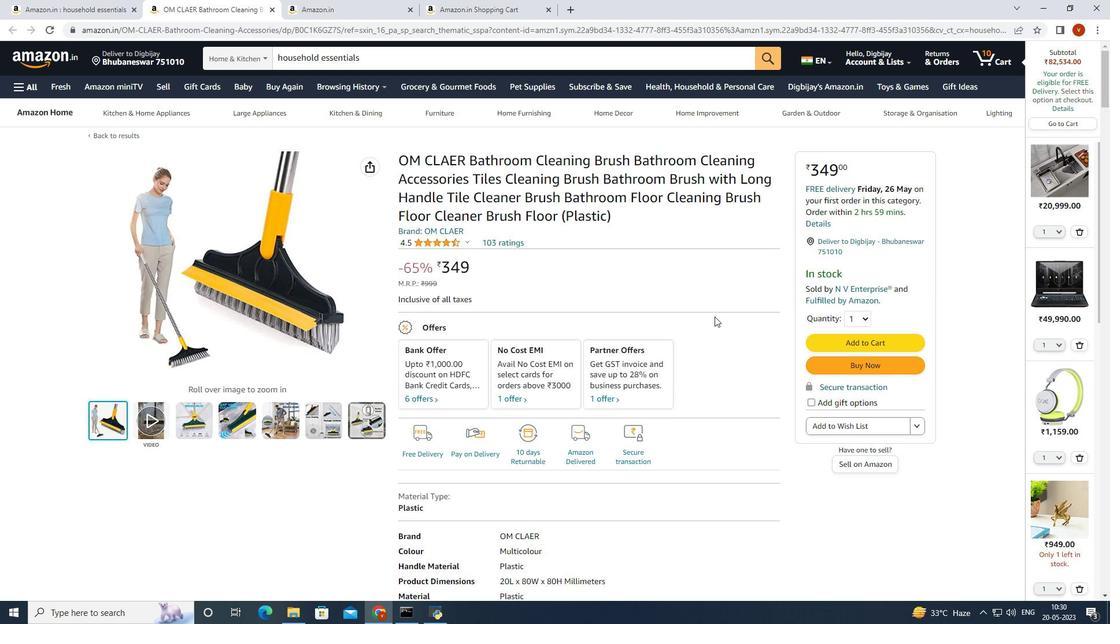
Action: Mouse scrolled (714, 316) with delta (0, 0)
Screenshot: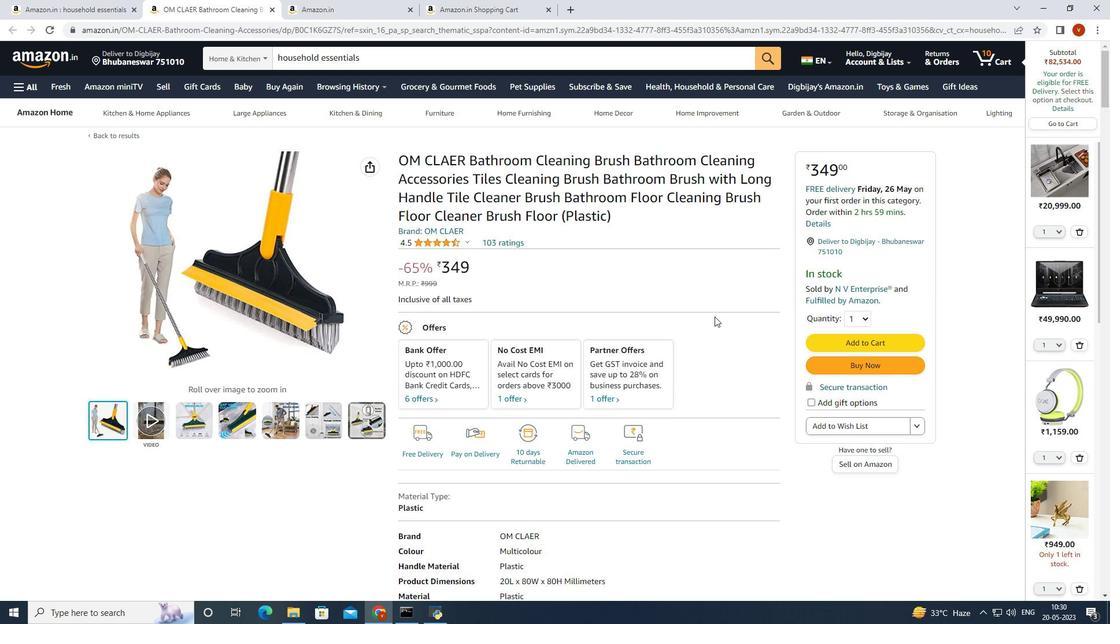 
Action: Mouse scrolled (714, 316) with delta (0, 0)
Screenshot: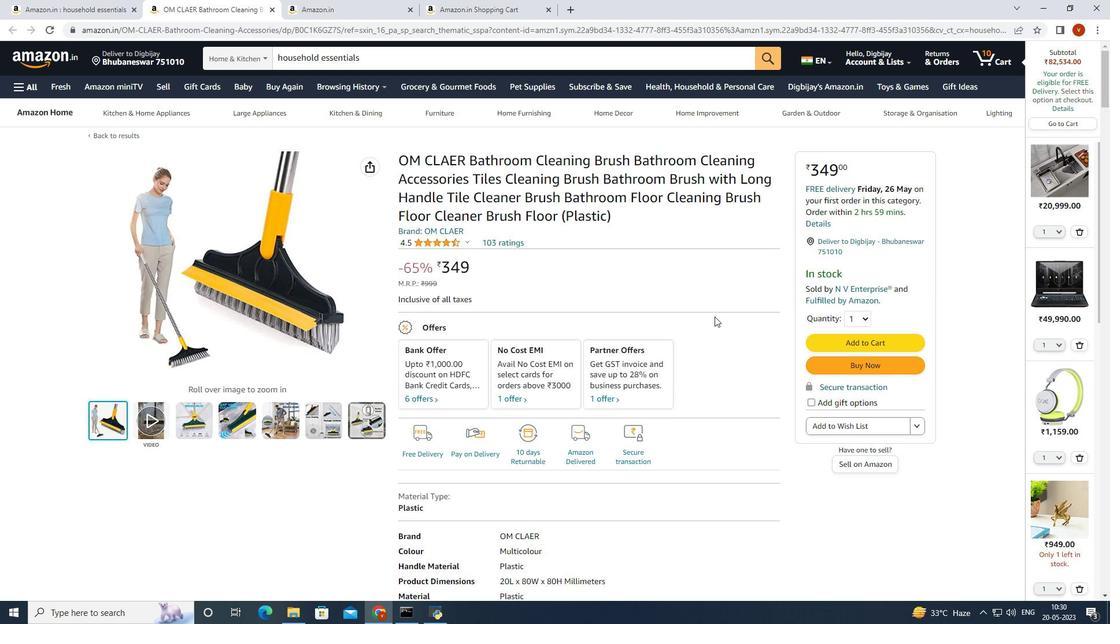 
Action: Mouse scrolled (714, 316) with delta (0, 0)
Screenshot: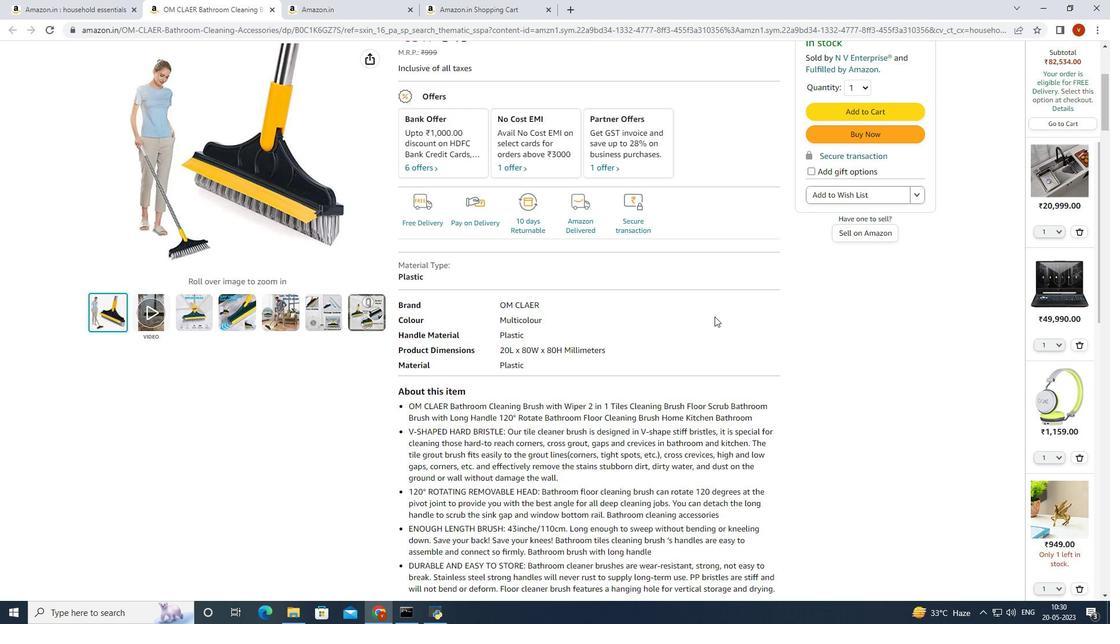 
Action: Mouse scrolled (714, 317) with delta (0, 0)
Screenshot: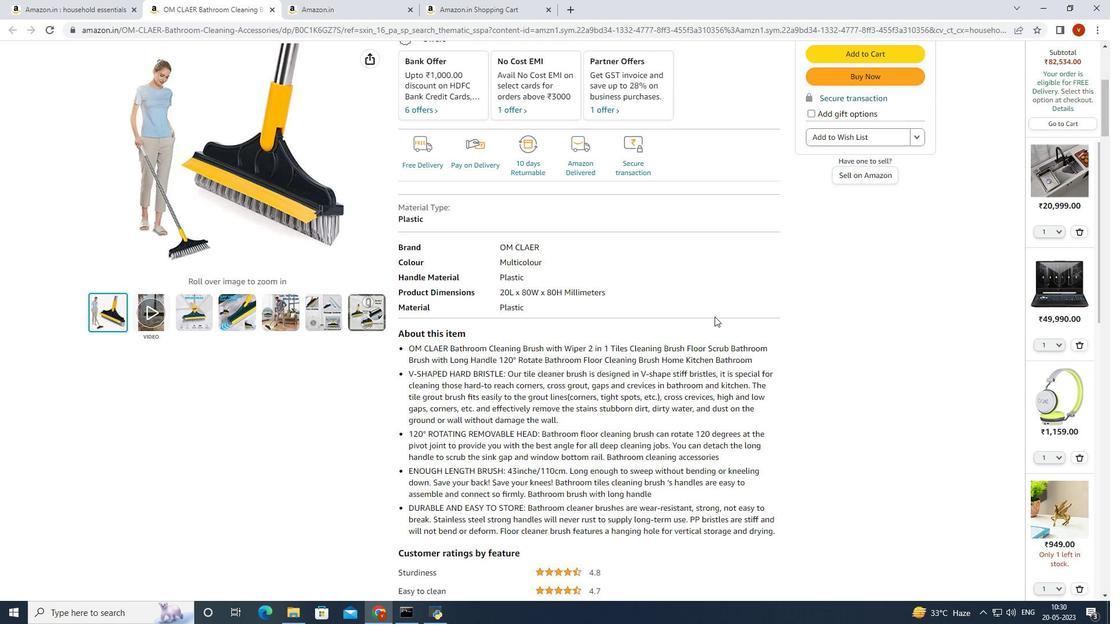 
Action: Mouse scrolled (714, 317) with delta (0, 0)
Screenshot: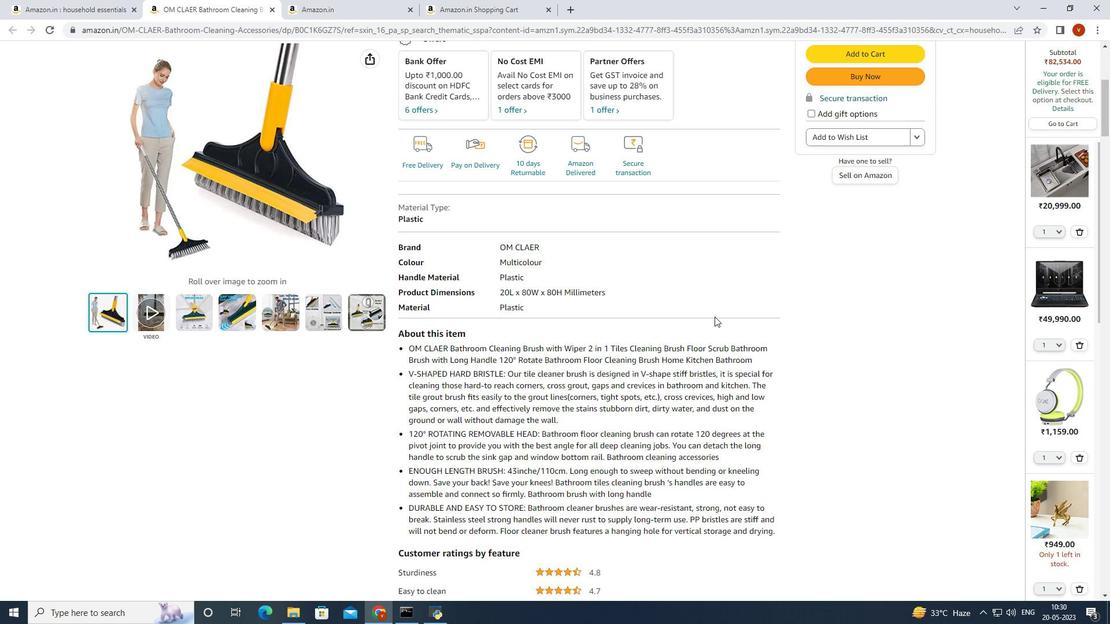 
Action: Mouse scrolled (714, 317) with delta (0, 0)
Screenshot: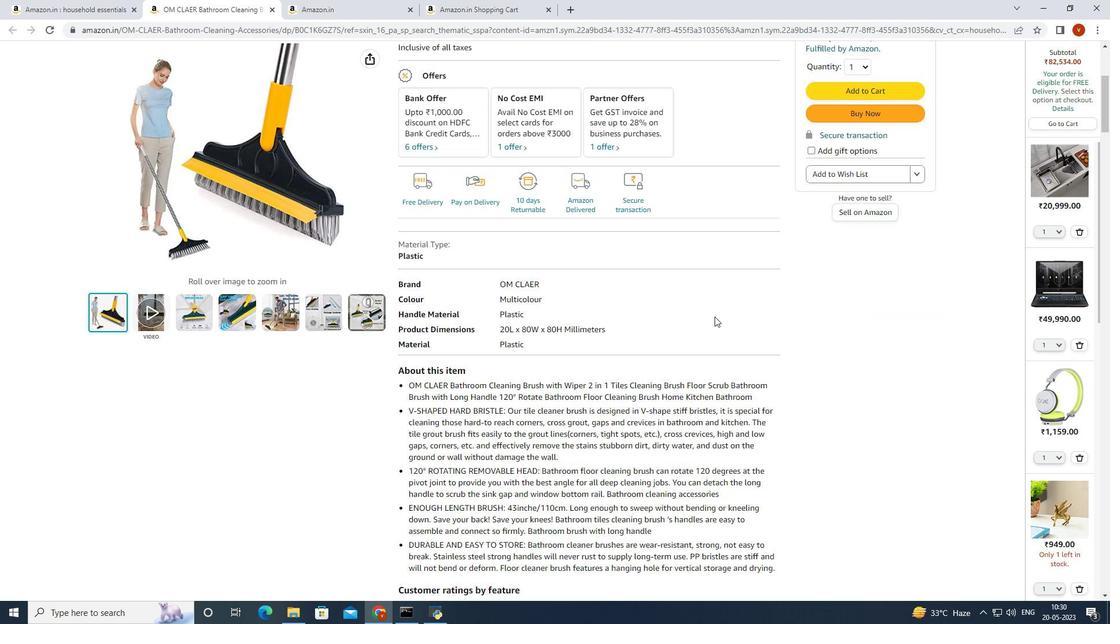 
Action: Mouse moved to (877, 221)
Screenshot: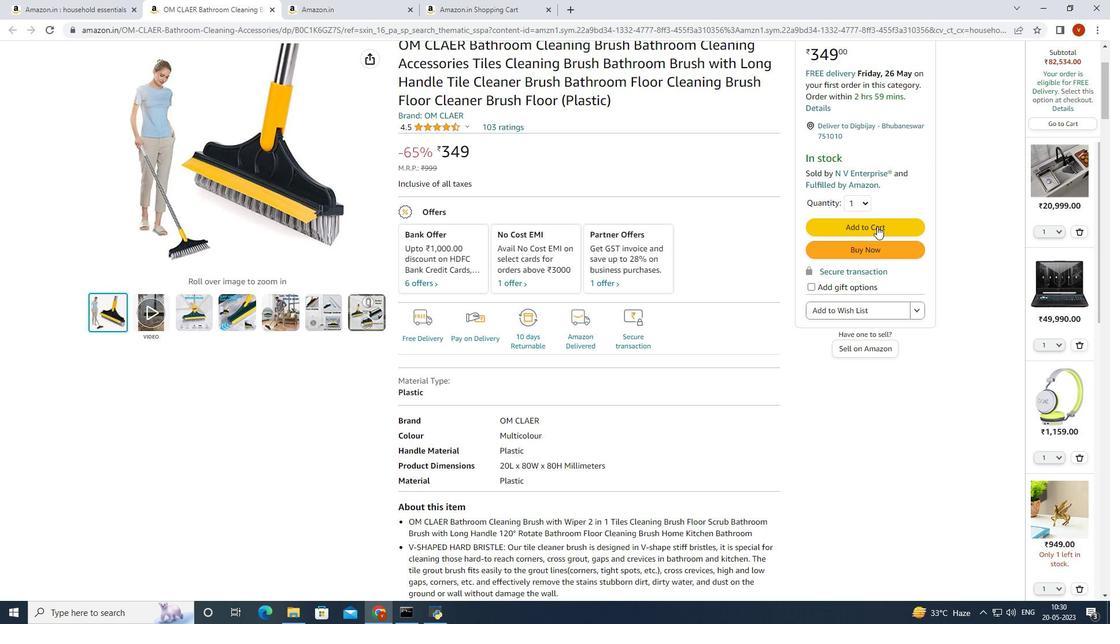 
Action: Mouse pressed left at (877, 221)
Screenshot: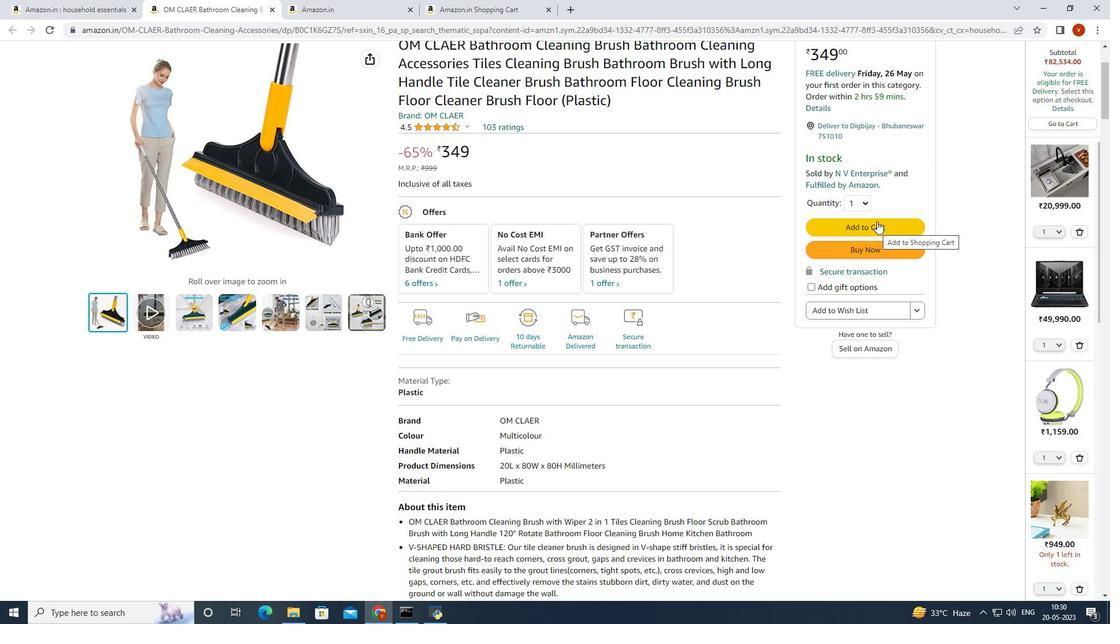 
Action: Mouse moved to (603, 325)
Screenshot: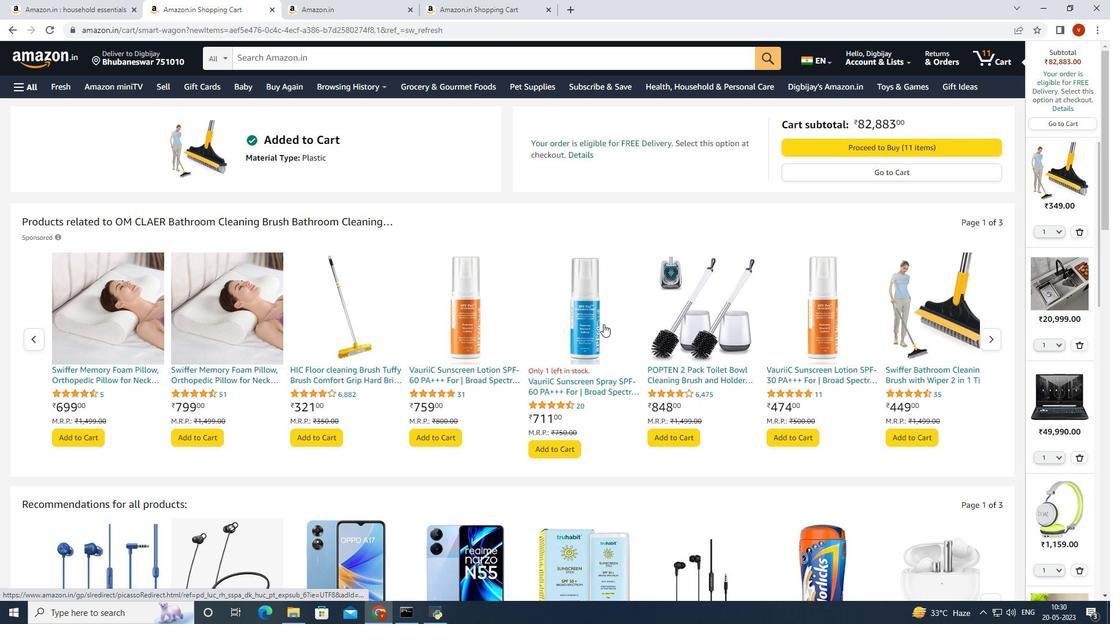 
Action: Mouse scrolled (603, 324) with delta (0, 0)
Screenshot: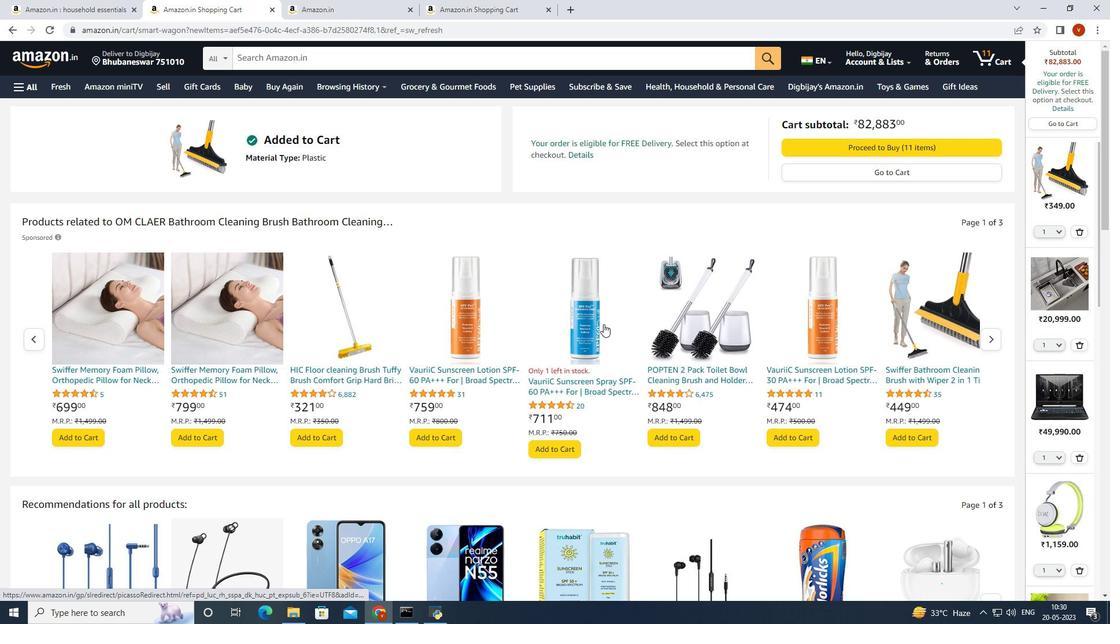 
Action: Mouse scrolled (603, 324) with delta (0, 0)
Screenshot: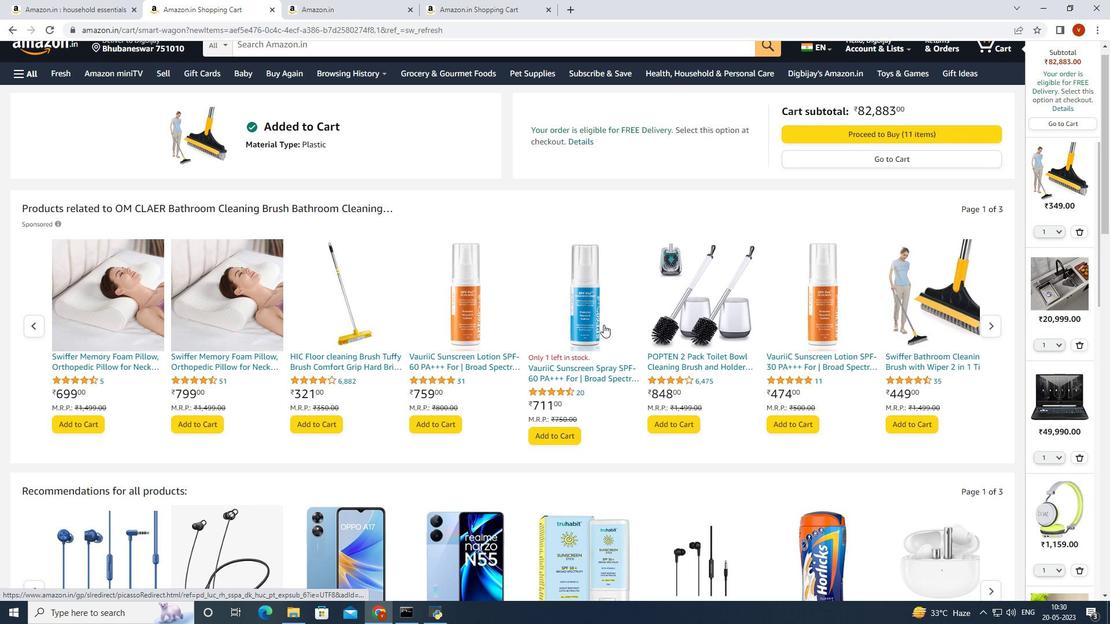 
Action: Mouse scrolled (603, 324) with delta (0, 0)
Screenshot: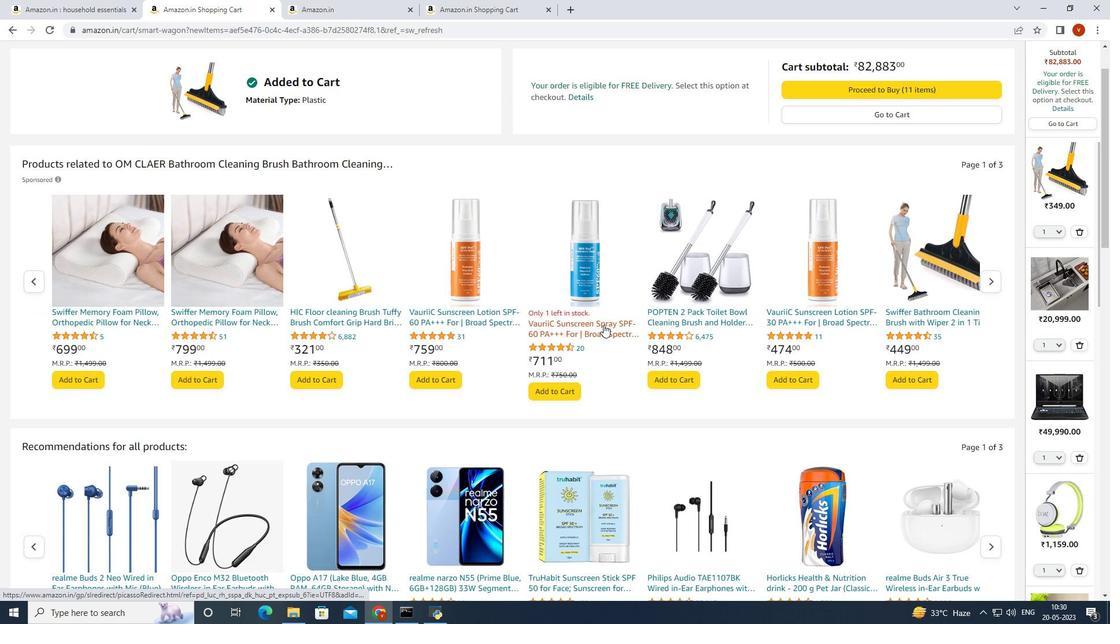 
Action: Mouse scrolled (603, 324) with delta (0, 0)
Screenshot: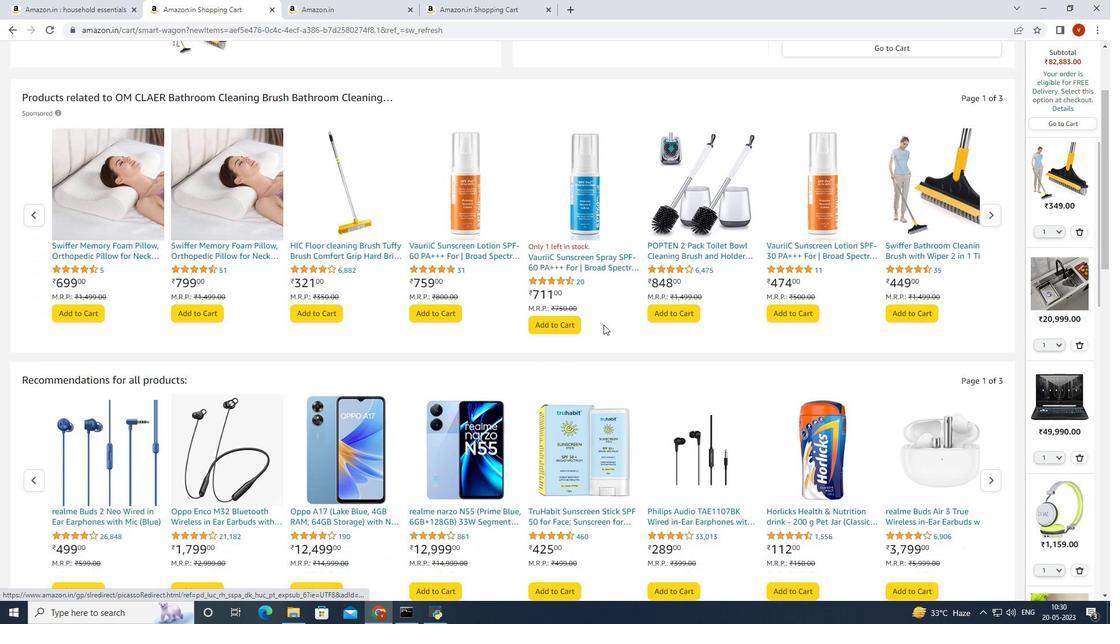 
Action: Mouse scrolled (603, 325) with delta (0, 0)
Screenshot: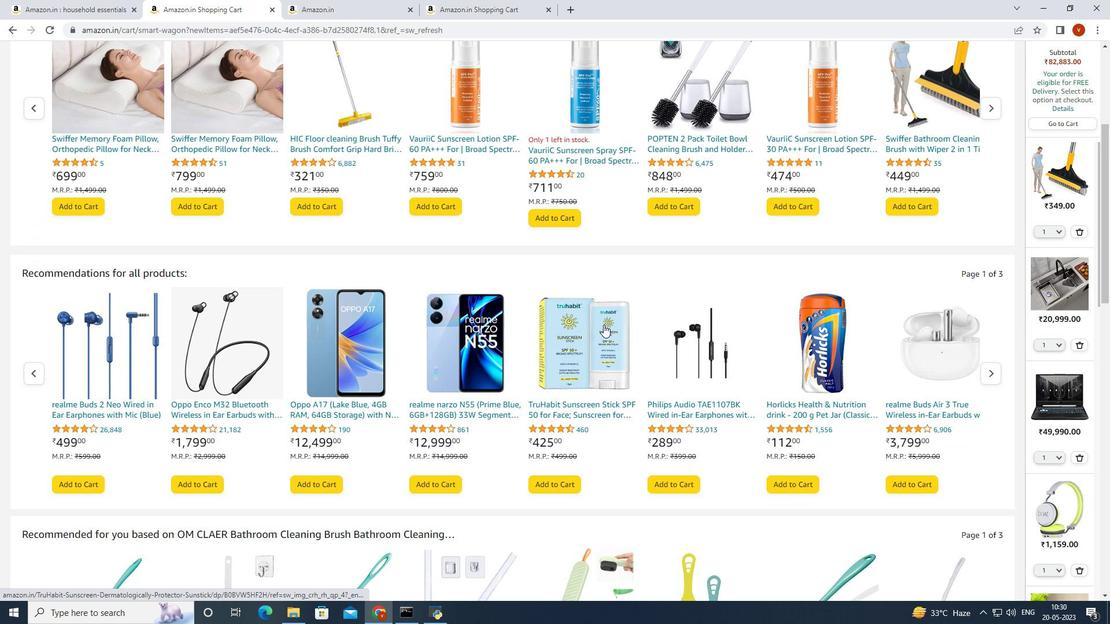 
Action: Mouse scrolled (603, 325) with delta (0, 0)
Screenshot: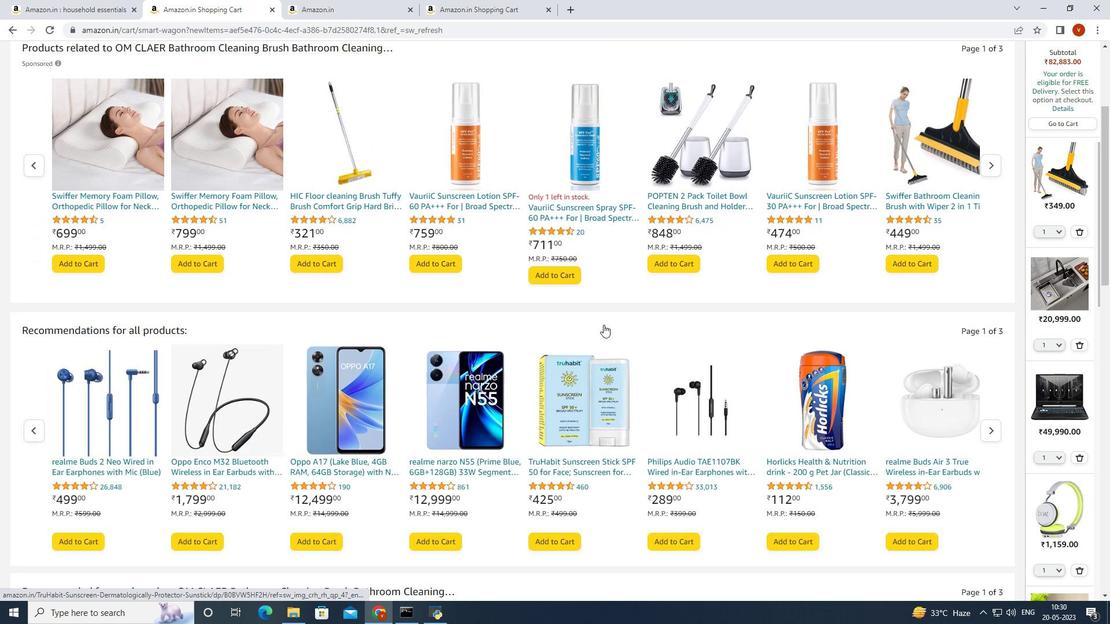 
Action: Mouse scrolled (603, 325) with delta (0, 0)
Screenshot: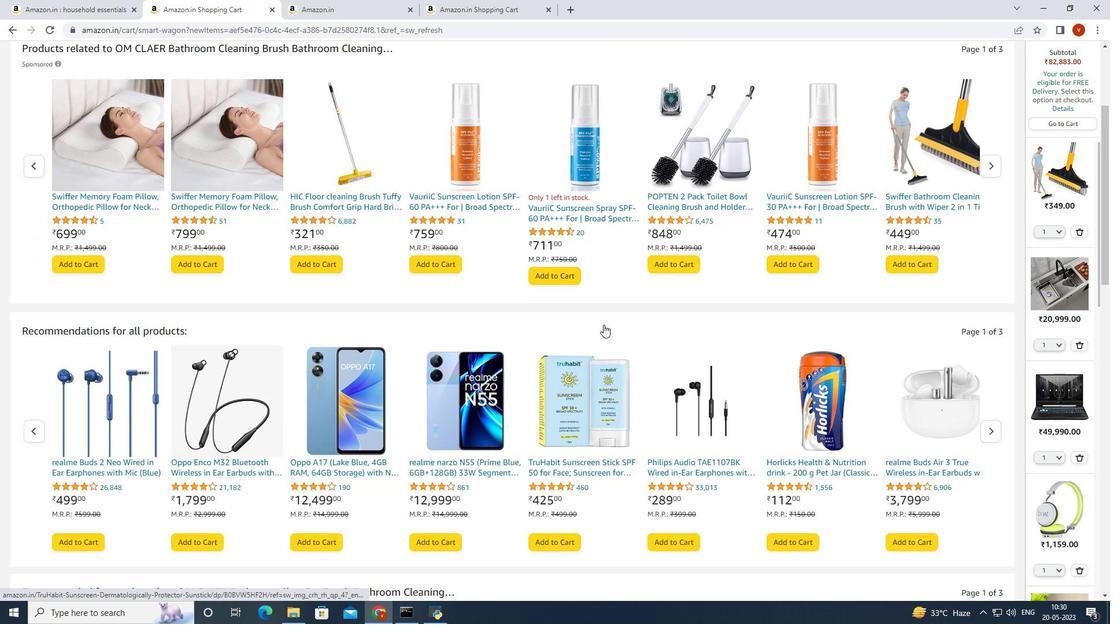 
Action: Mouse scrolled (603, 325) with delta (0, 0)
Screenshot: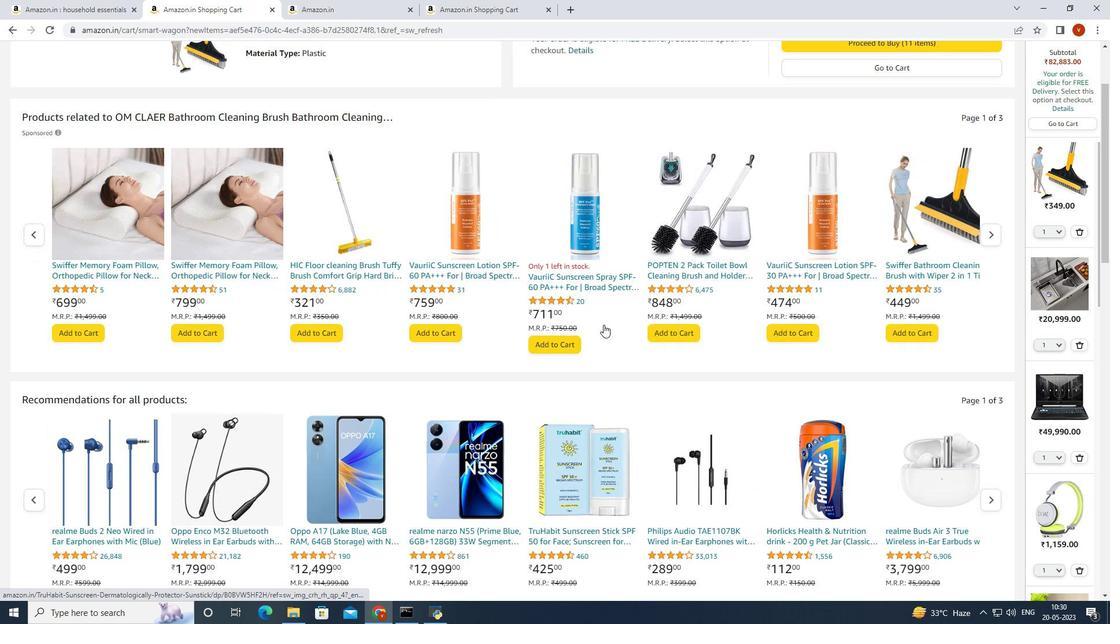 
Action: Mouse scrolled (603, 325) with delta (0, 0)
Screenshot: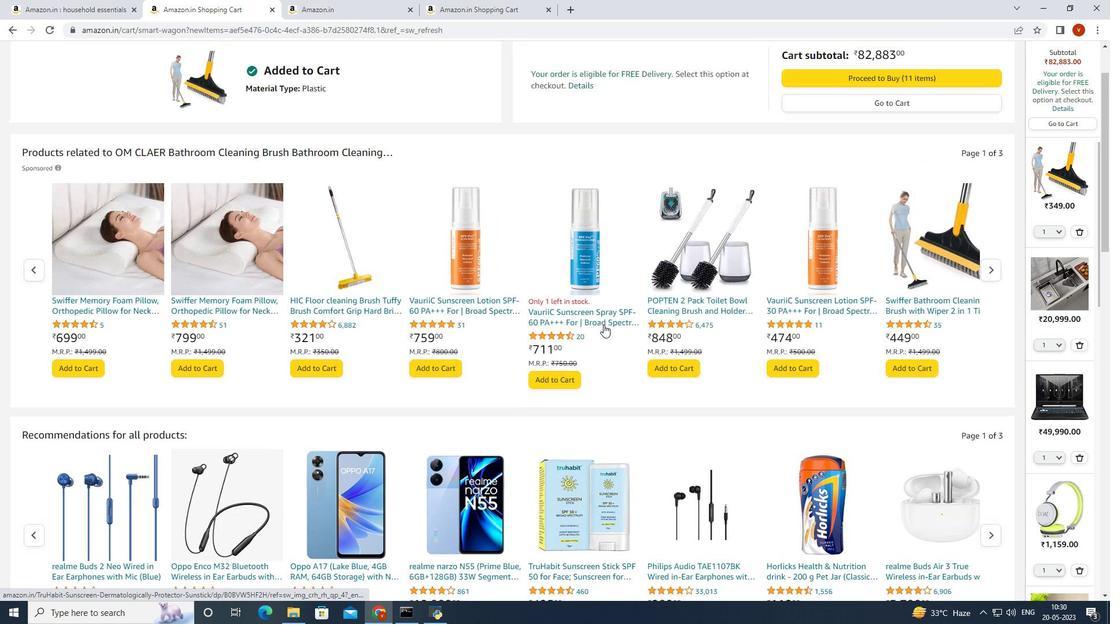 
Action: Mouse moved to (107, 2)
Screenshot: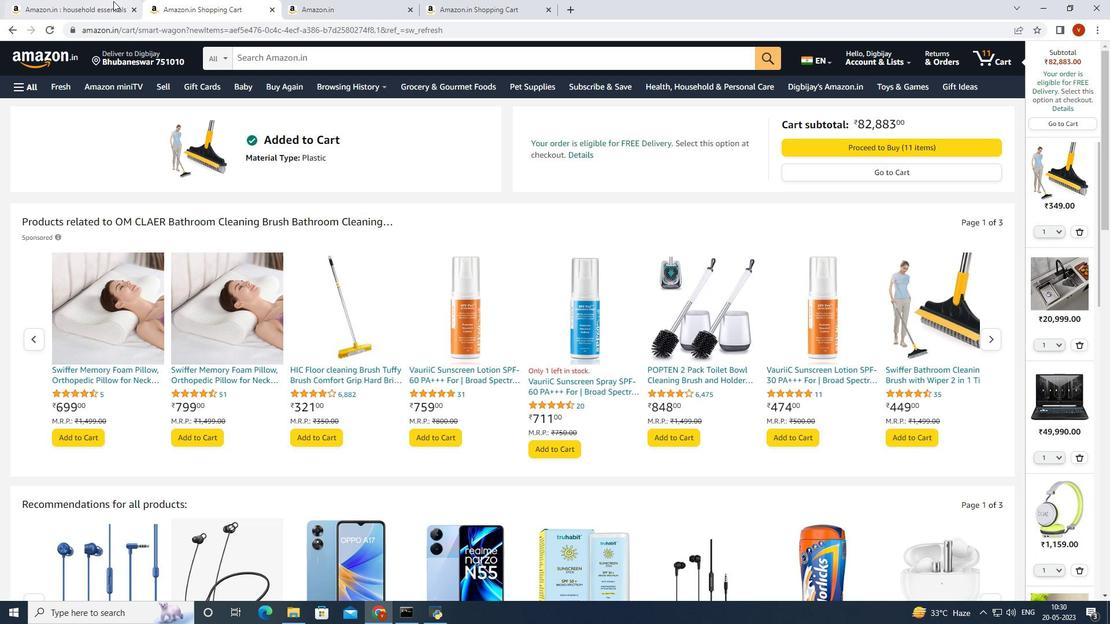 
Action: Mouse pressed left at (107, 2)
Screenshot: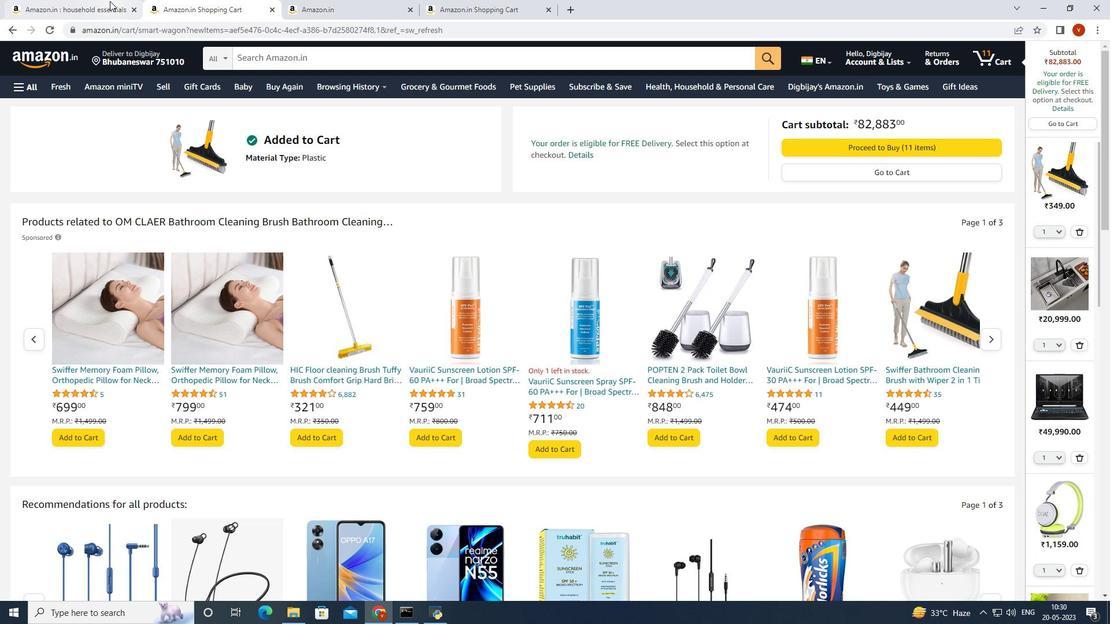 
Action: Mouse moved to (466, 235)
Screenshot: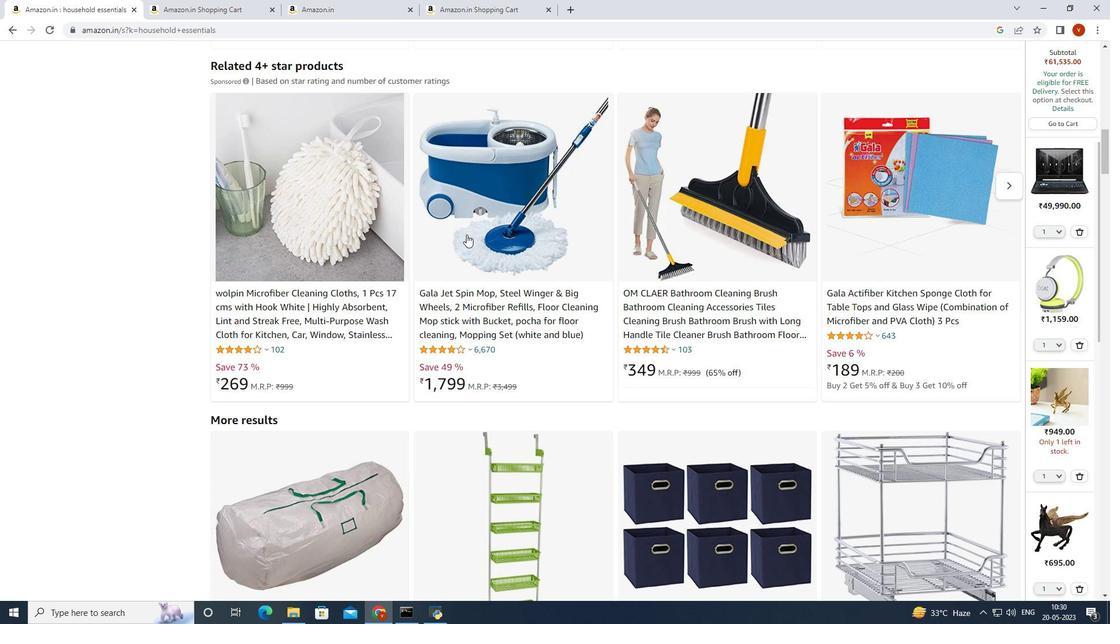 
Action: Mouse scrolled (466, 234) with delta (0, 0)
Screenshot: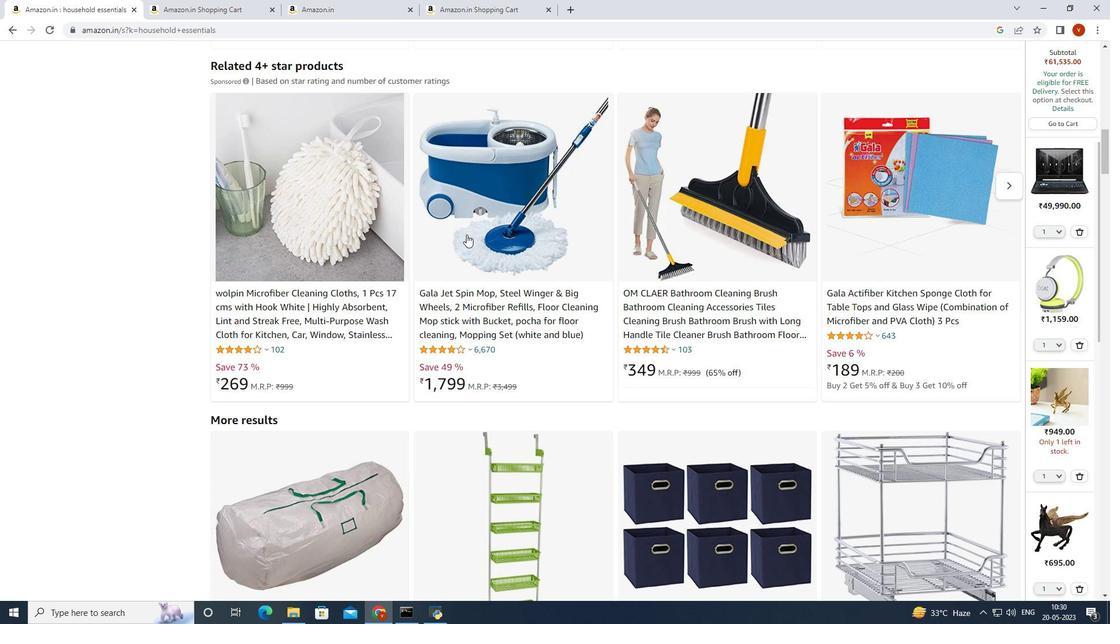 
Action: Mouse scrolled (466, 234) with delta (0, 0)
Screenshot: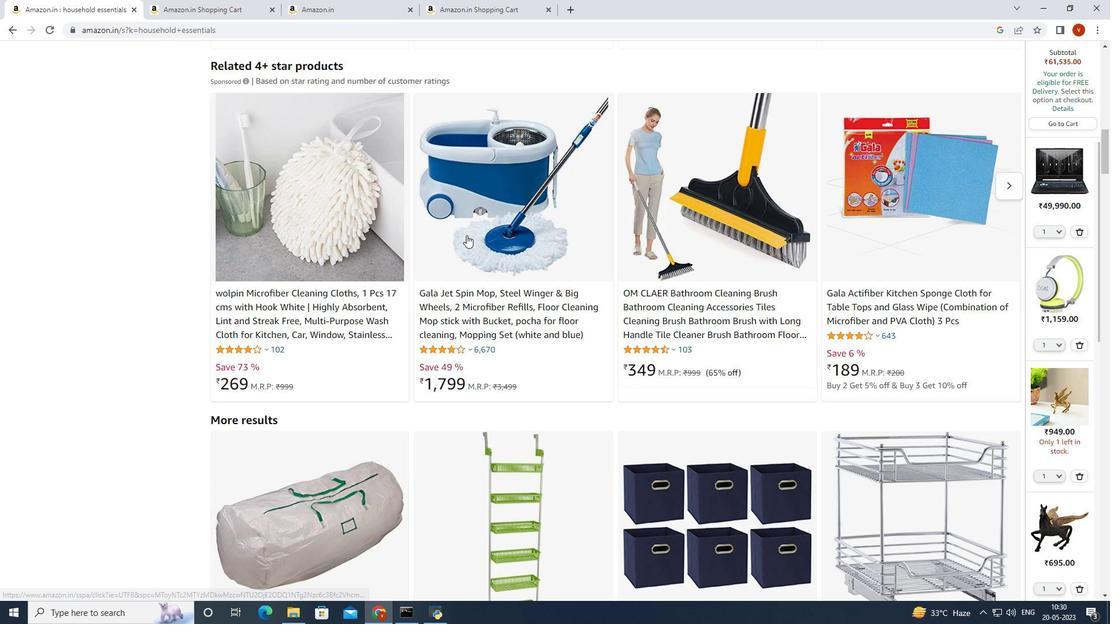 
Action: Mouse scrolled (466, 234) with delta (0, 0)
Screenshot: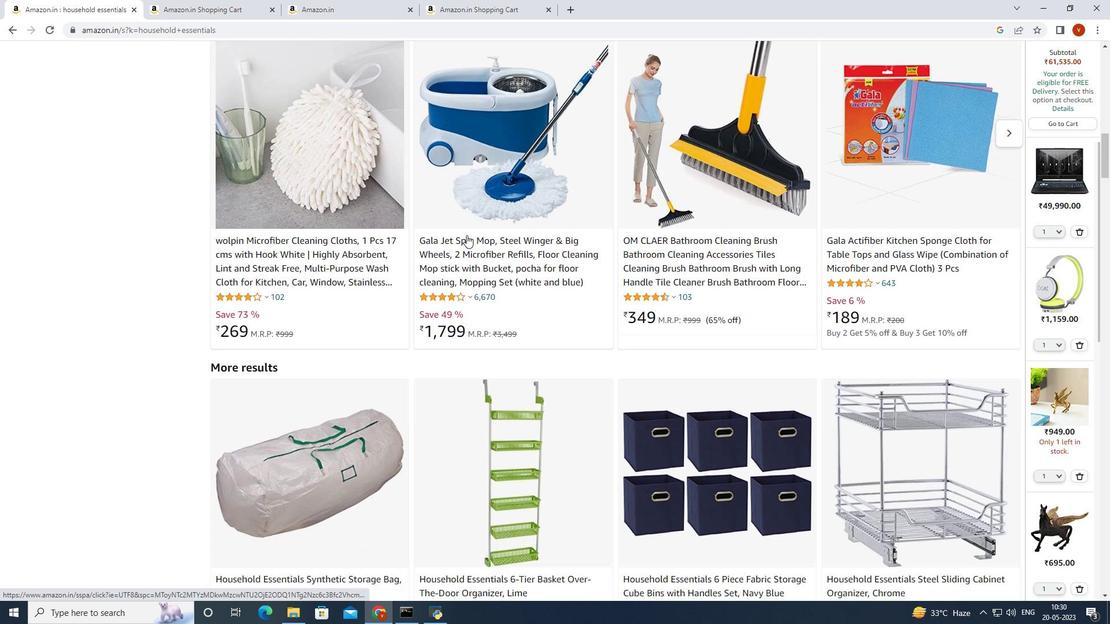 
Action: Mouse scrolled (466, 234) with delta (0, 0)
Screenshot: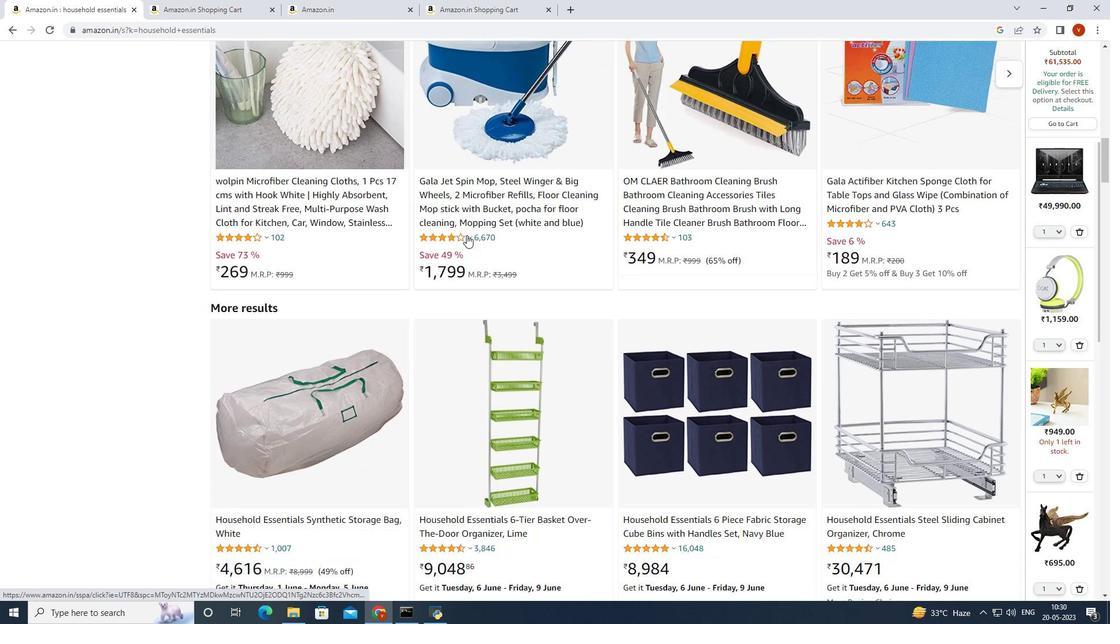 
Action: Mouse moved to (533, 264)
Screenshot: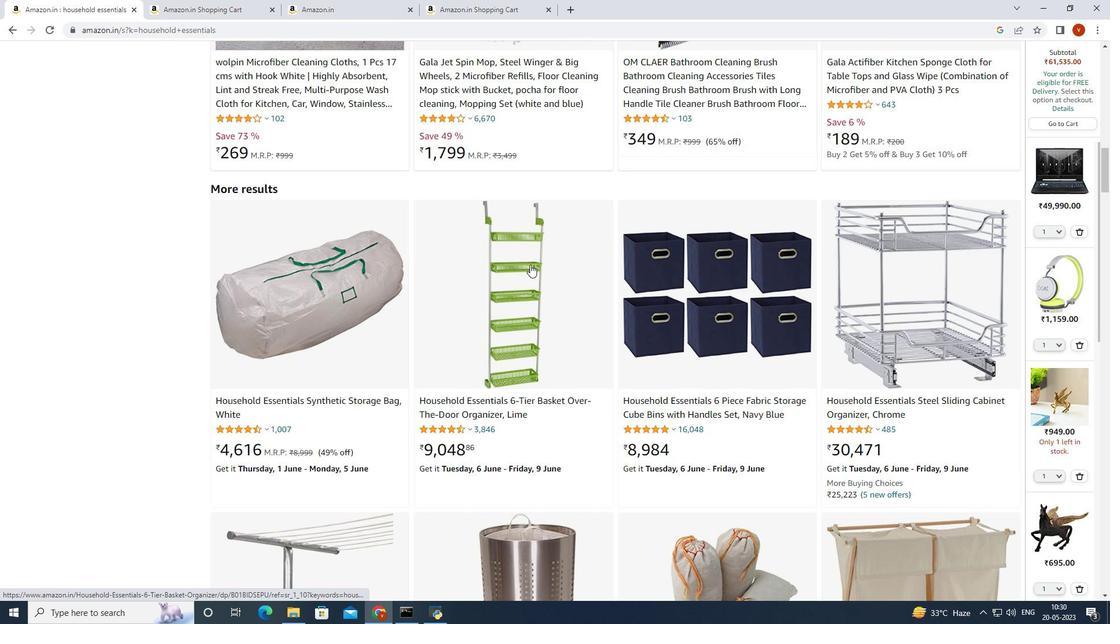 
Action: Mouse pressed left at (533, 264)
Screenshot: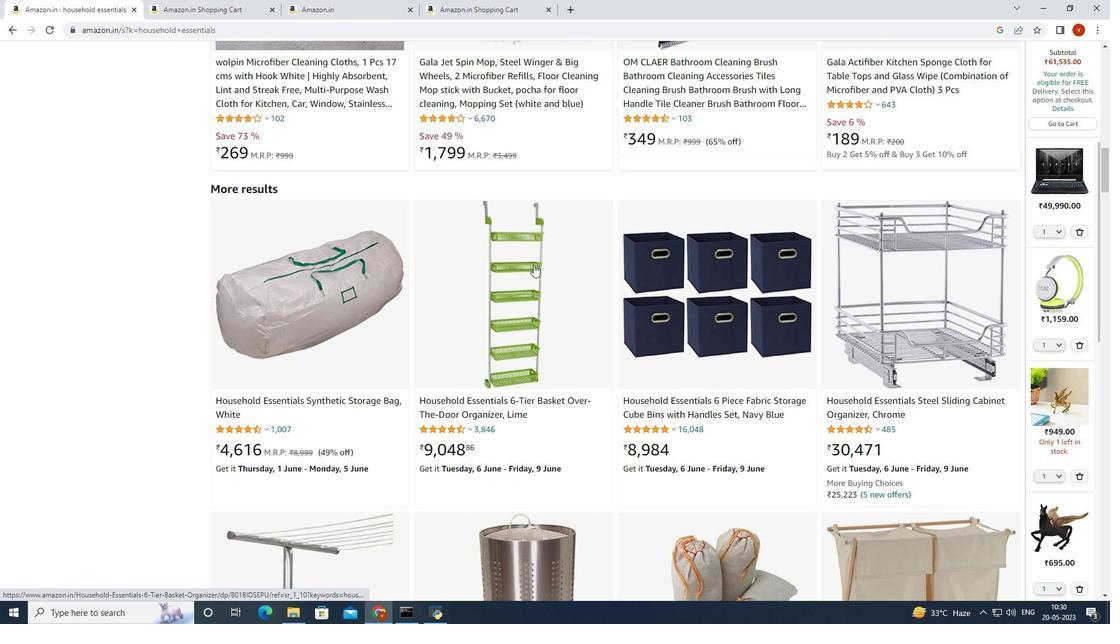 
Action: Mouse moved to (633, 364)
Screenshot: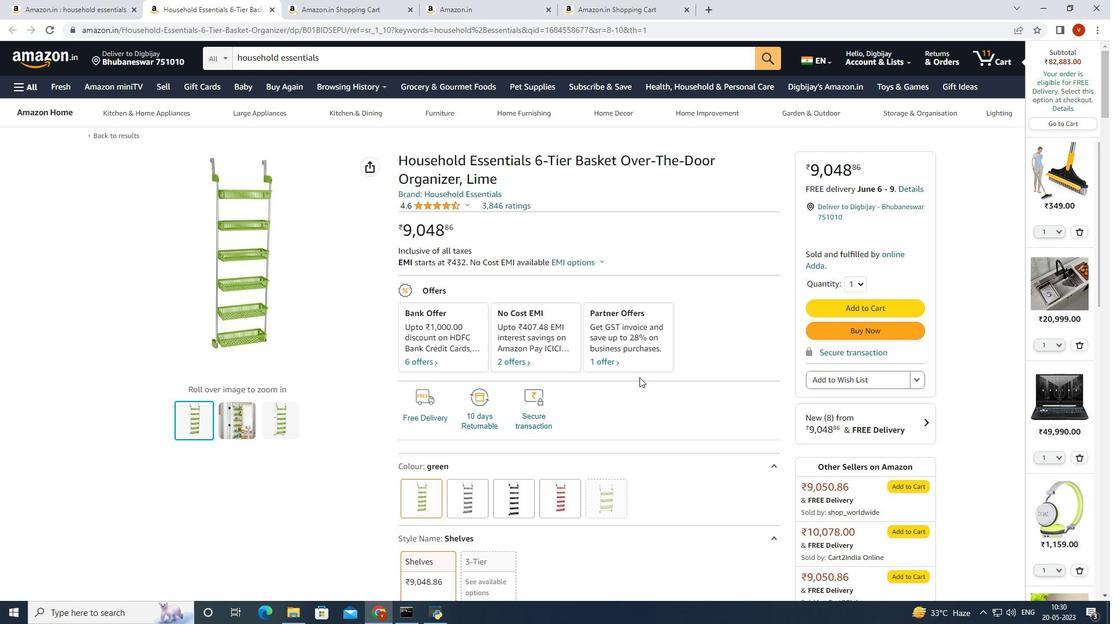 
Action: Mouse scrolled (633, 363) with delta (0, 0)
Screenshot: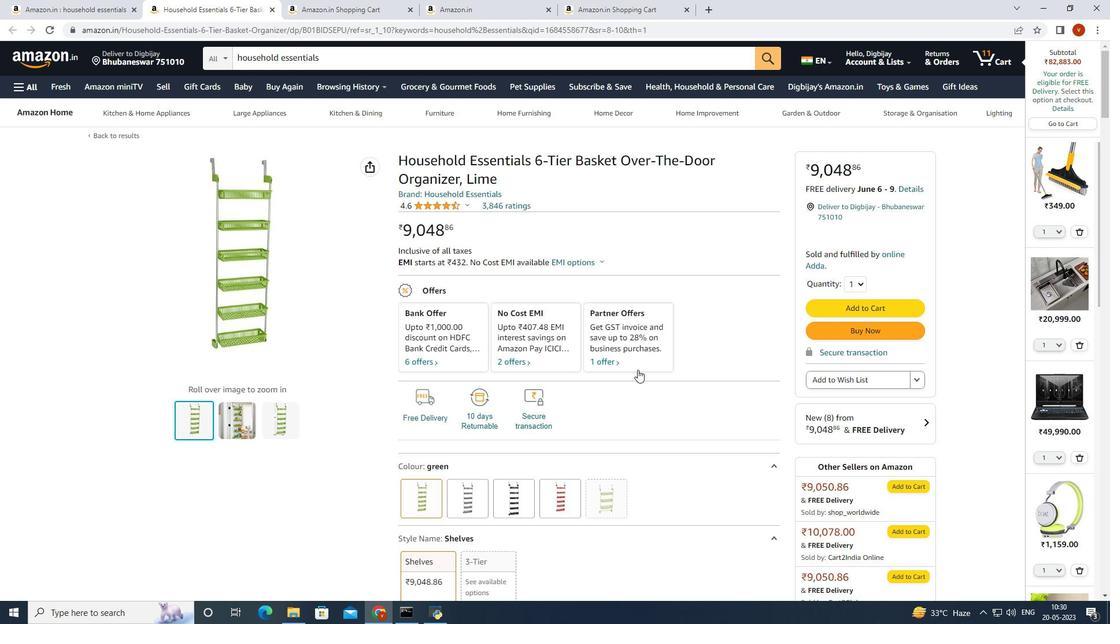 
Action: Mouse moved to (625, 363)
Screenshot: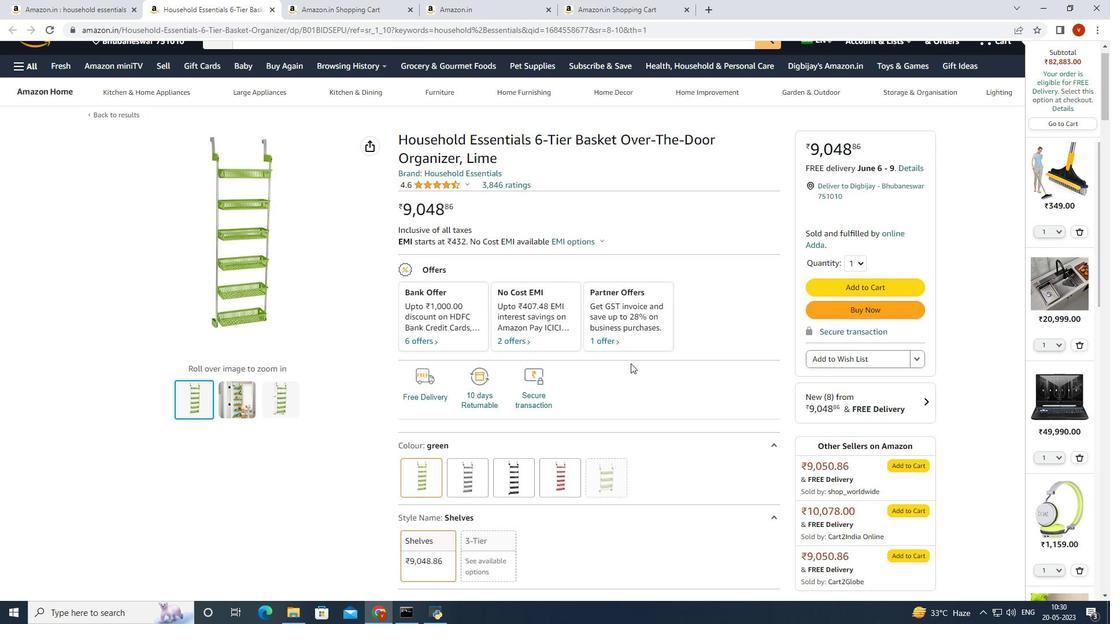 
Action: Mouse scrolled (625, 363) with delta (0, 0)
Screenshot: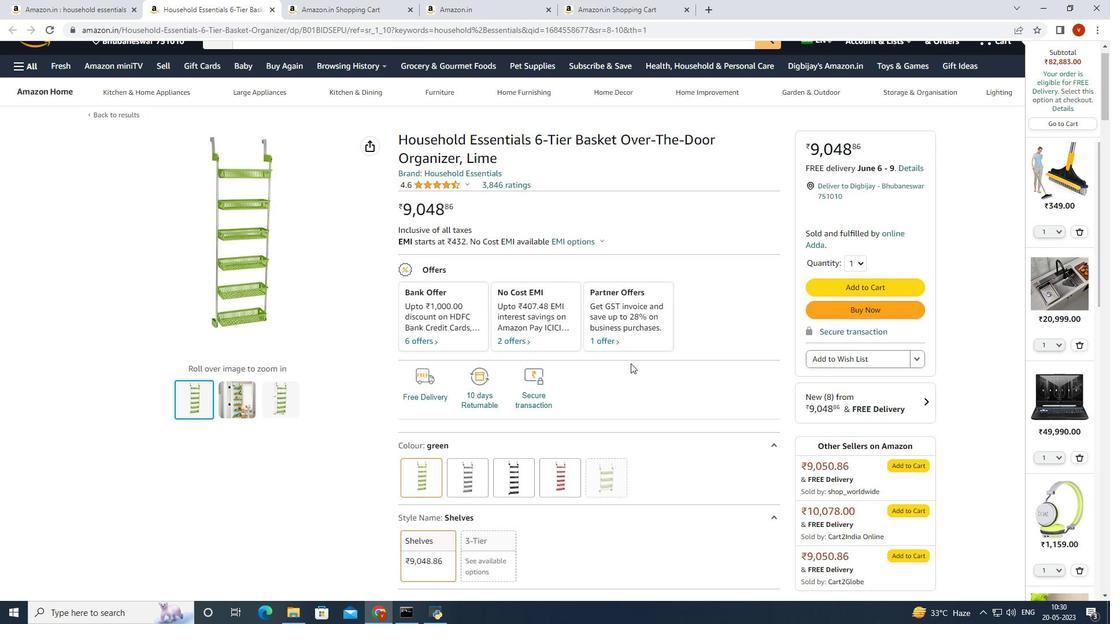 
Action: Mouse moved to (880, 191)
Screenshot: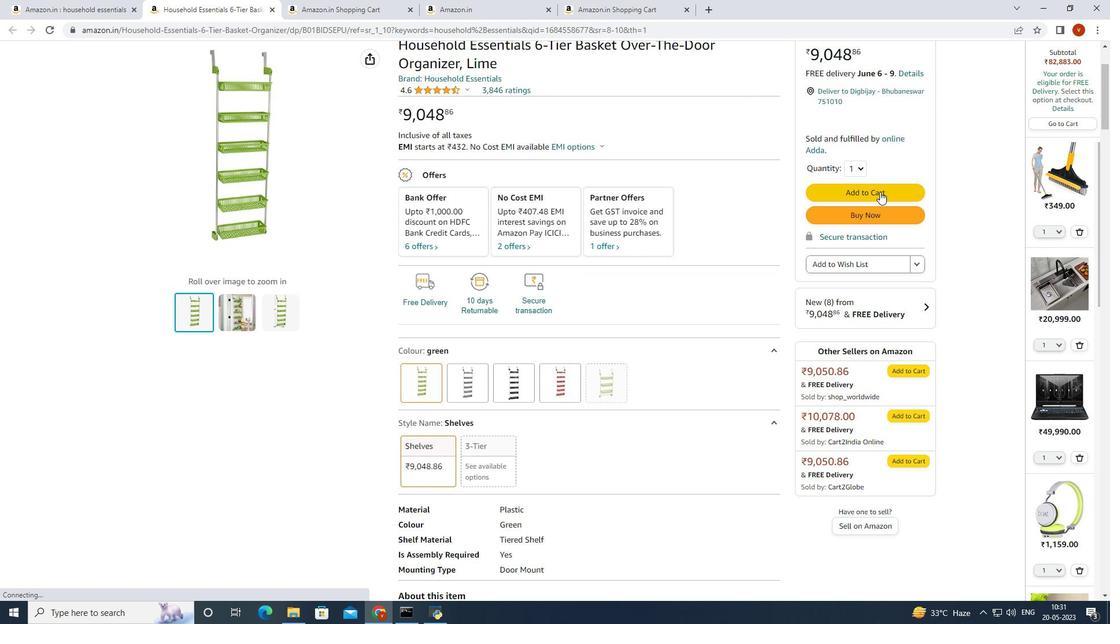 
Action: Mouse pressed left at (880, 191)
Screenshot: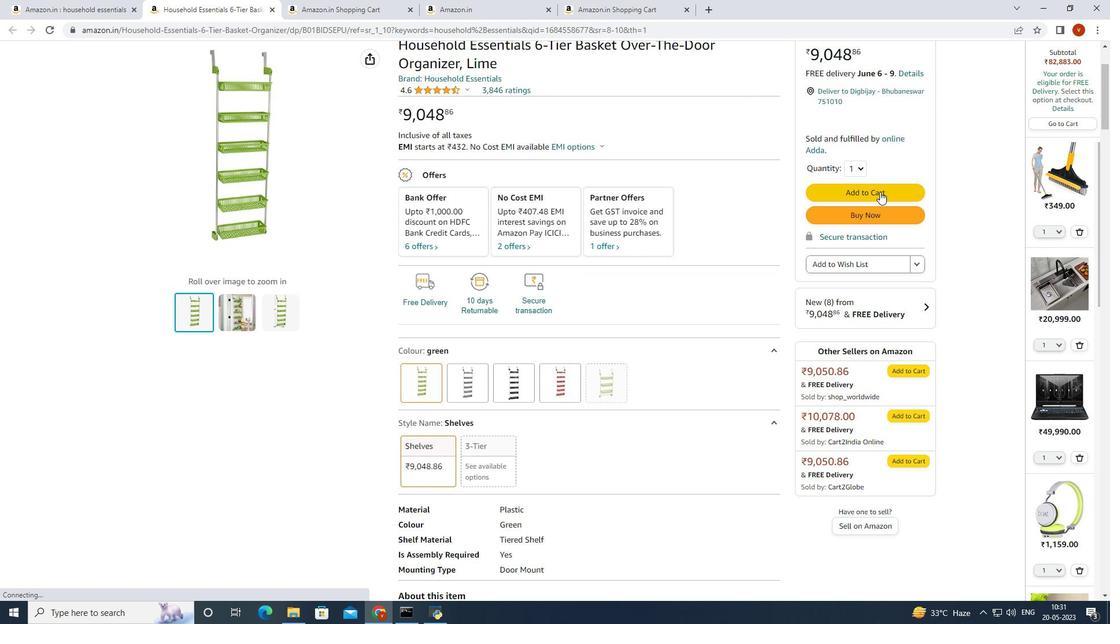 
Action: Mouse moved to (456, 294)
Screenshot: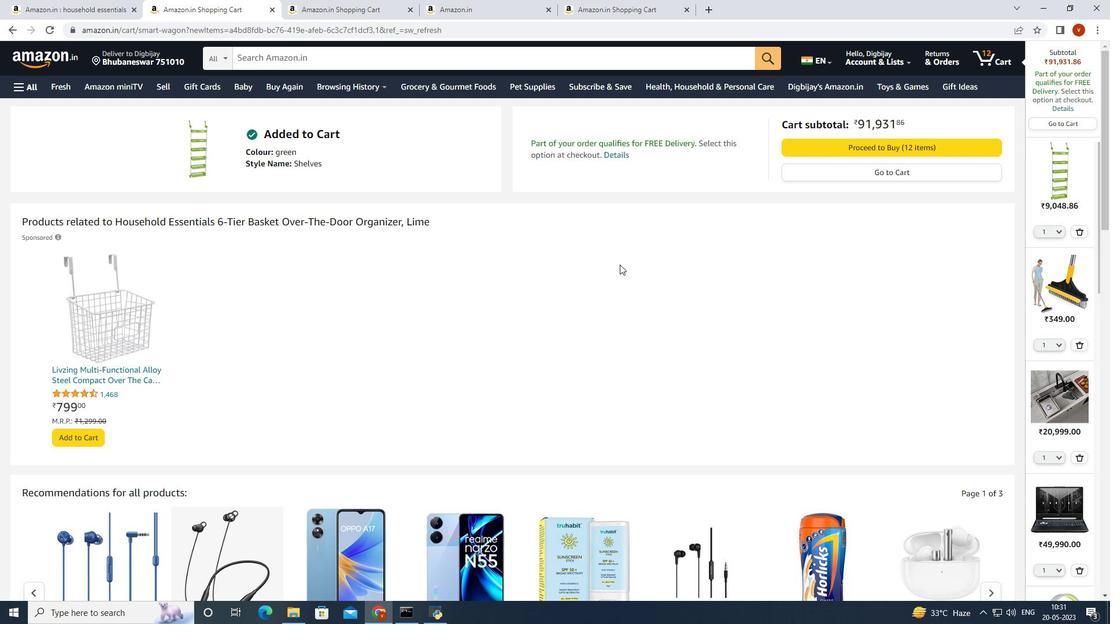 
Action: Mouse scrolled (456, 293) with delta (0, 0)
Screenshot: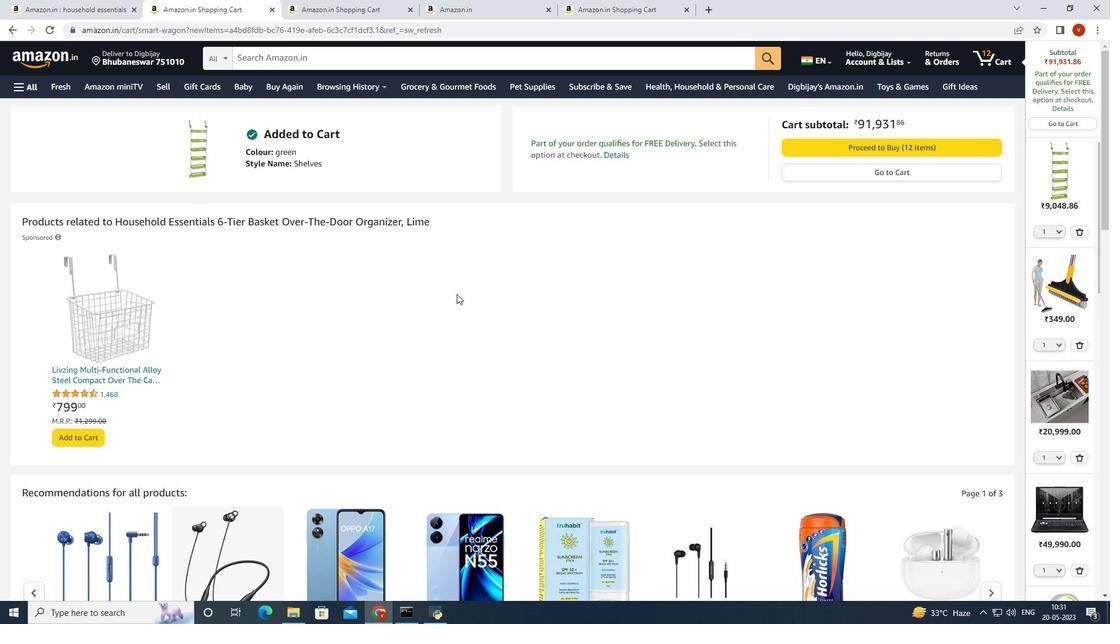 
Action: Mouse moved to (78, 15)
Screenshot: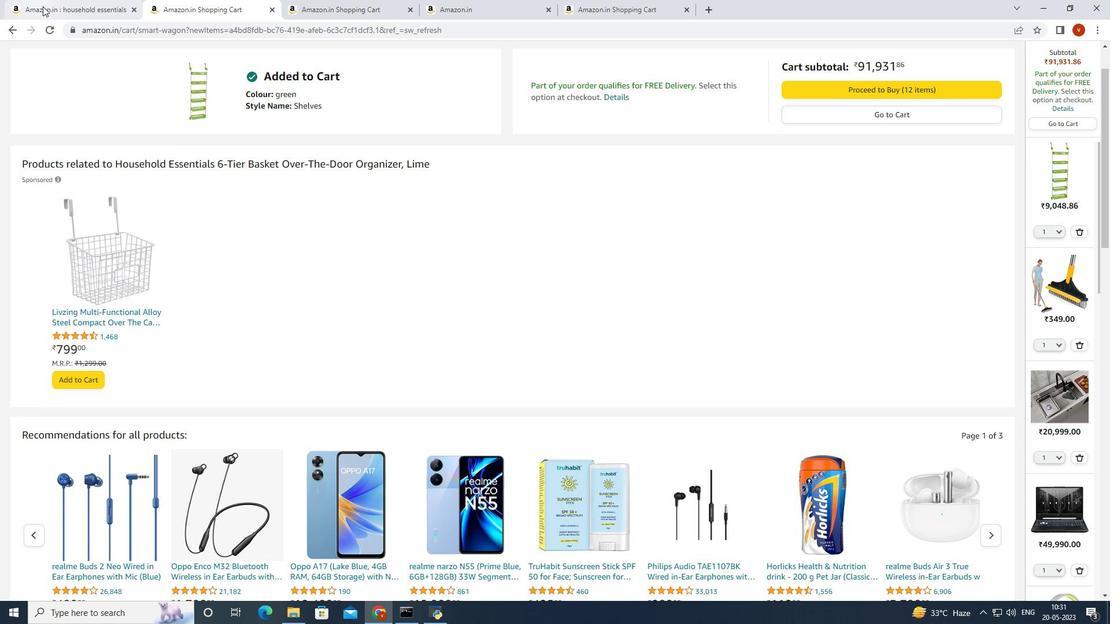 
Action: Mouse pressed left at (78, 15)
Screenshot: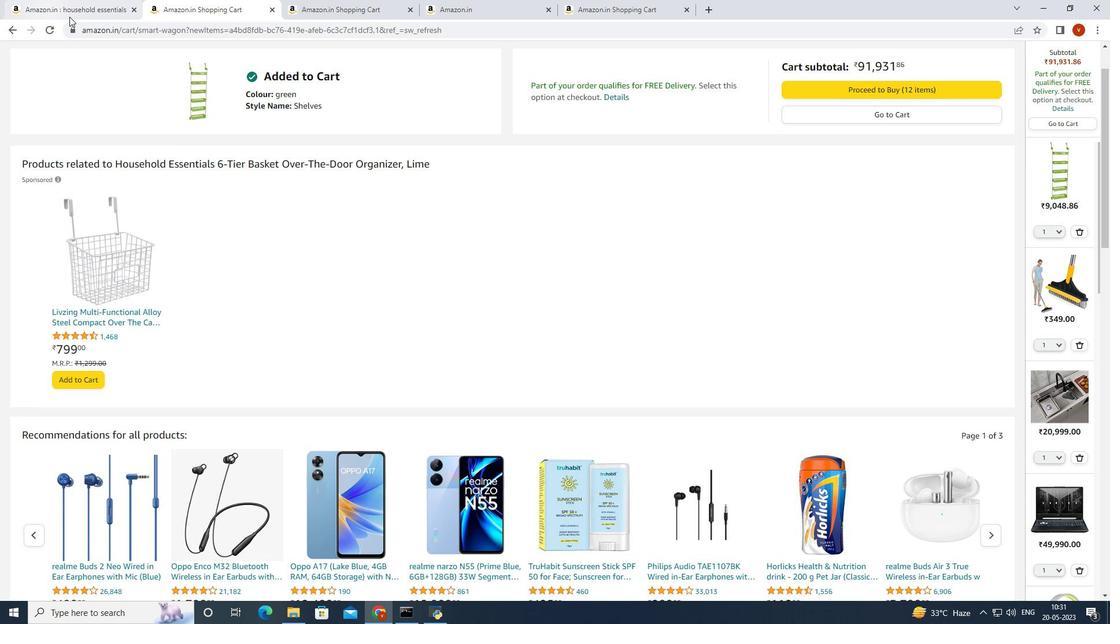 
Action: Mouse moved to (459, 338)
Screenshot: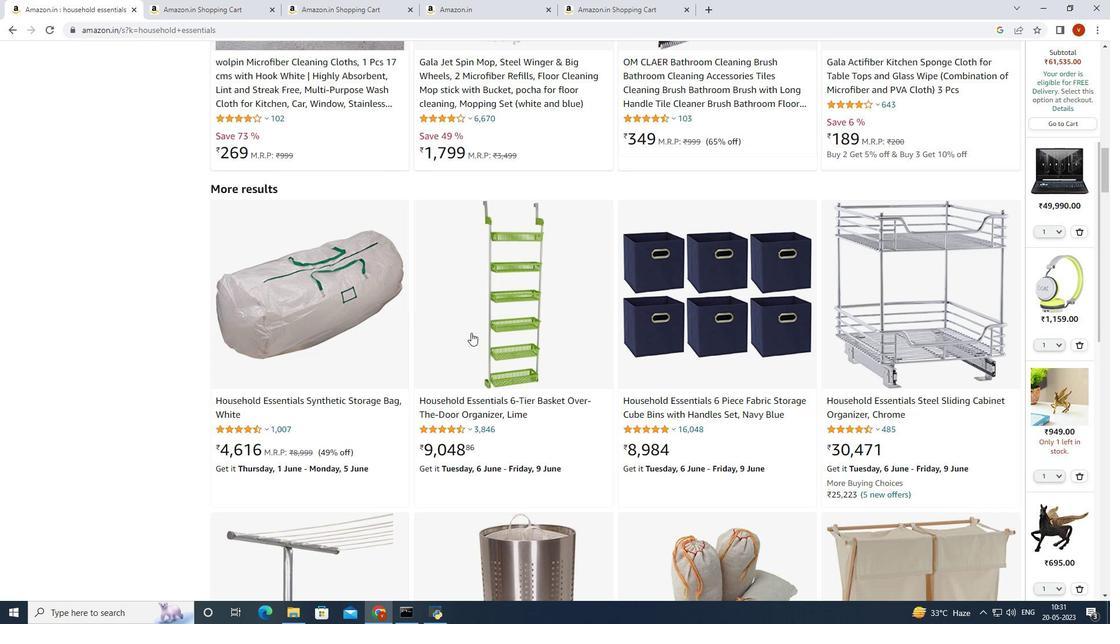 
Action: Mouse scrolled (459, 338) with delta (0, 0)
Screenshot: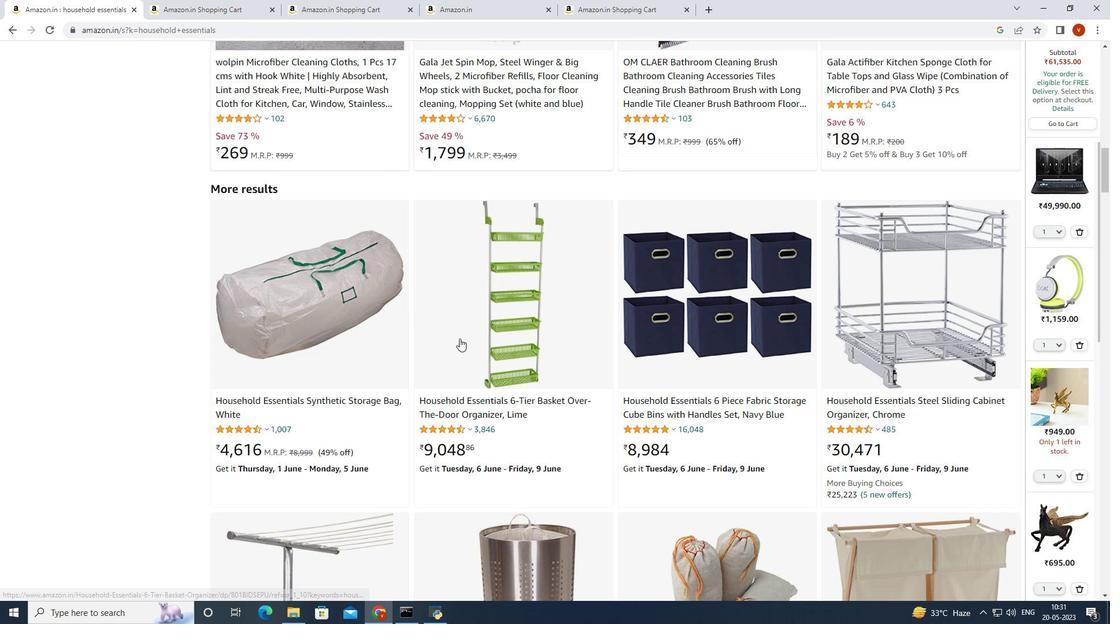
Action: Mouse moved to (459, 339)
Screenshot: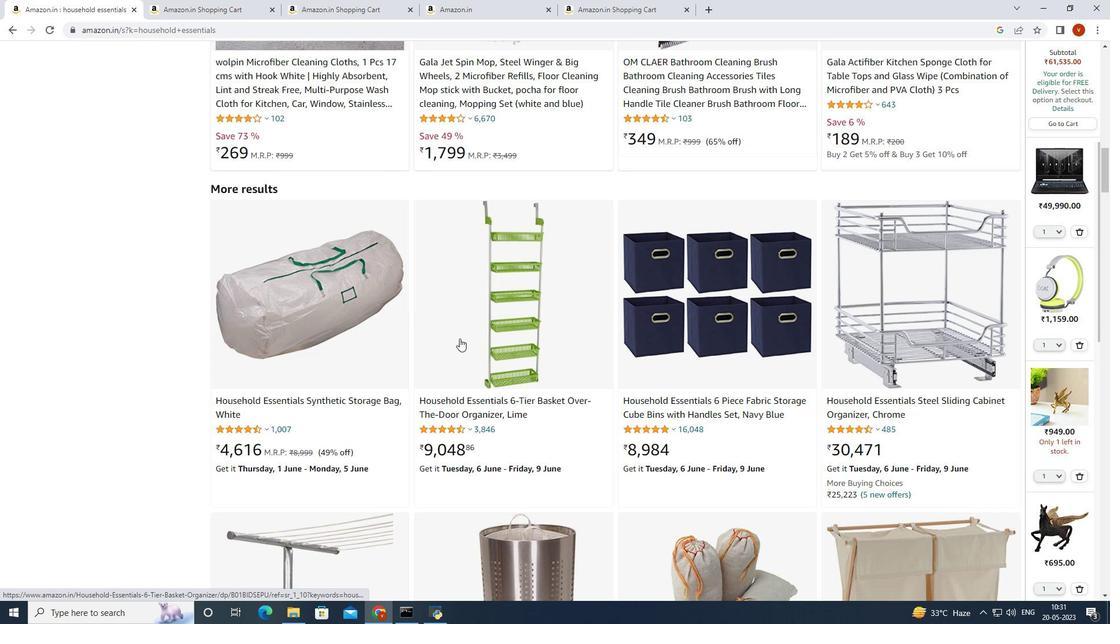 
Action: Mouse scrolled (459, 338) with delta (0, 0)
Screenshot: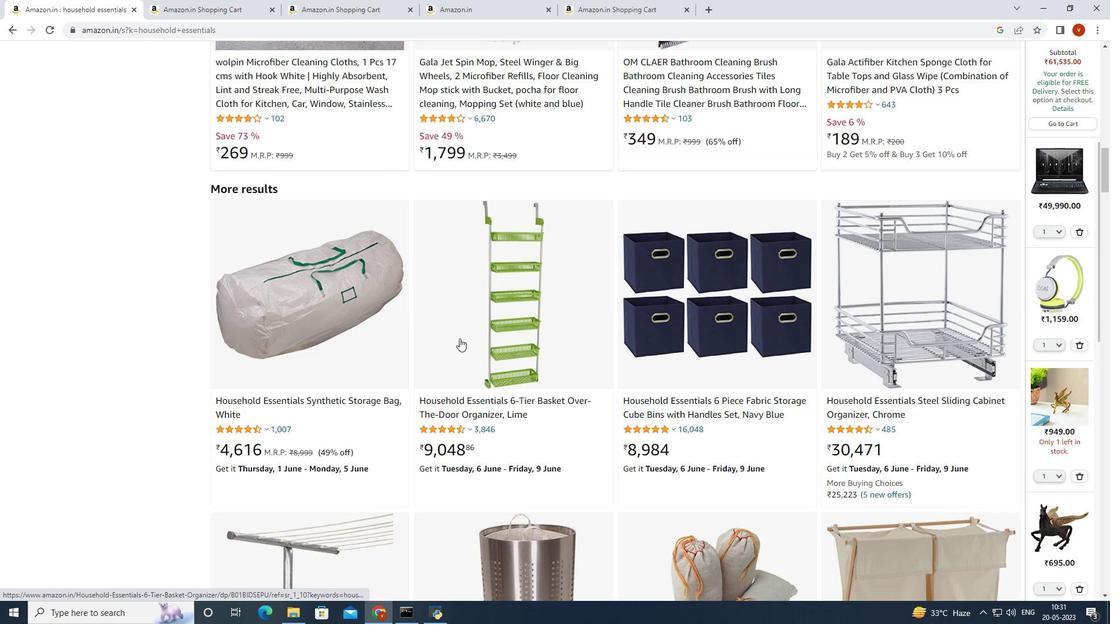 
Action: Mouse moved to (459, 340)
Screenshot: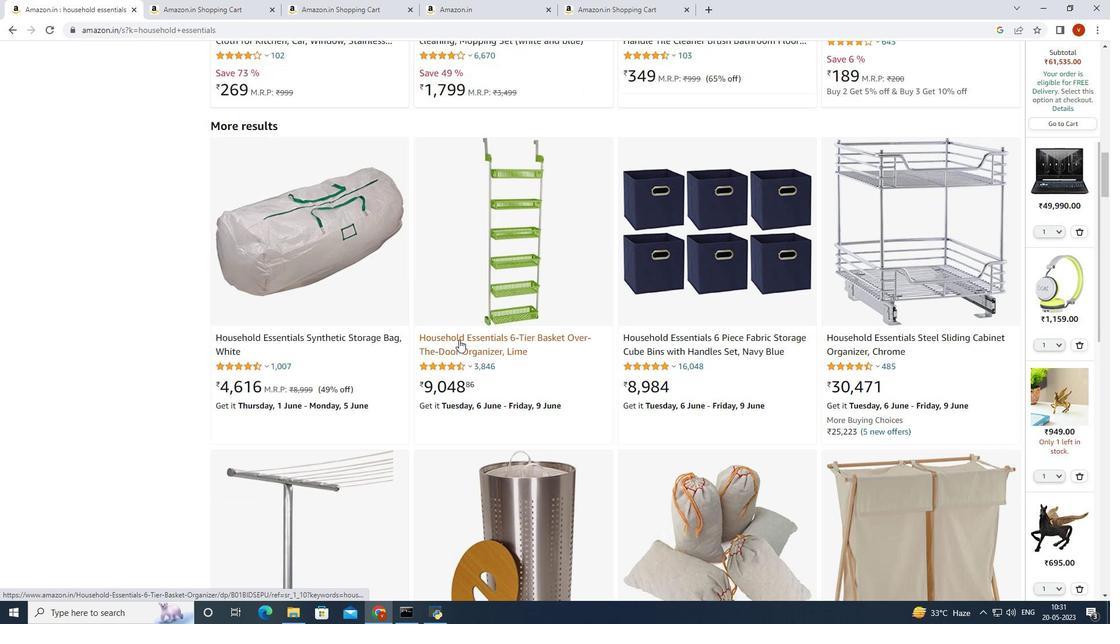 
Action: Mouse scrolled (459, 340) with delta (0, 0)
Screenshot: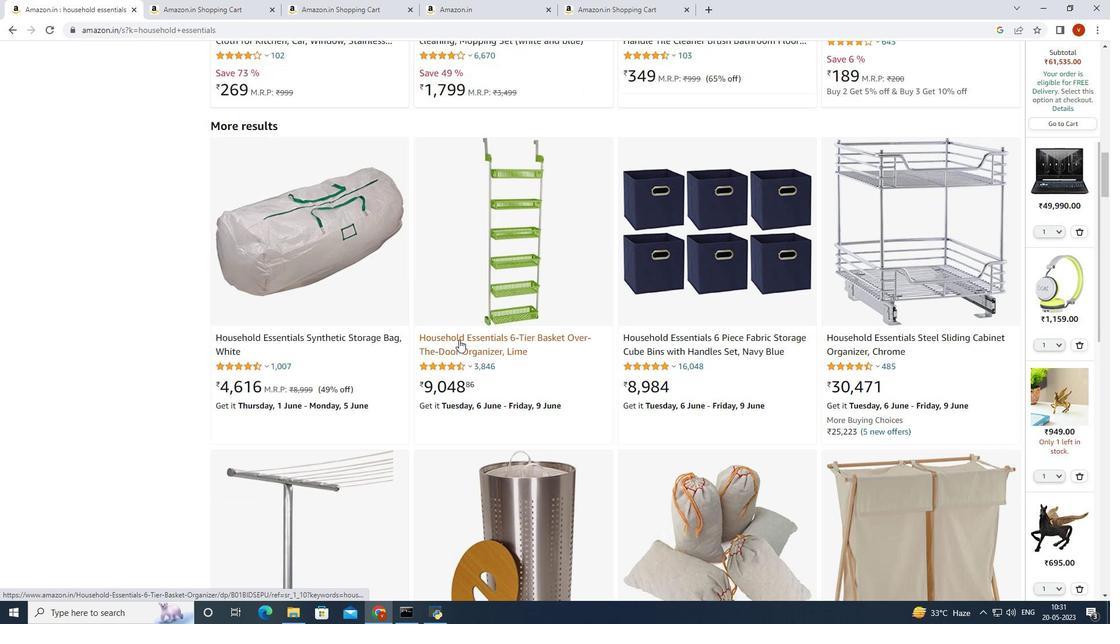 
Action: Mouse moved to (466, 353)
Screenshot: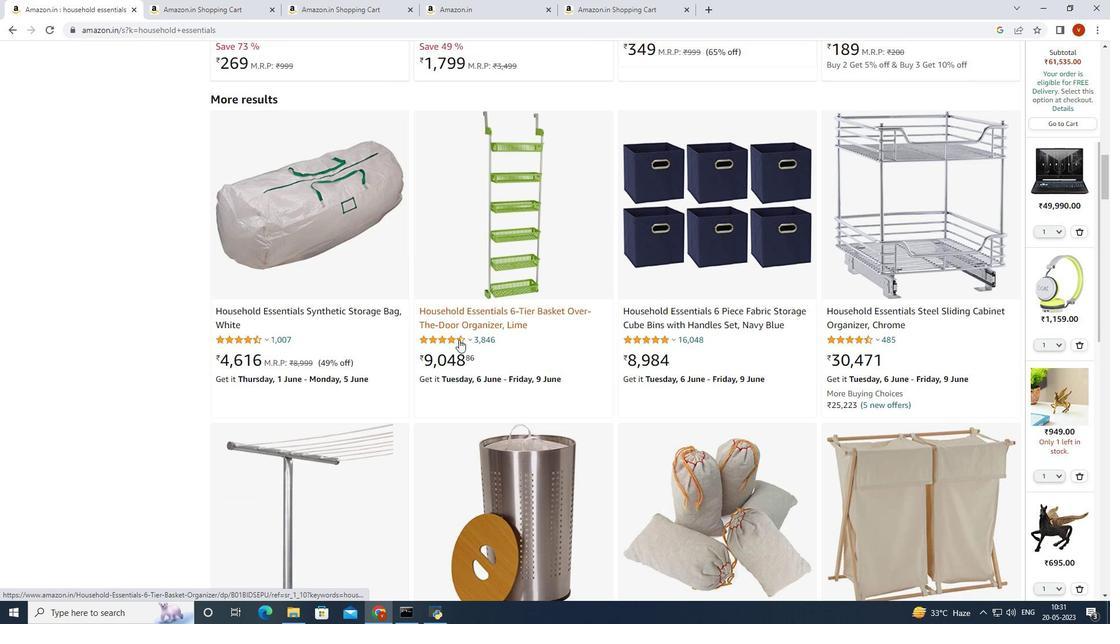 
Action: Mouse scrolled (466, 352) with delta (0, 0)
Screenshot: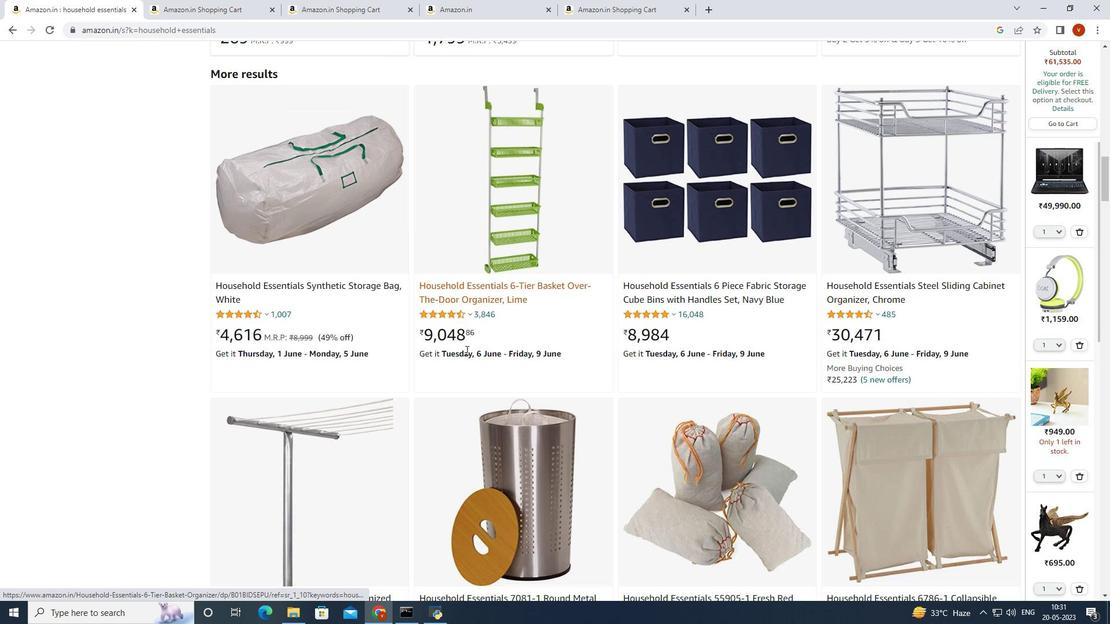 
Action: Mouse moved to (515, 360)
Screenshot: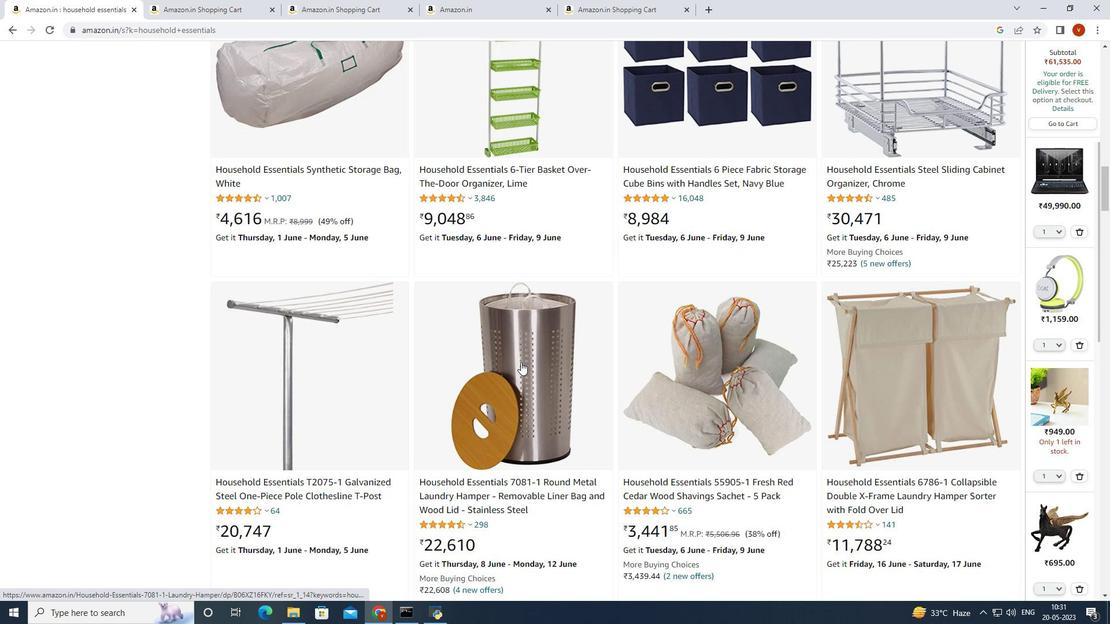 
Action: Mouse pressed left at (515, 360)
Screenshot: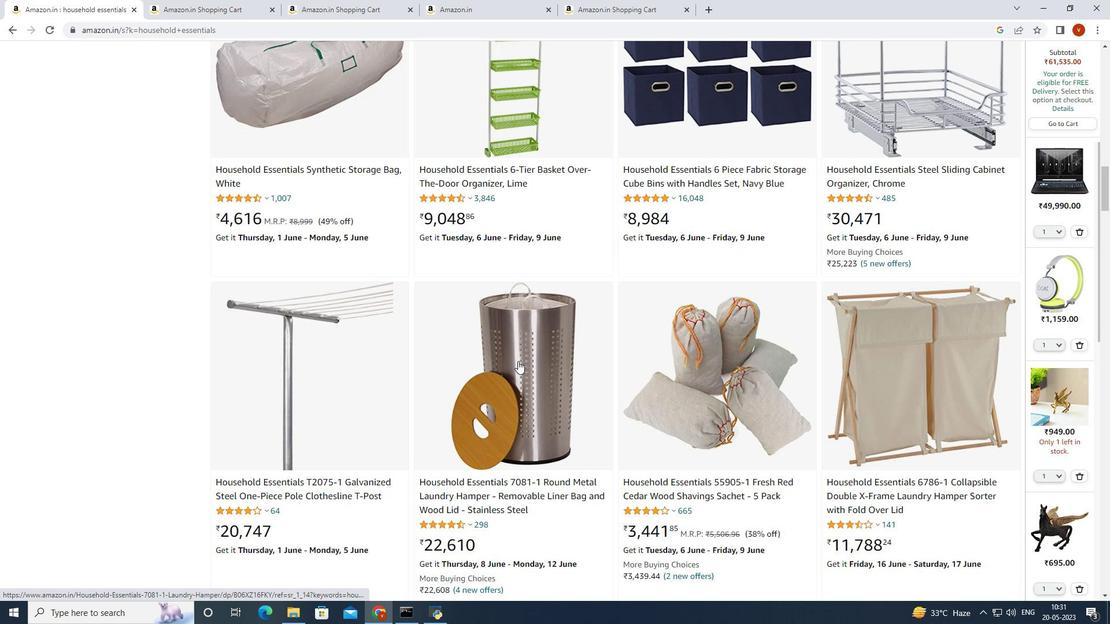 
Action: Mouse moved to (847, 309)
Screenshot: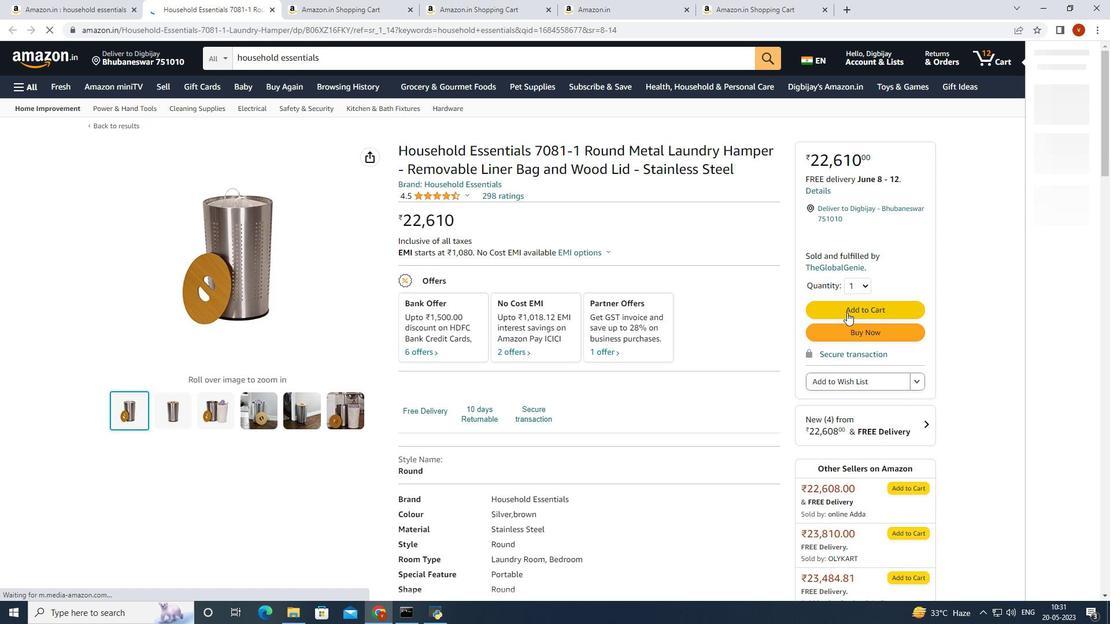 
Action: Mouse pressed left at (847, 309)
Screenshot: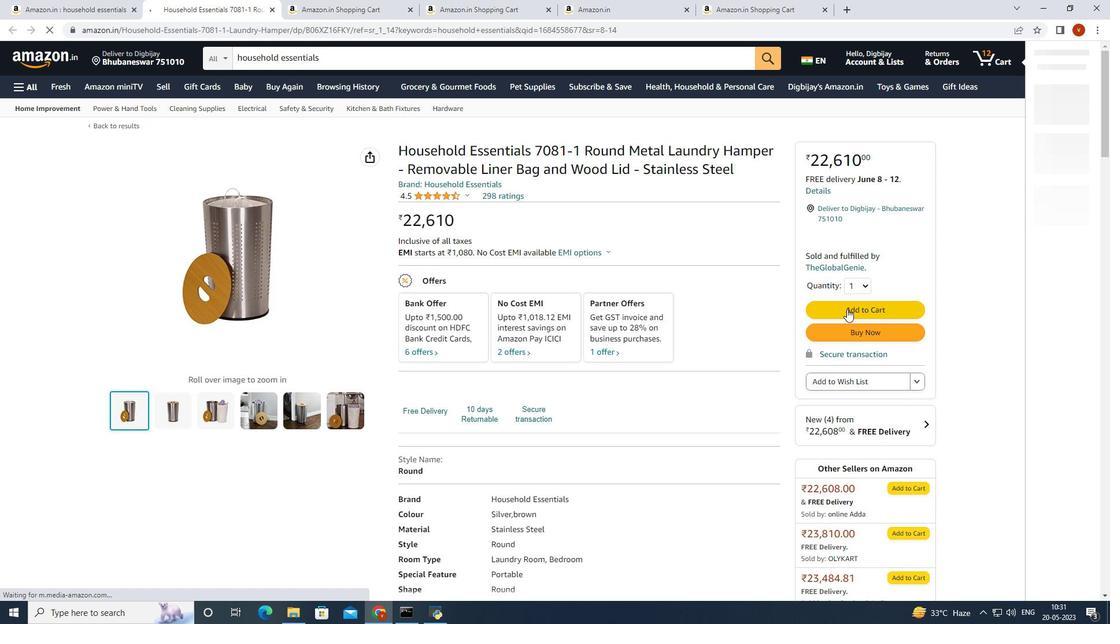 
Action: Mouse moved to (75, 2)
Screenshot: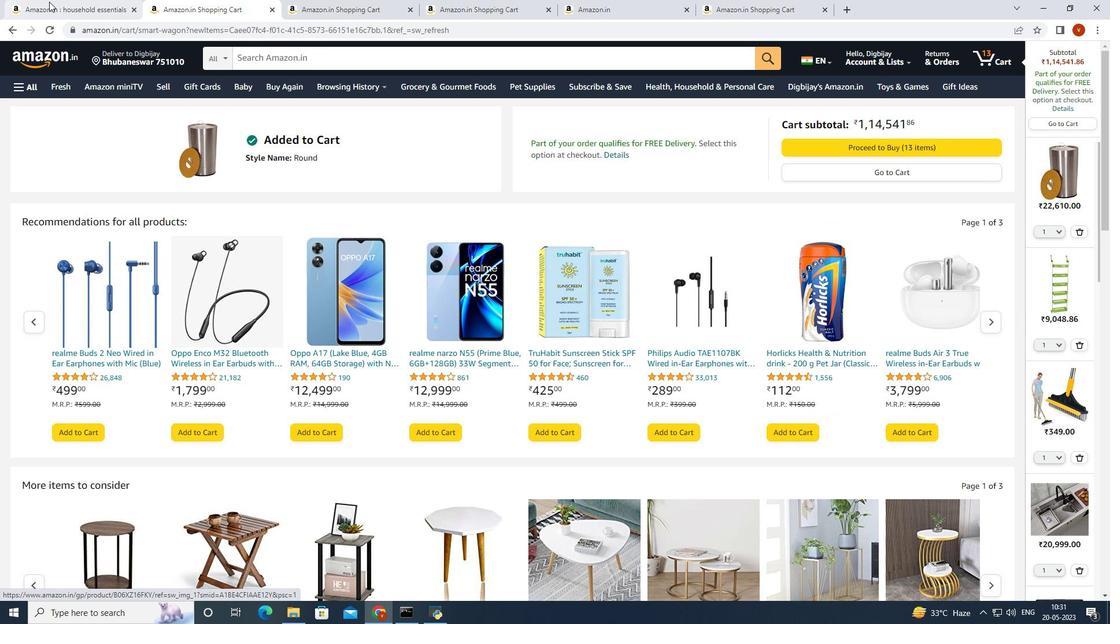 
Action: Mouse pressed left at (75, 2)
Screenshot: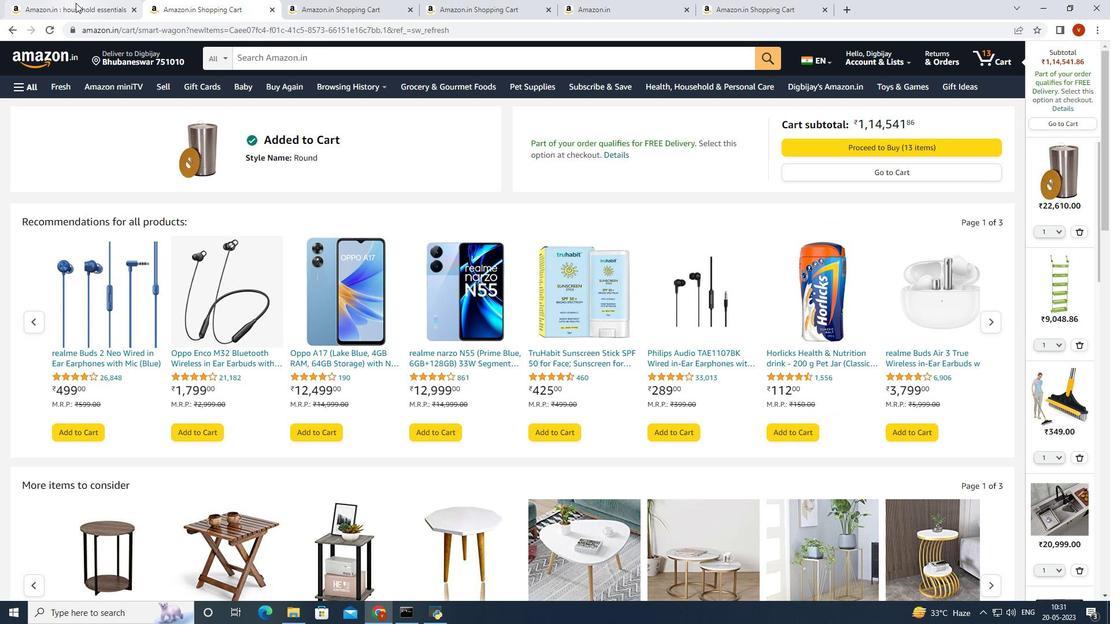 
Action: Mouse moved to (460, 176)
Screenshot: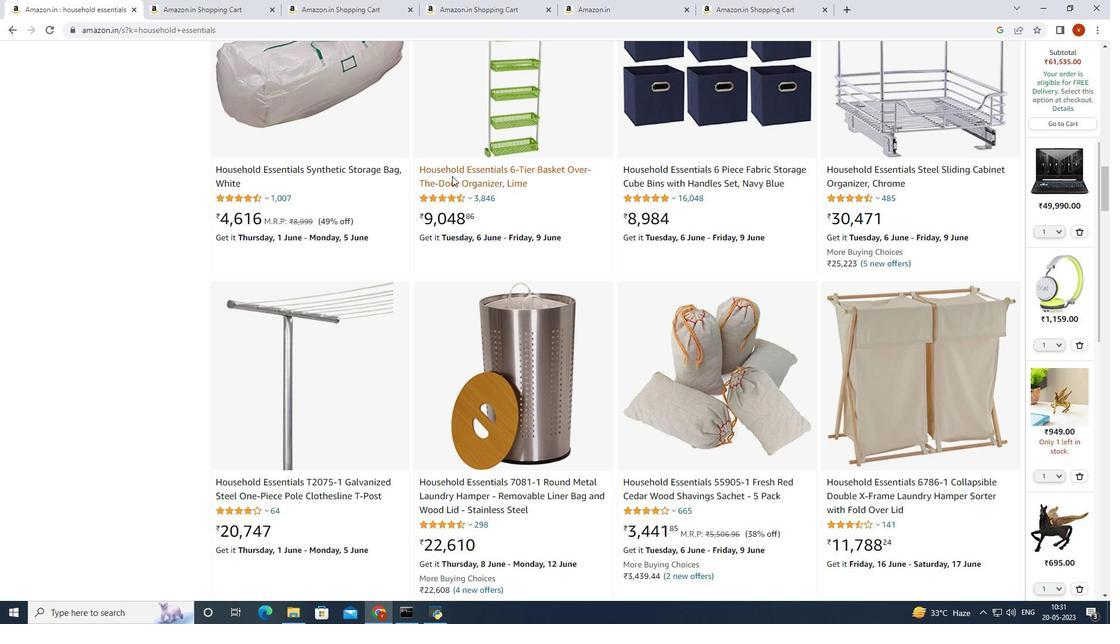 
Action: Mouse scrolled (460, 175) with delta (0, 0)
Screenshot: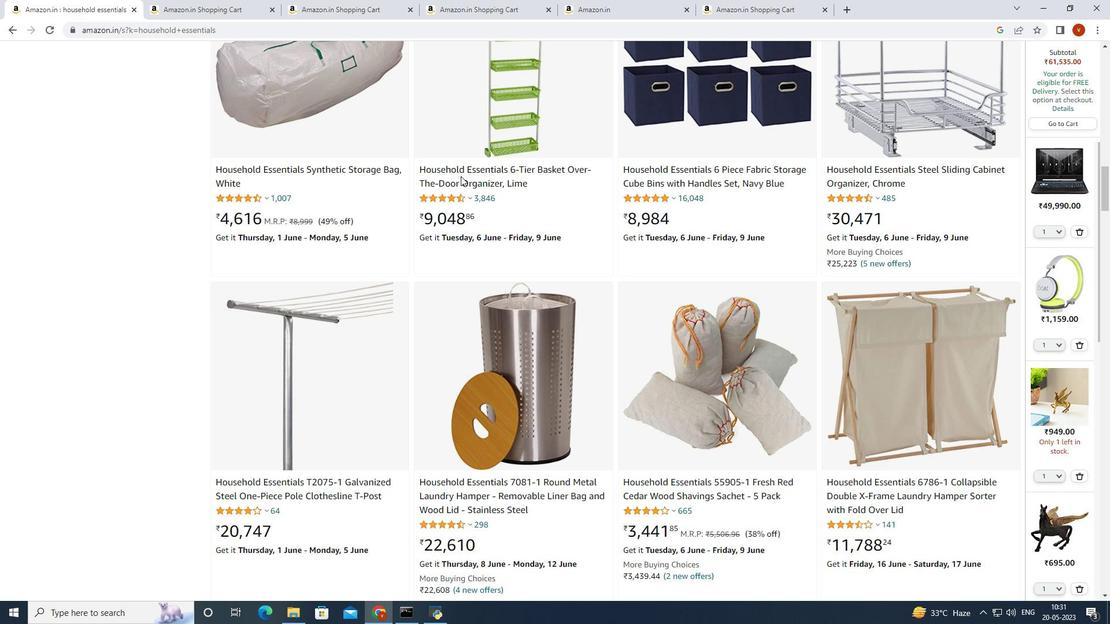 
Action: Mouse scrolled (460, 175) with delta (0, 0)
Screenshot: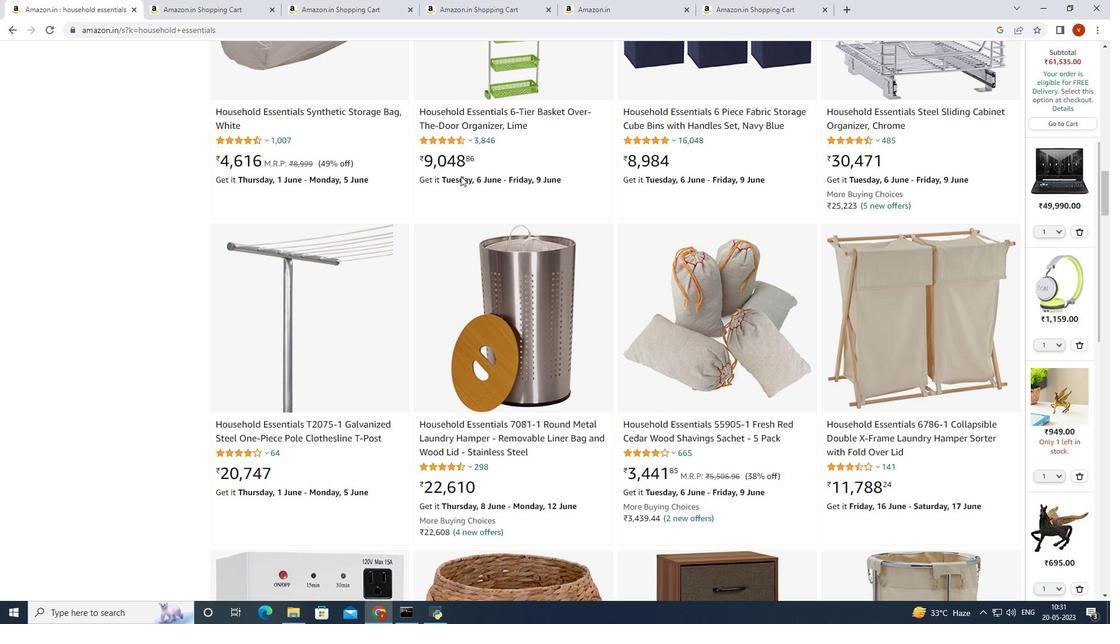 
Action: Mouse scrolled (460, 175) with delta (0, 0)
Screenshot: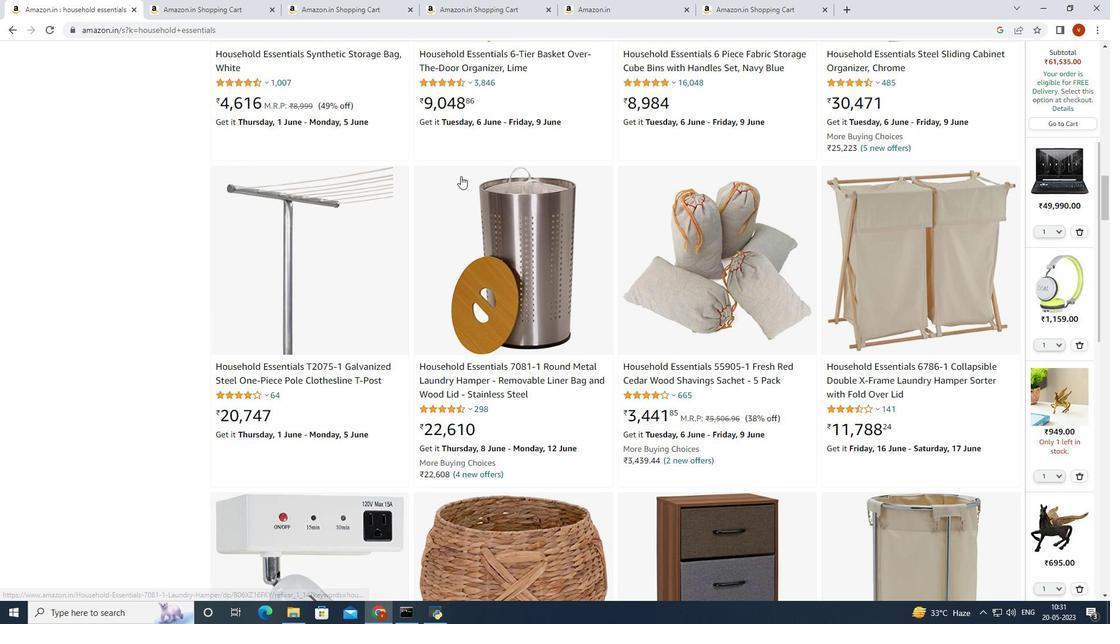 
Action: Mouse scrolled (460, 175) with delta (0, 0)
Screenshot: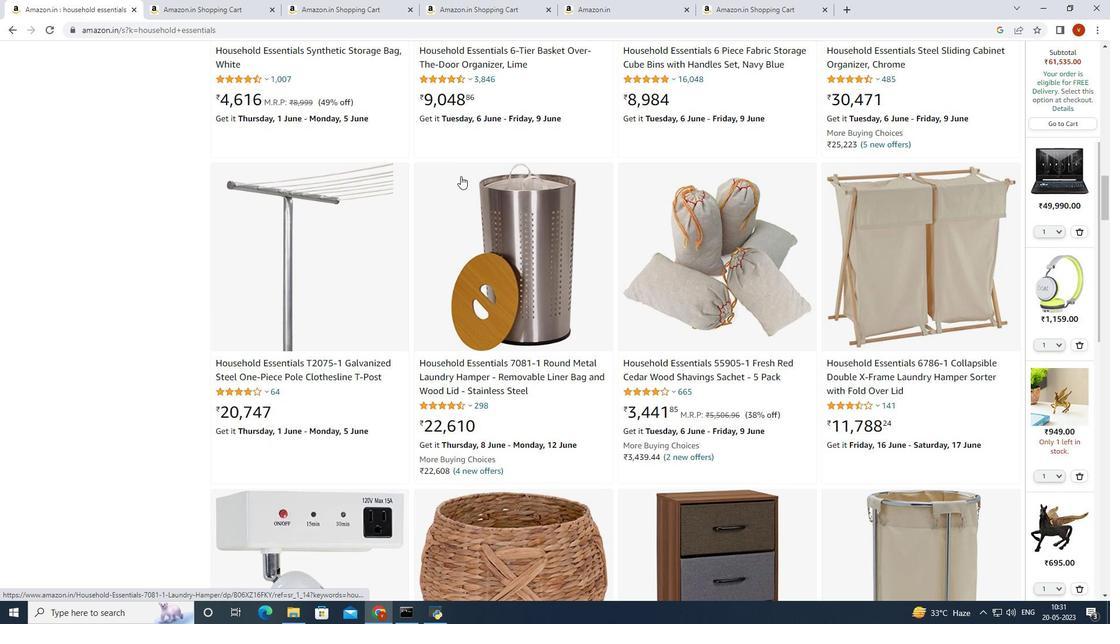 
Action: Mouse scrolled (460, 175) with delta (0, 0)
Screenshot: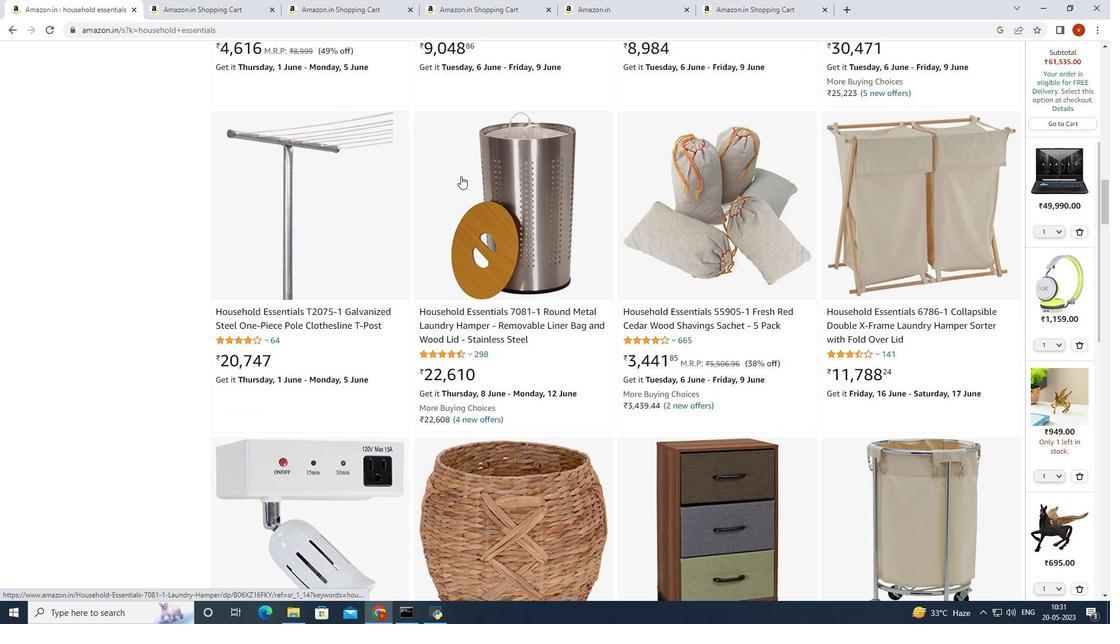 
Action: Mouse scrolled (460, 175) with delta (0, 0)
Screenshot: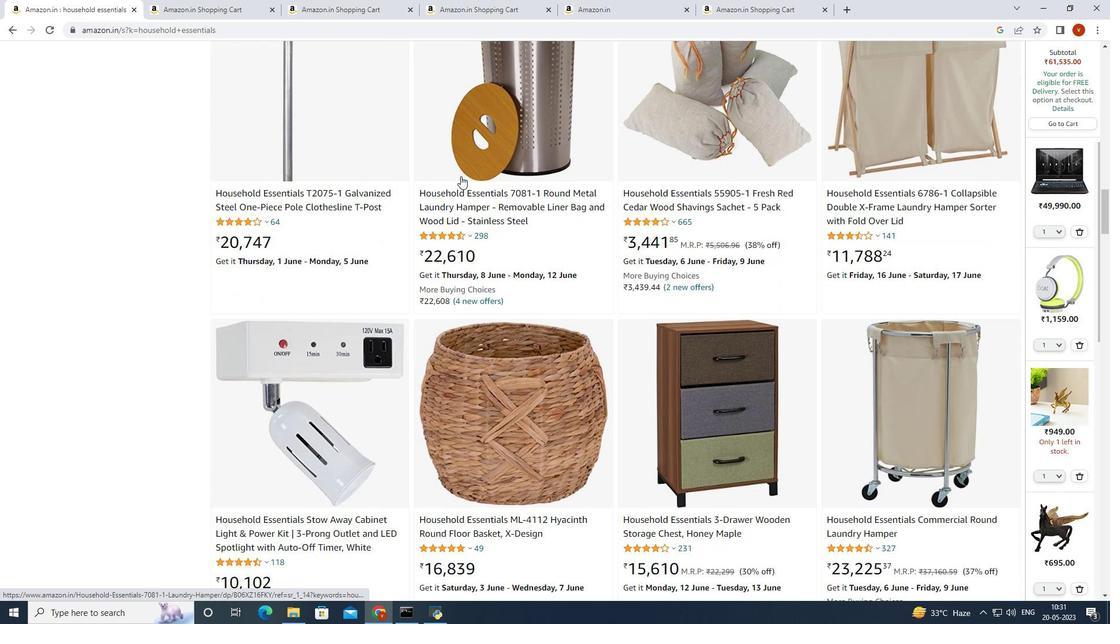 
Action: Mouse scrolled (460, 175) with delta (0, 0)
Screenshot: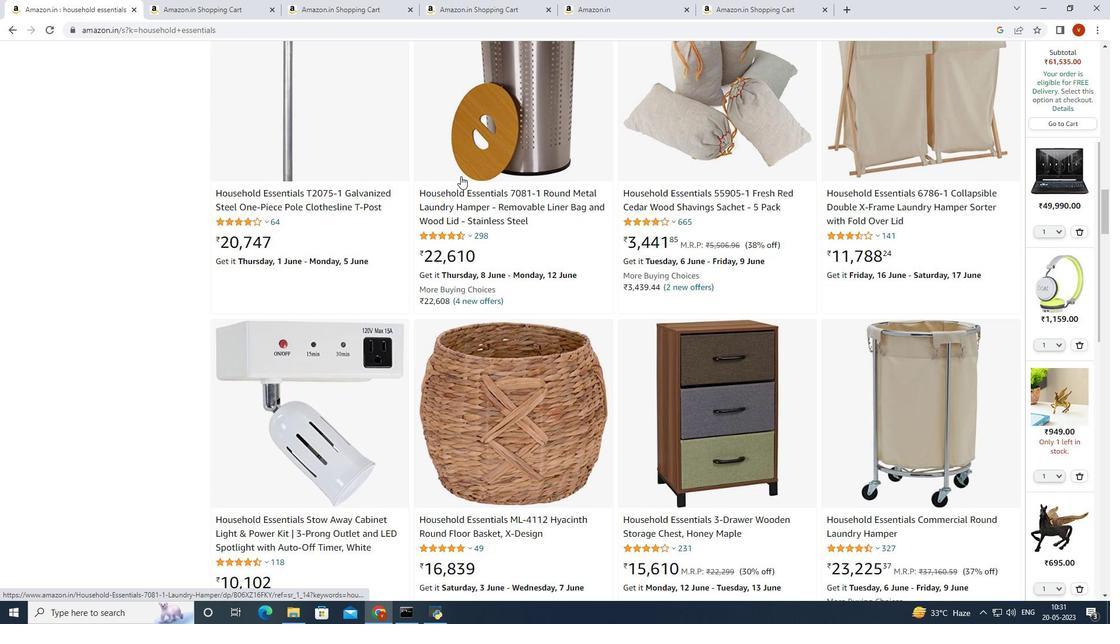 
Action: Mouse moved to (508, 246)
